Task: Develop a branding kit for a freelance graphic designer.
Action: Mouse moved to (620, 242)
Screenshot: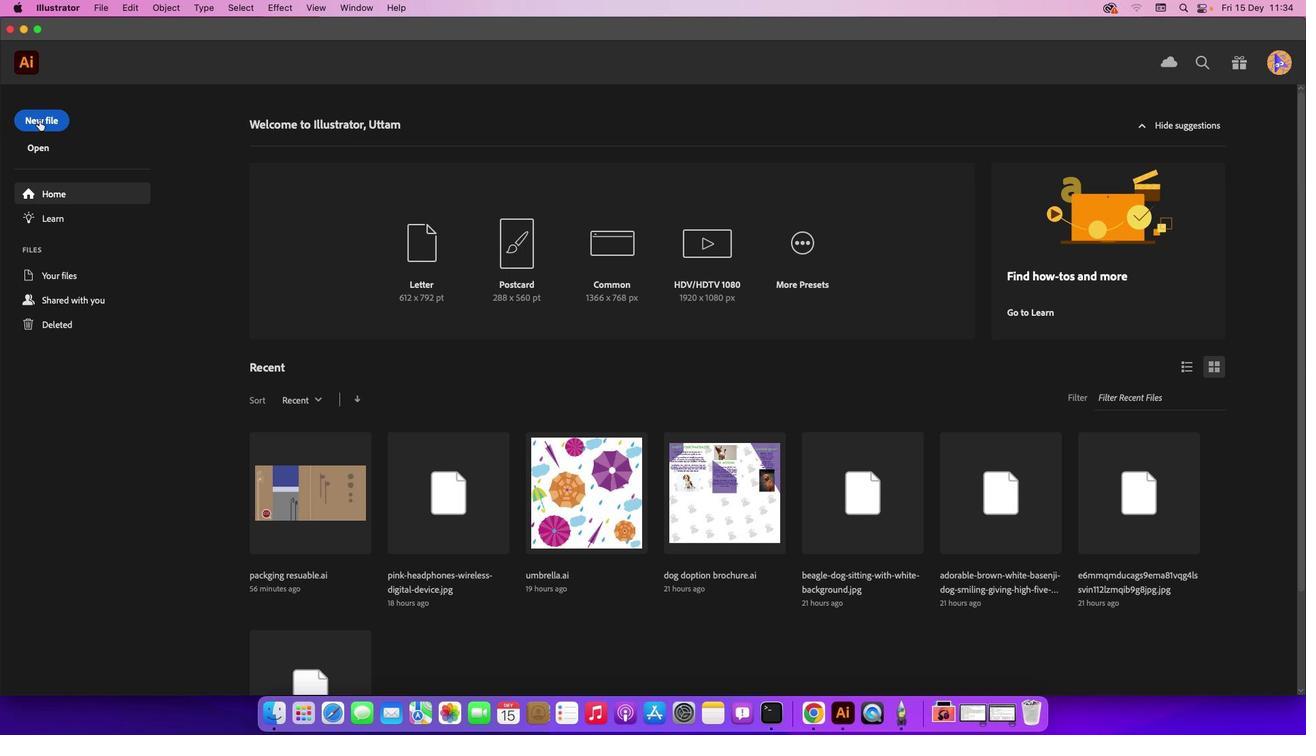 
Action: Mouse pressed left at (620, 242)
Screenshot: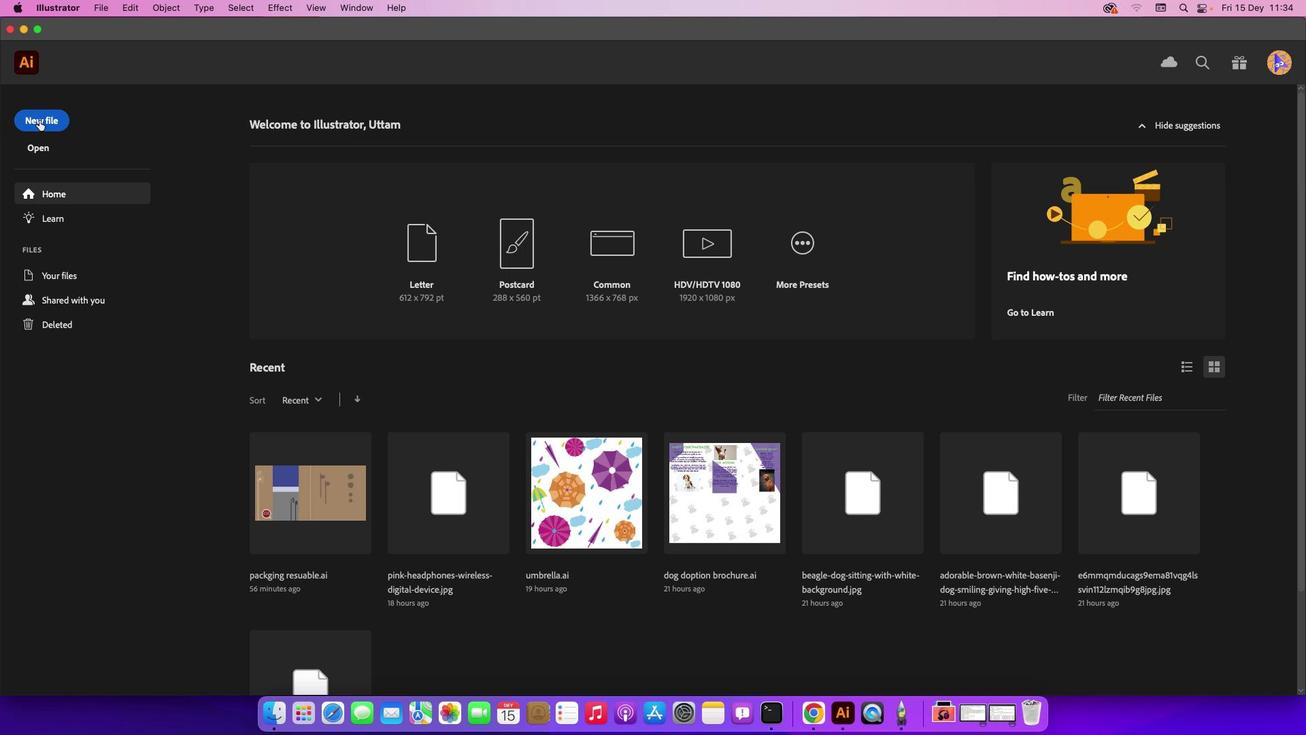 
Action: Mouse pressed left at (620, 242)
Screenshot: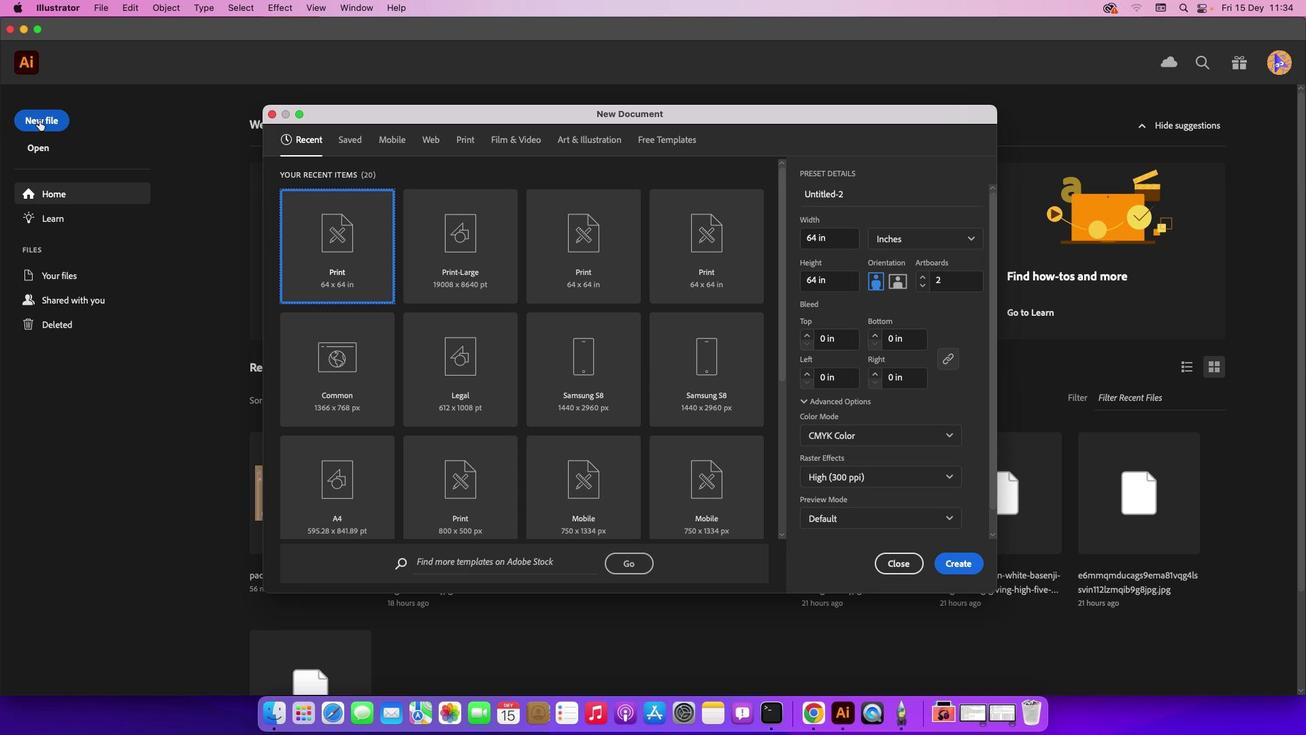 
Action: Mouse moved to (848, 242)
Screenshot: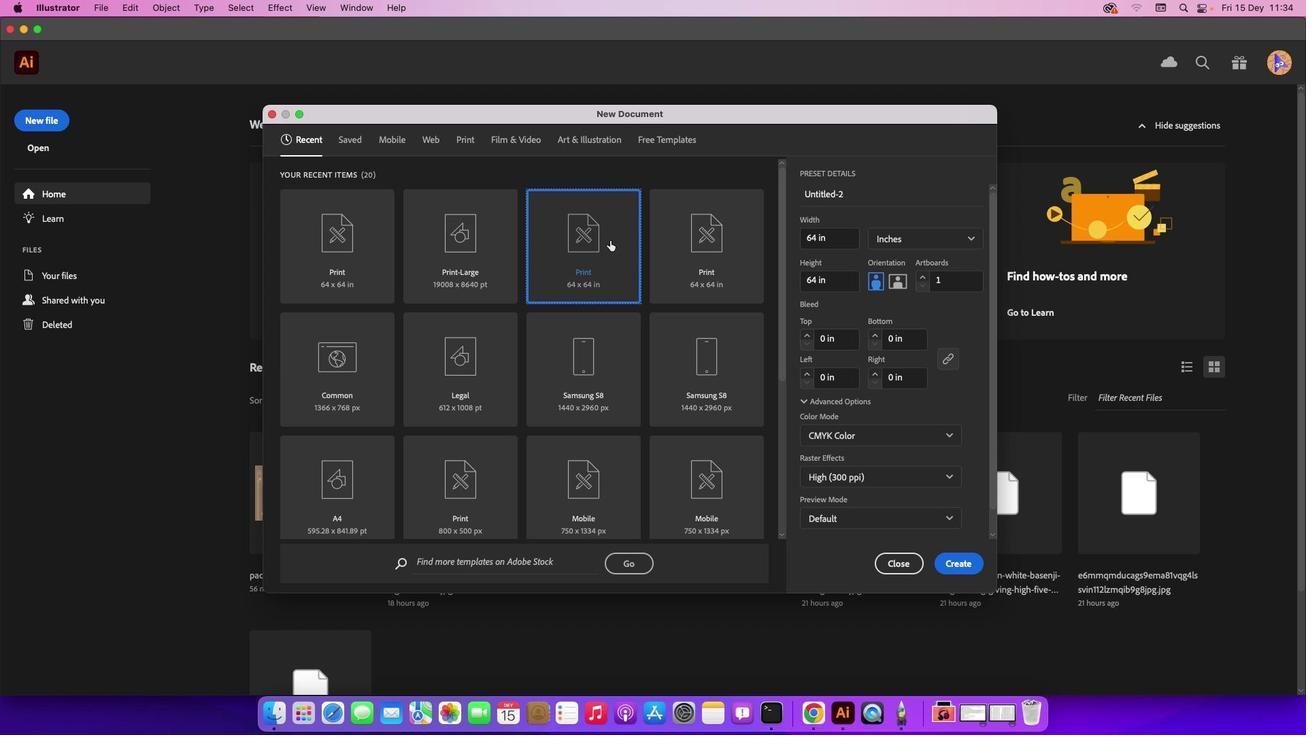 
Action: Mouse pressed left at (848, 242)
Screenshot: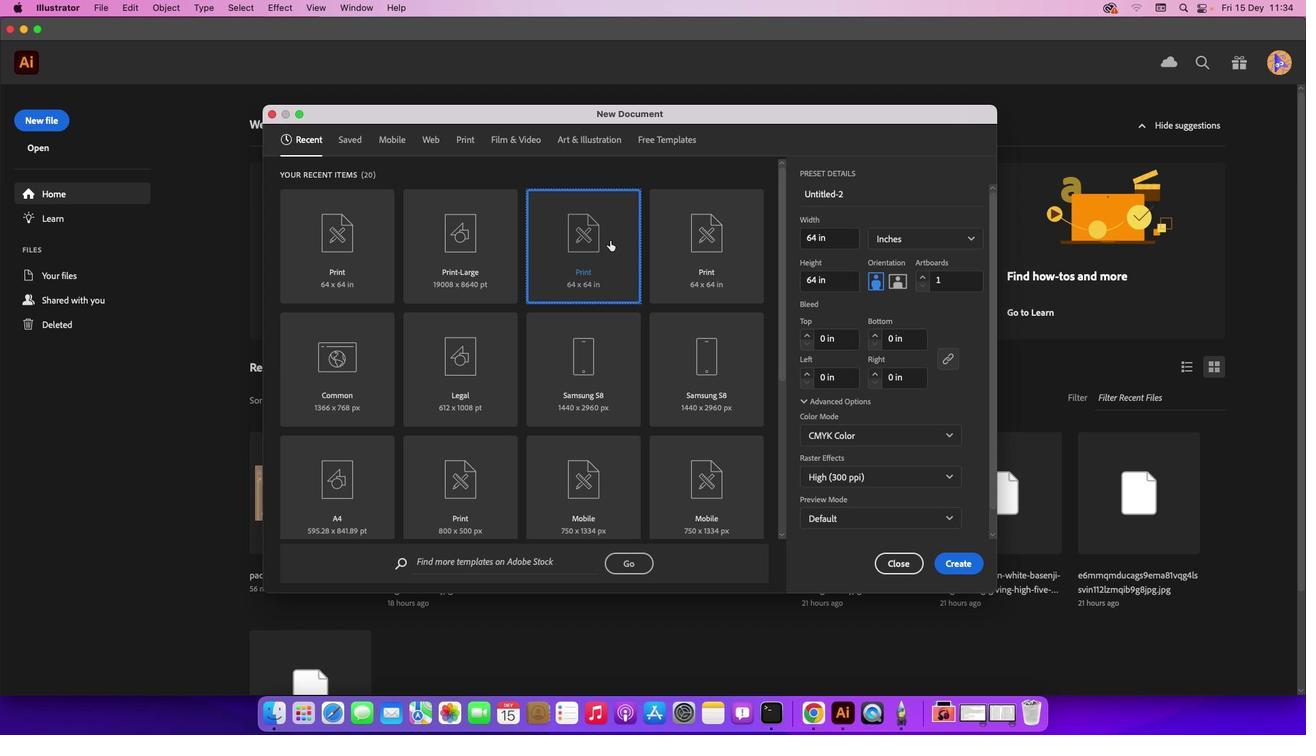 
Action: Mouse moved to (988, 243)
Screenshot: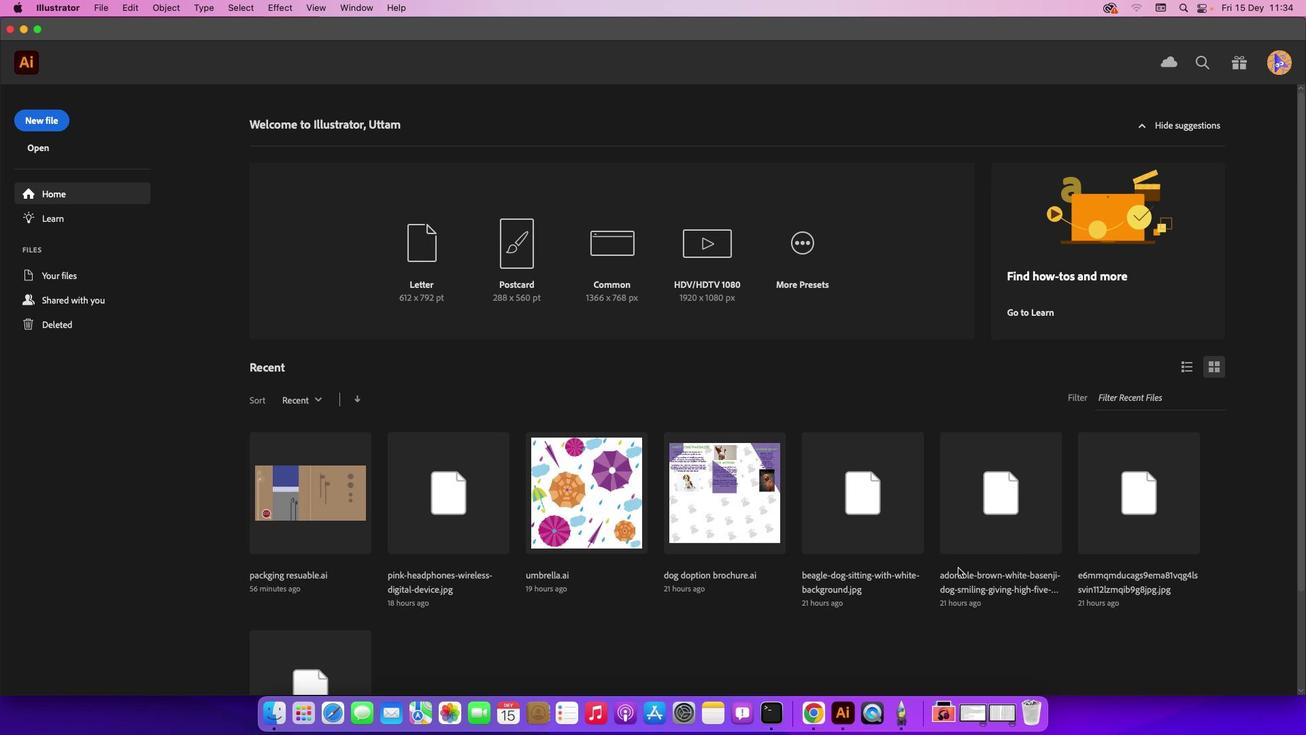 
Action: Mouse pressed left at (988, 243)
Screenshot: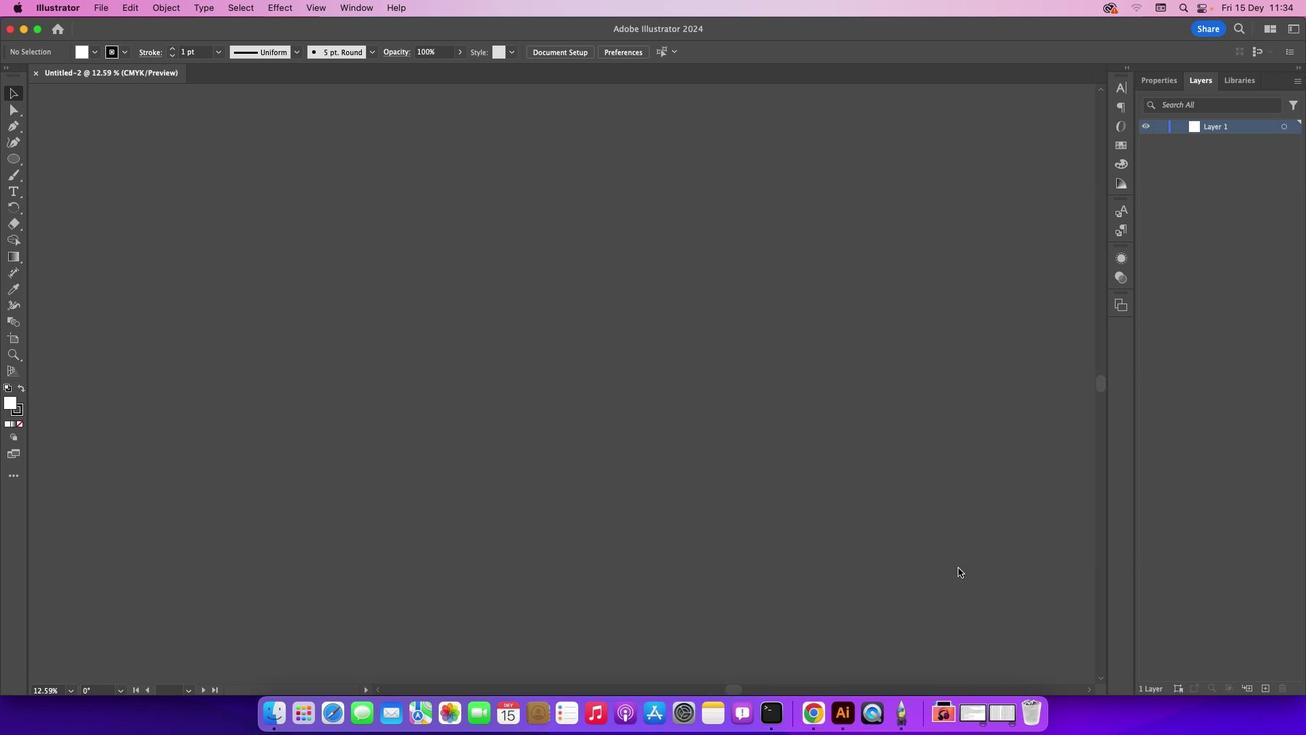 
Action: Mouse moved to (612, 242)
Screenshot: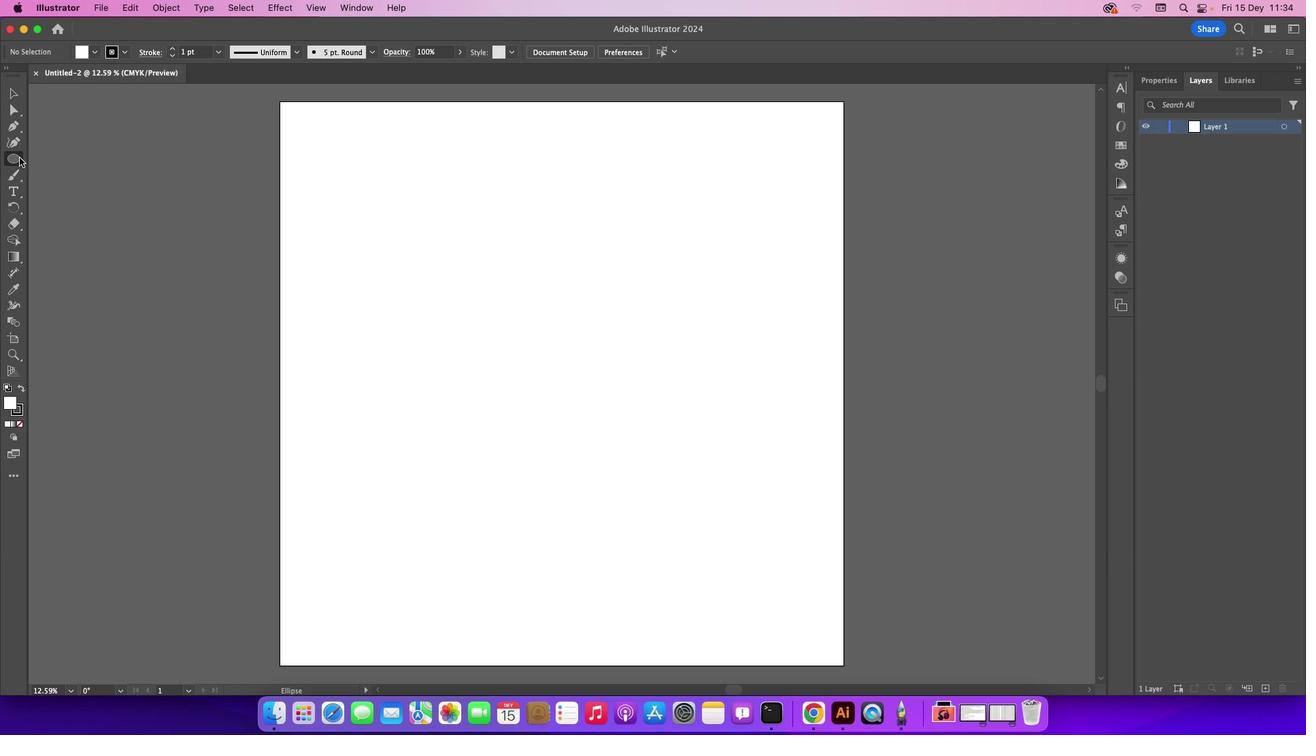 
Action: Mouse pressed left at (612, 242)
Screenshot: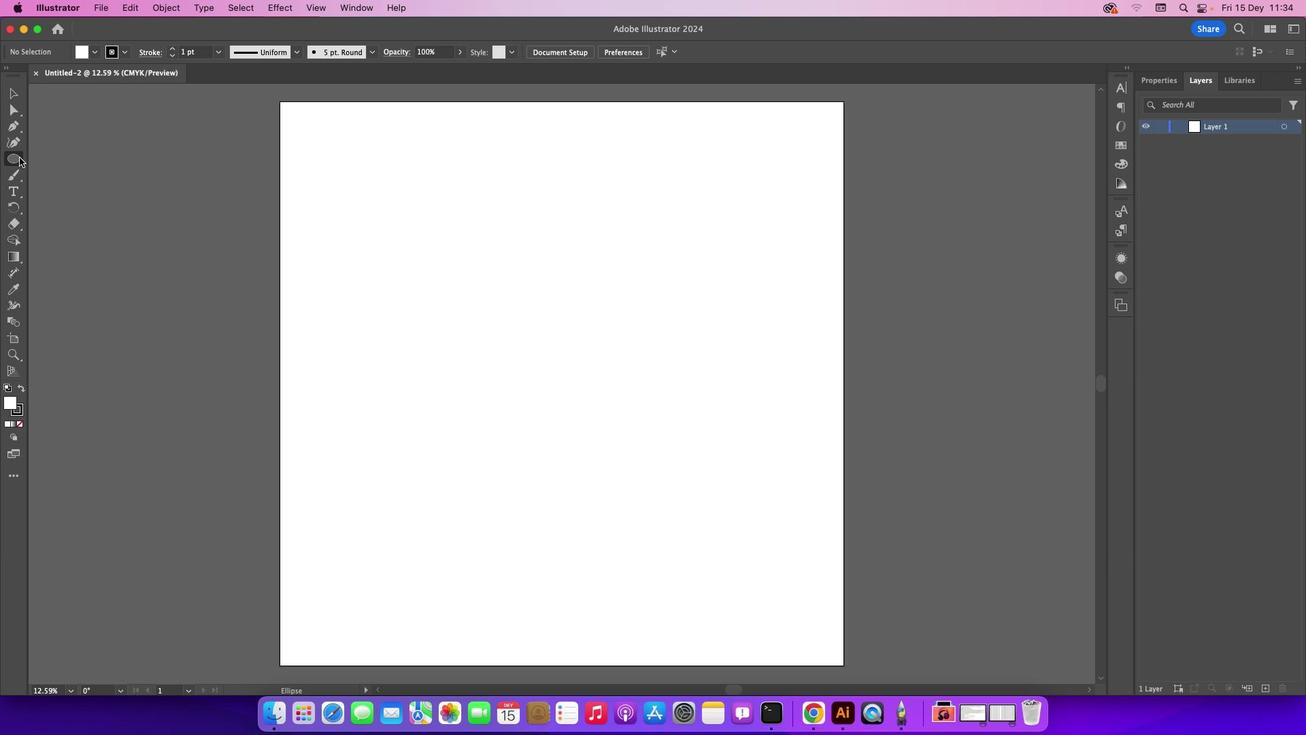 
Action: Mouse pressed left at (612, 242)
Screenshot: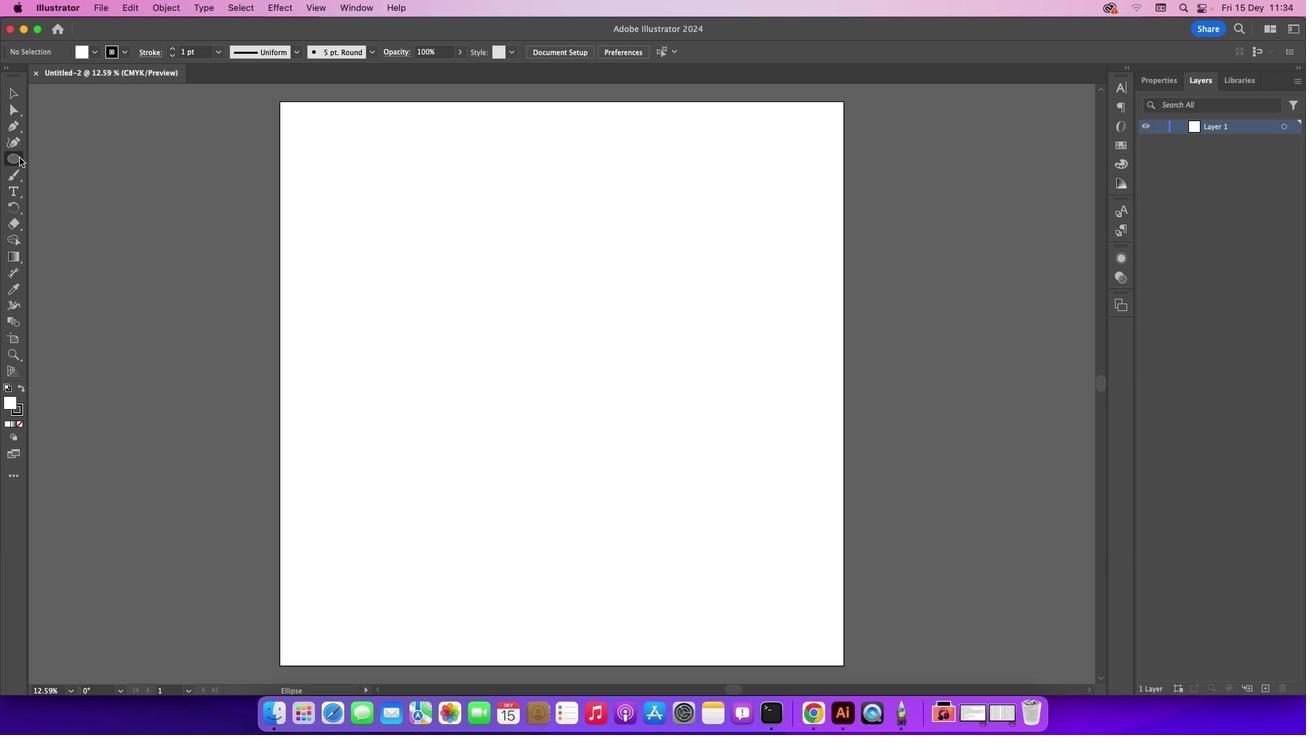 
Action: Mouse pressed left at (612, 242)
Screenshot: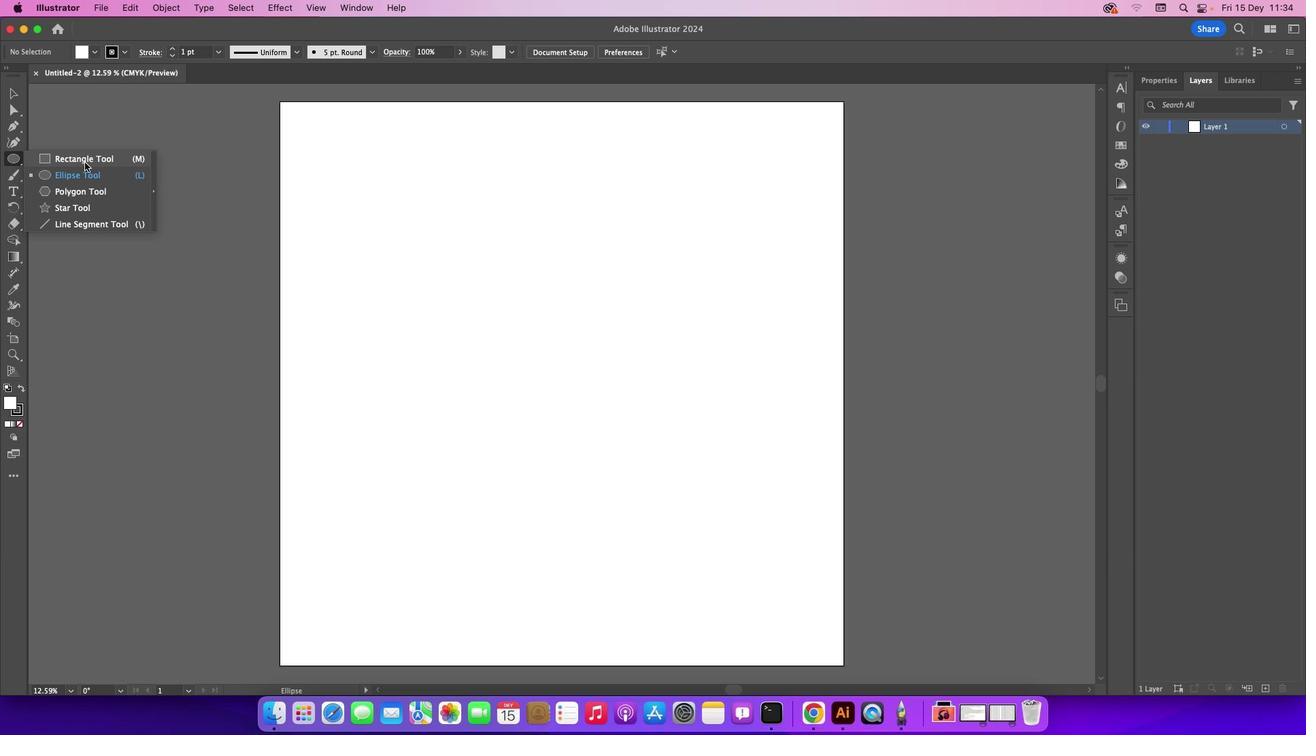 
Action: Mouse moved to (638, 242)
Screenshot: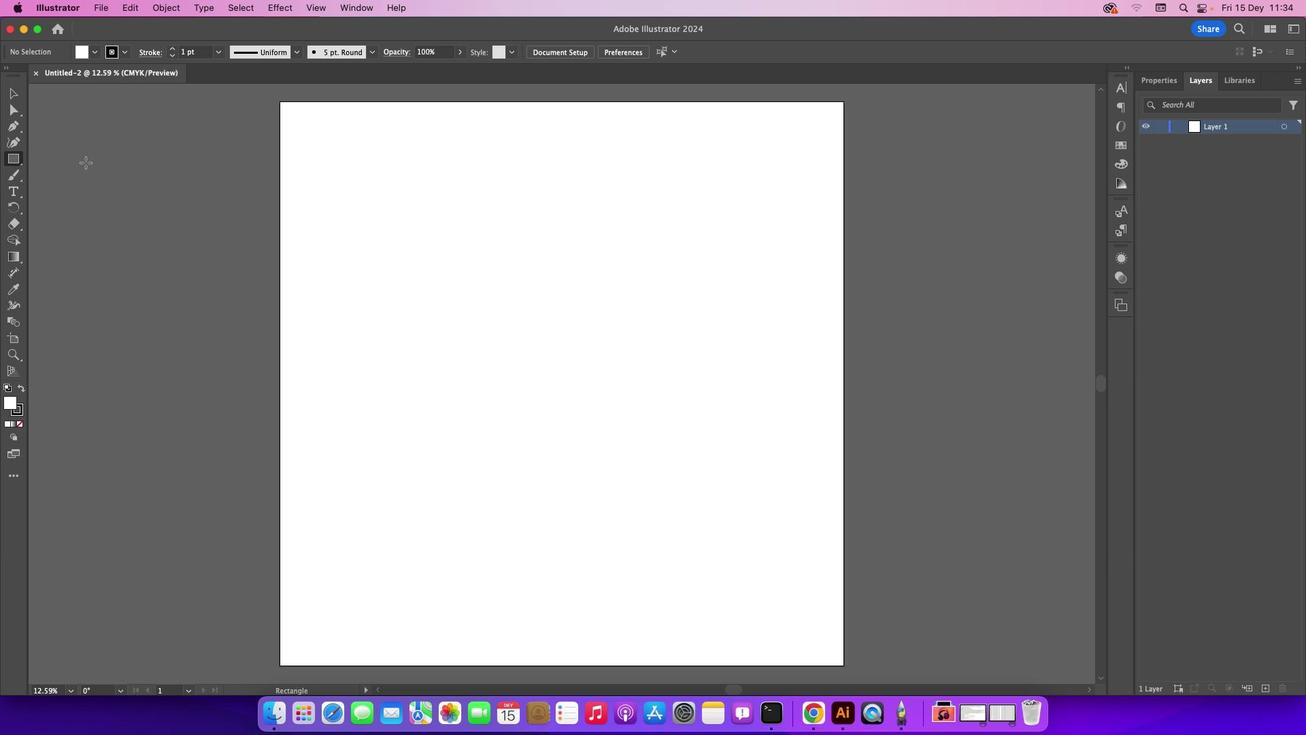 
Action: Mouse pressed left at (638, 242)
Screenshot: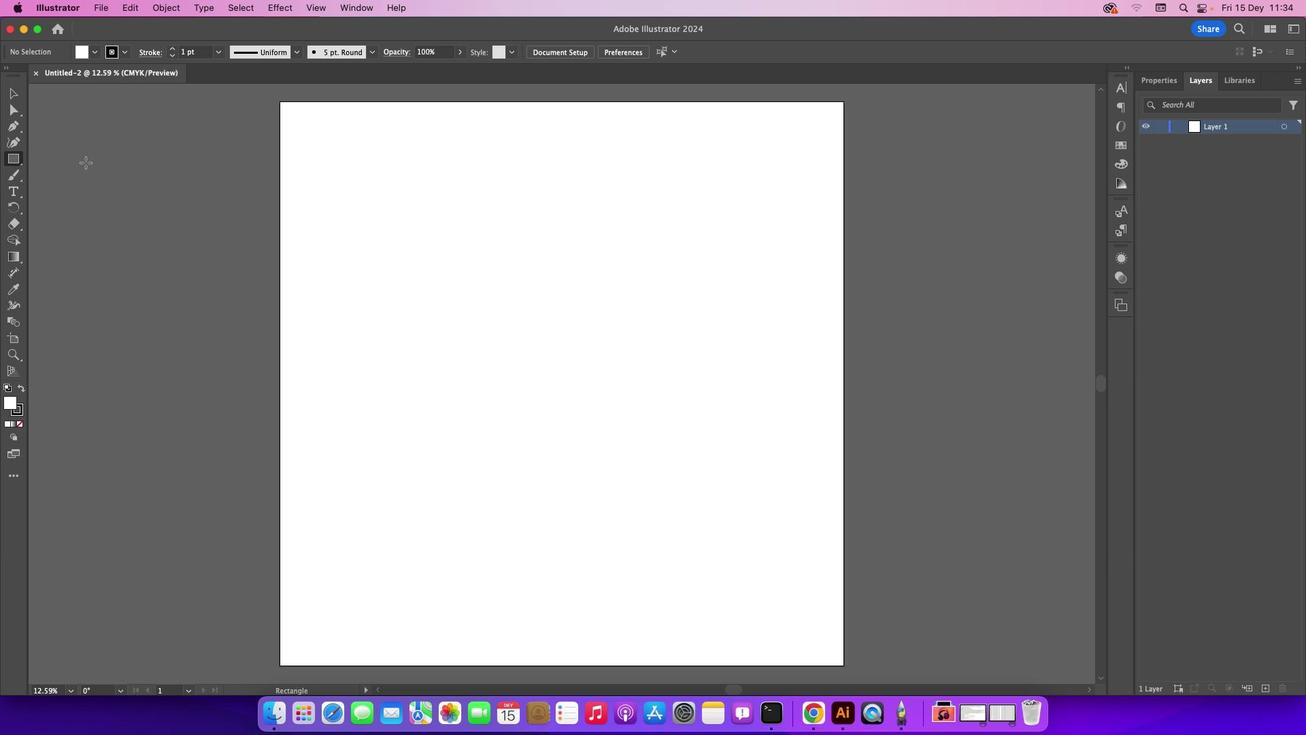 
Action: Mouse moved to (722, 242)
Screenshot: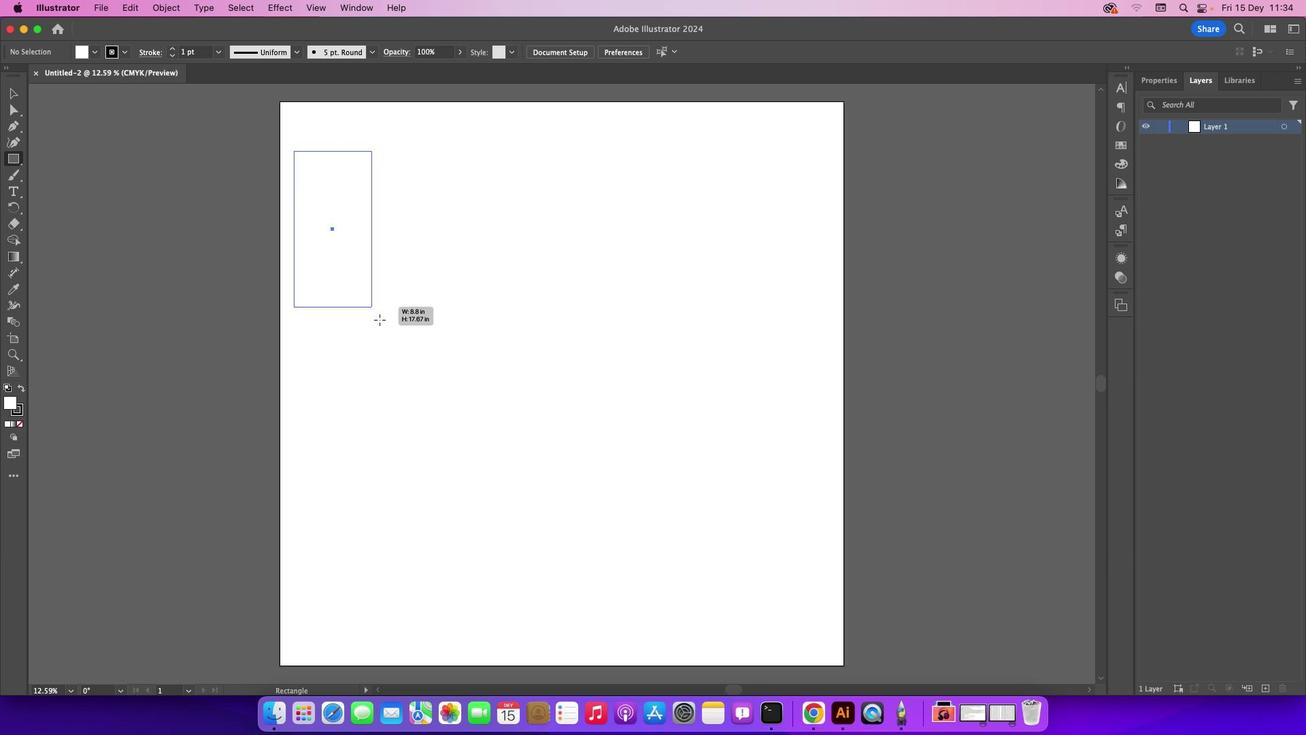 
Action: Mouse pressed left at (722, 242)
Screenshot: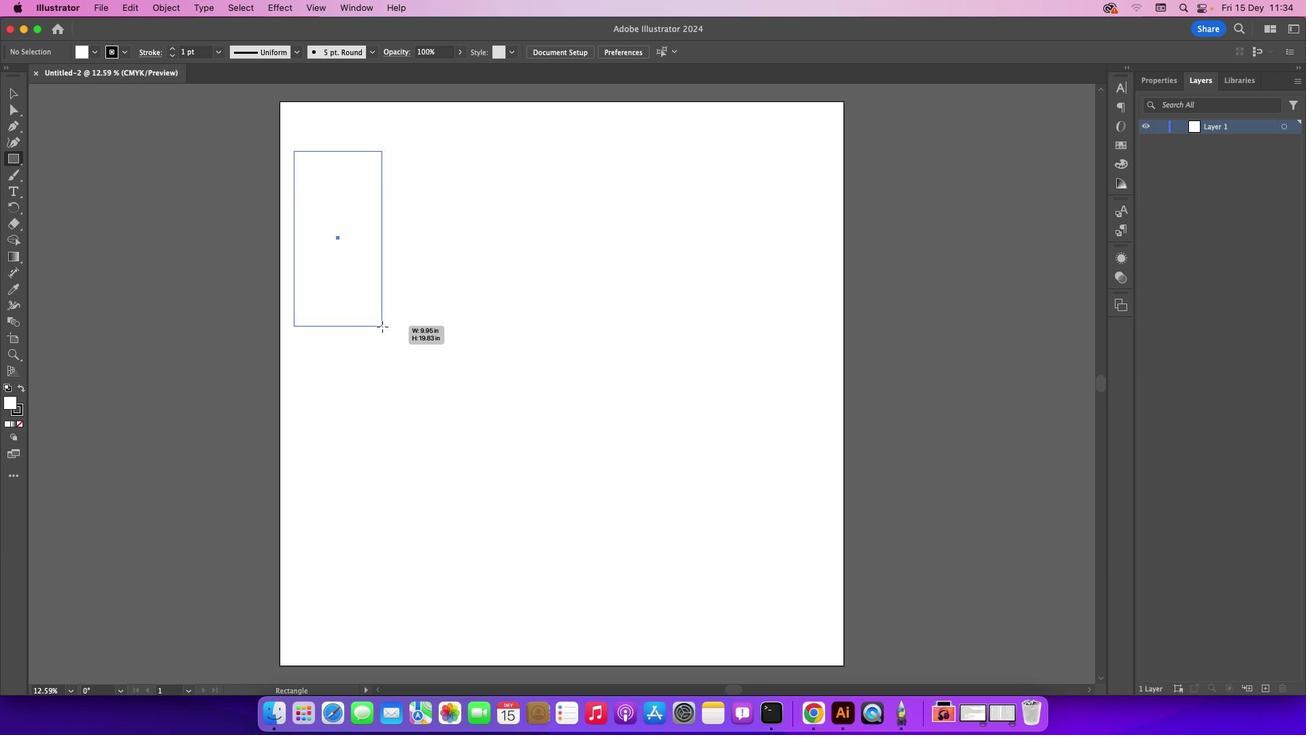 
Action: Mouse moved to (611, 242)
Screenshot: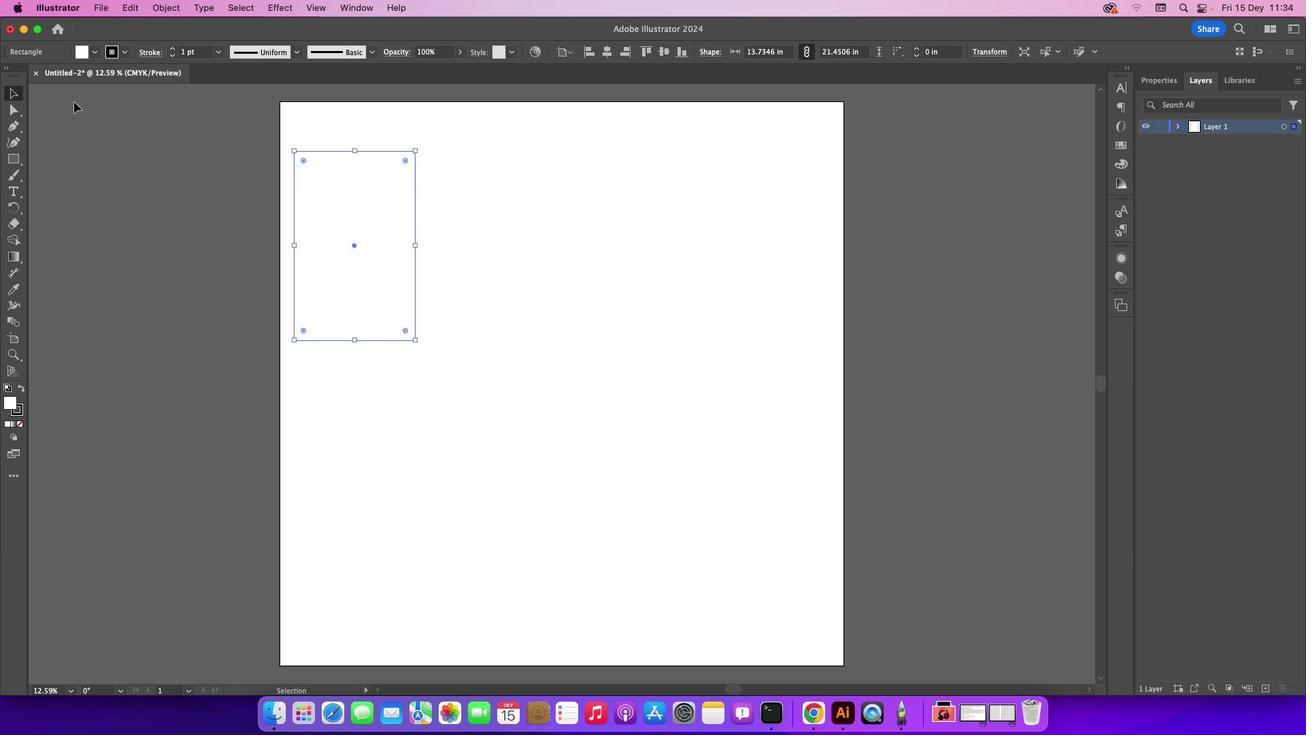 
Action: Mouse pressed left at (611, 242)
Screenshot: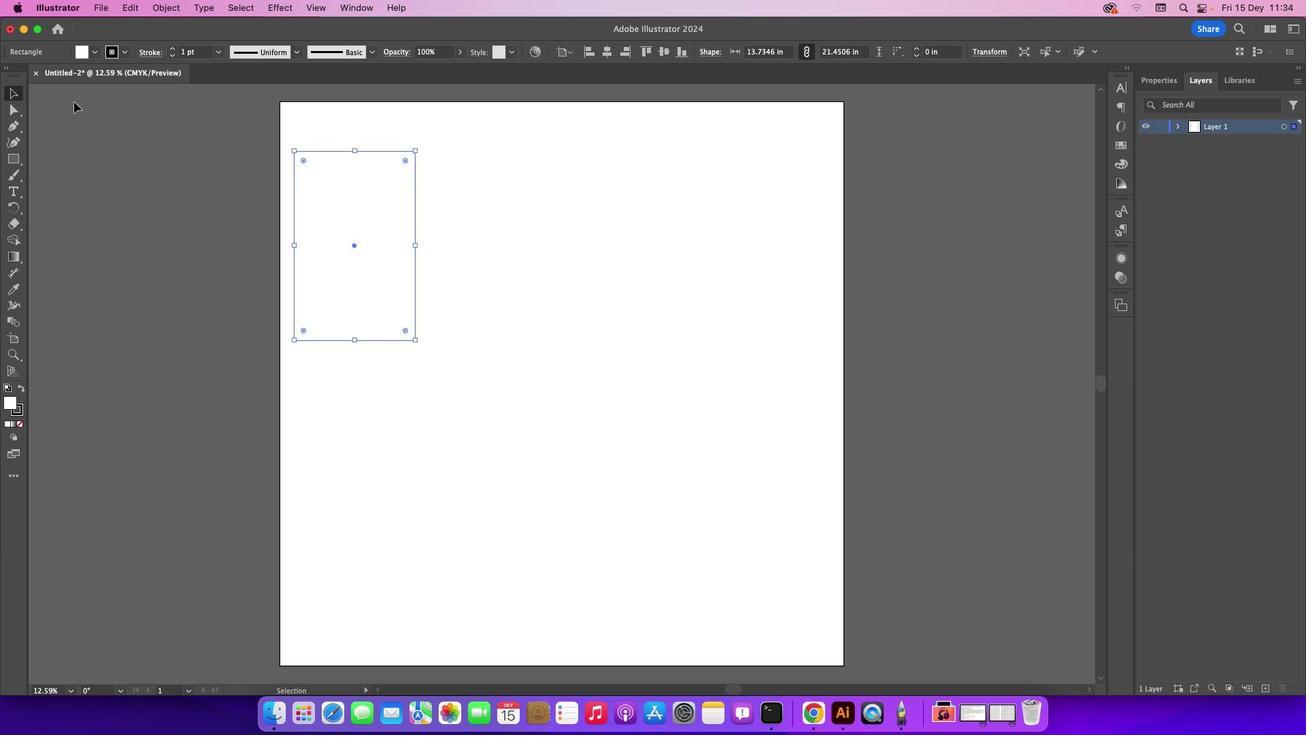 
Action: Mouse moved to (634, 242)
Screenshot: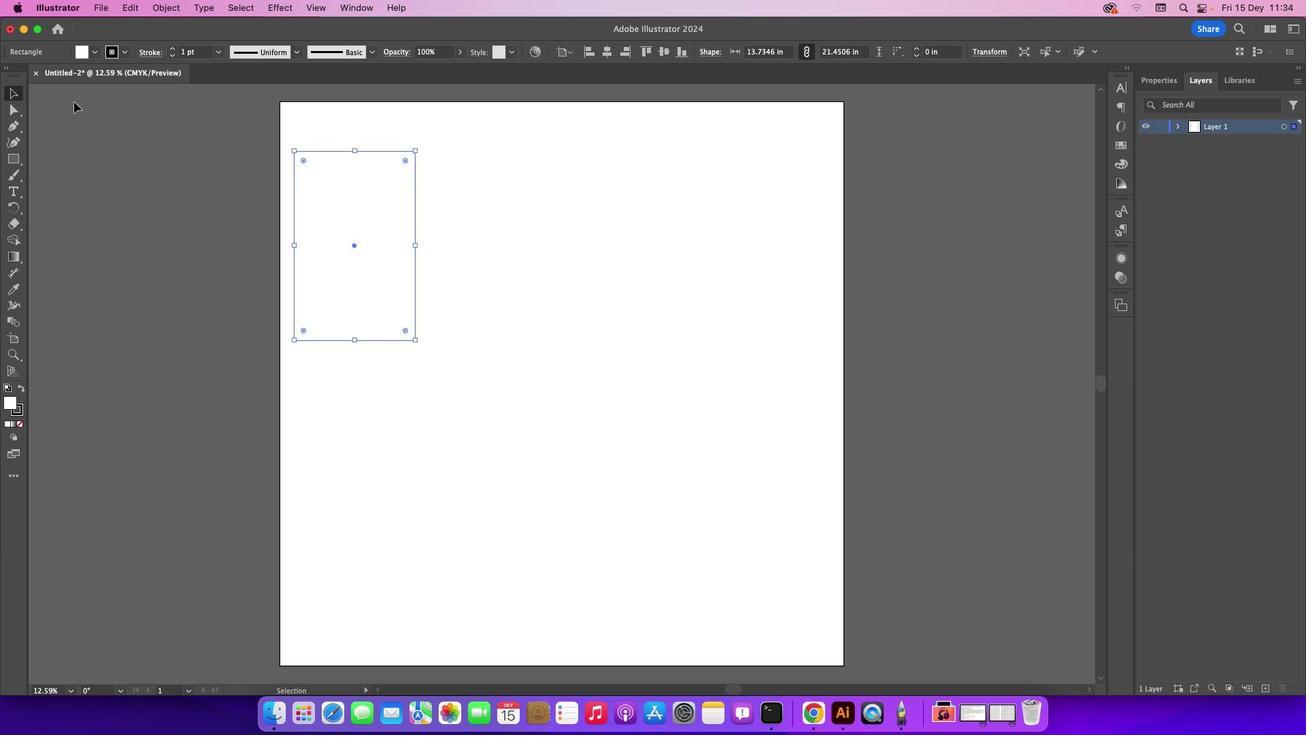 
Action: Mouse pressed left at (634, 242)
Screenshot: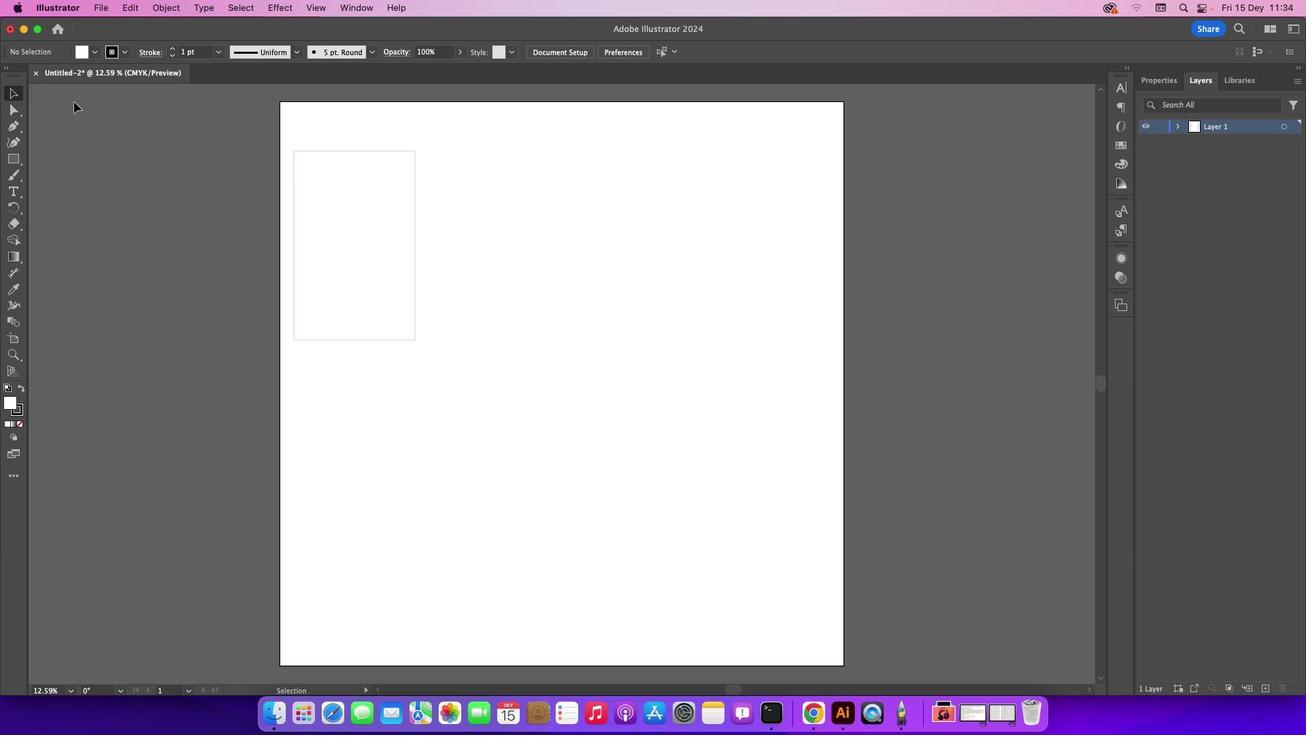 
Action: Mouse moved to (740, 242)
Screenshot: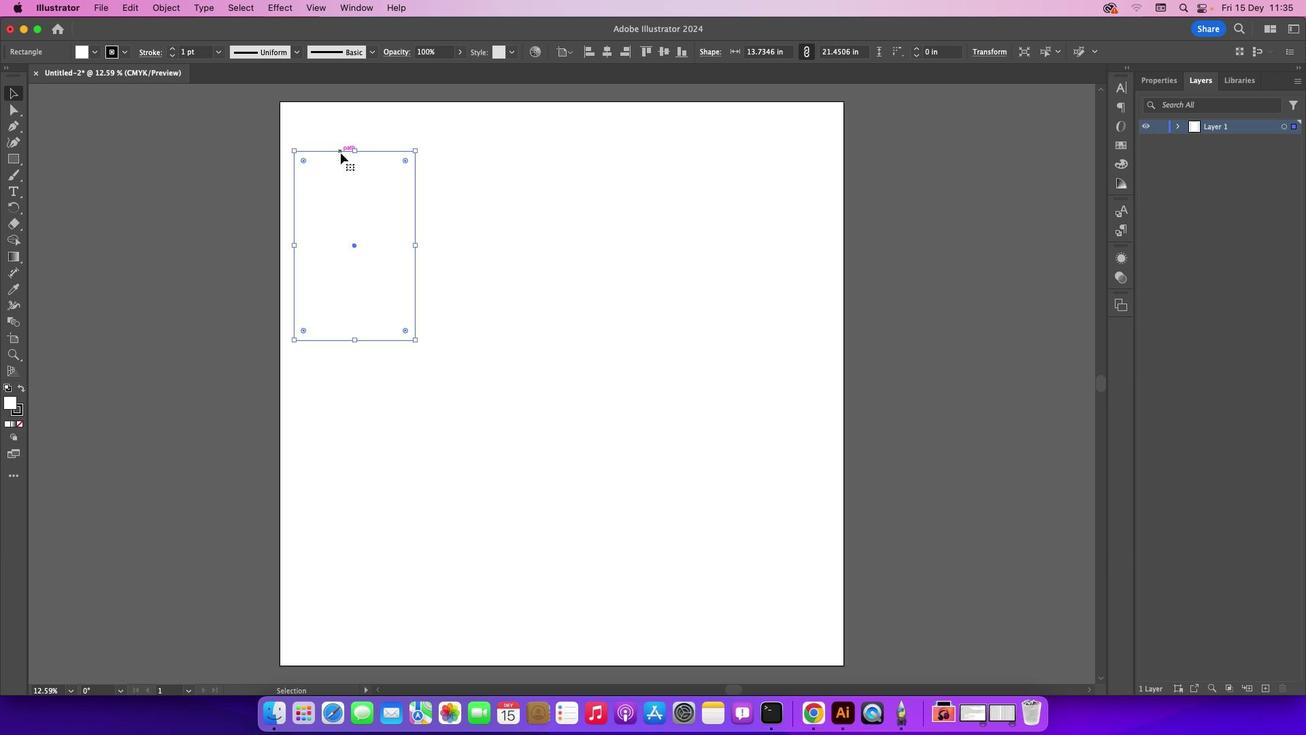 
Action: Mouse pressed left at (740, 242)
Screenshot: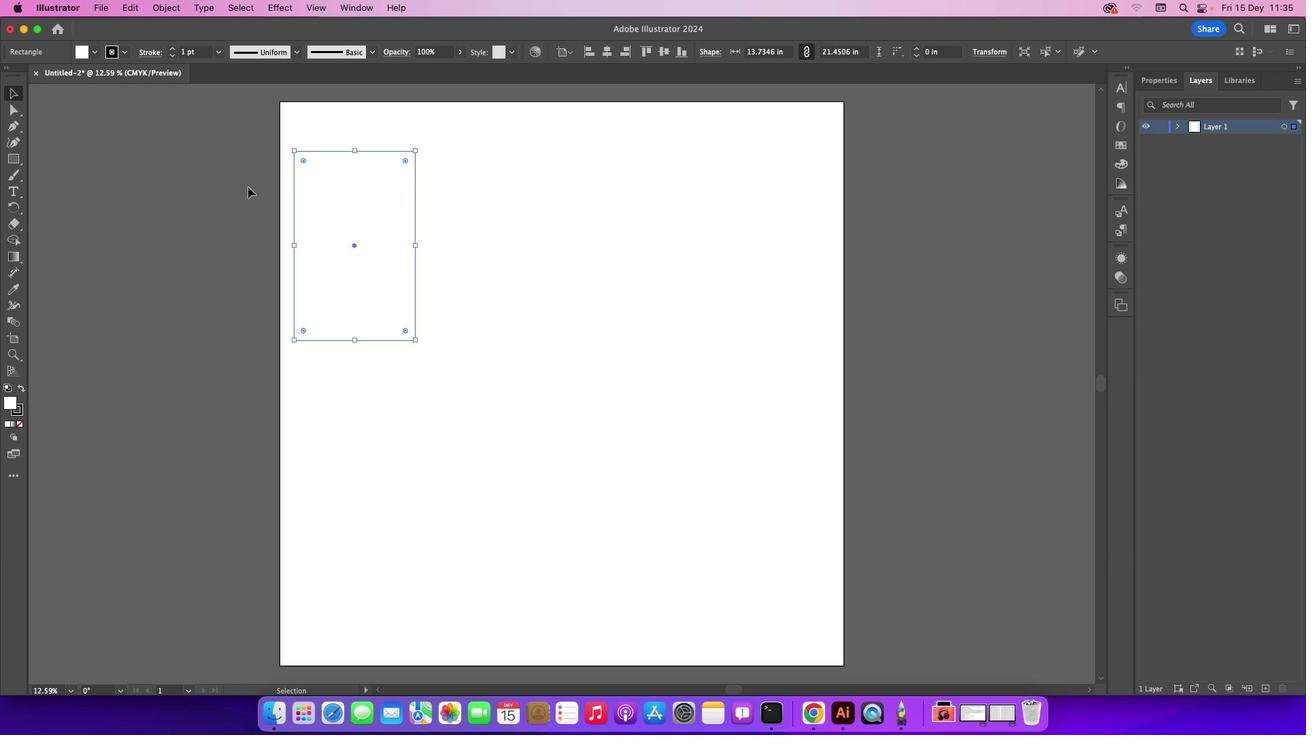 
Action: Mouse moved to (699, 242)
Screenshot: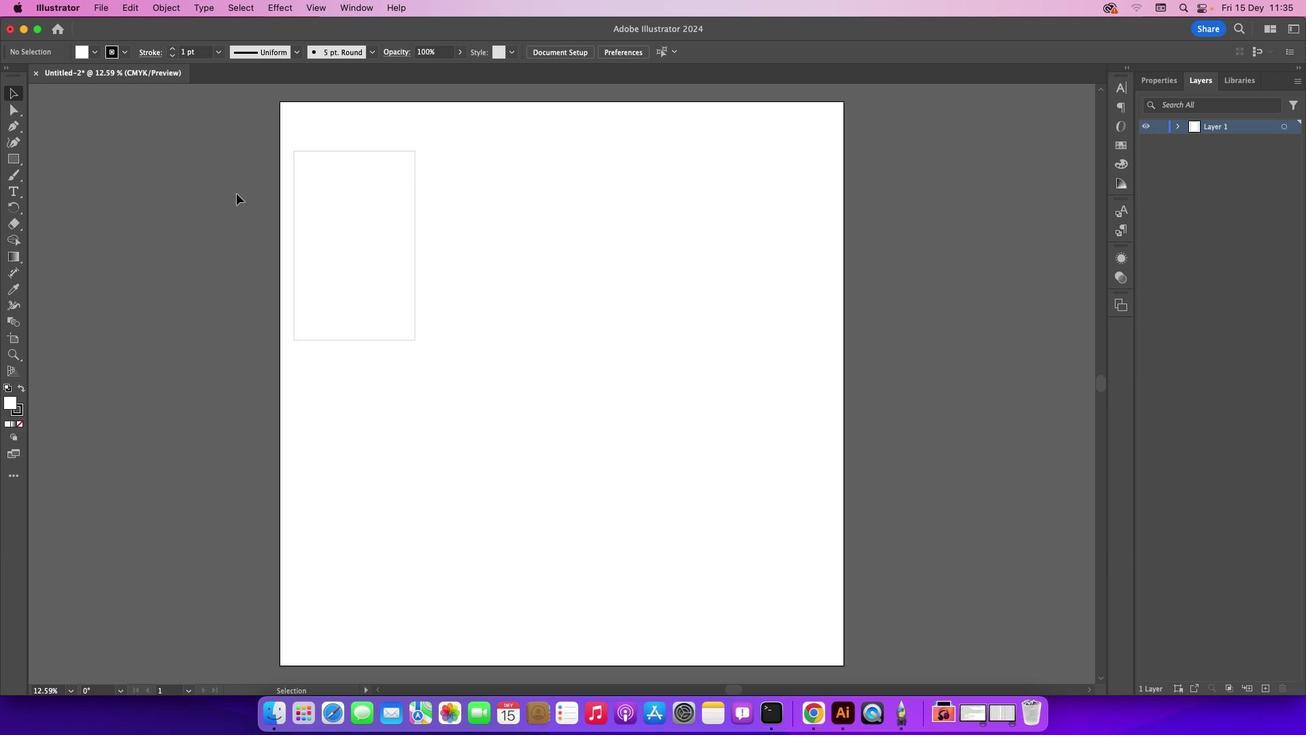 
Action: Mouse pressed left at (699, 242)
Screenshot: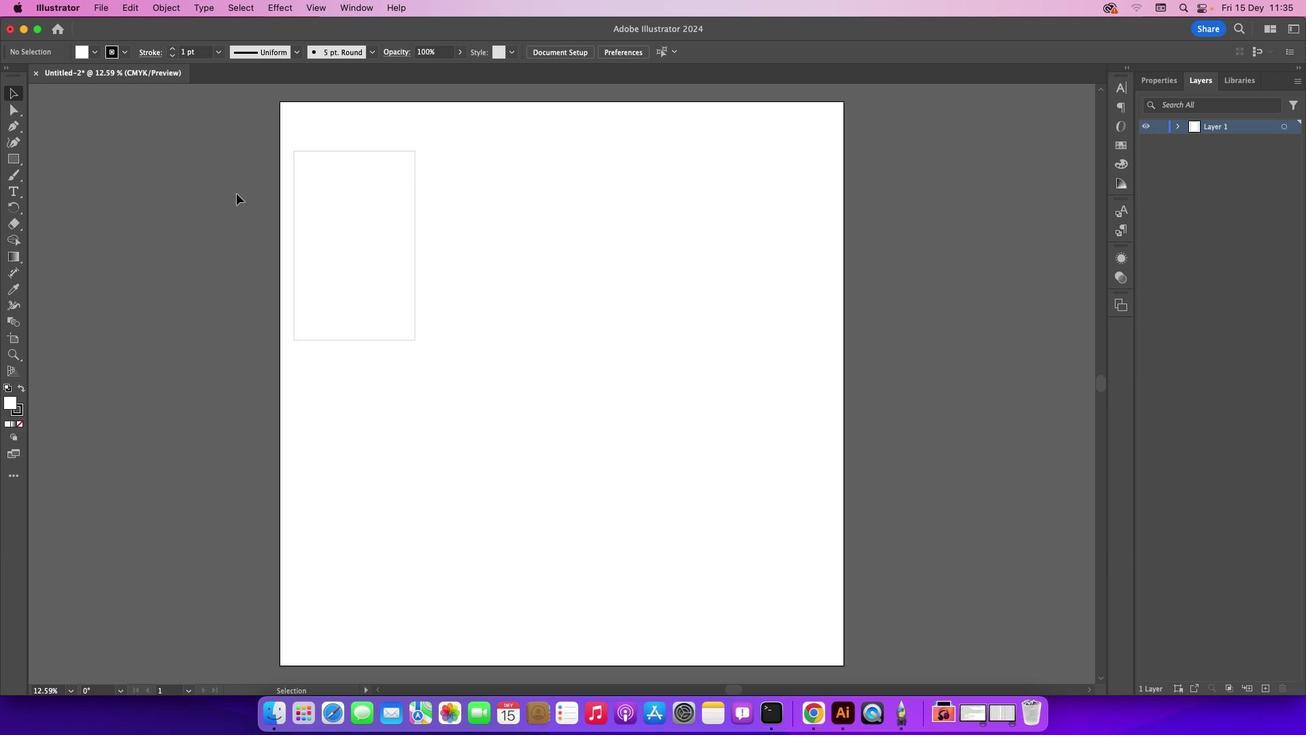 
Action: Mouse moved to (652, 242)
Screenshot: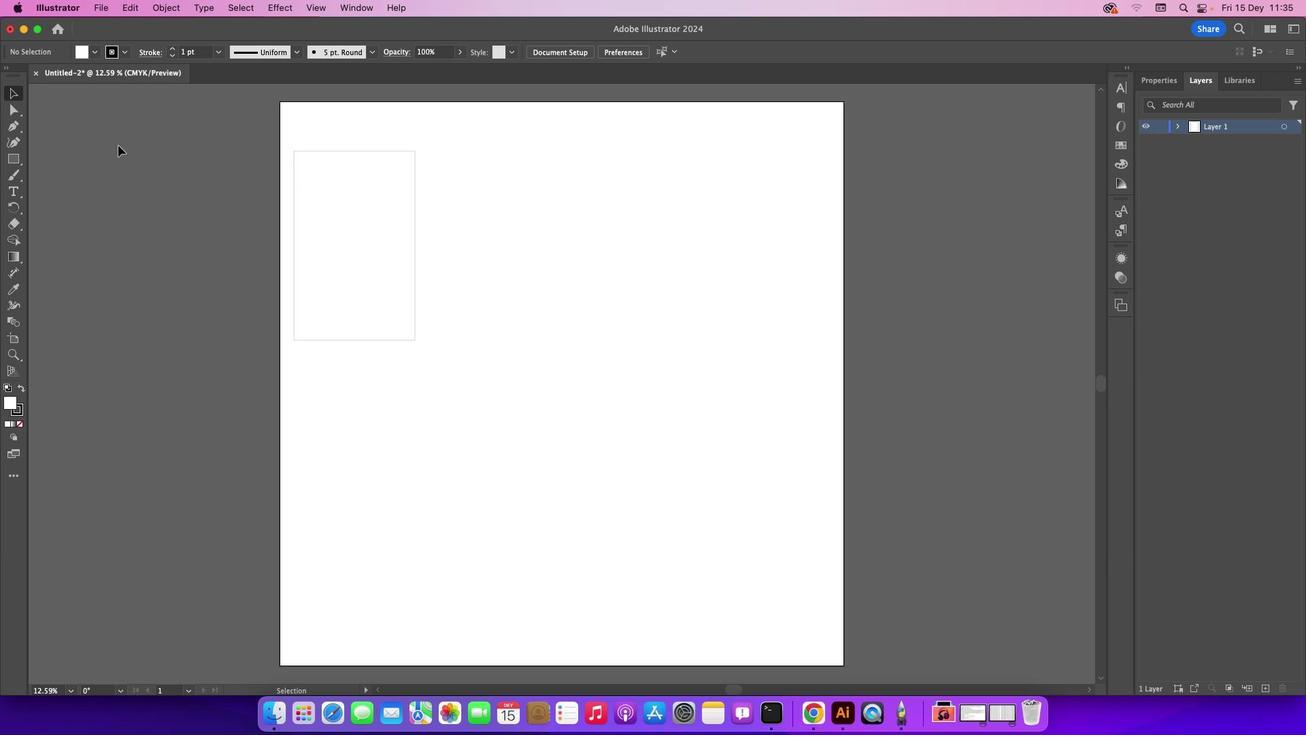 
Action: Mouse pressed left at (652, 242)
Screenshot: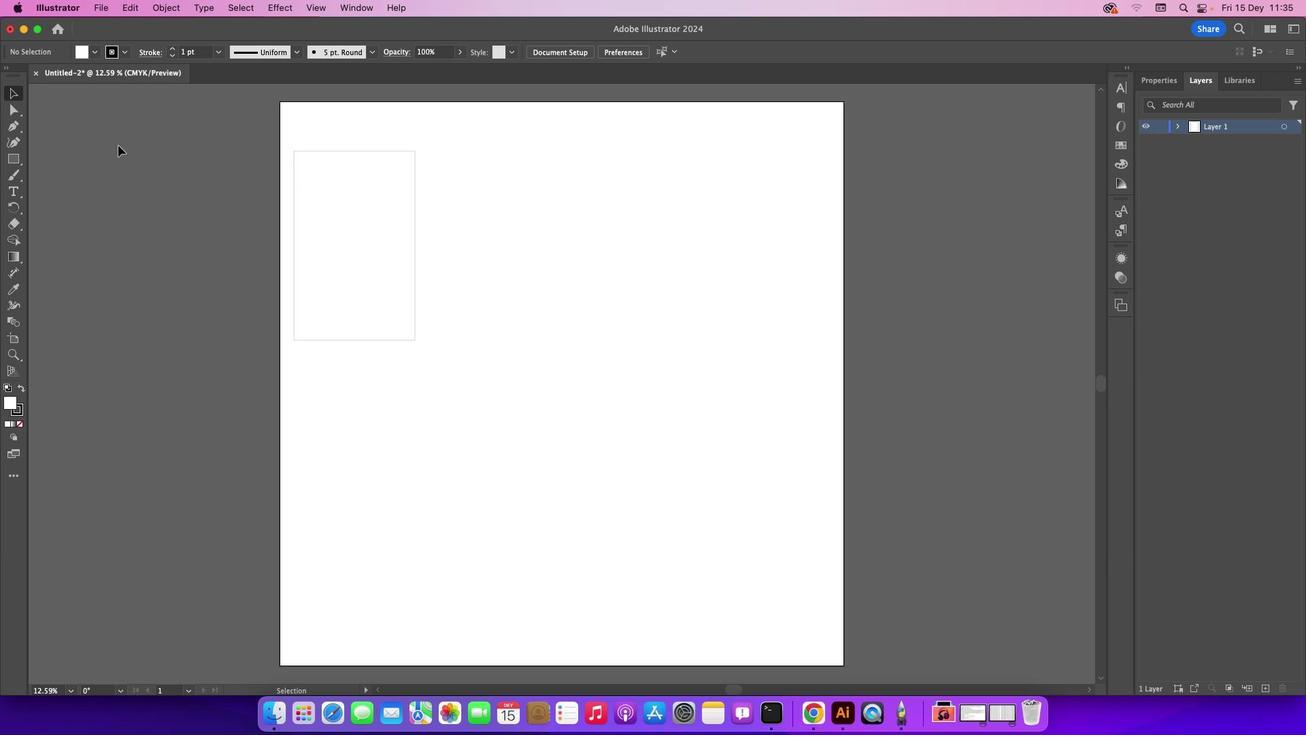 
Action: Mouse moved to (609, 242)
Screenshot: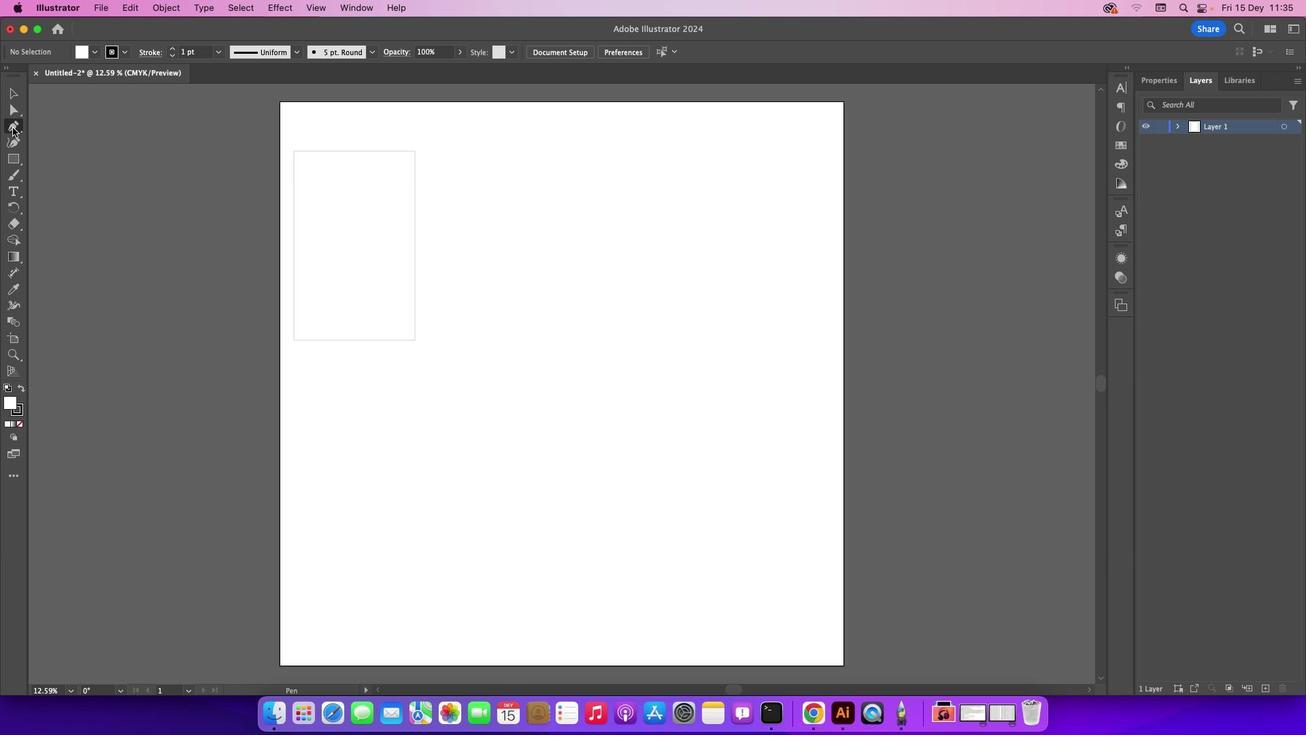 
Action: Mouse pressed left at (609, 242)
Screenshot: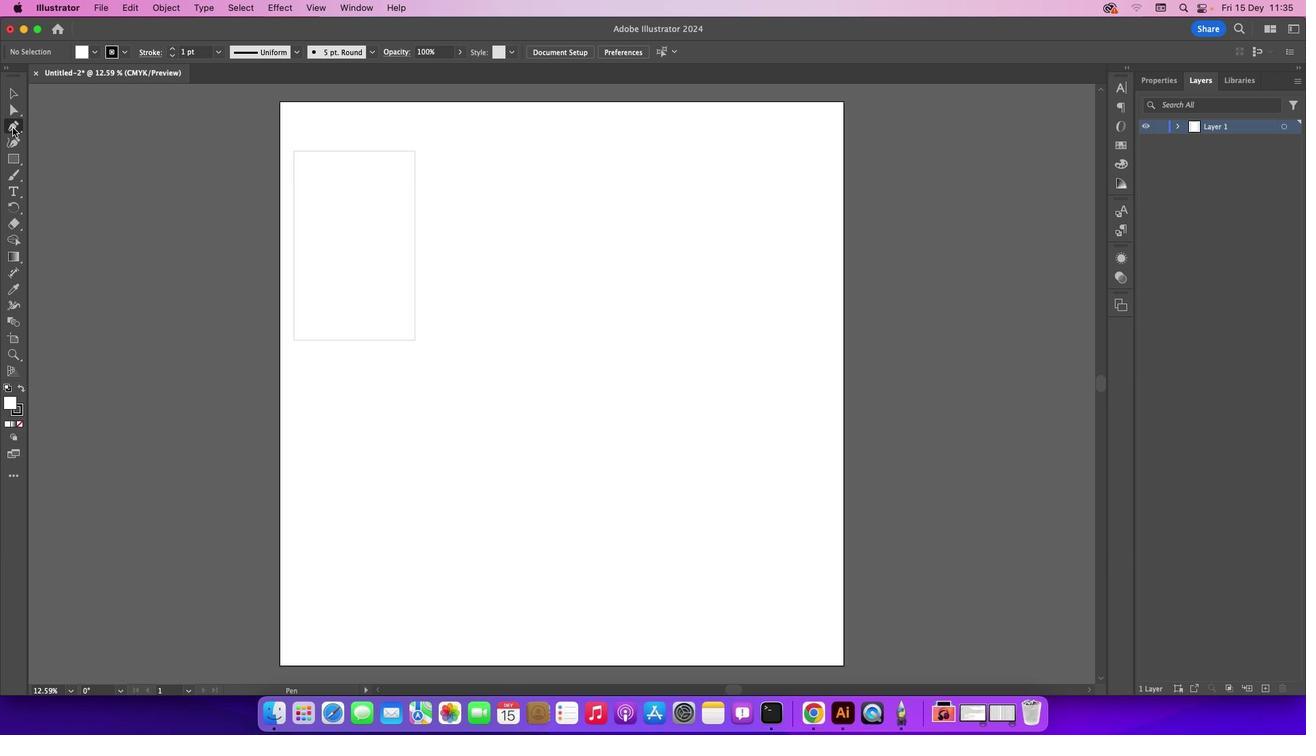 
Action: Mouse moved to (701, 242)
Screenshot: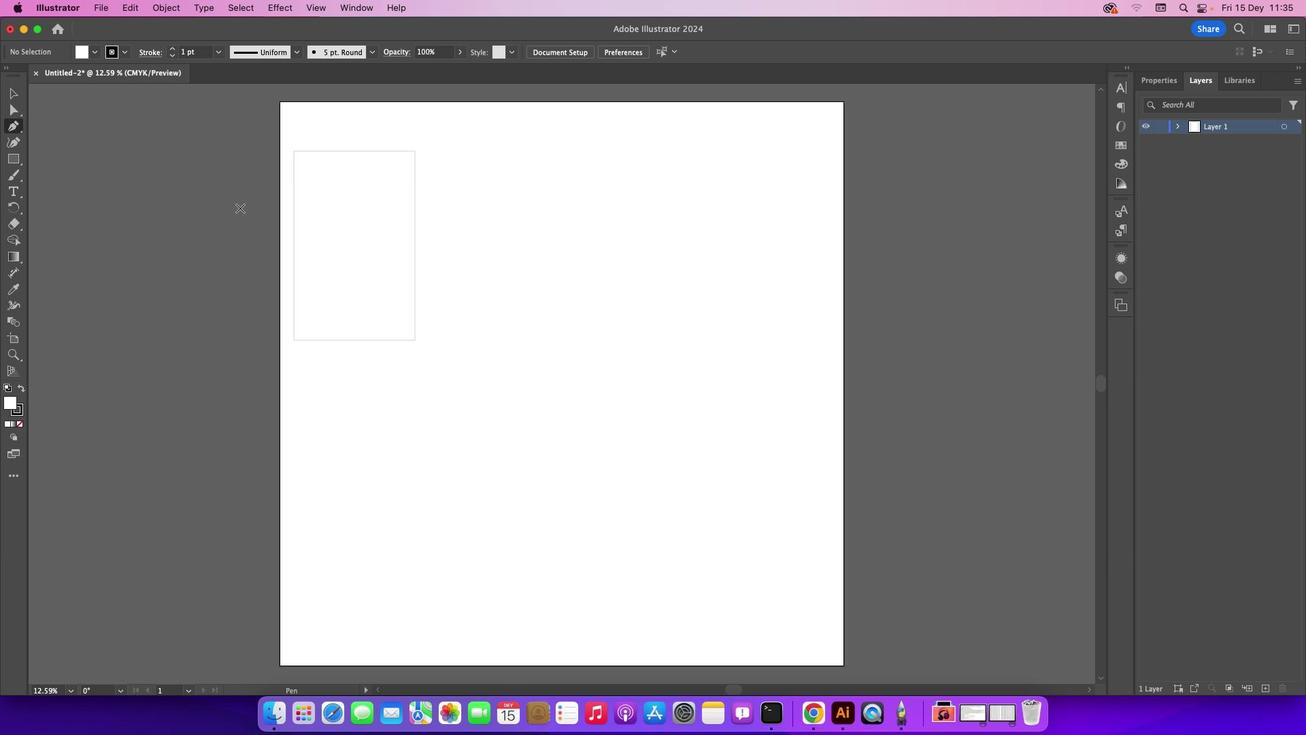 
Action: Key pressed Key.caps_lock
Screenshot: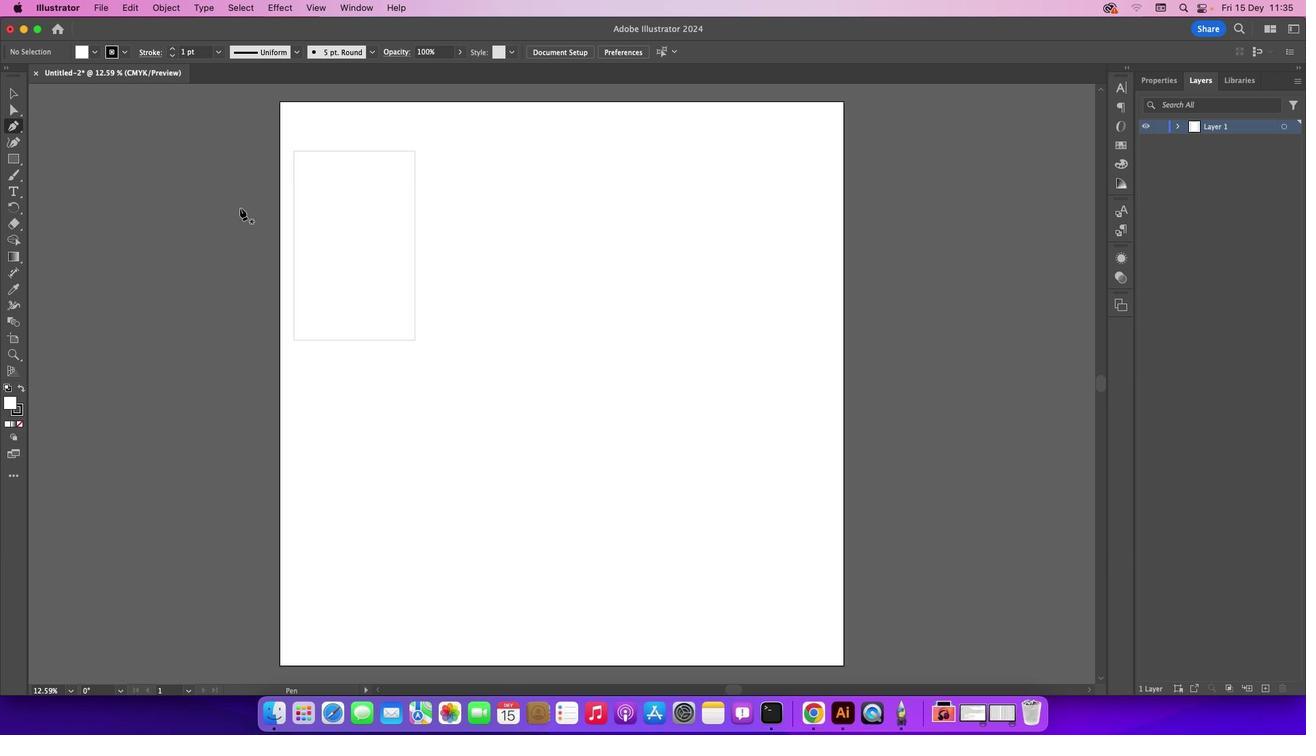 
Action: Mouse moved to (735, 242)
Screenshot: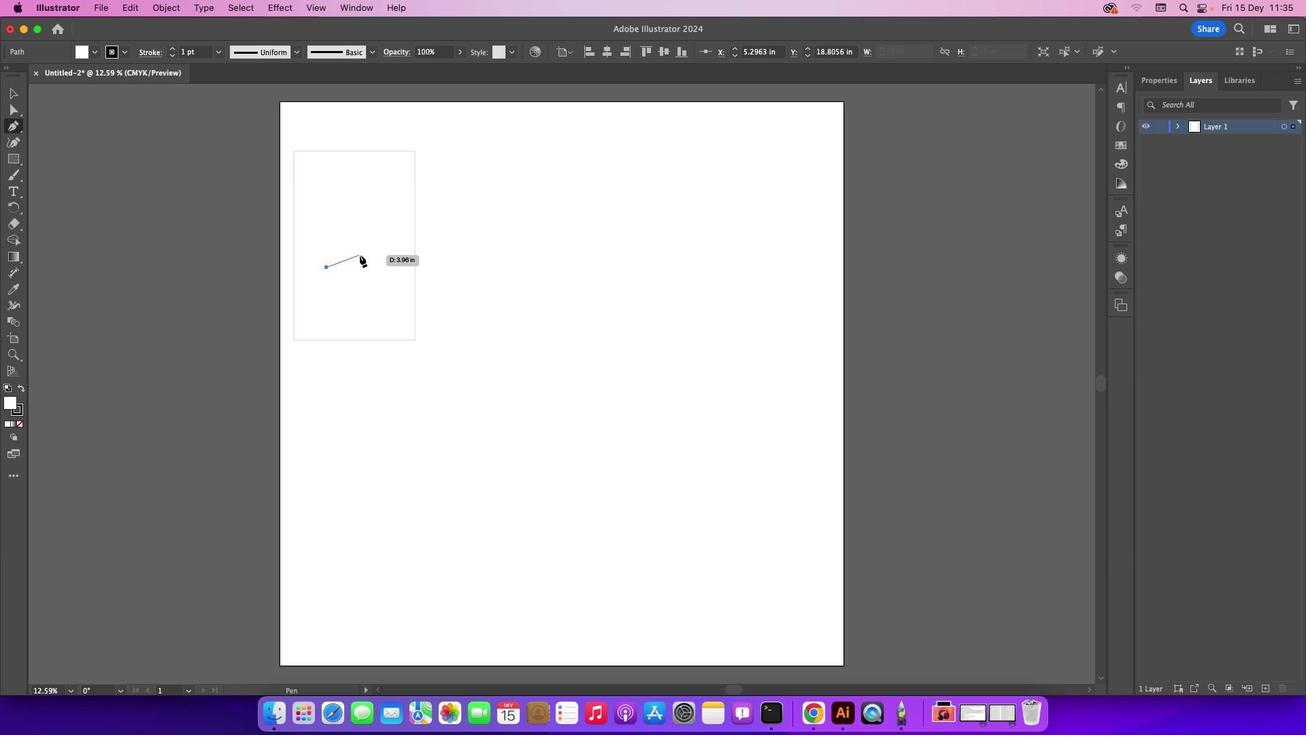 
Action: Mouse pressed left at (735, 242)
Screenshot: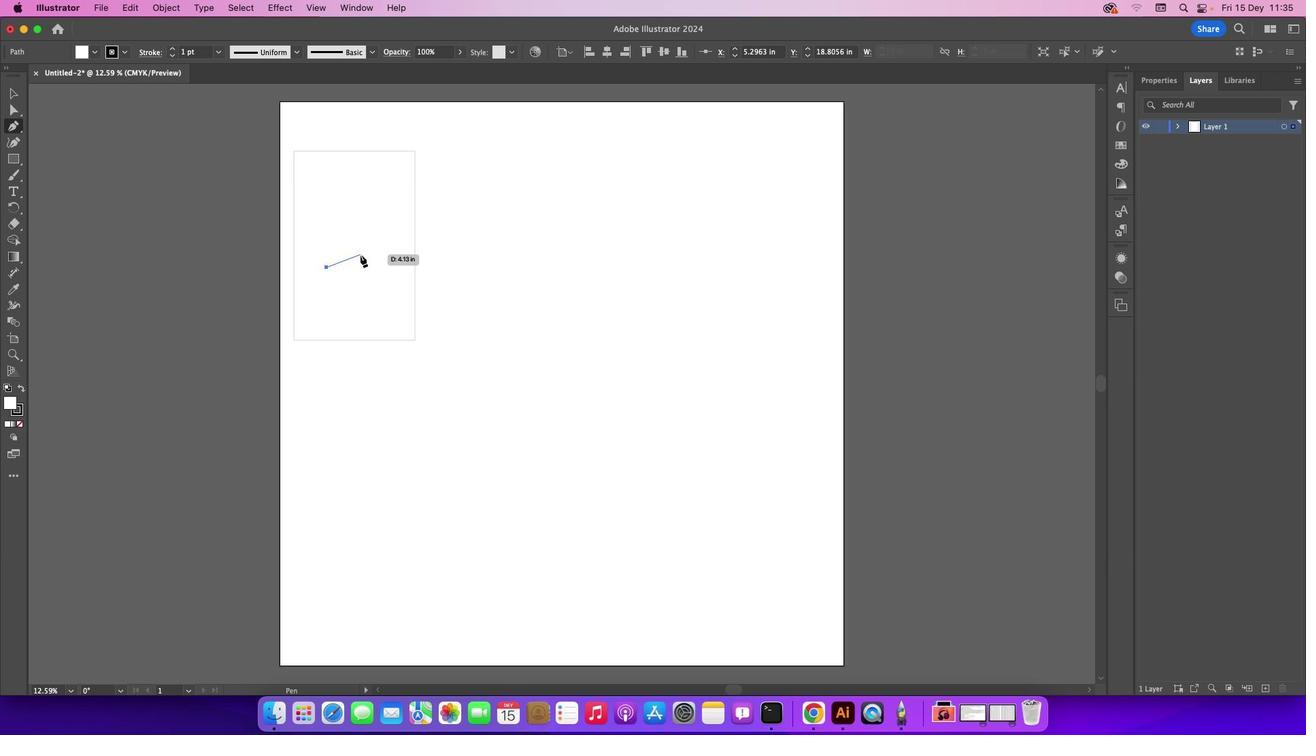 
Action: Mouse moved to (748, 242)
Screenshot: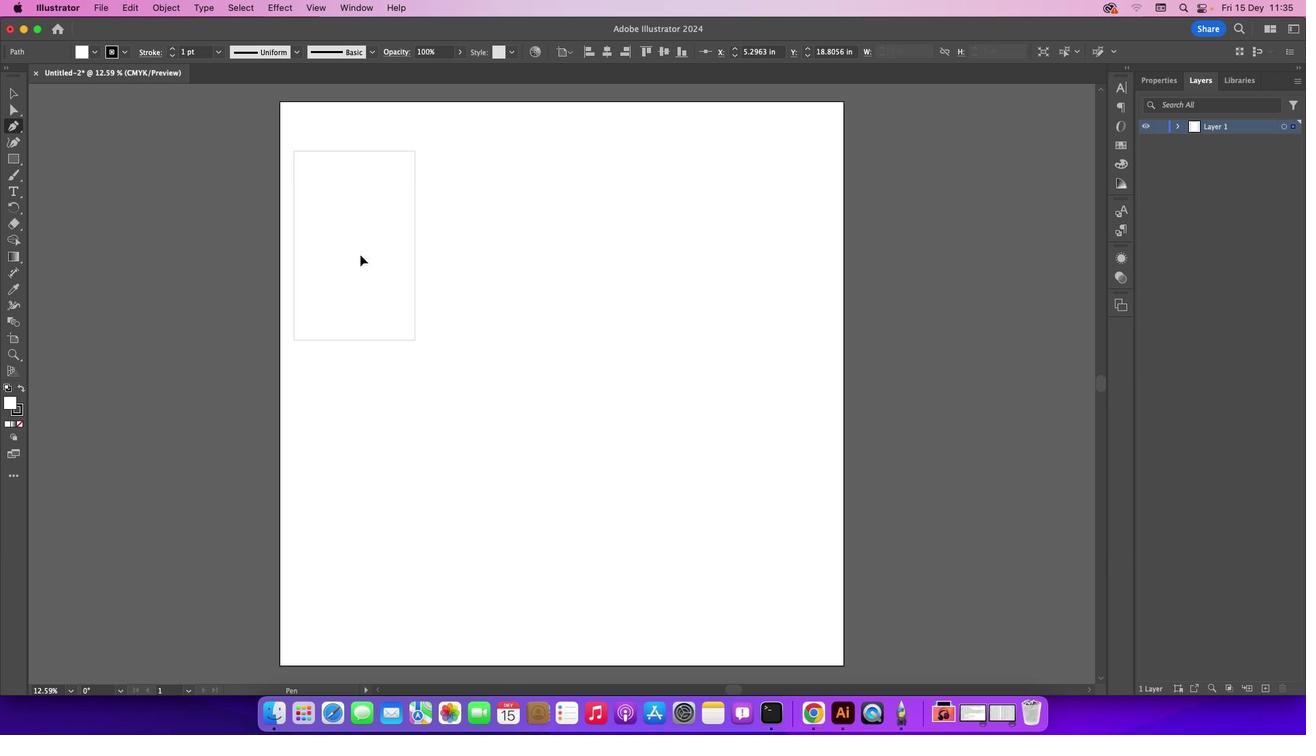 
Action: Mouse pressed left at (748, 242)
Screenshot: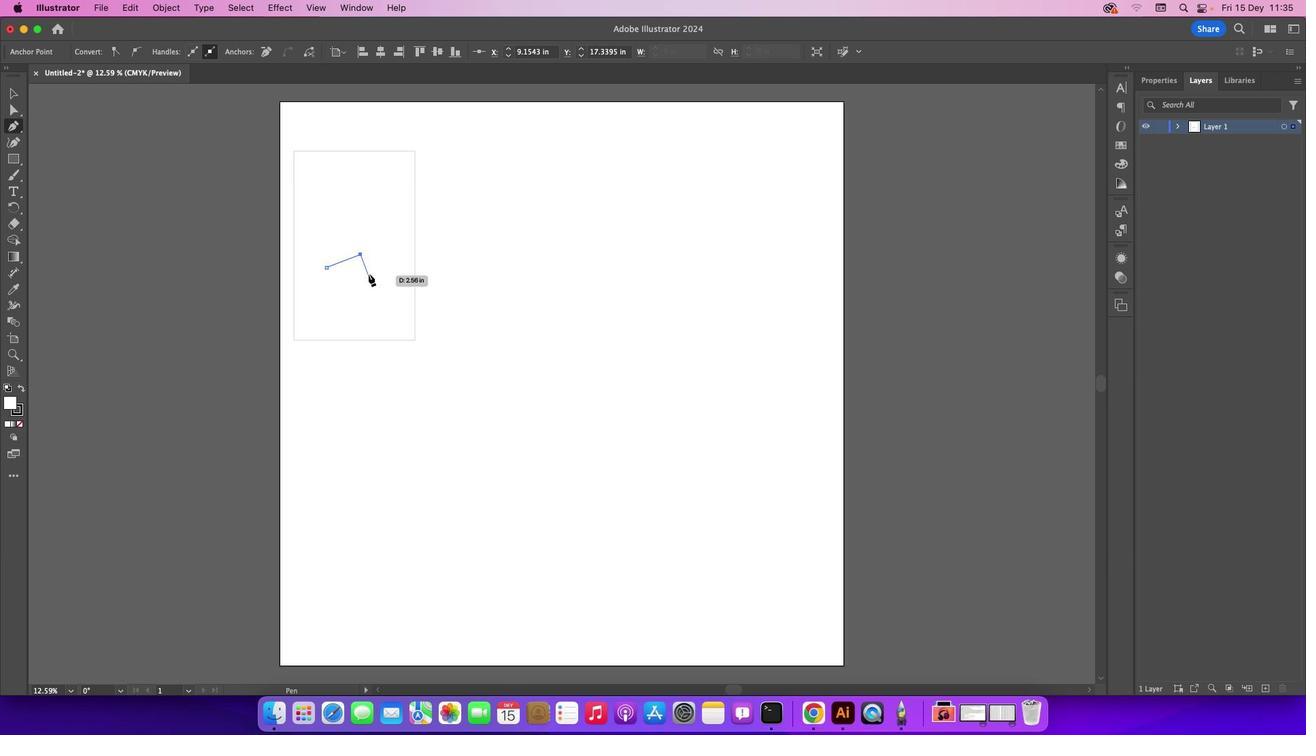 
Action: Mouse moved to (754, 242)
Screenshot: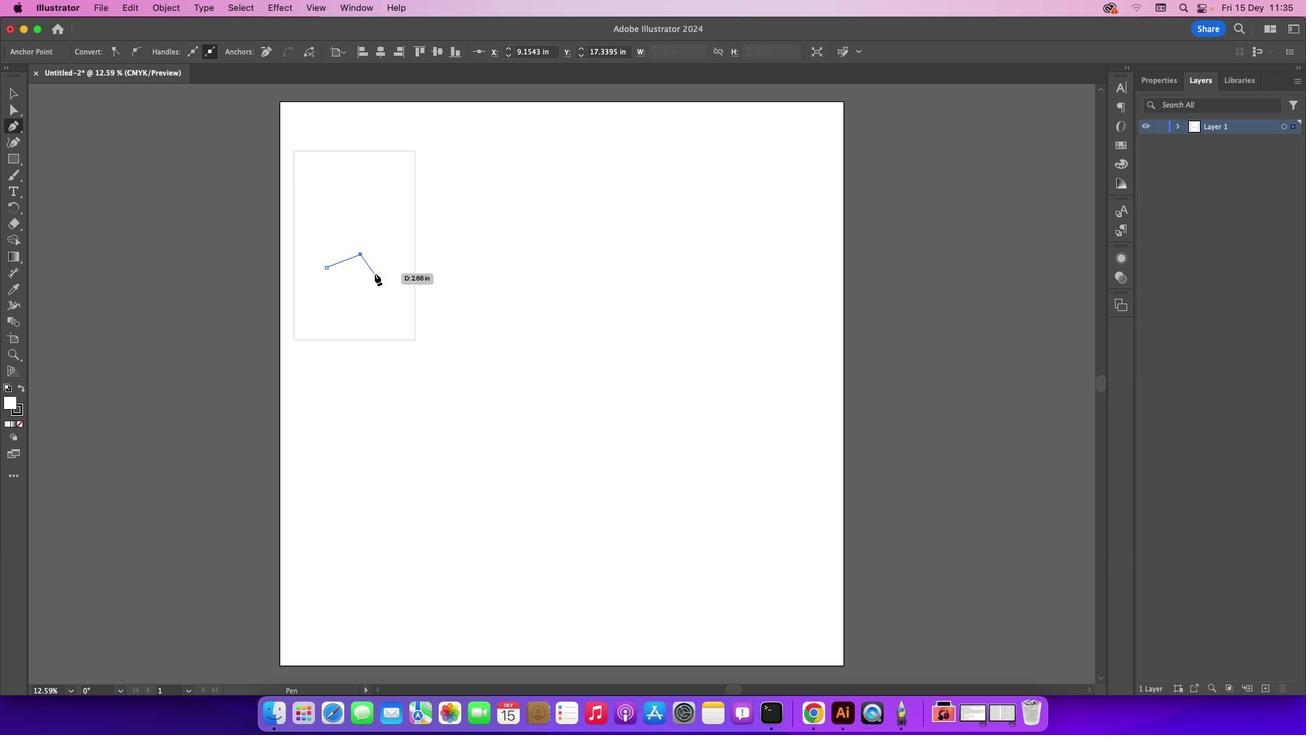 
Action: Mouse pressed left at (754, 242)
Screenshot: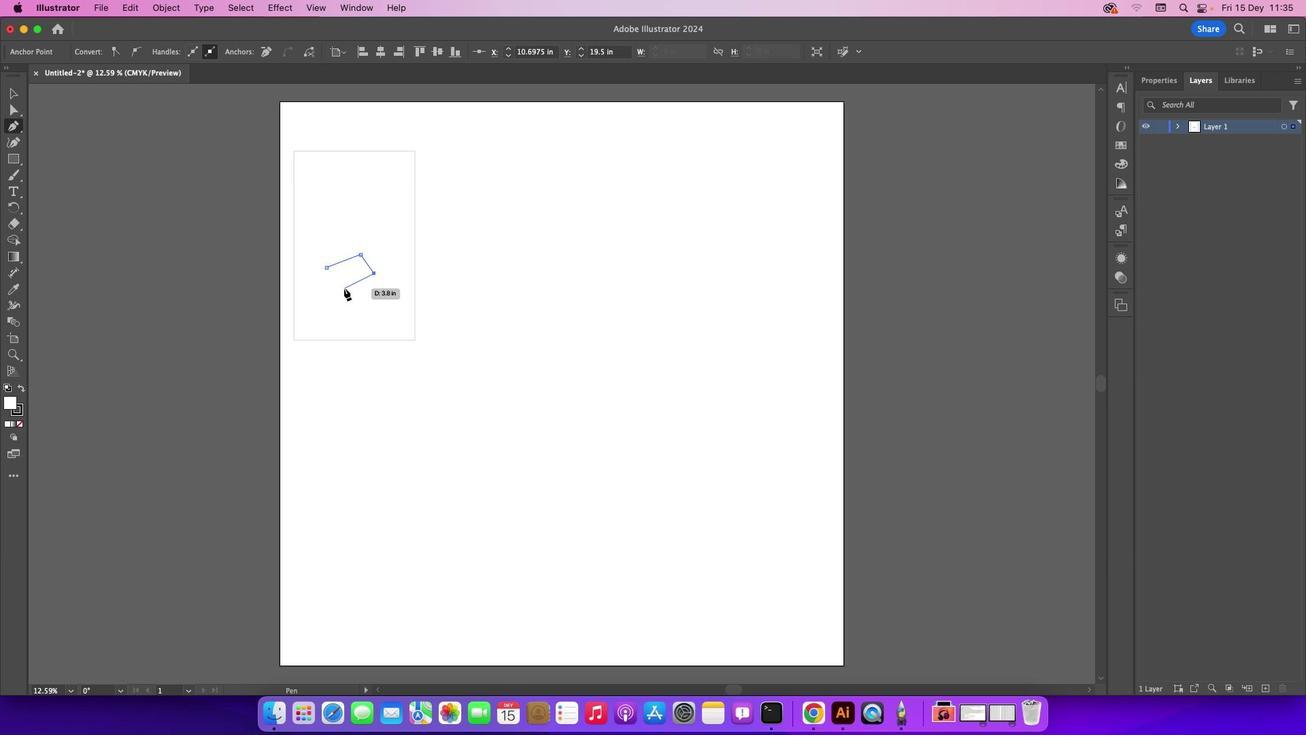 
Action: Mouse moved to (740, 242)
Screenshot: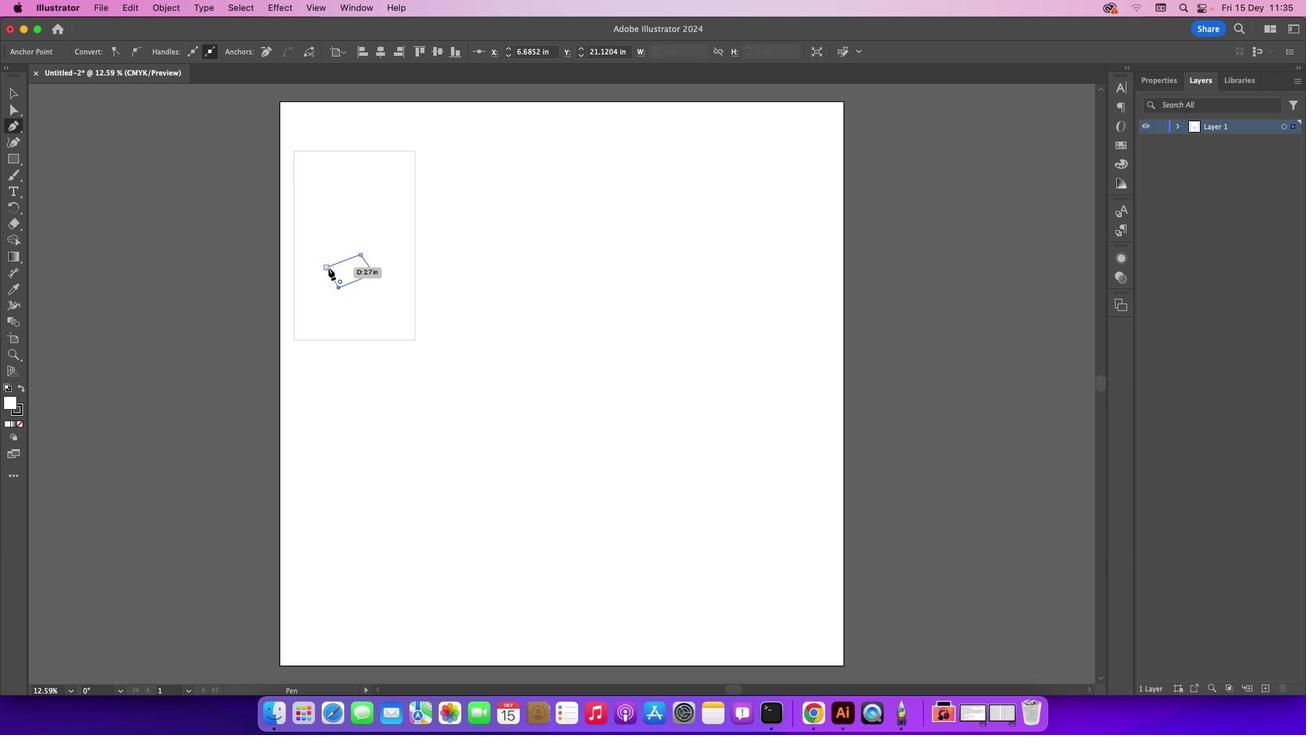 
Action: Mouse pressed left at (740, 242)
Screenshot: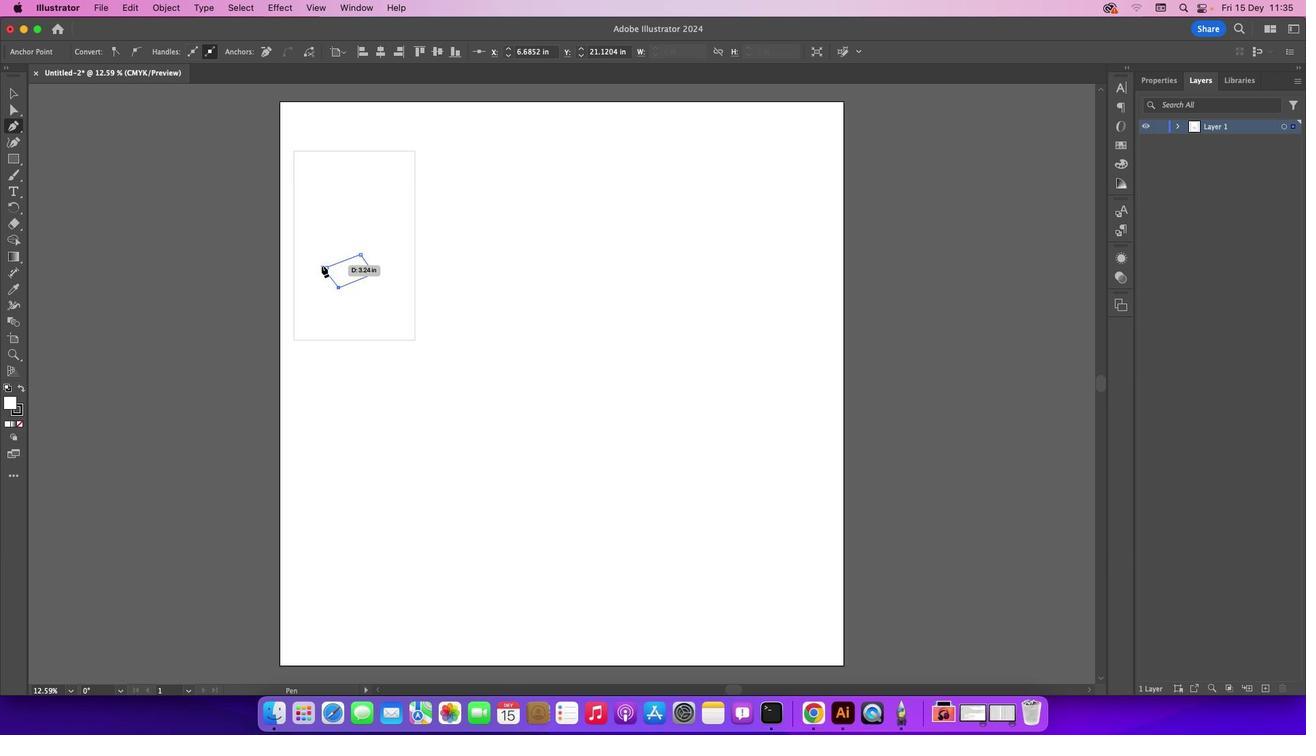 
Action: Mouse moved to (735, 242)
Screenshot: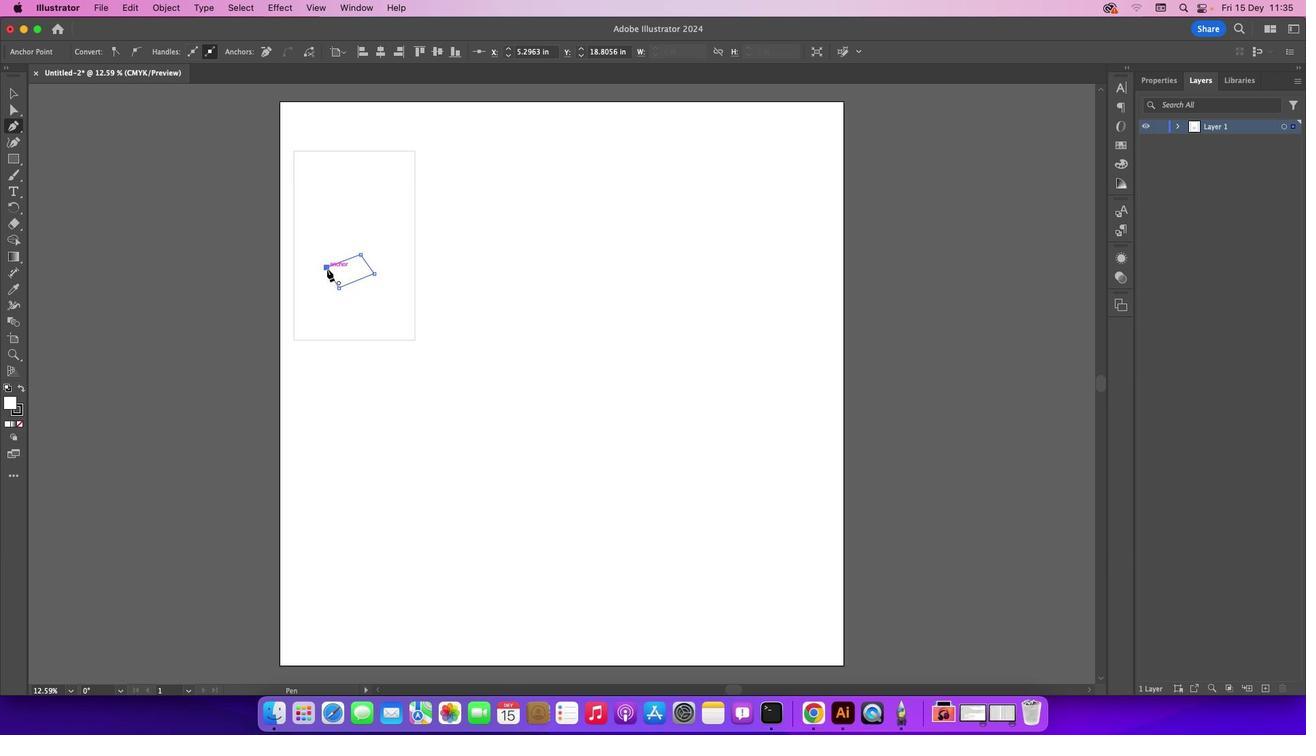 
Action: Mouse pressed left at (735, 242)
Screenshot: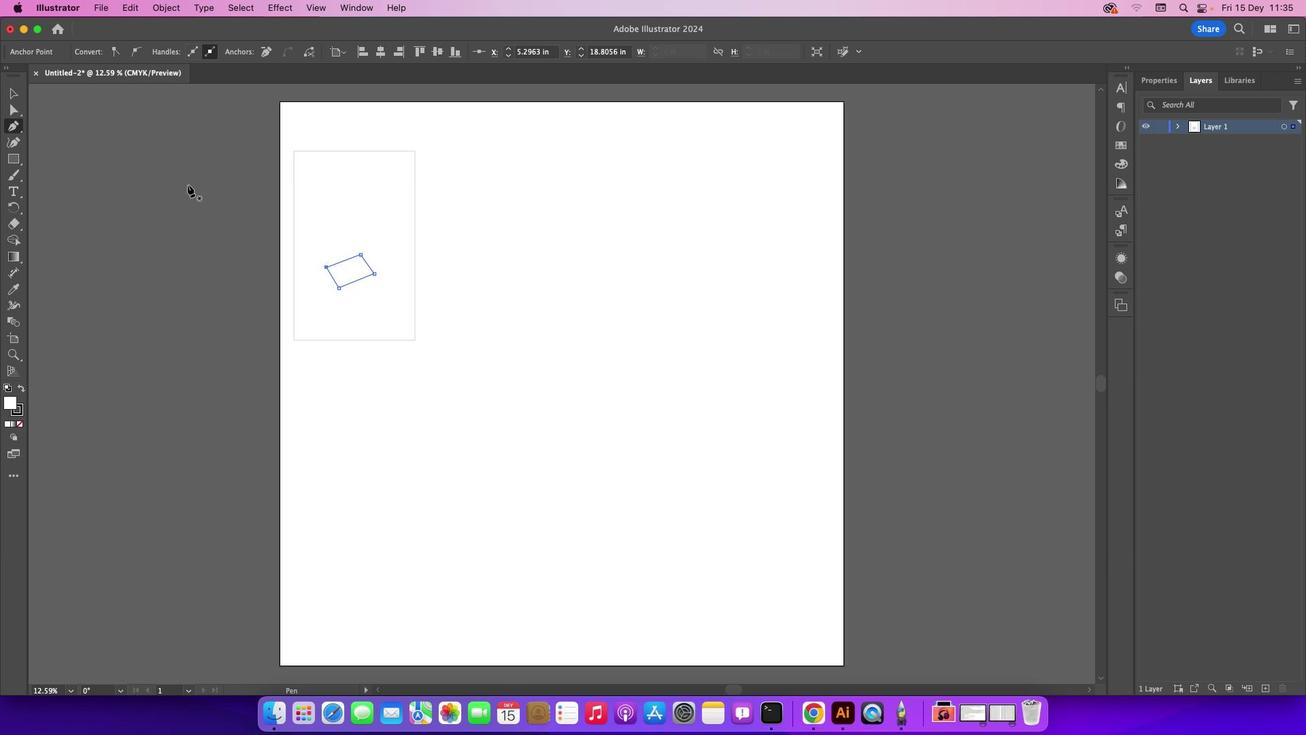 
Action: Mouse moved to (612, 242)
Screenshot: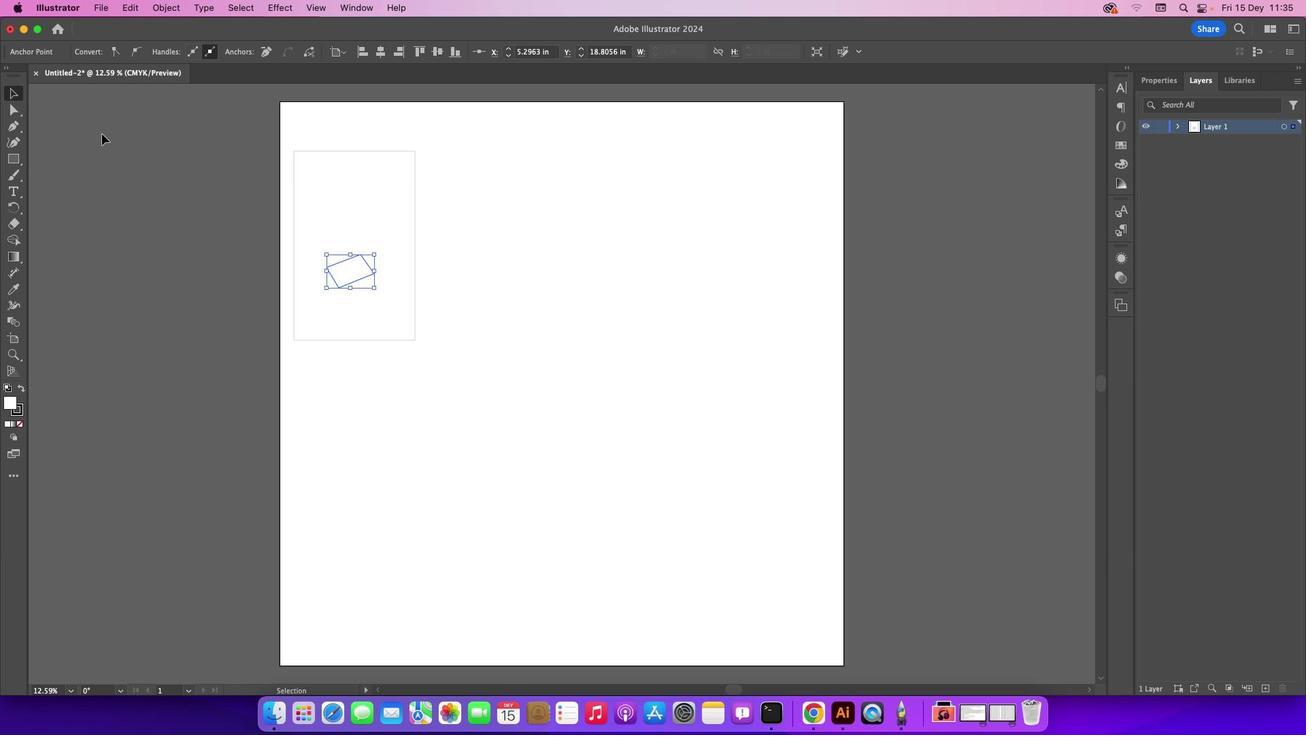 
Action: Mouse pressed left at (612, 242)
Screenshot: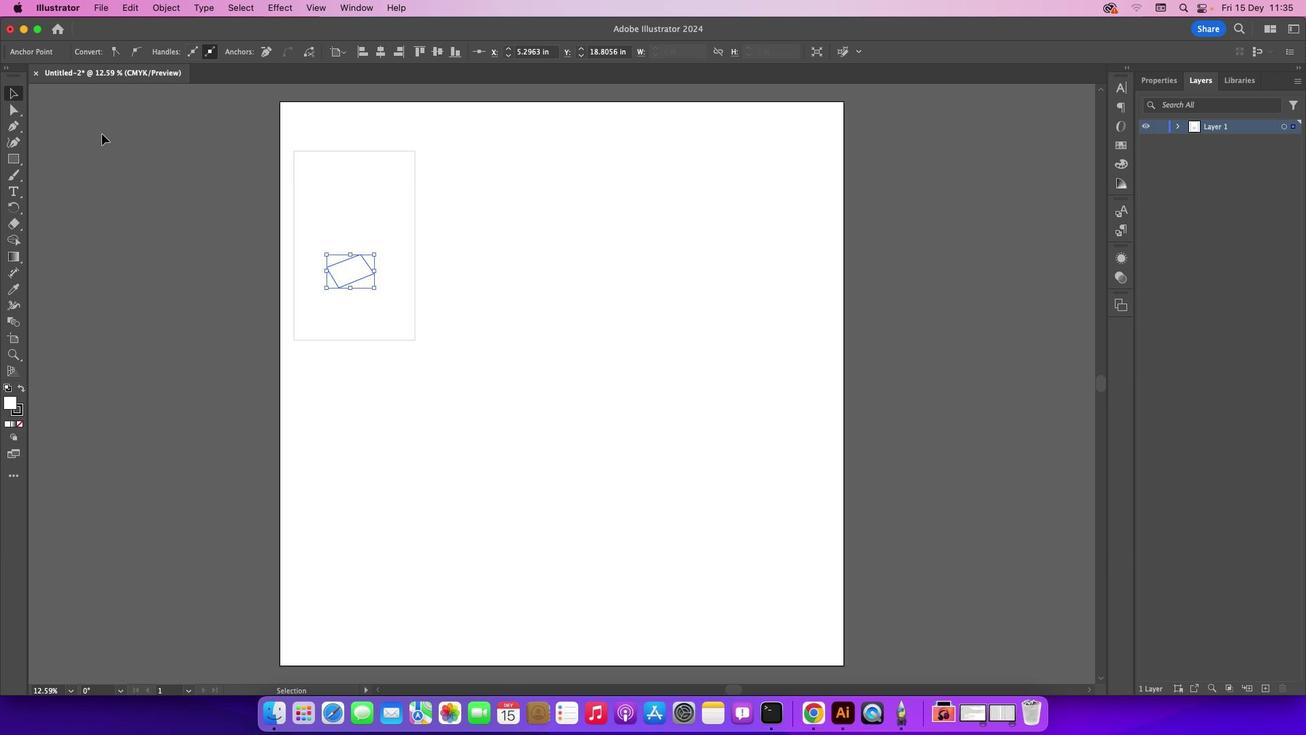 
Action: Mouse moved to (645, 242)
Screenshot: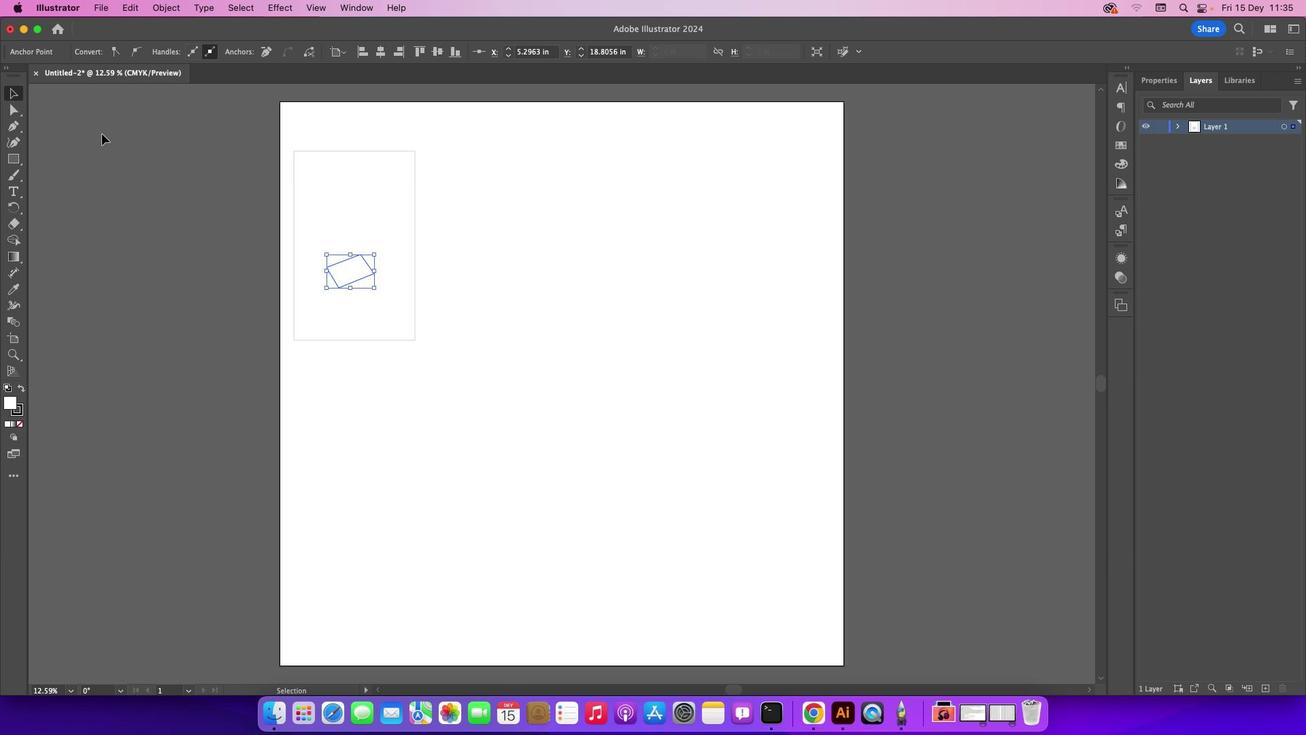 
Action: Mouse pressed left at (645, 242)
Screenshot: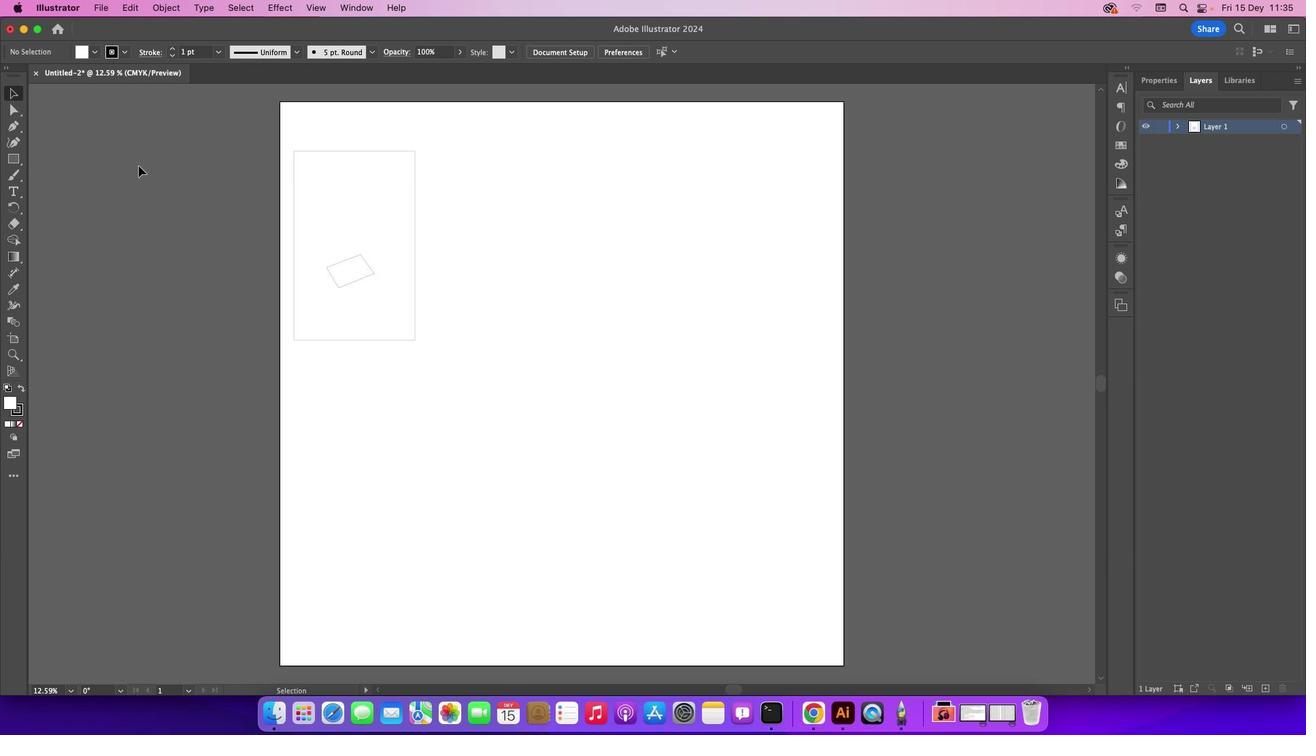 
Action: Mouse moved to (743, 242)
Screenshot: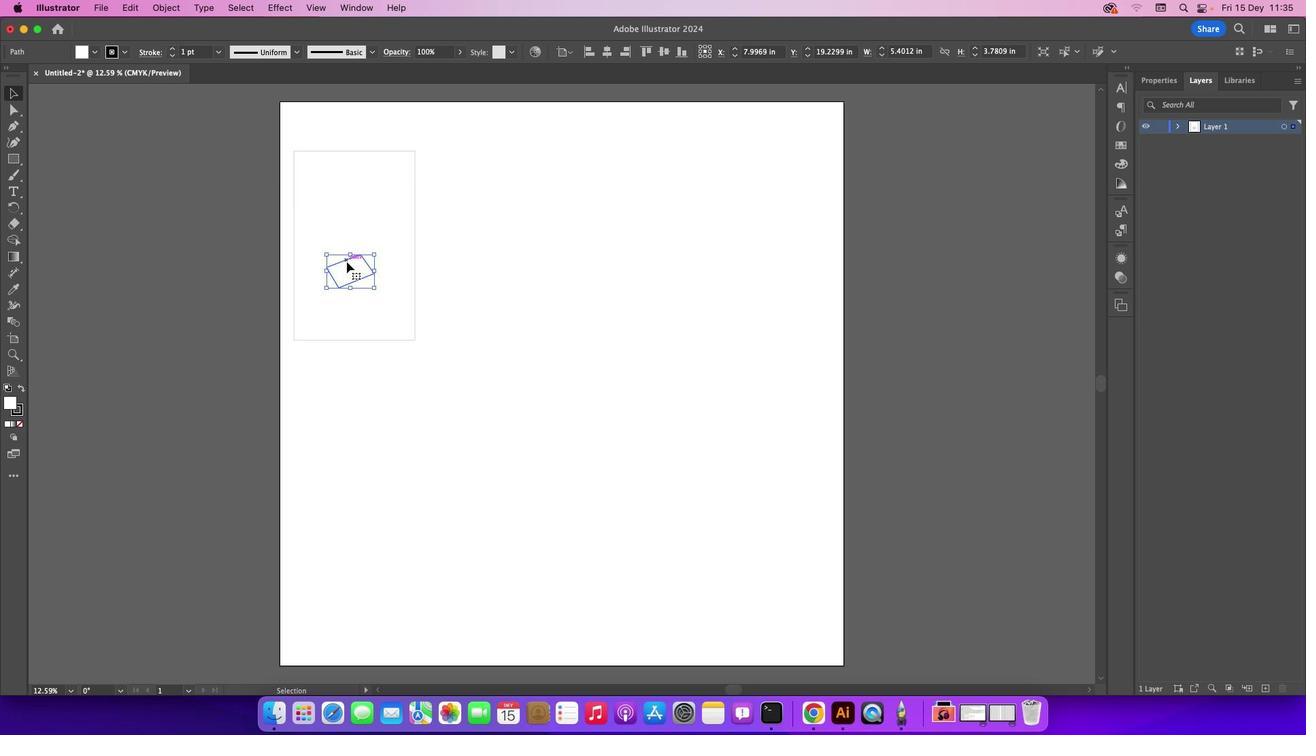 
Action: Mouse pressed left at (743, 242)
Screenshot: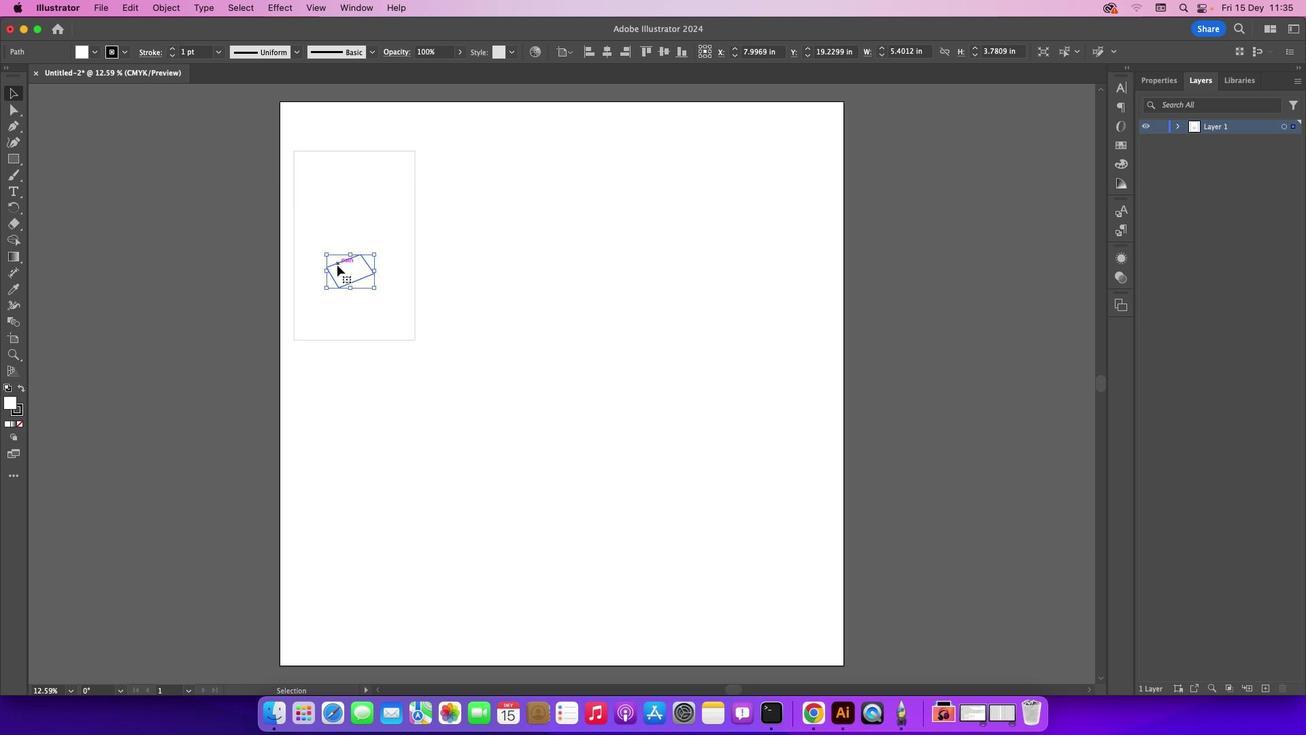 
Action: Mouse moved to (610, 242)
Screenshot: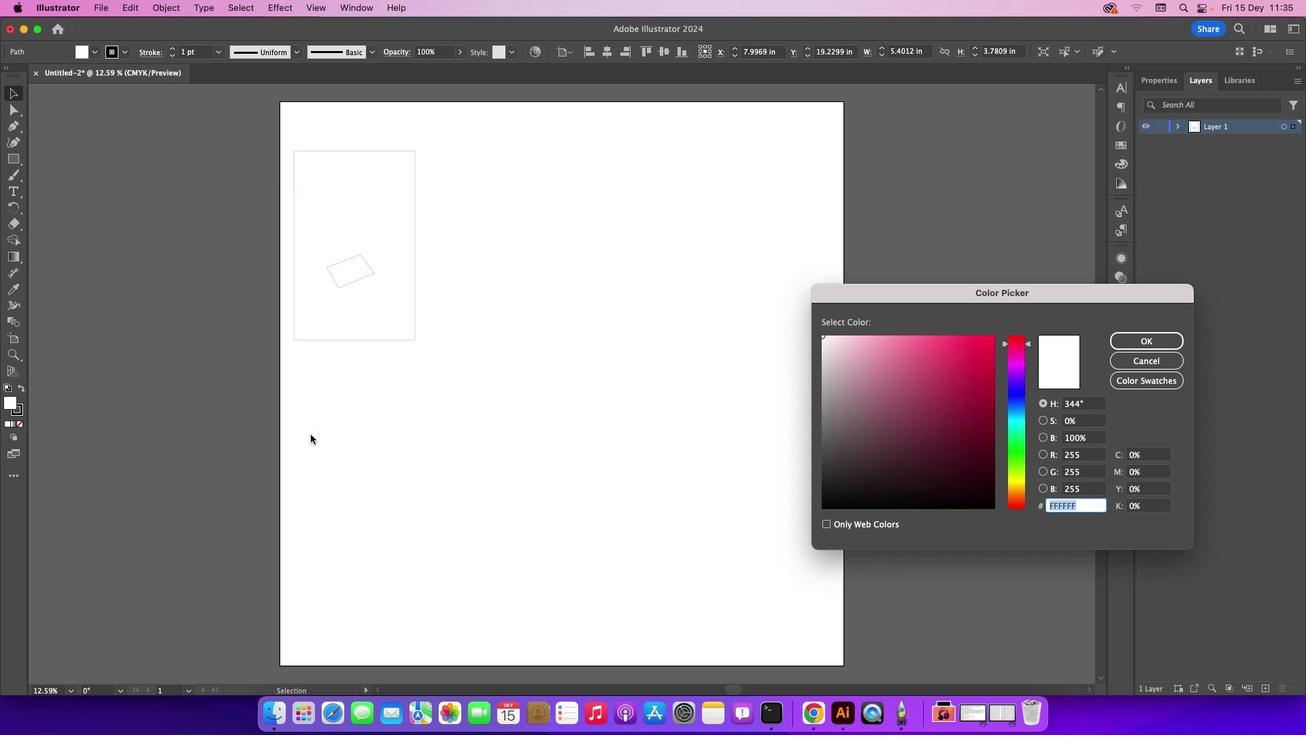 
Action: Mouse pressed left at (610, 242)
Screenshot: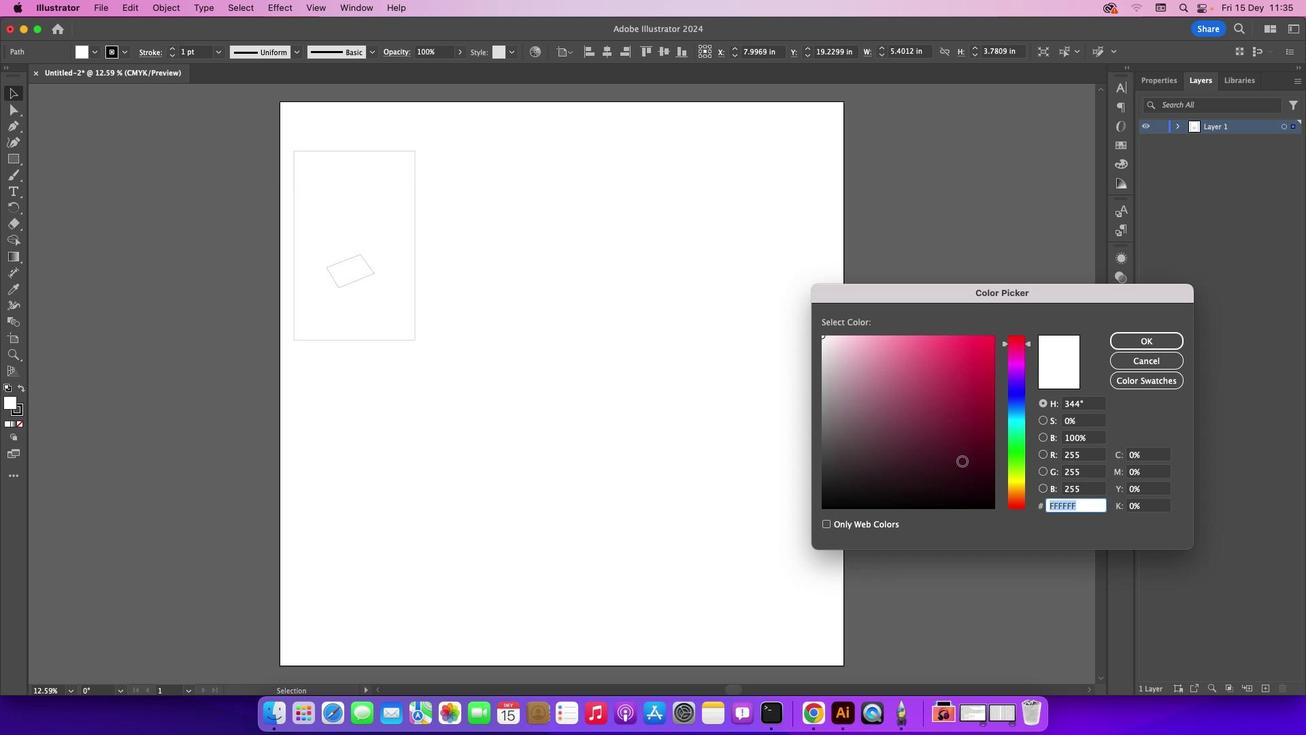 
Action: Mouse moved to (610, 242)
Screenshot: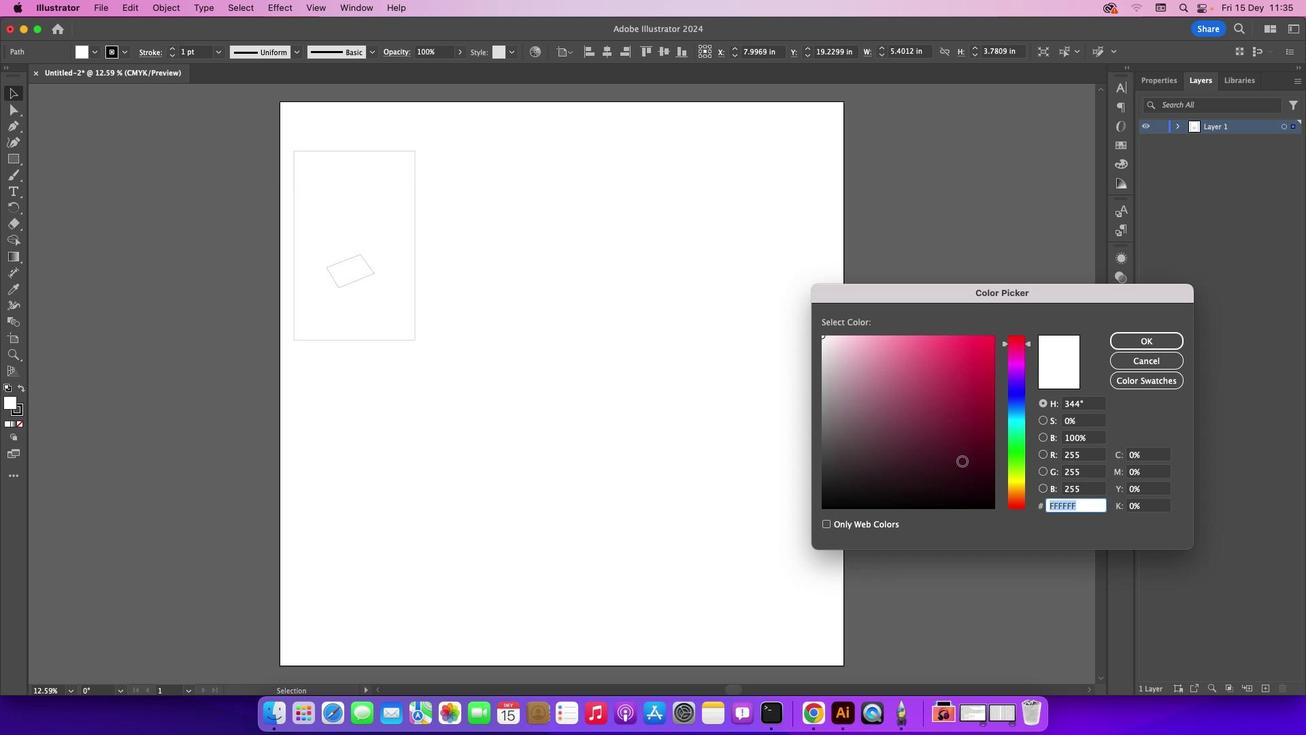 
Action: Mouse pressed left at (610, 242)
Screenshot: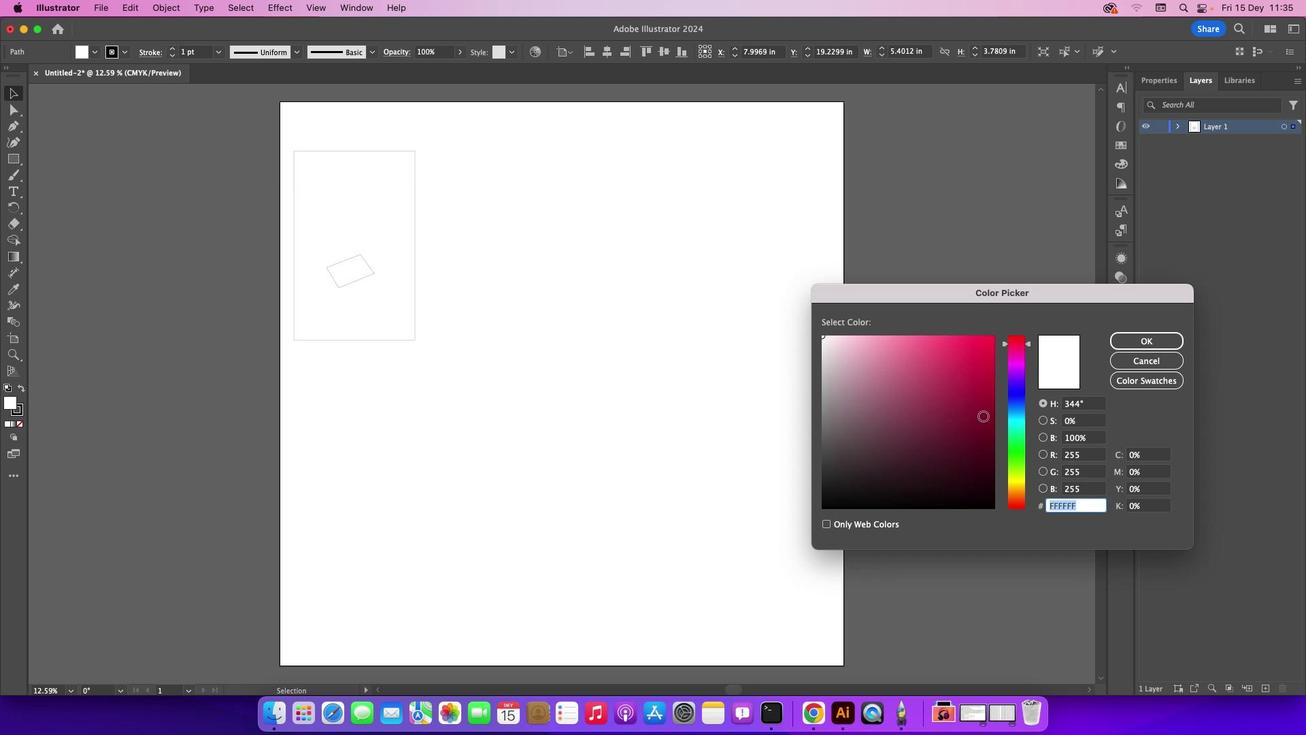 
Action: Mouse moved to (1013, 242)
Screenshot: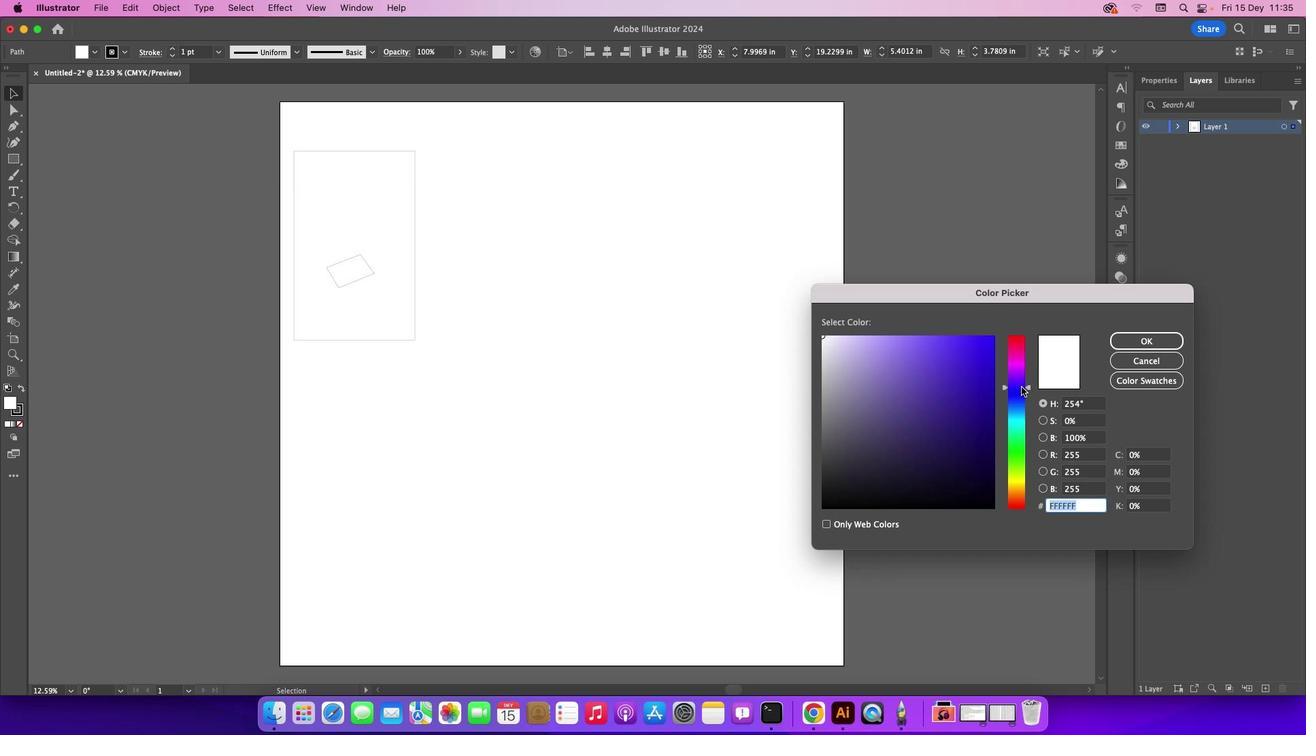 
Action: Mouse pressed left at (1013, 242)
Screenshot: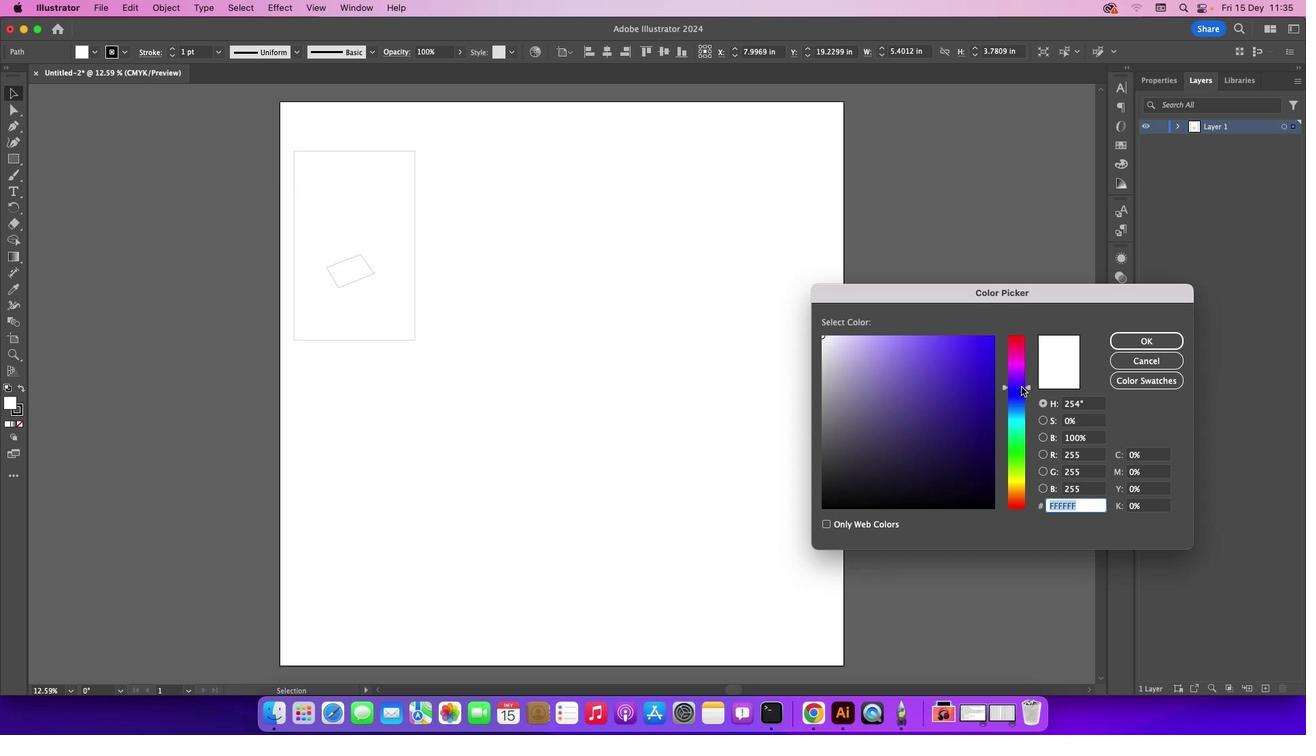 
Action: Mouse moved to (933, 242)
Screenshot: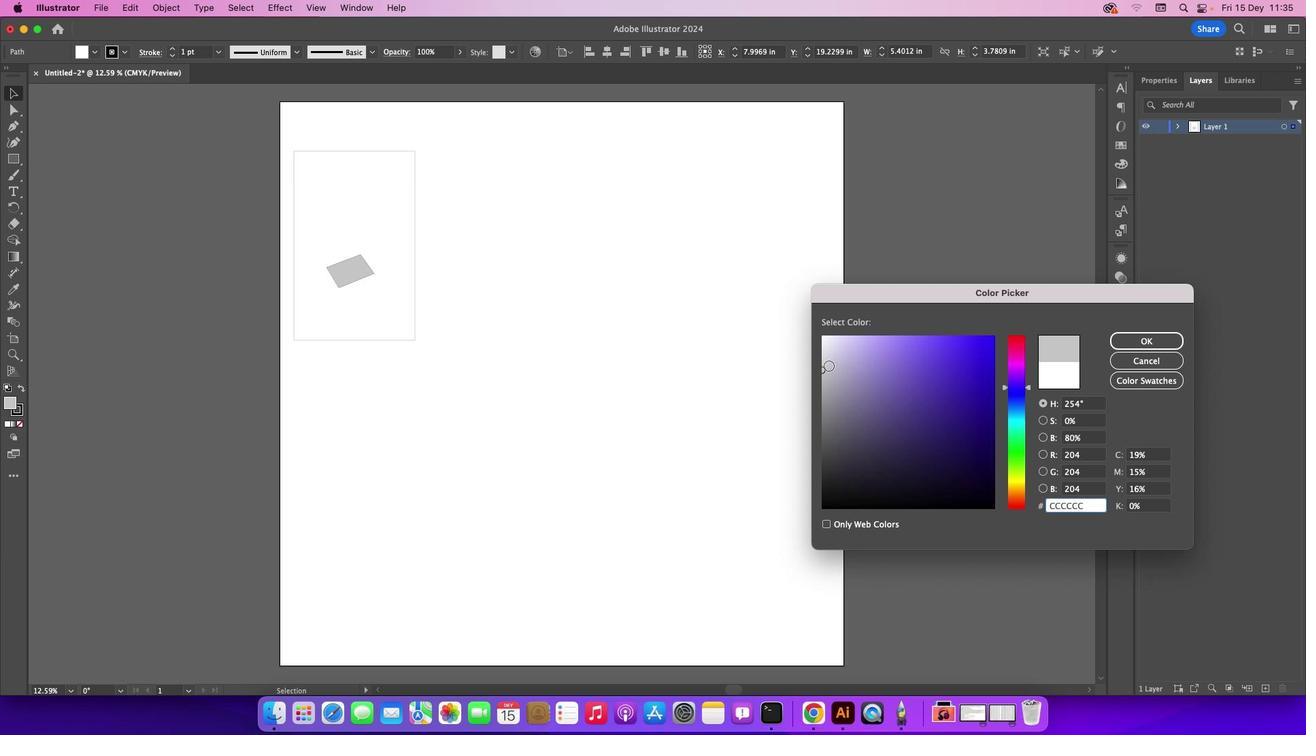 
Action: Mouse pressed left at (933, 242)
Screenshot: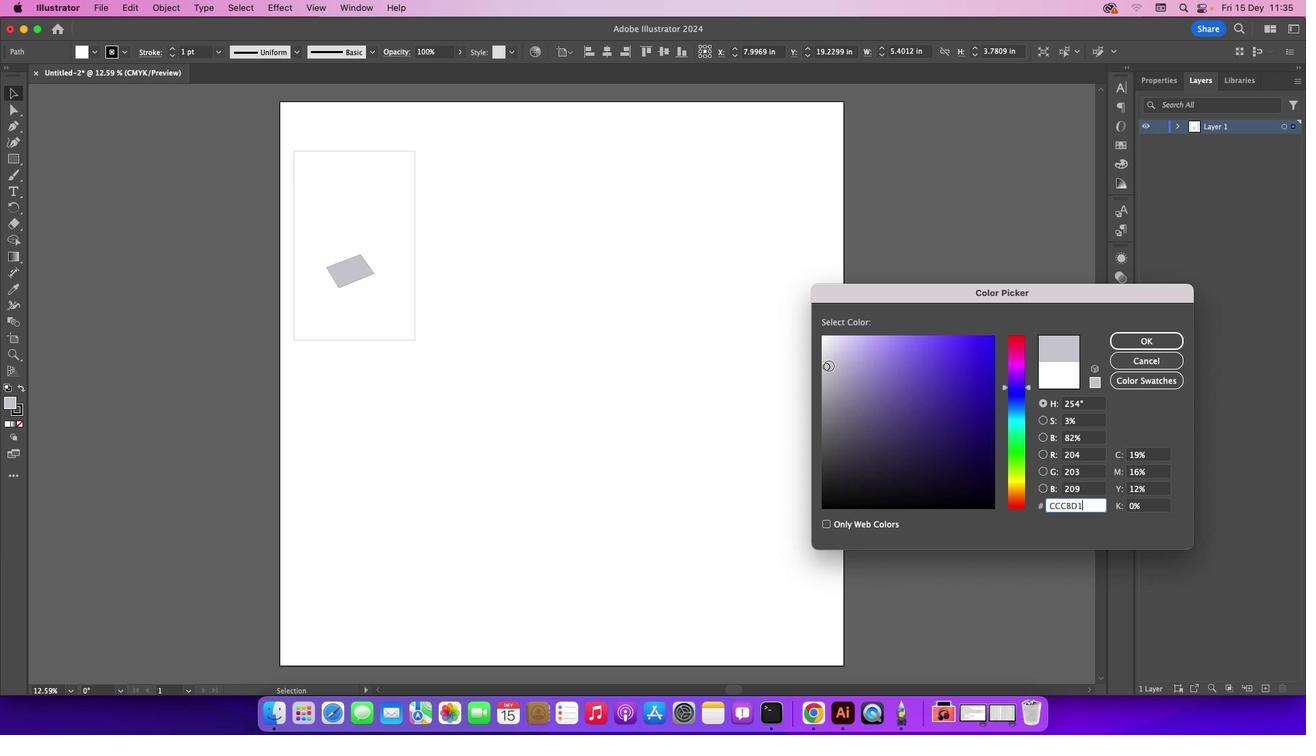 
Action: Mouse moved to (936, 242)
Screenshot: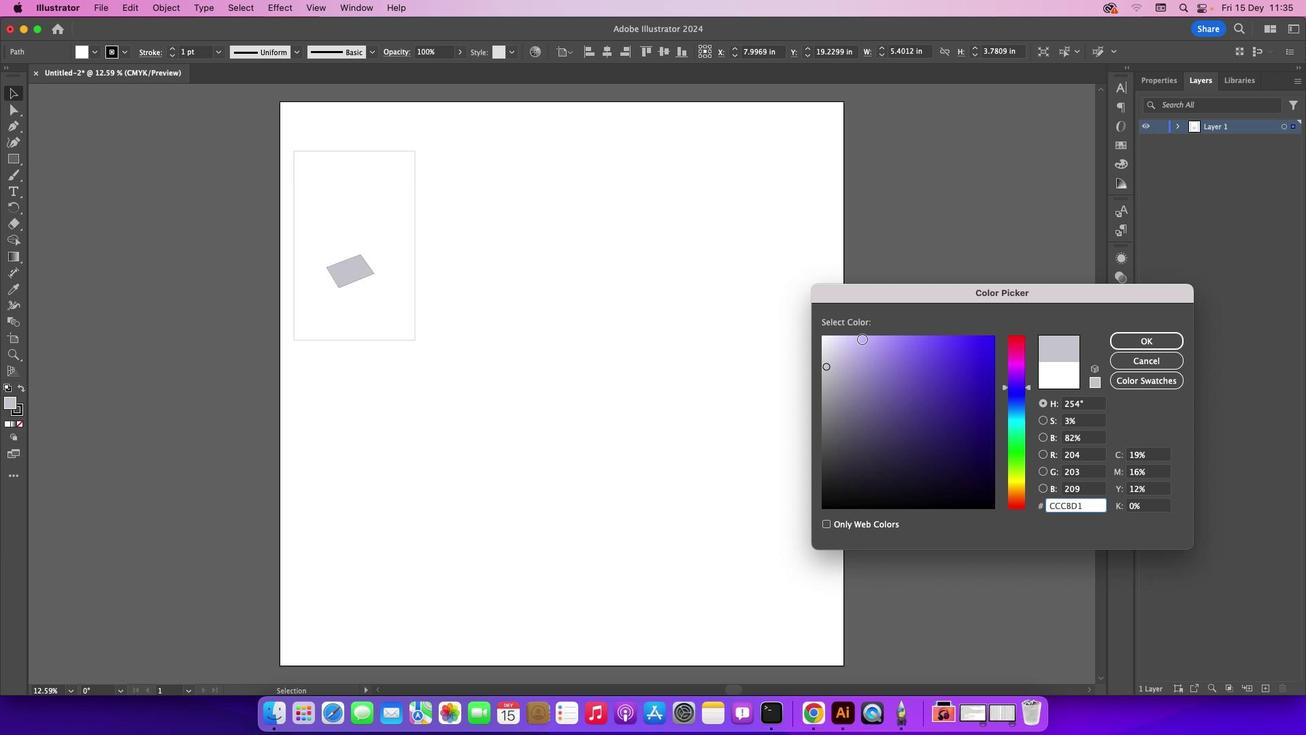 
Action: Mouse pressed left at (936, 242)
Screenshot: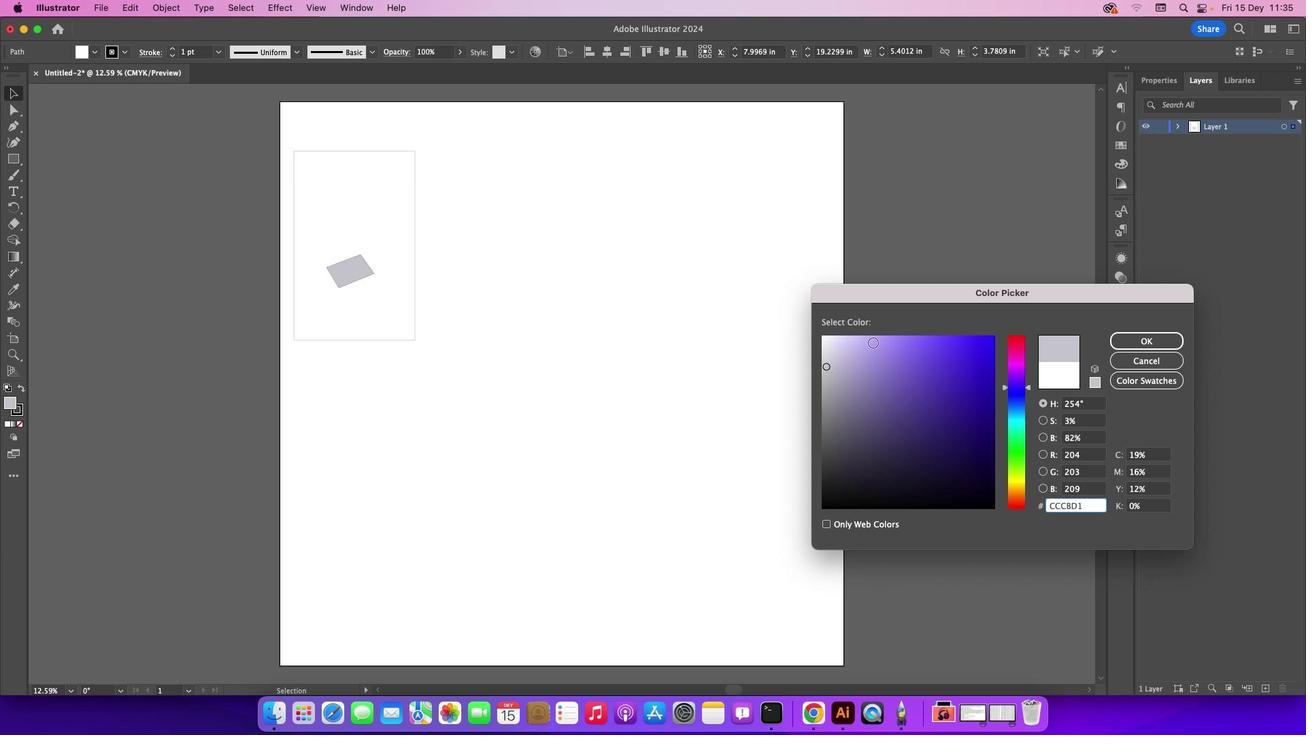 
Action: Mouse moved to (954, 242)
Screenshot: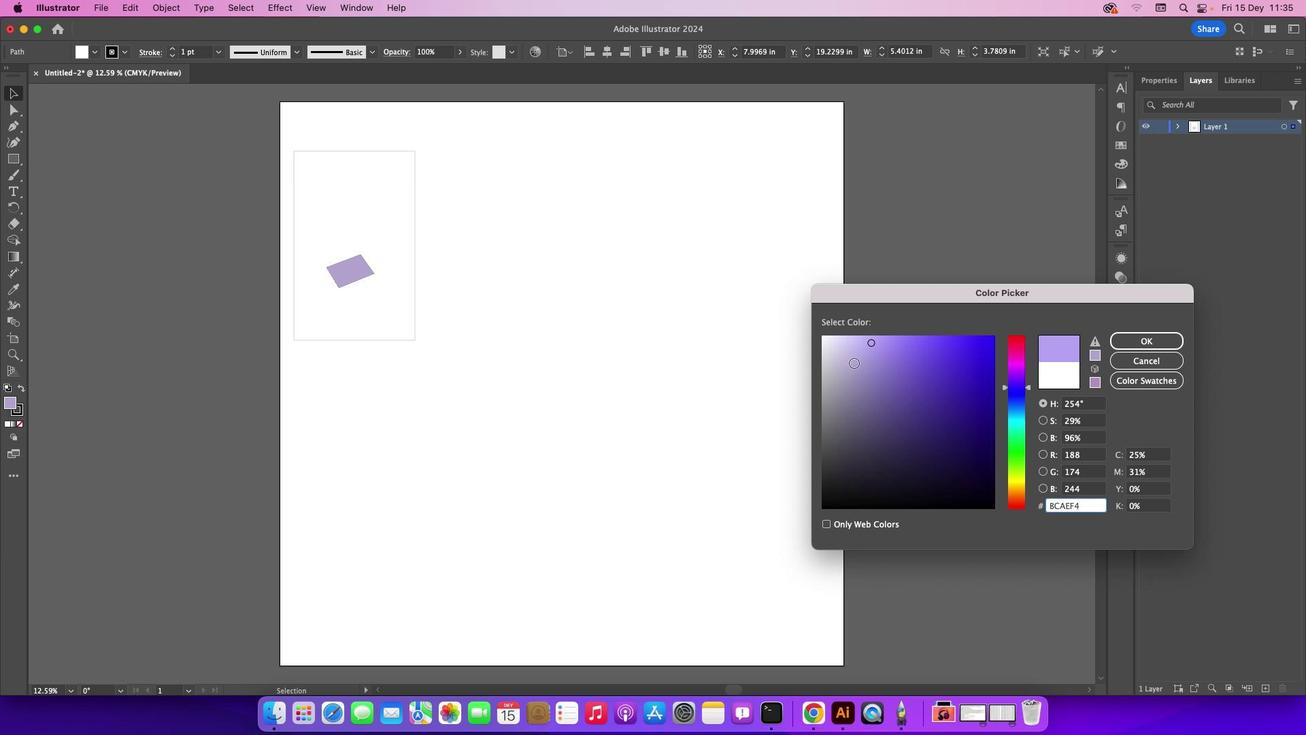 
Action: Mouse pressed left at (954, 242)
Screenshot: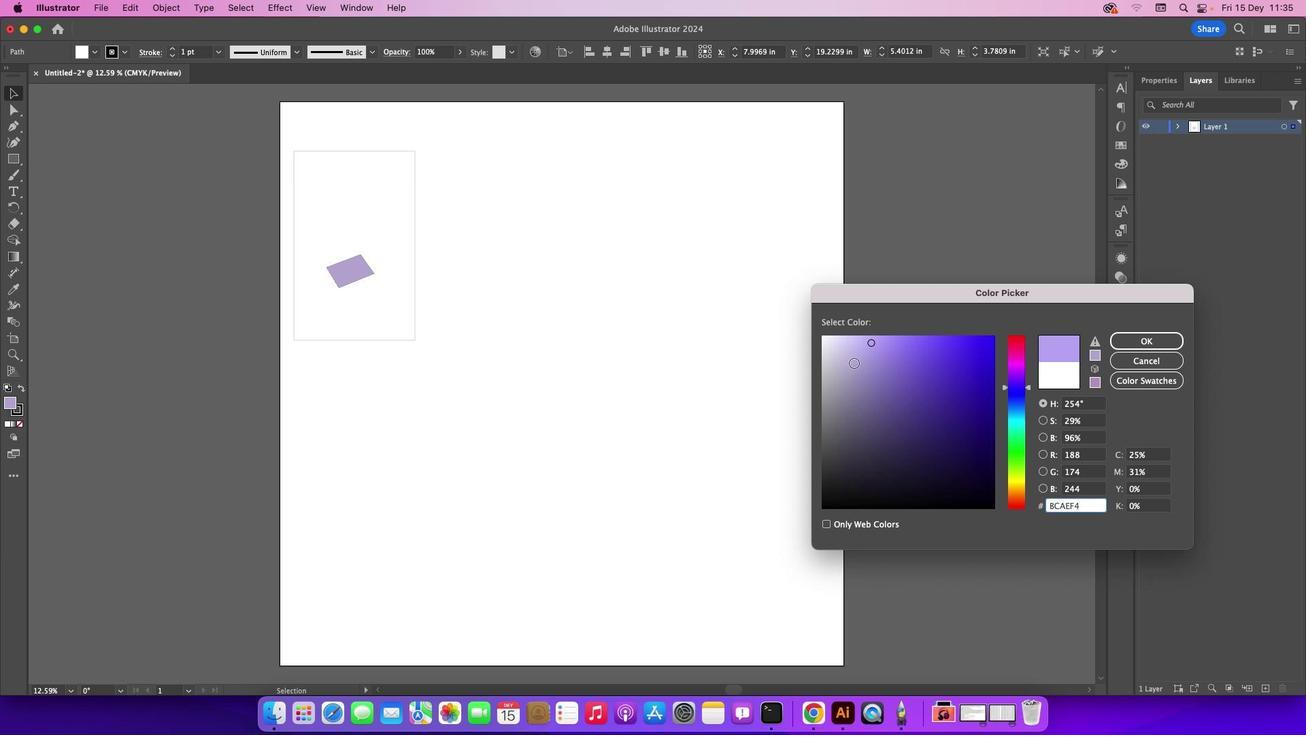 
Action: Mouse moved to (1012, 242)
Screenshot: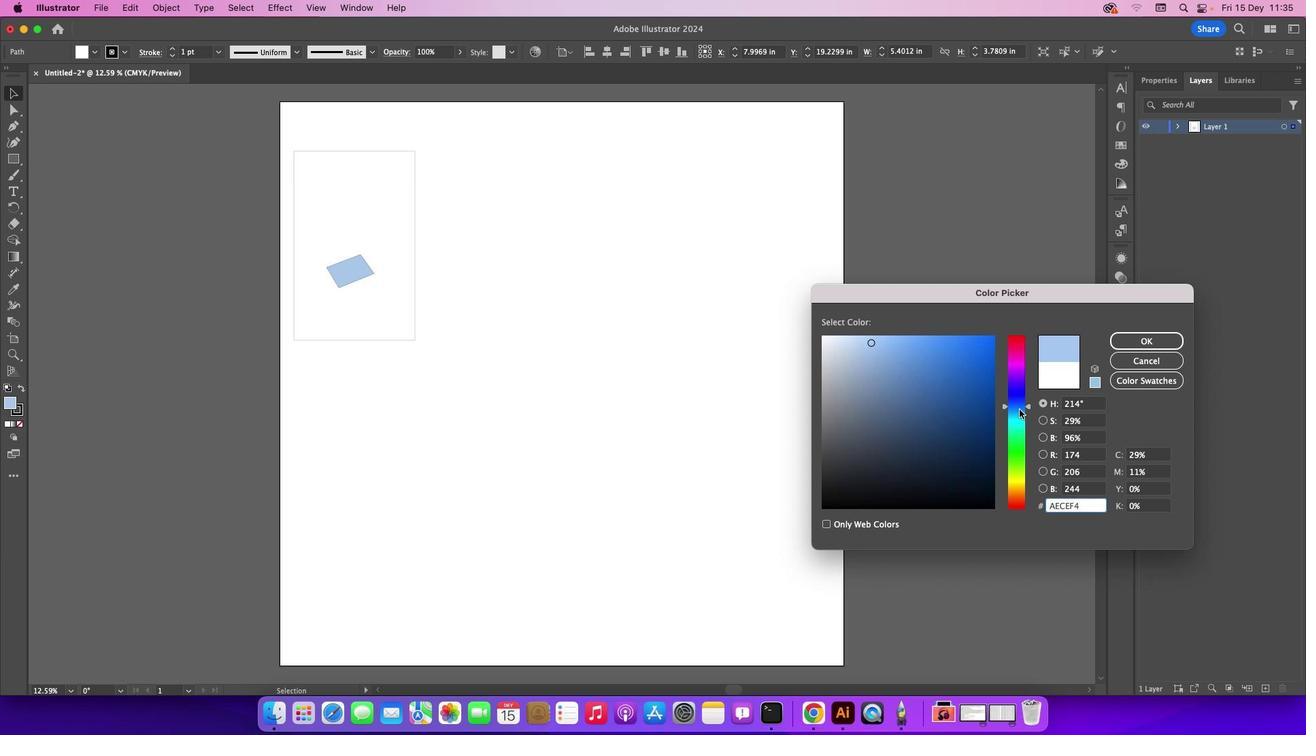 
Action: Mouse pressed left at (1012, 242)
Screenshot: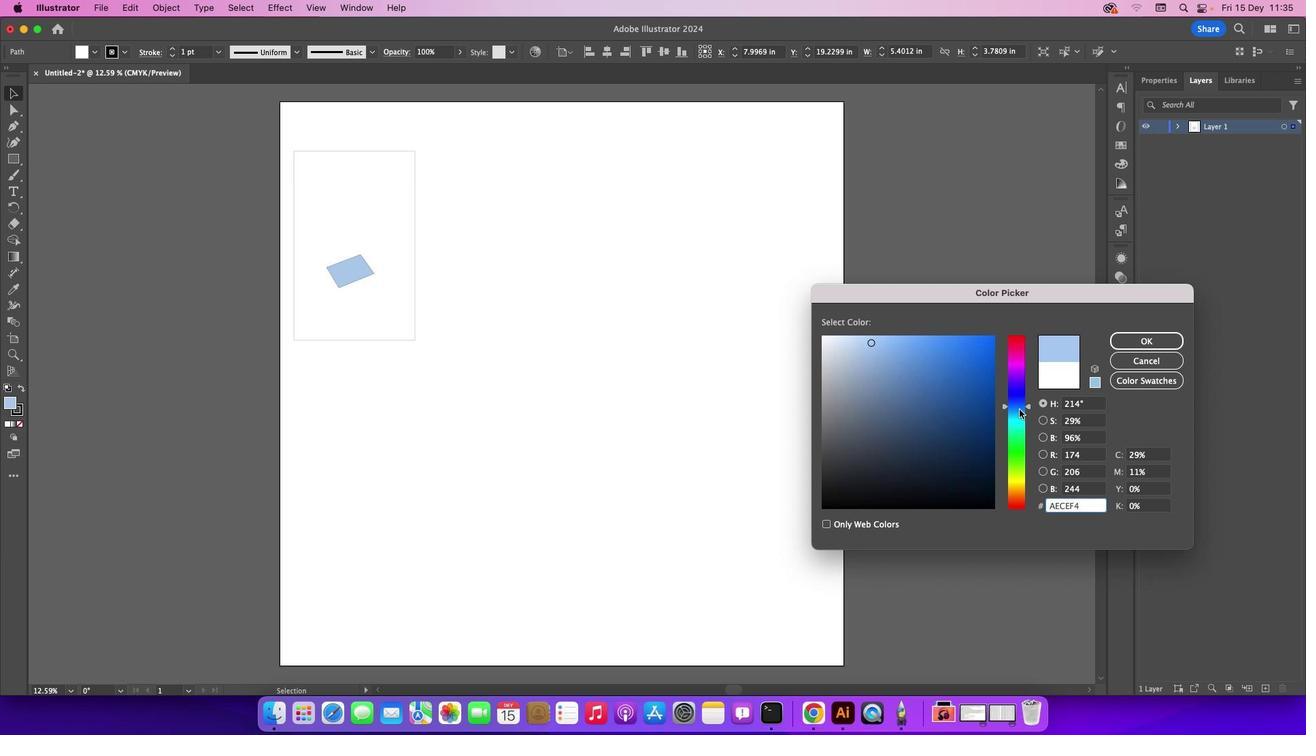 
Action: Mouse moved to (944, 242)
Screenshot: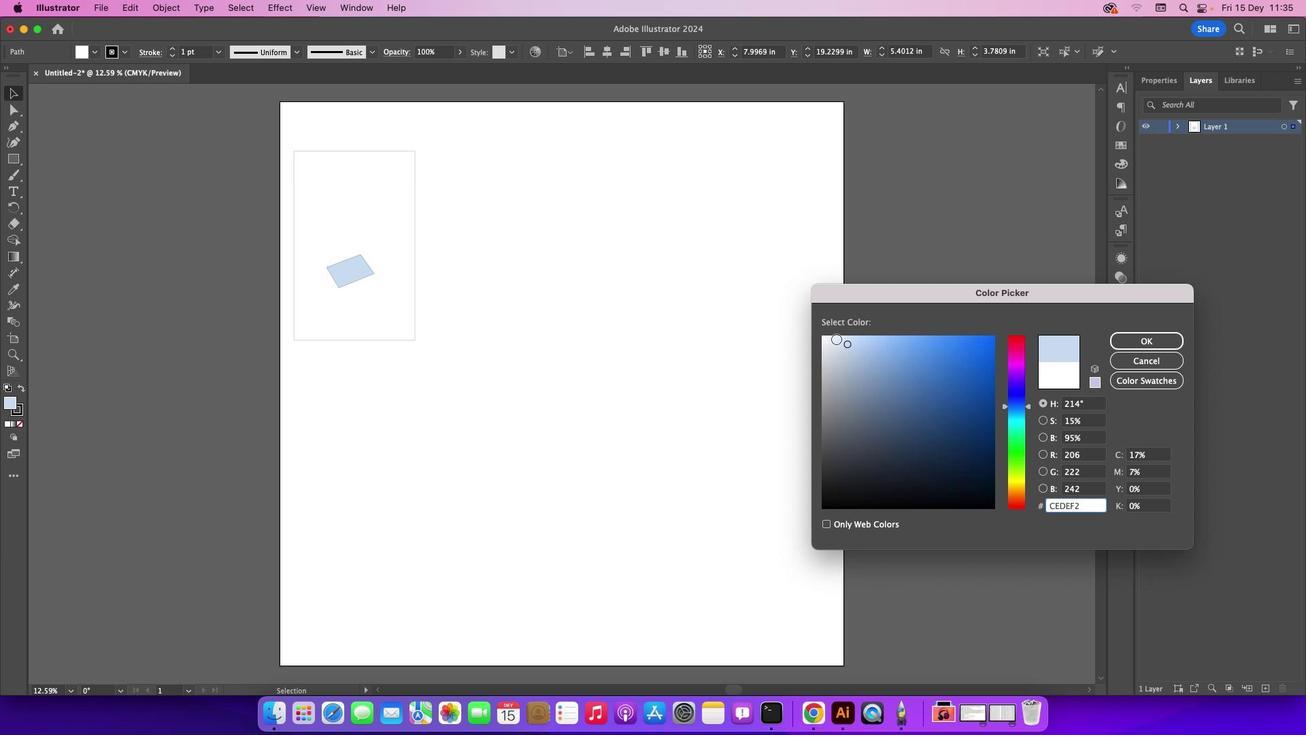 
Action: Mouse pressed left at (944, 242)
Screenshot: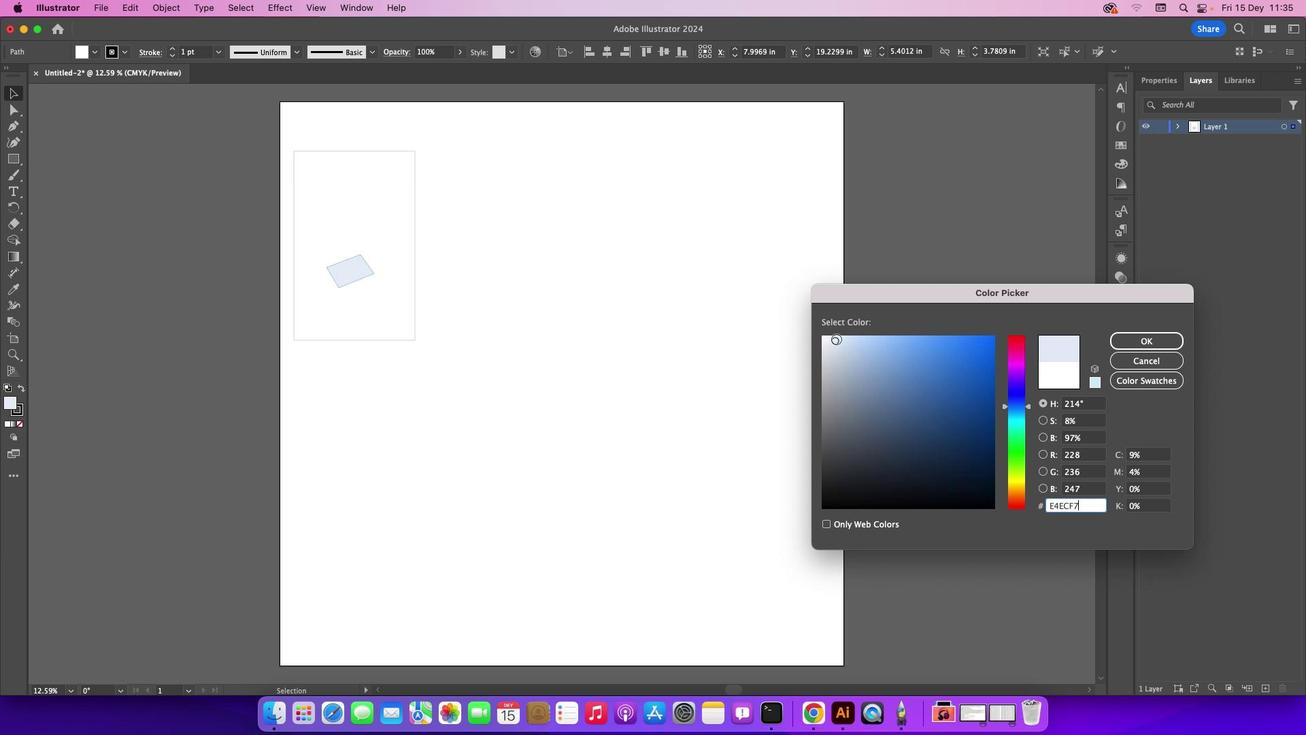 
Action: Mouse moved to (939, 242)
Screenshot: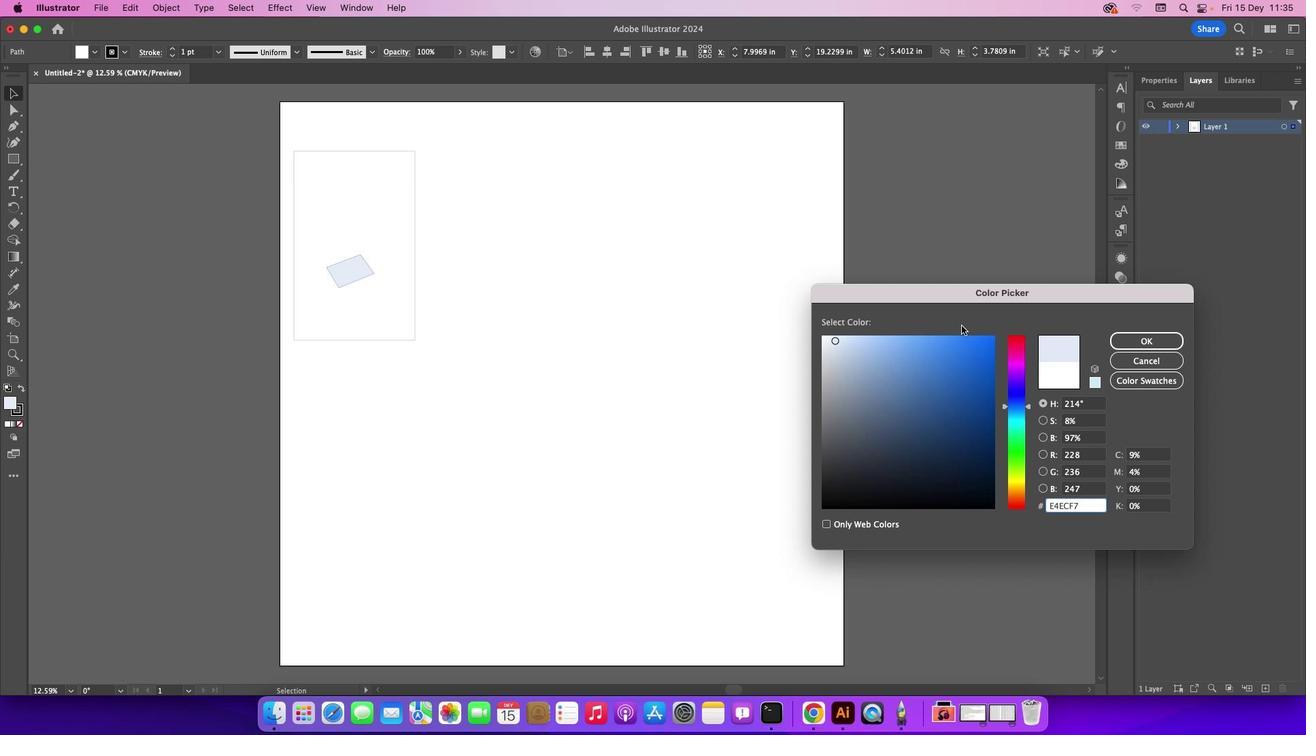 
Action: Mouse pressed left at (939, 242)
Screenshot: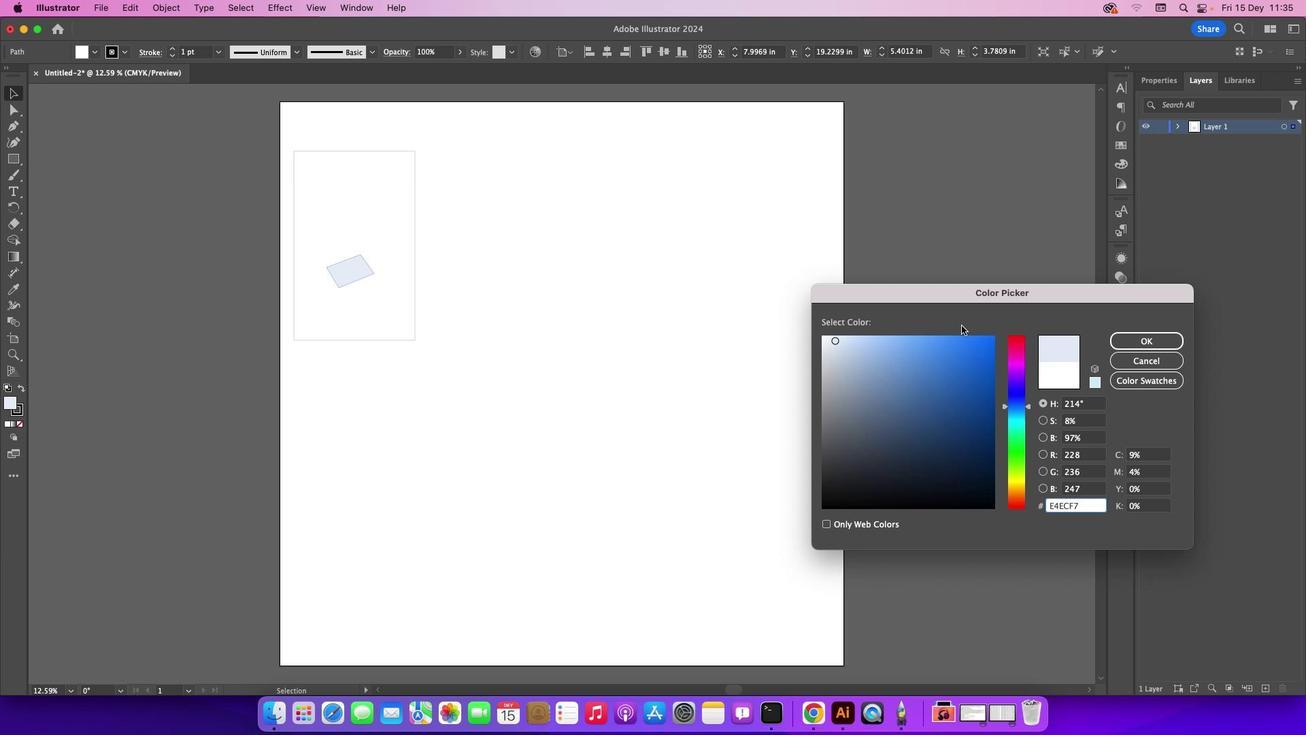 
Action: Mouse moved to (1057, 242)
Screenshot: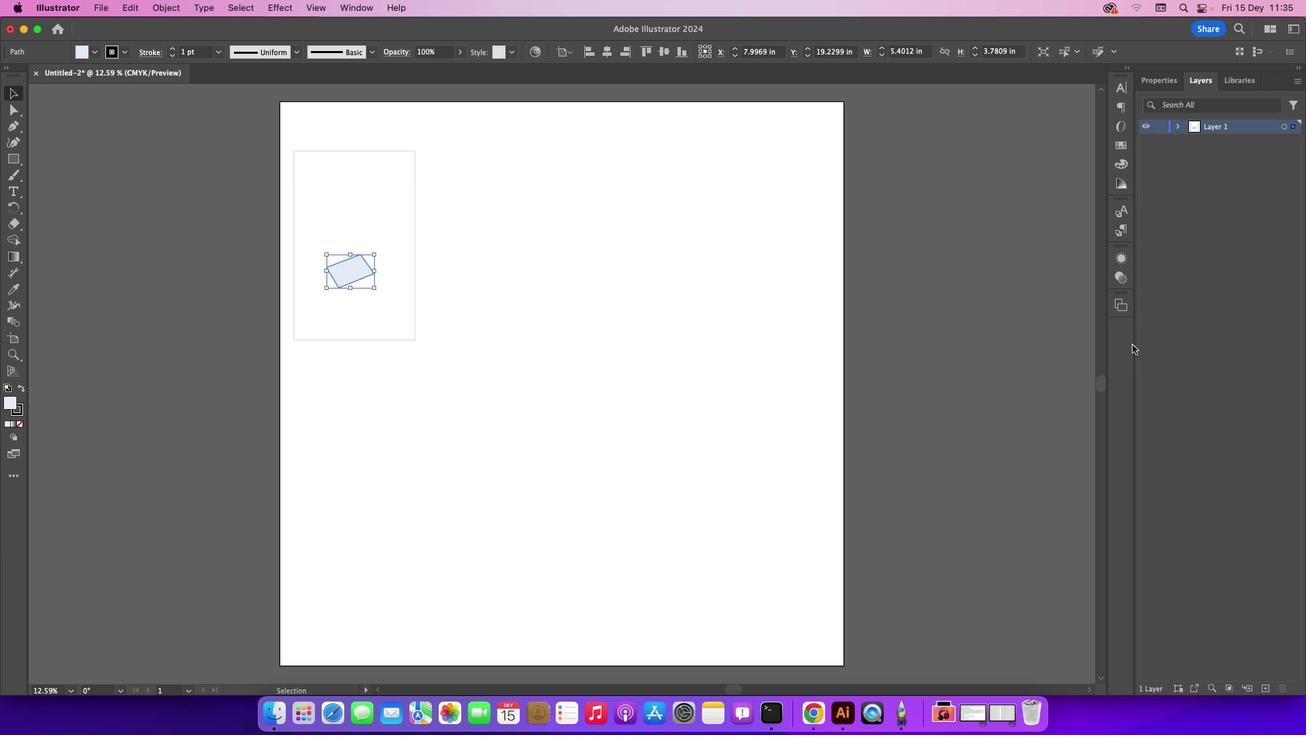 
Action: Mouse pressed left at (1057, 242)
Screenshot: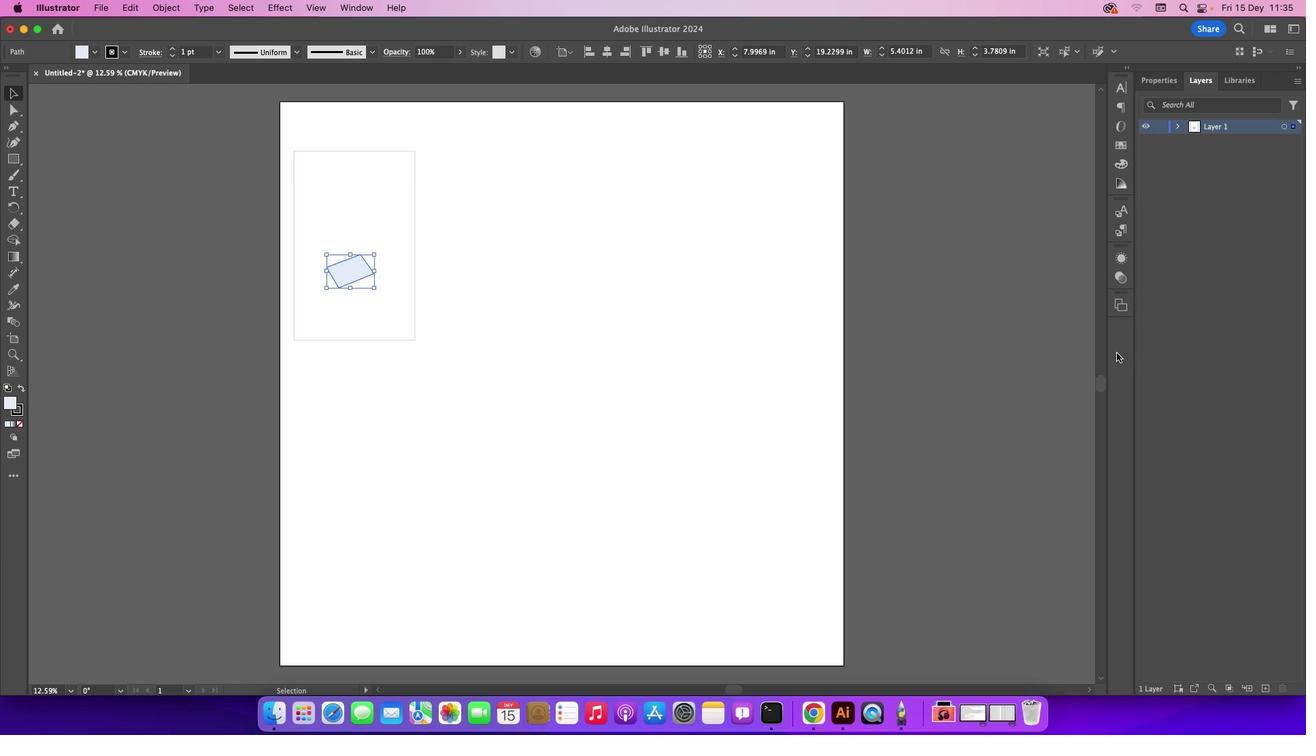 
Action: Mouse moved to (611, 242)
Screenshot: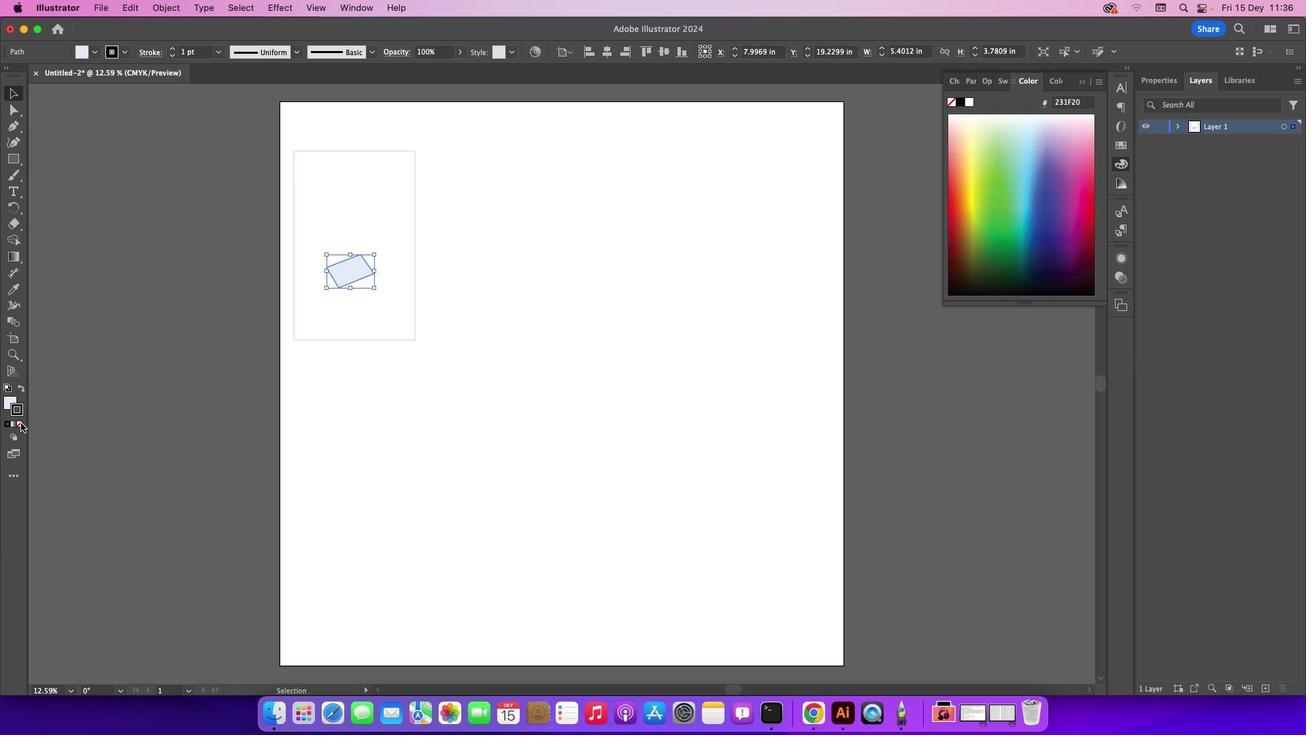 
Action: Mouse pressed left at (611, 242)
Screenshot: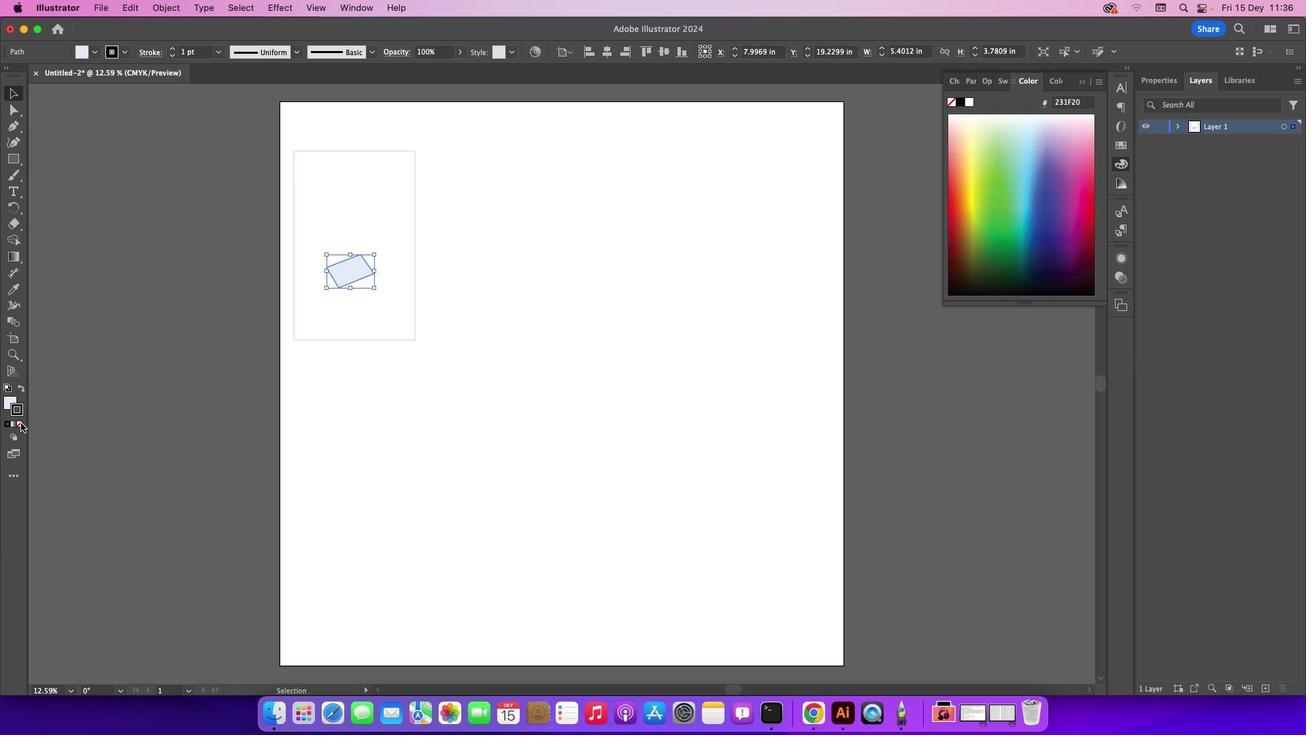 
Action: Mouse moved to (612, 242)
Screenshot: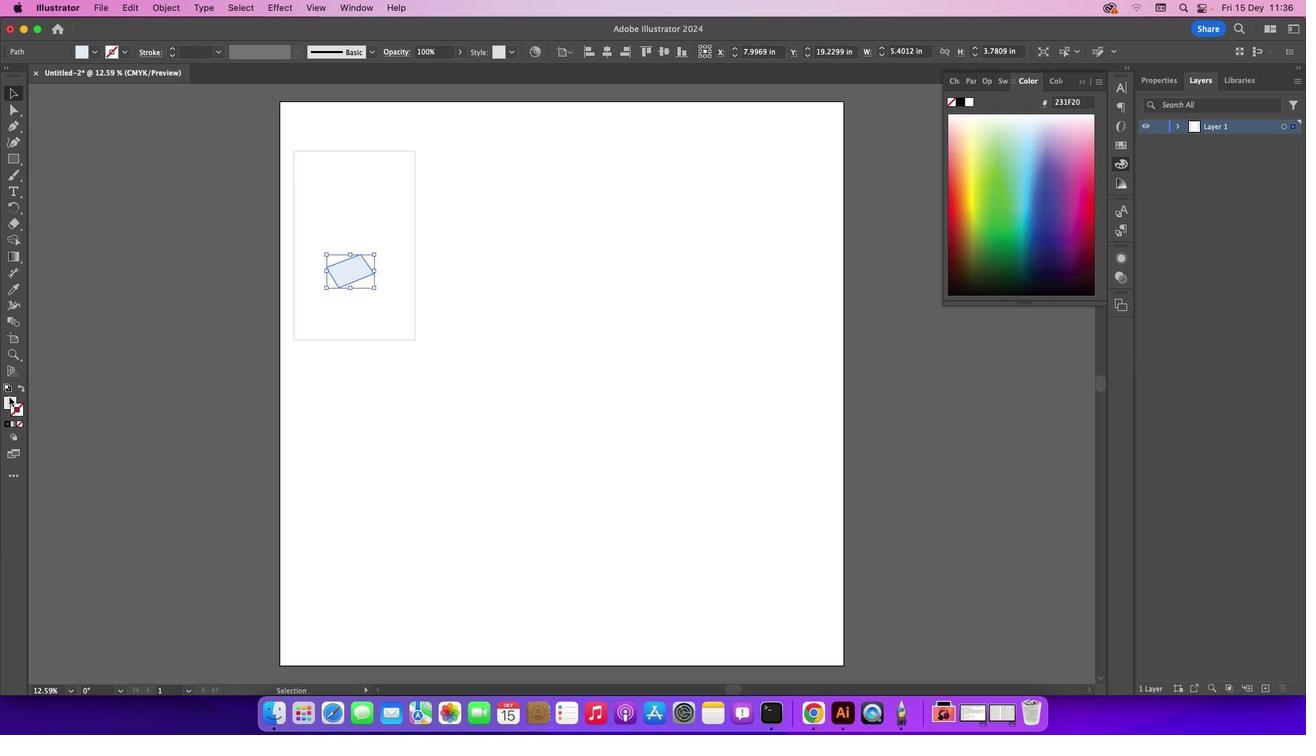 
Action: Mouse pressed left at (612, 242)
Screenshot: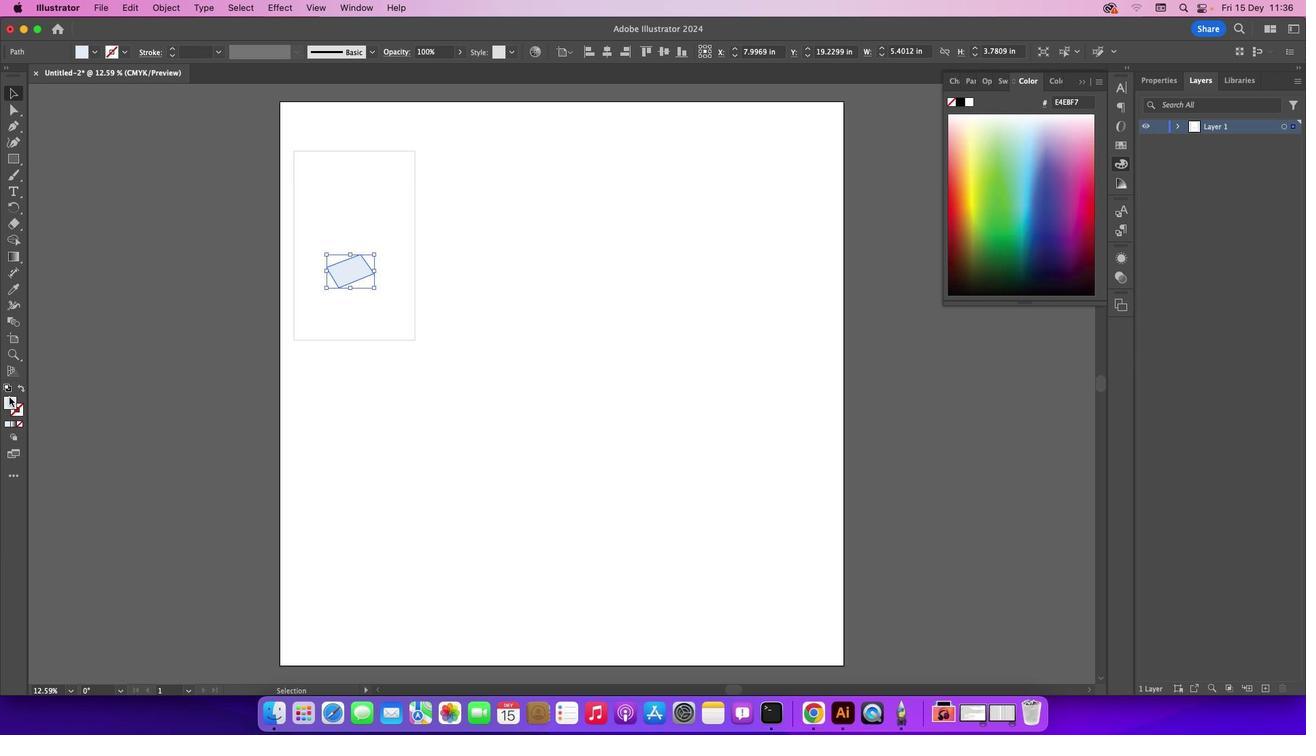 
Action: Mouse moved to (608, 242)
Screenshot: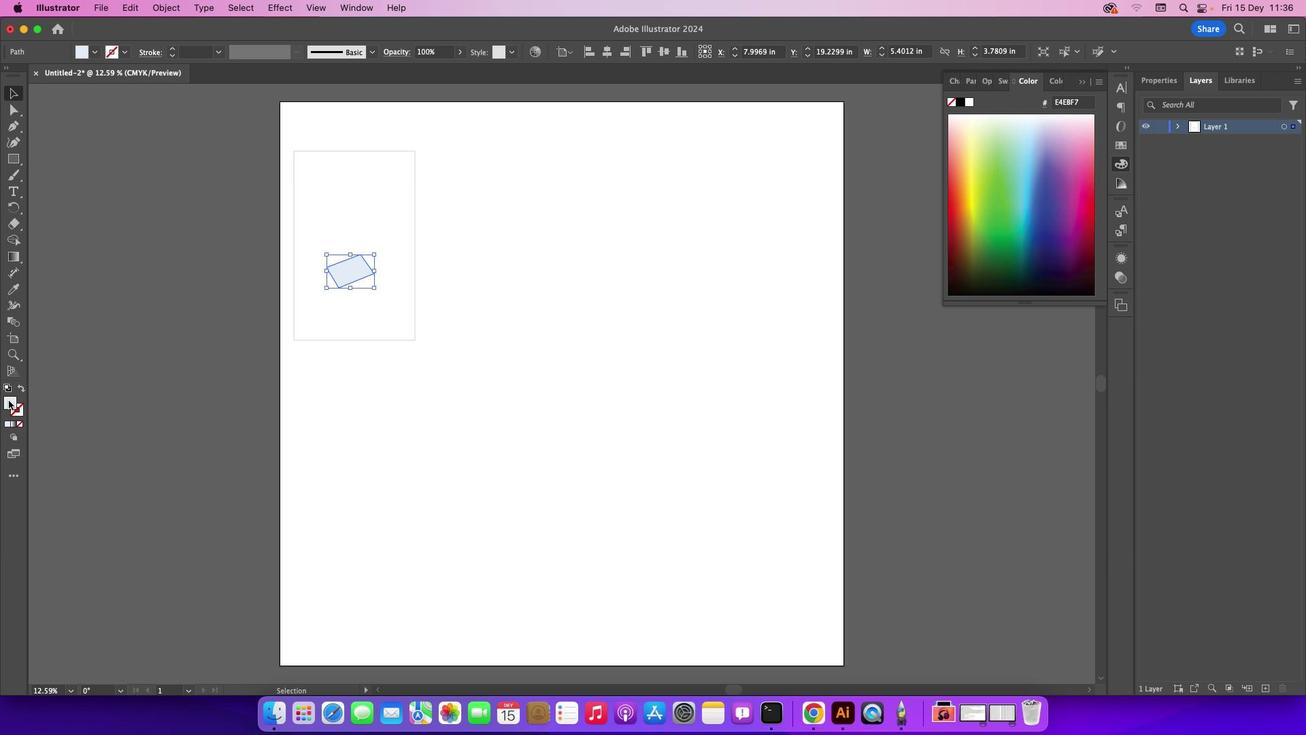 
Action: Mouse pressed left at (608, 242)
Screenshot: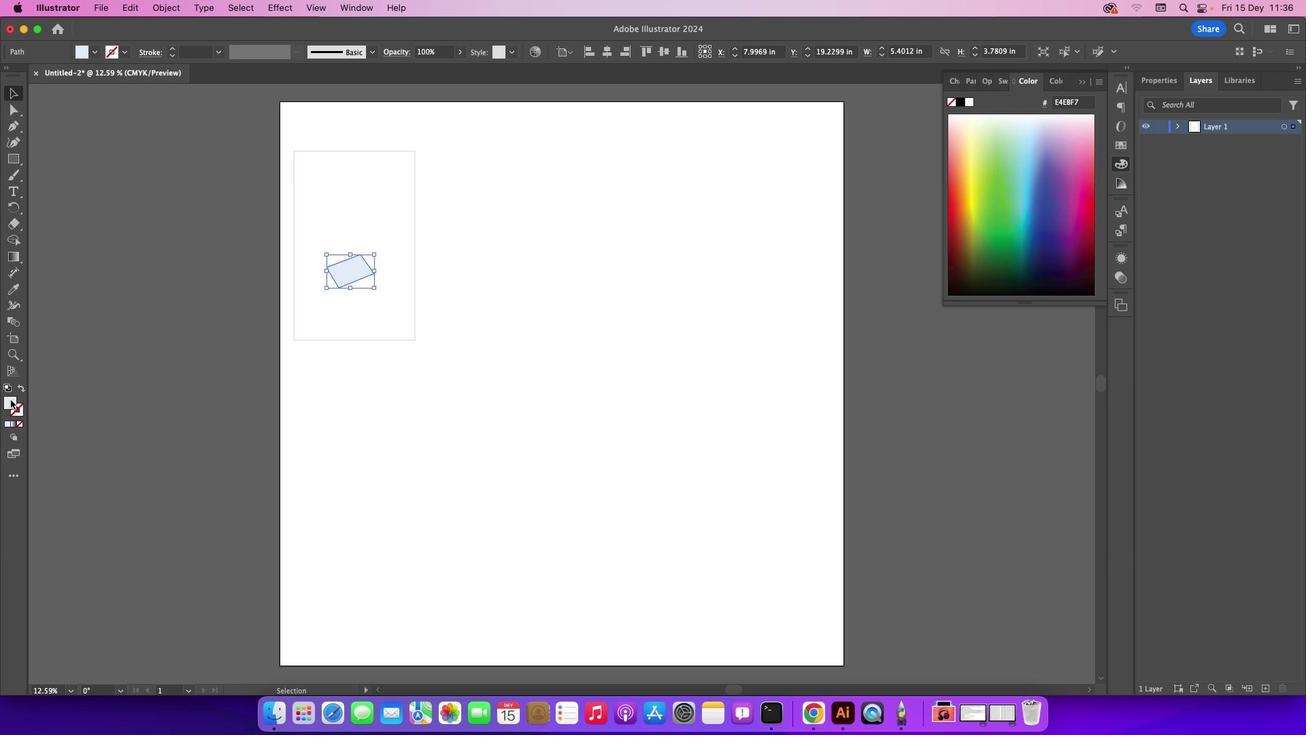 
Action: Mouse moved to (643, 242)
Screenshot: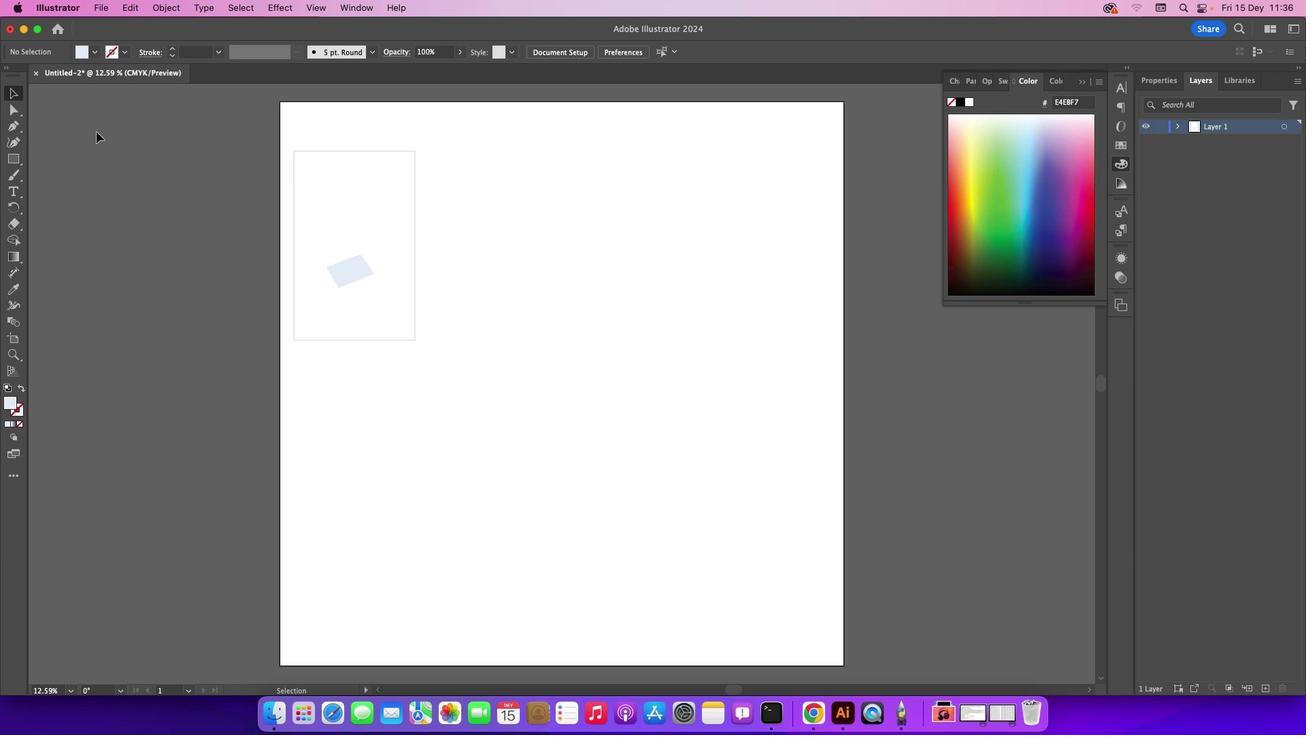 
Action: Mouse pressed left at (643, 242)
Screenshot: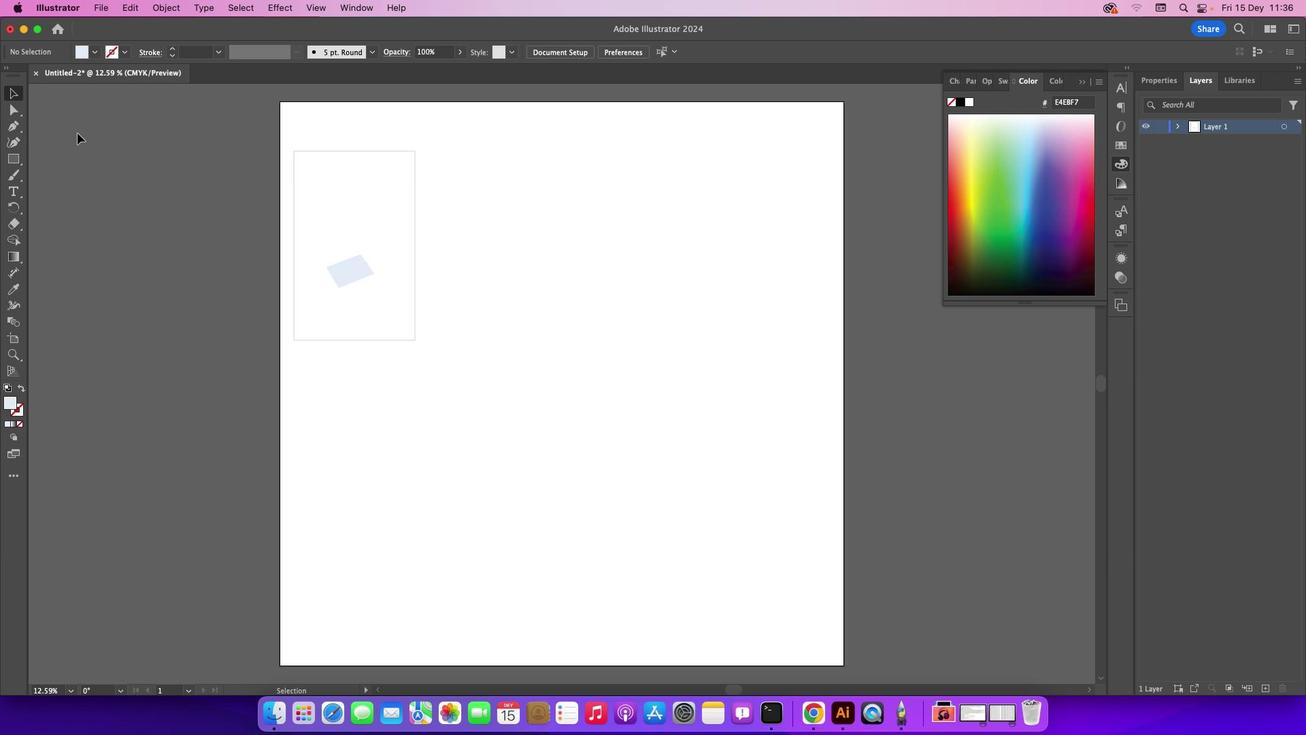 
Action: Mouse moved to (608, 242)
Screenshot: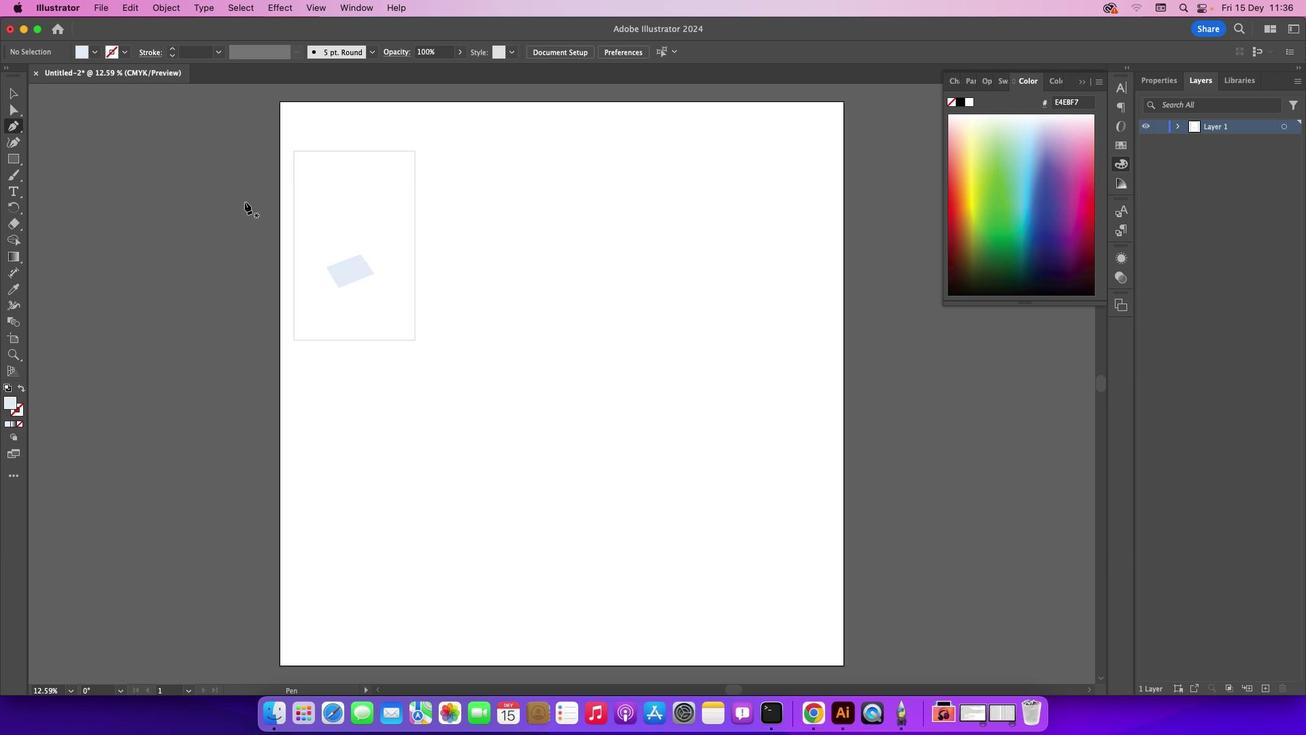 
Action: Mouse pressed left at (608, 242)
Screenshot: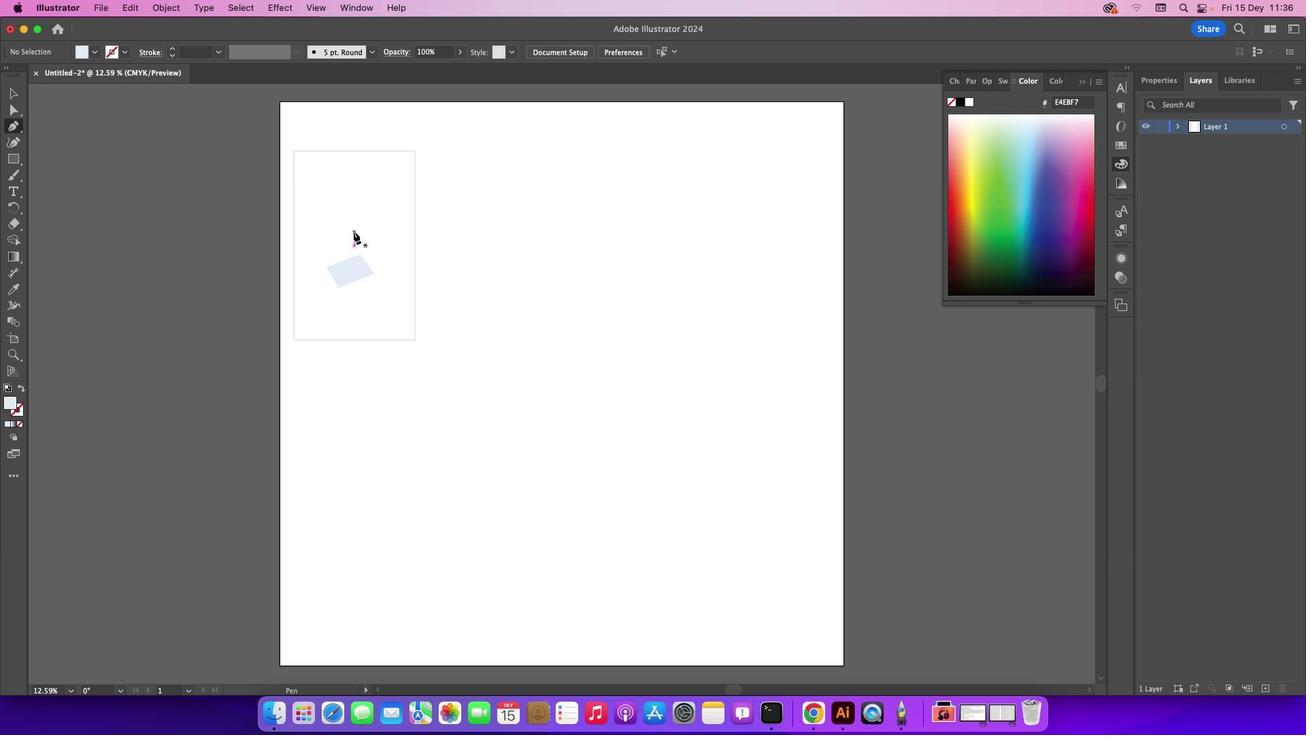 
Action: Mouse moved to (754, 242)
Screenshot: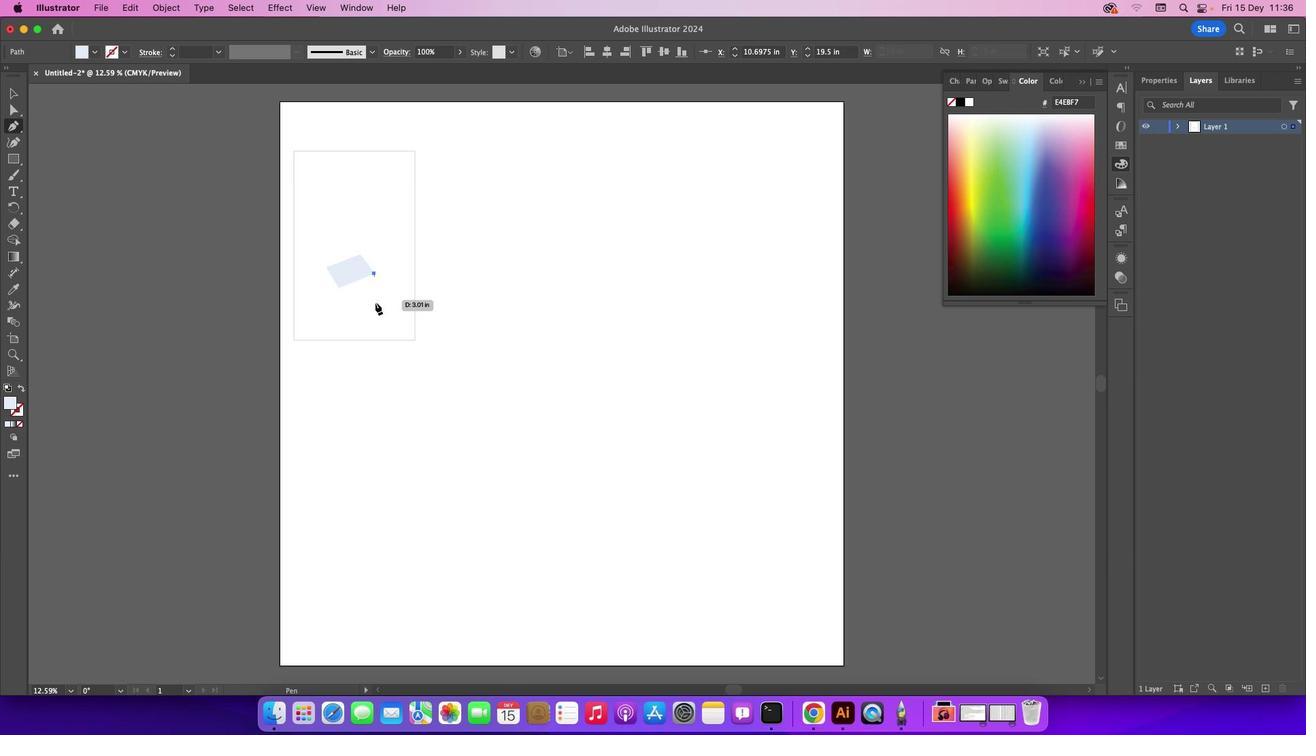 
Action: Mouse pressed left at (754, 242)
Screenshot: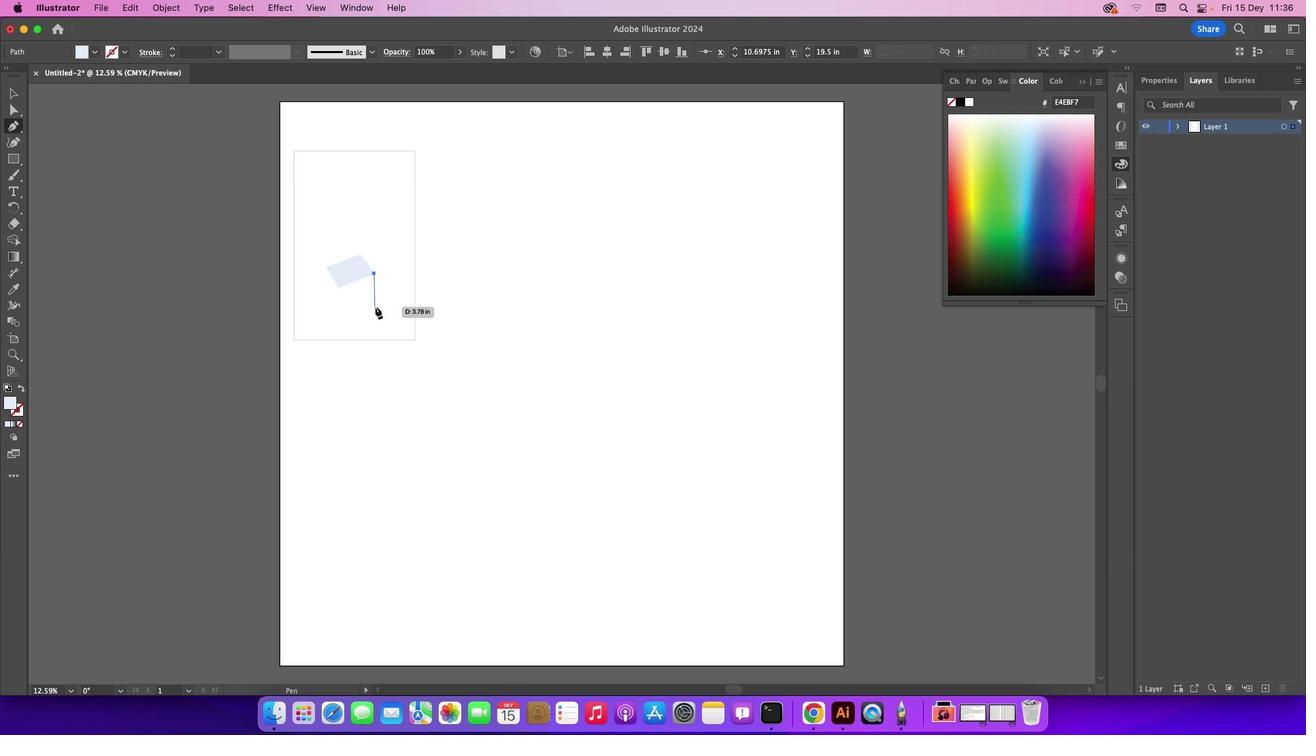 
Action: Mouse moved to (754, 242)
Screenshot: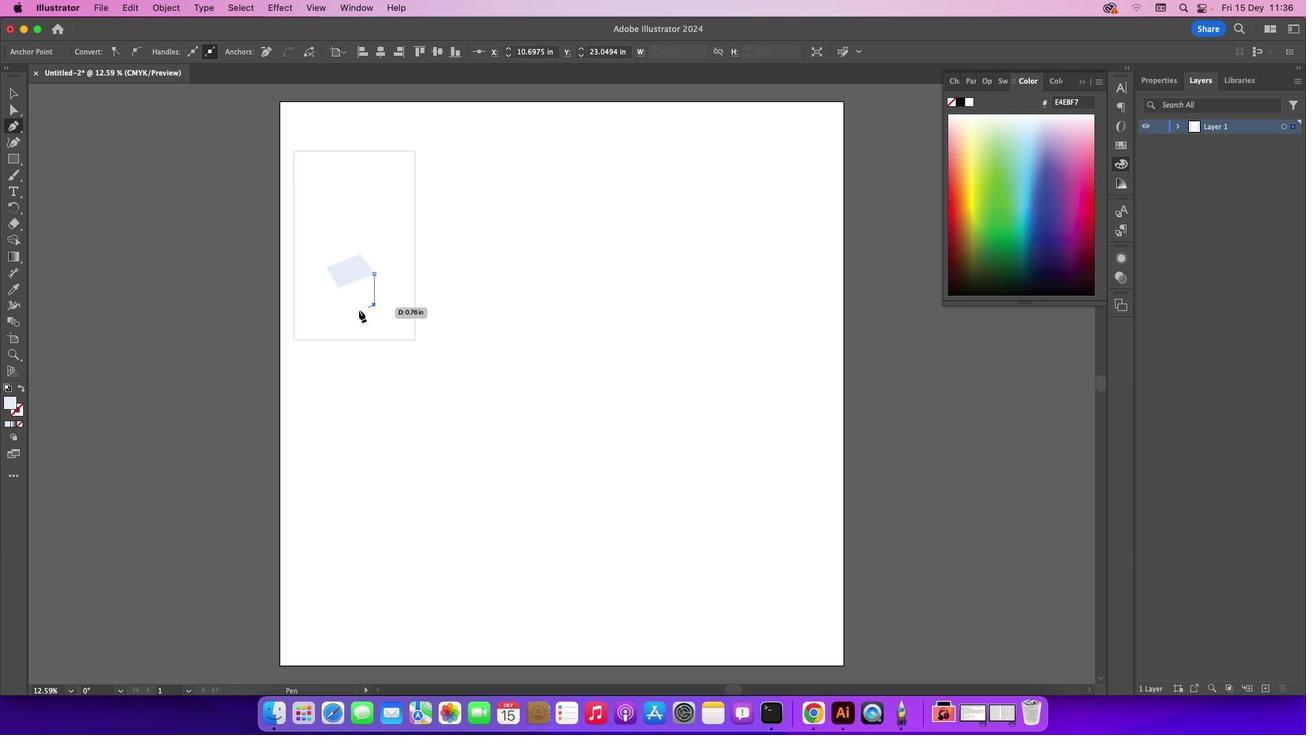
Action: Mouse pressed left at (754, 242)
Screenshot: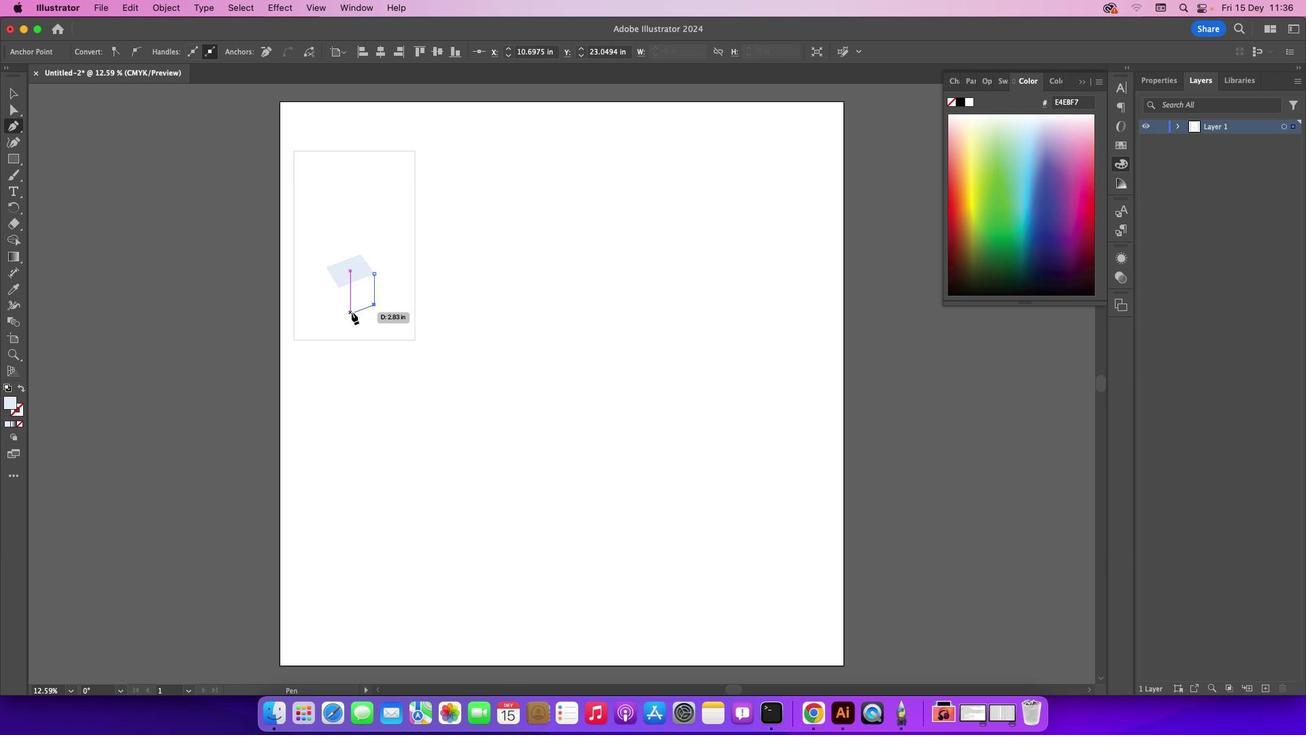 
Action: Mouse moved to (742, 242)
Screenshot: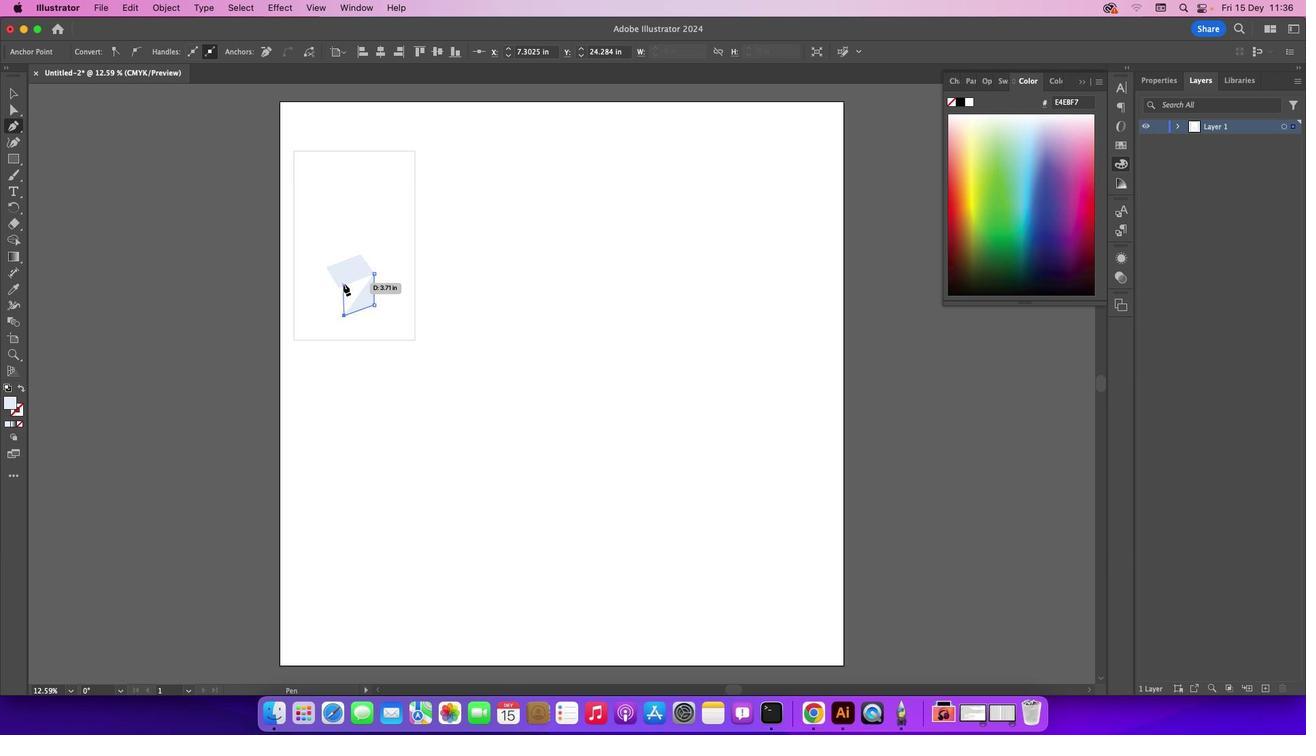 
Action: Mouse pressed left at (742, 242)
Screenshot: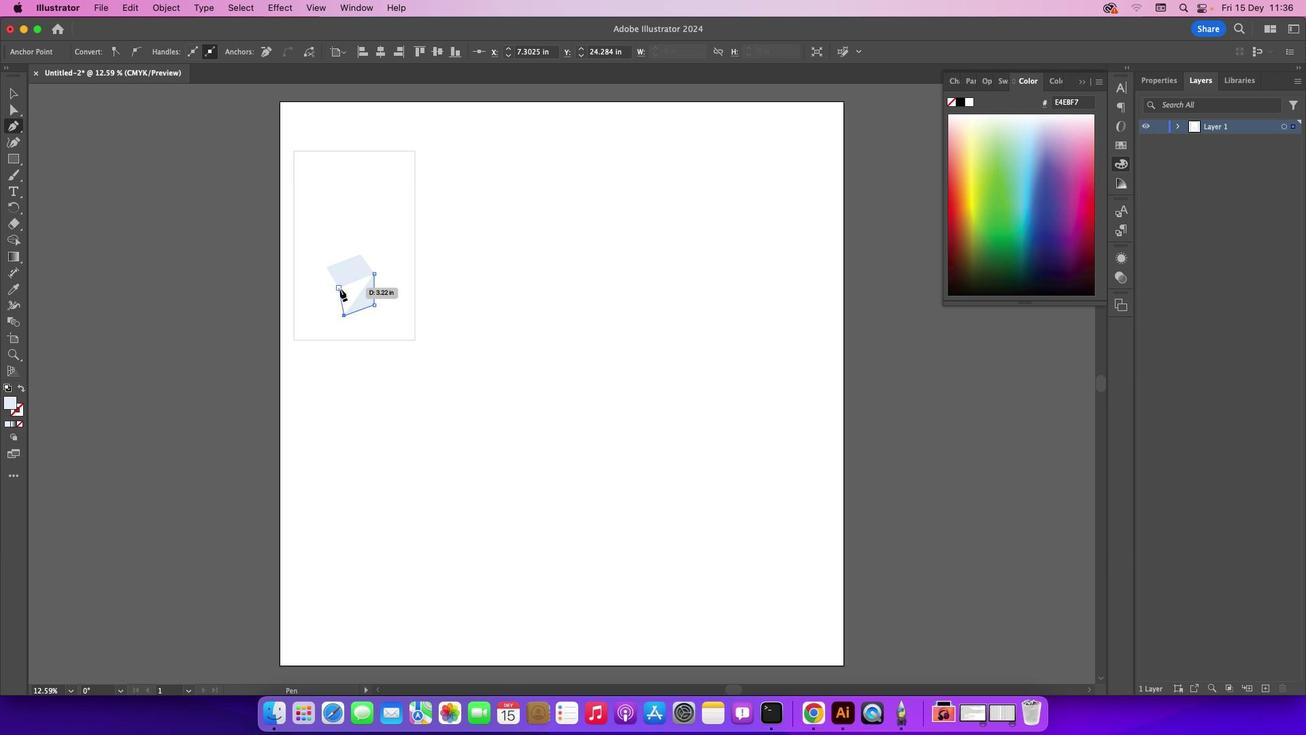 
Action: Mouse moved to (740, 242)
Screenshot: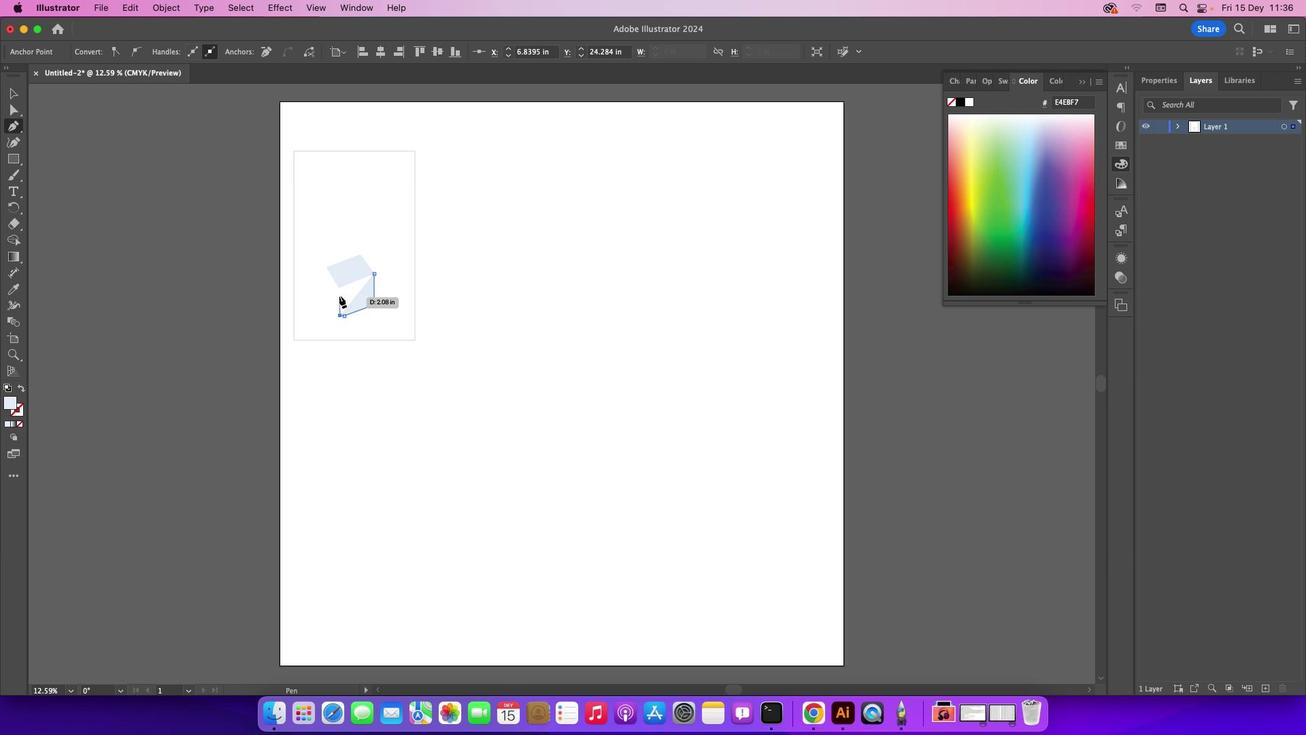 
Action: Mouse pressed left at (740, 242)
Screenshot: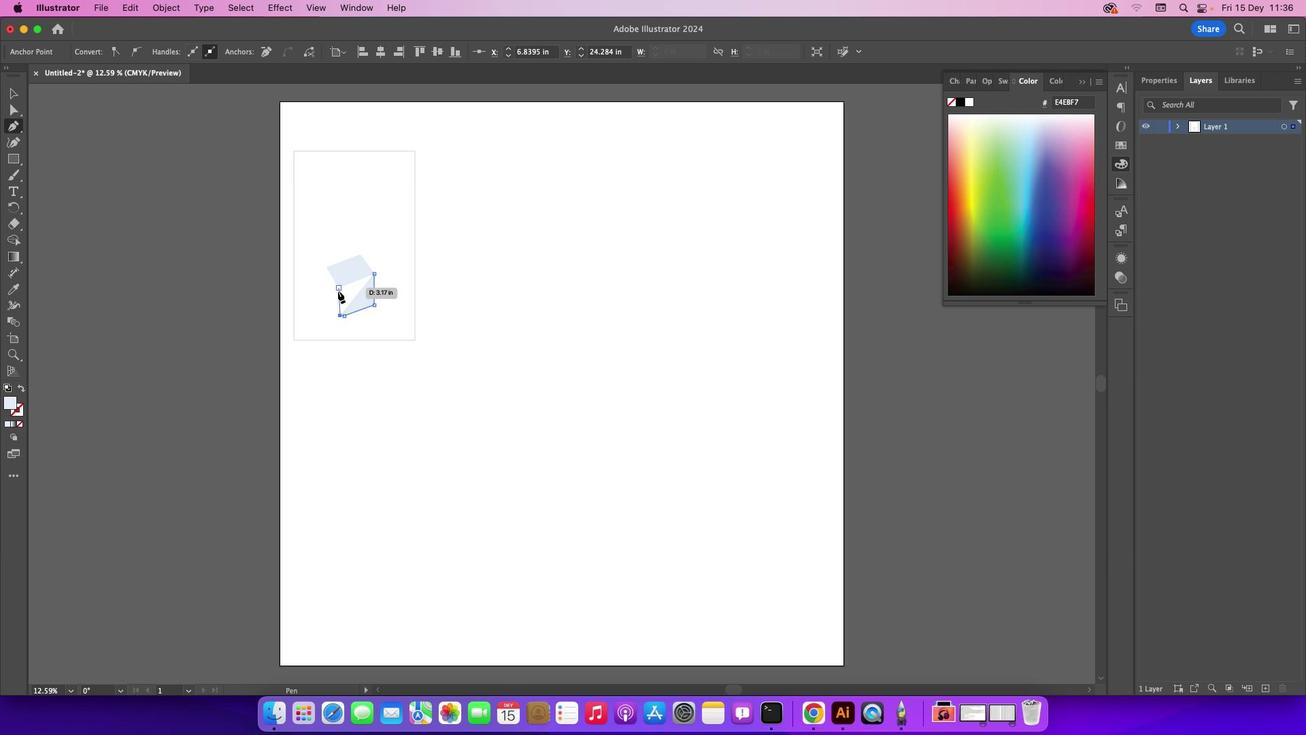
Action: Mouse moved to (740, 242)
Screenshot: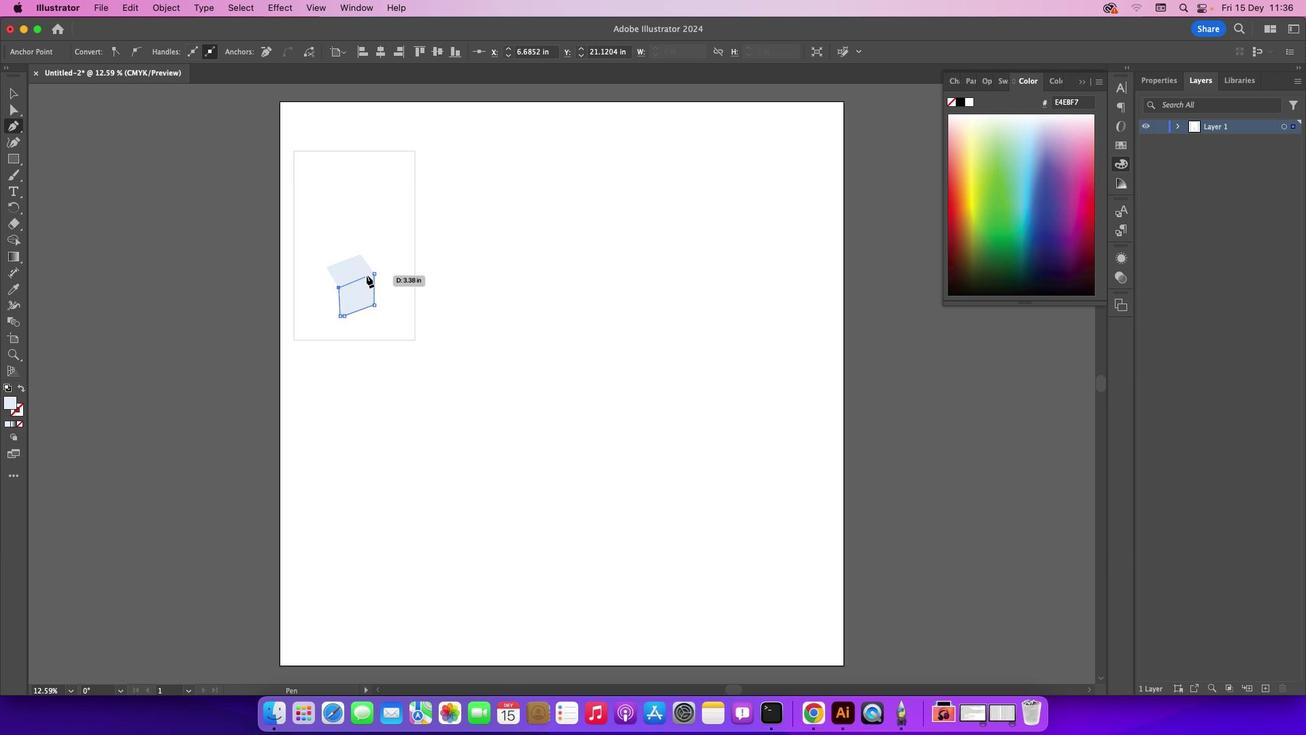 
Action: Mouse pressed left at (740, 242)
Screenshot: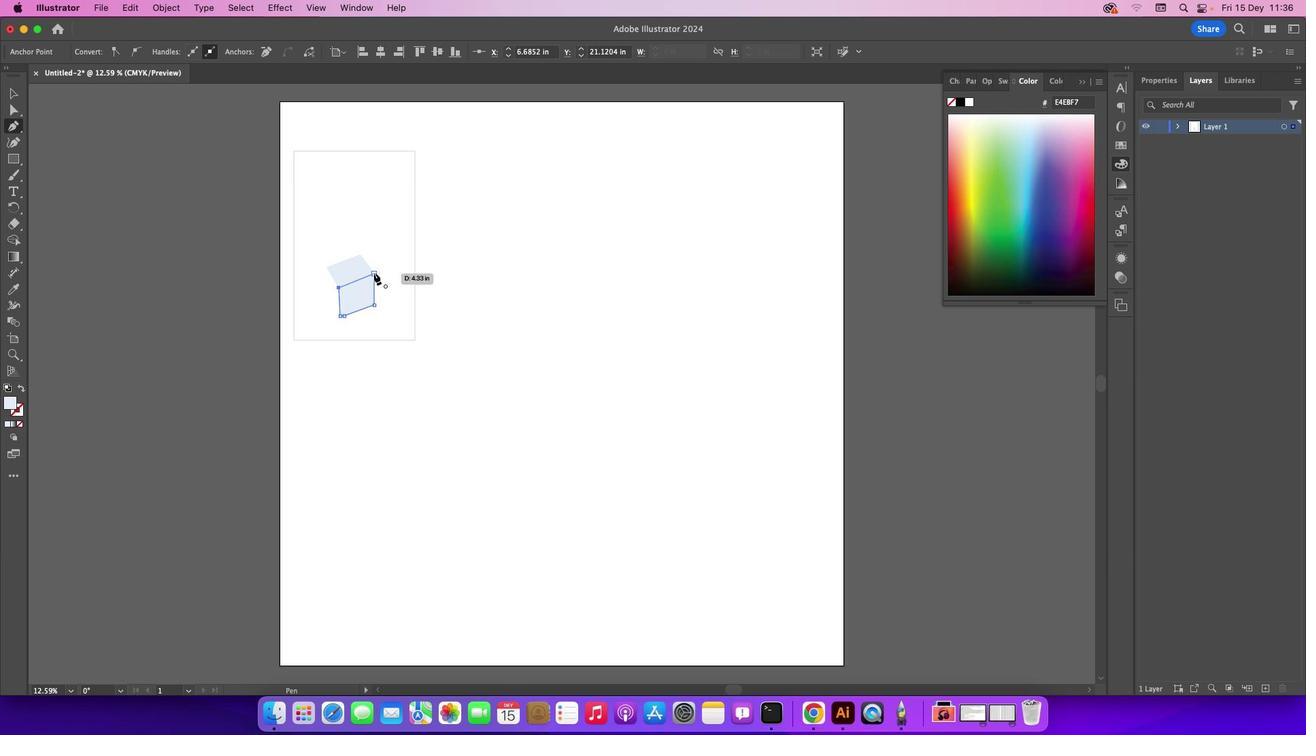 
Action: Mouse moved to (754, 242)
Screenshot: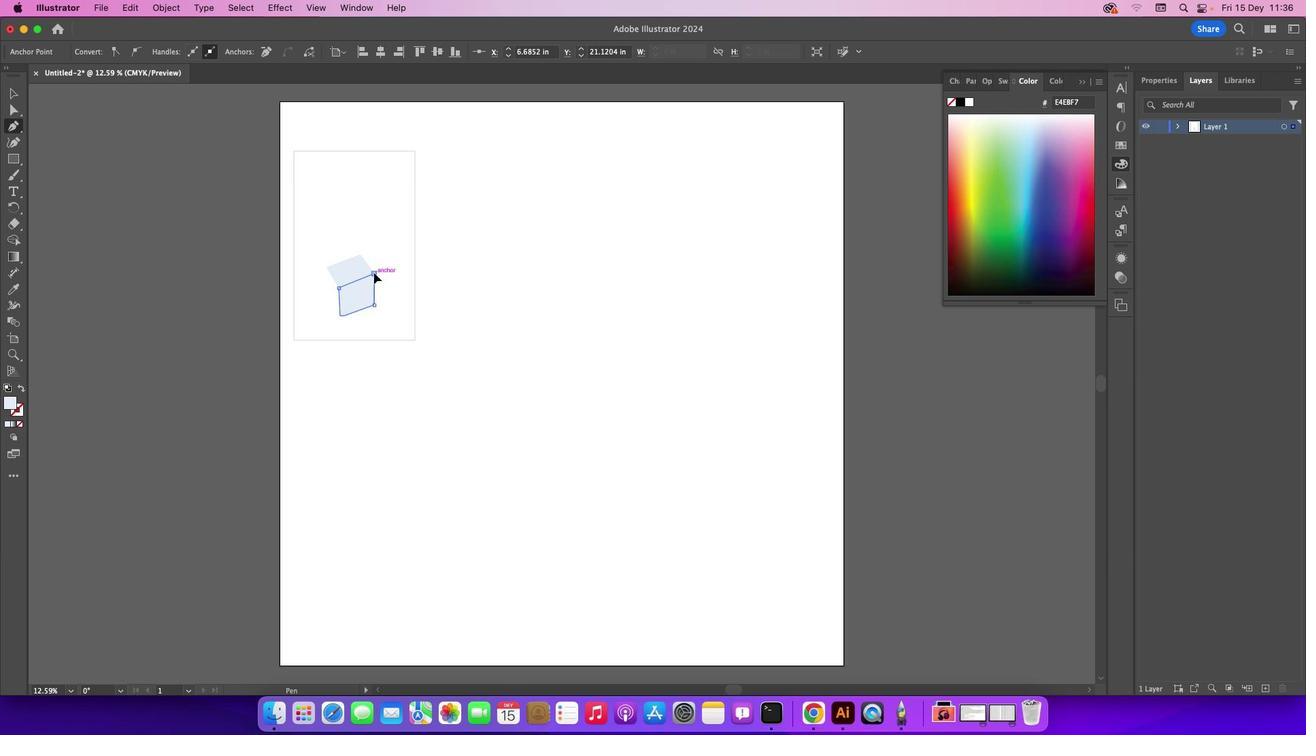 
Action: Mouse pressed left at (754, 242)
Screenshot: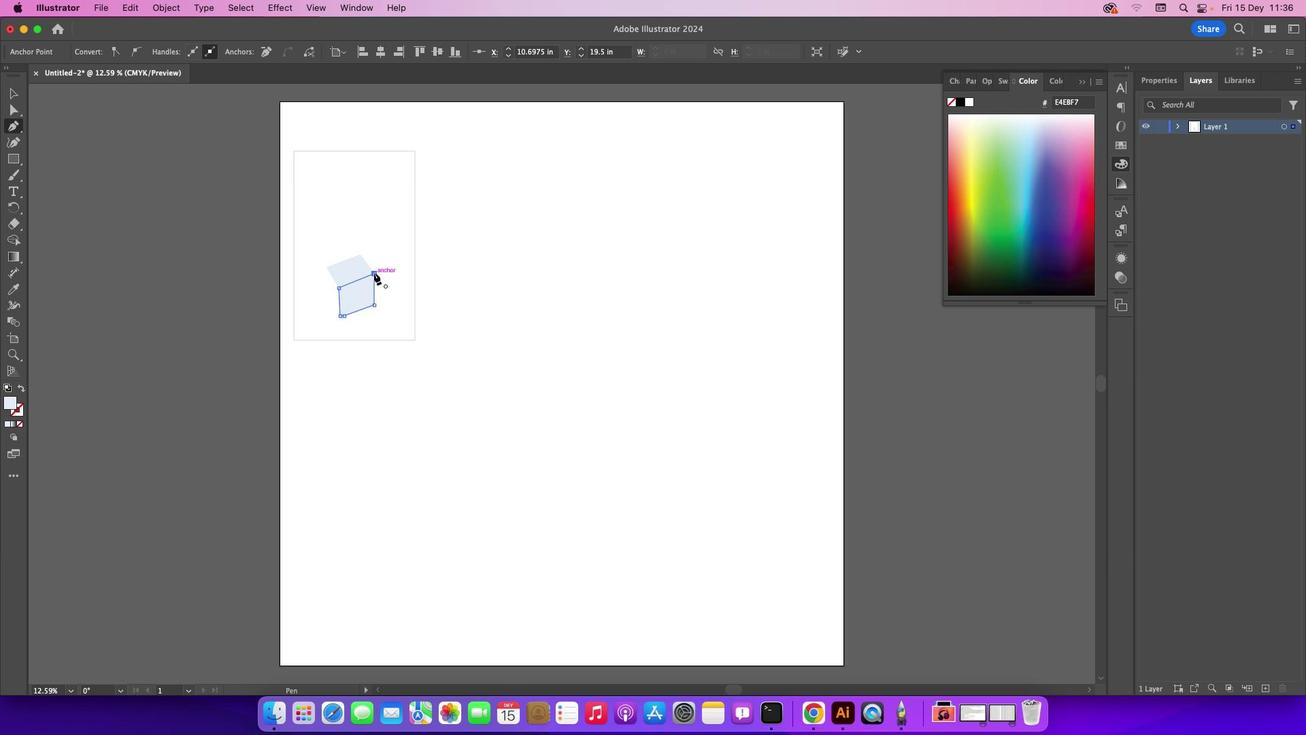 
Action: Mouse moved to (609, 242)
Screenshot: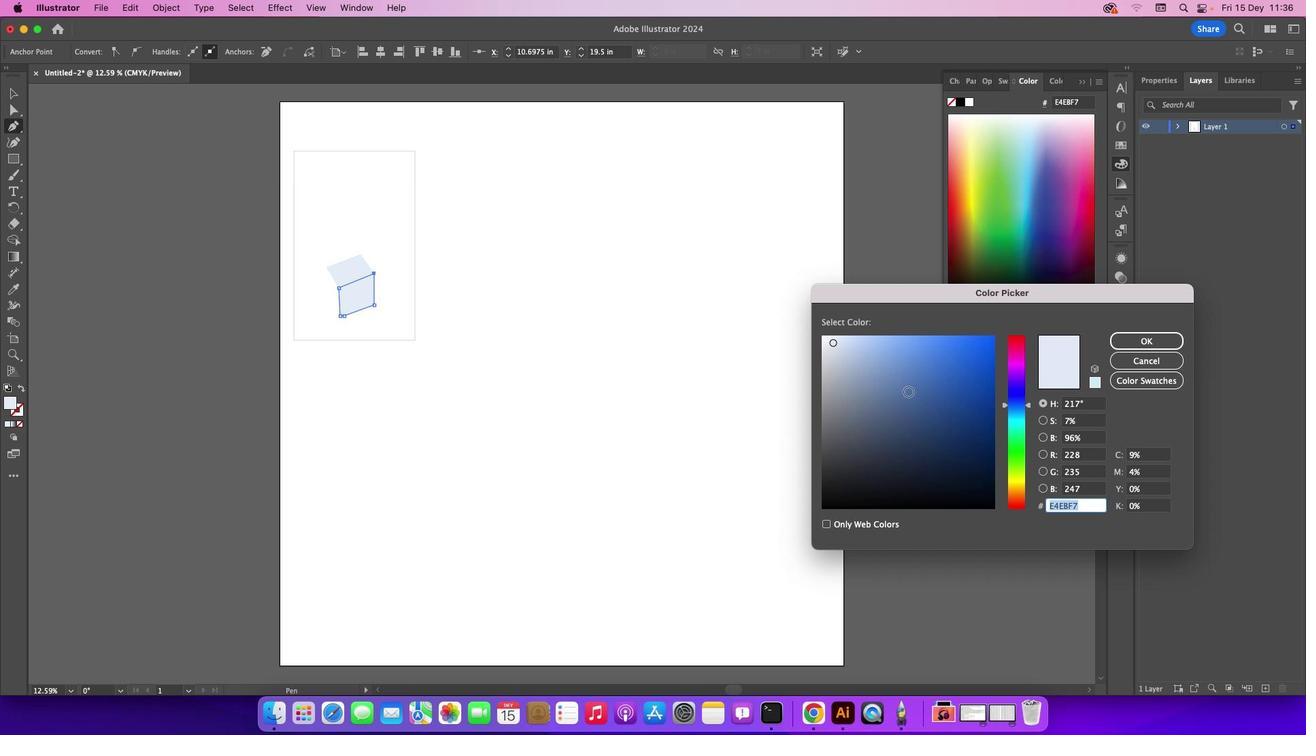 
Action: Mouse pressed left at (609, 242)
Screenshot: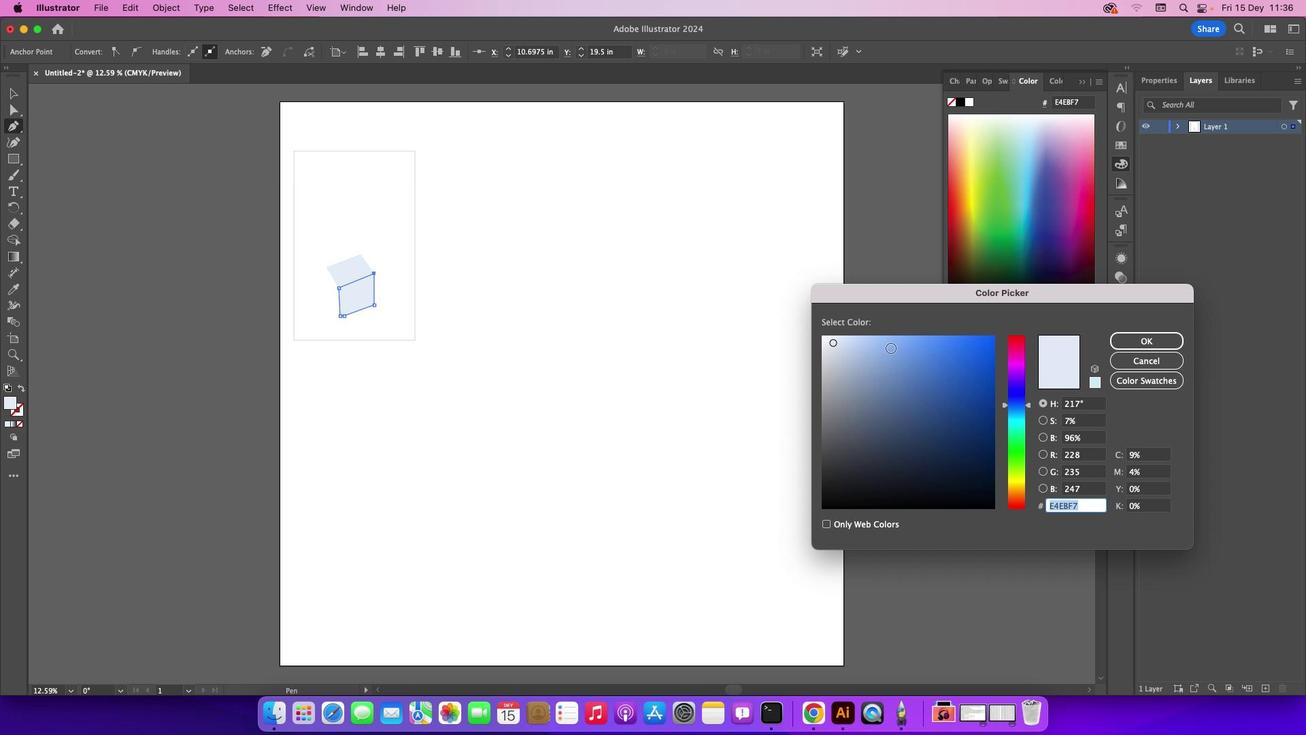 
Action: Mouse pressed left at (609, 242)
Screenshot: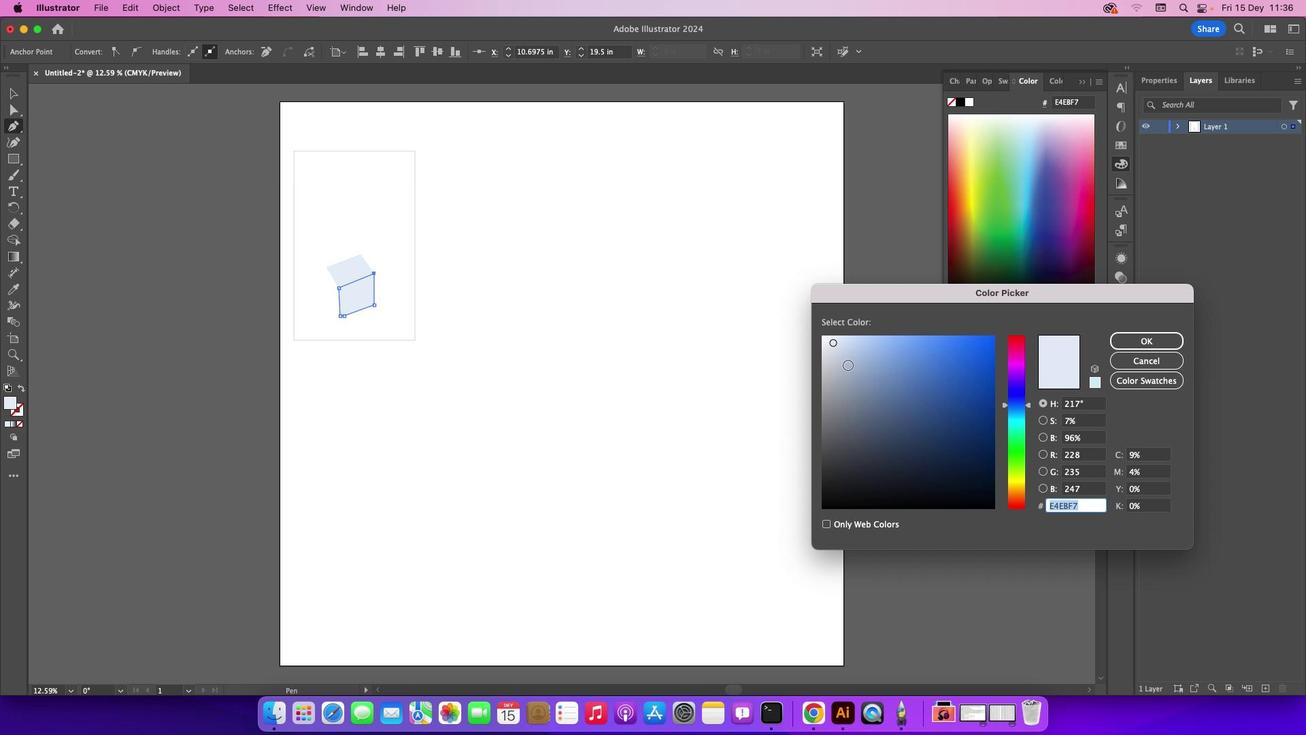 
Action: Mouse moved to (943, 242)
Screenshot: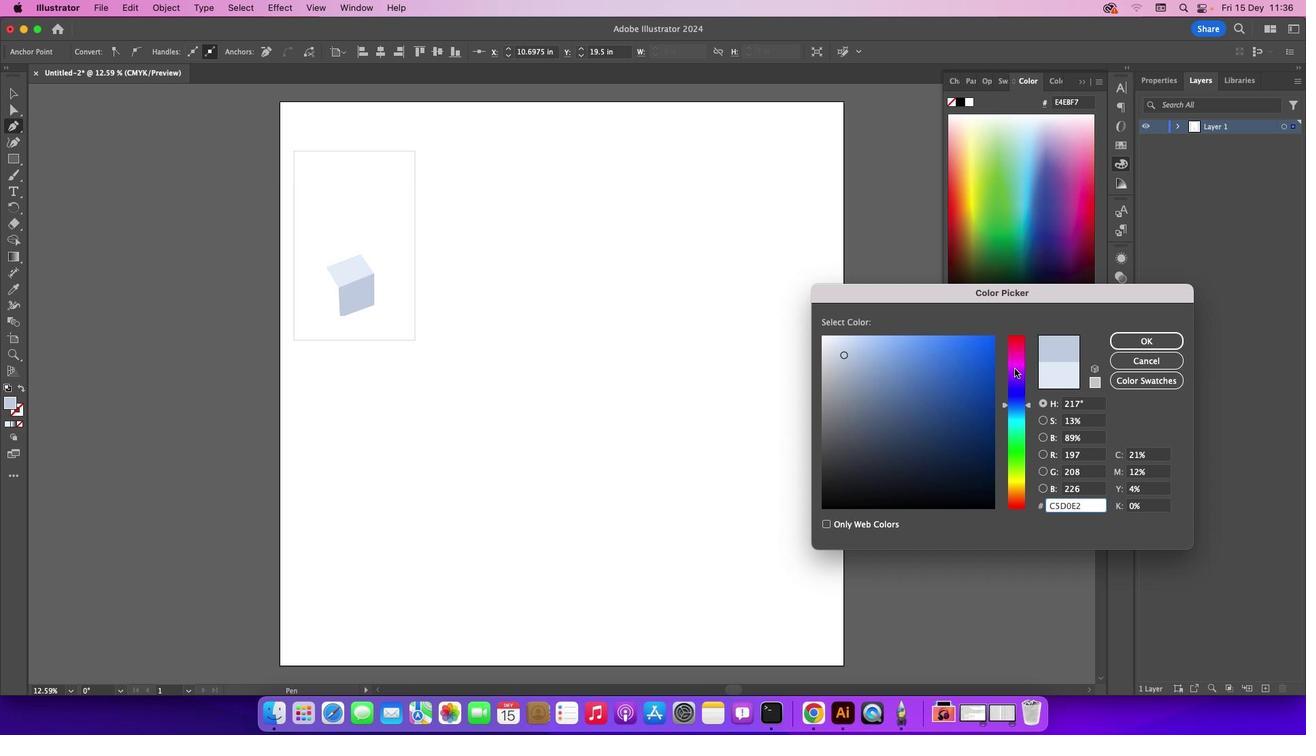 
Action: Mouse pressed left at (943, 242)
Screenshot: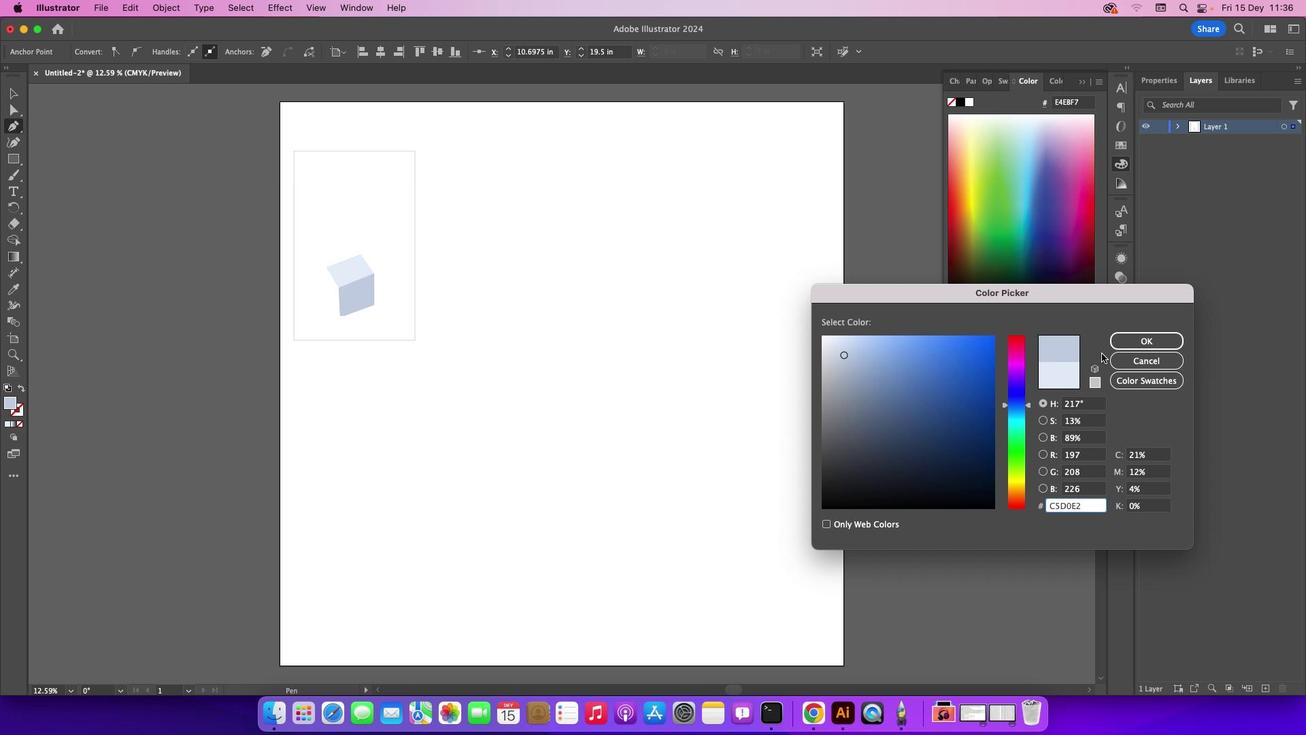 
Action: Mouse moved to (1073, 242)
Screenshot: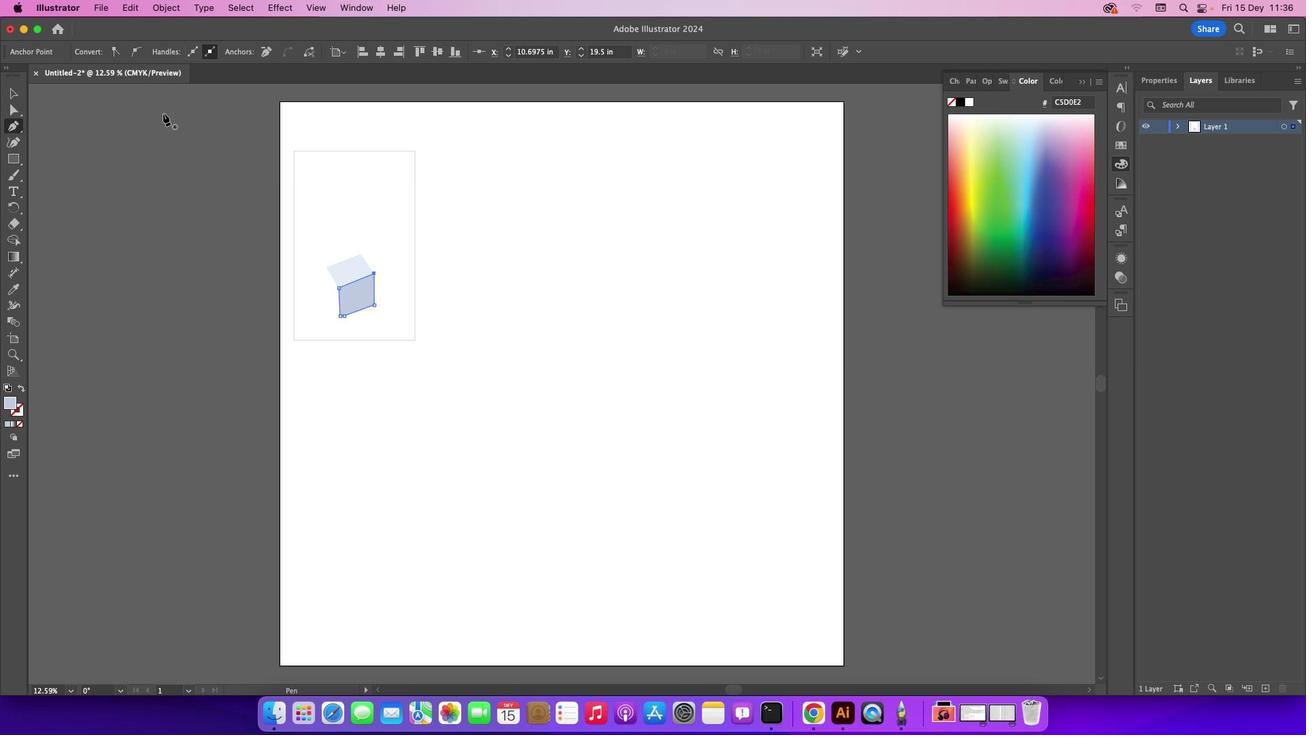 
Action: Mouse pressed left at (1073, 242)
Screenshot: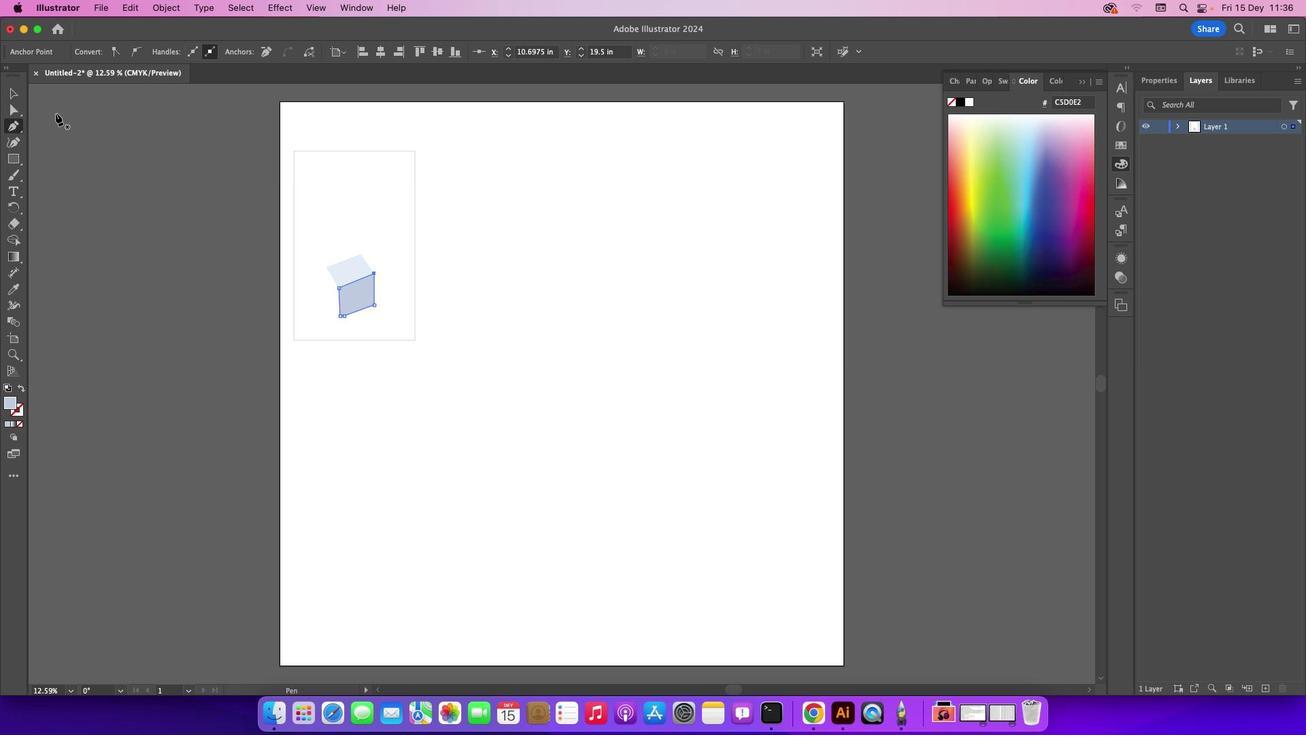 
Action: Mouse moved to (610, 242)
Screenshot: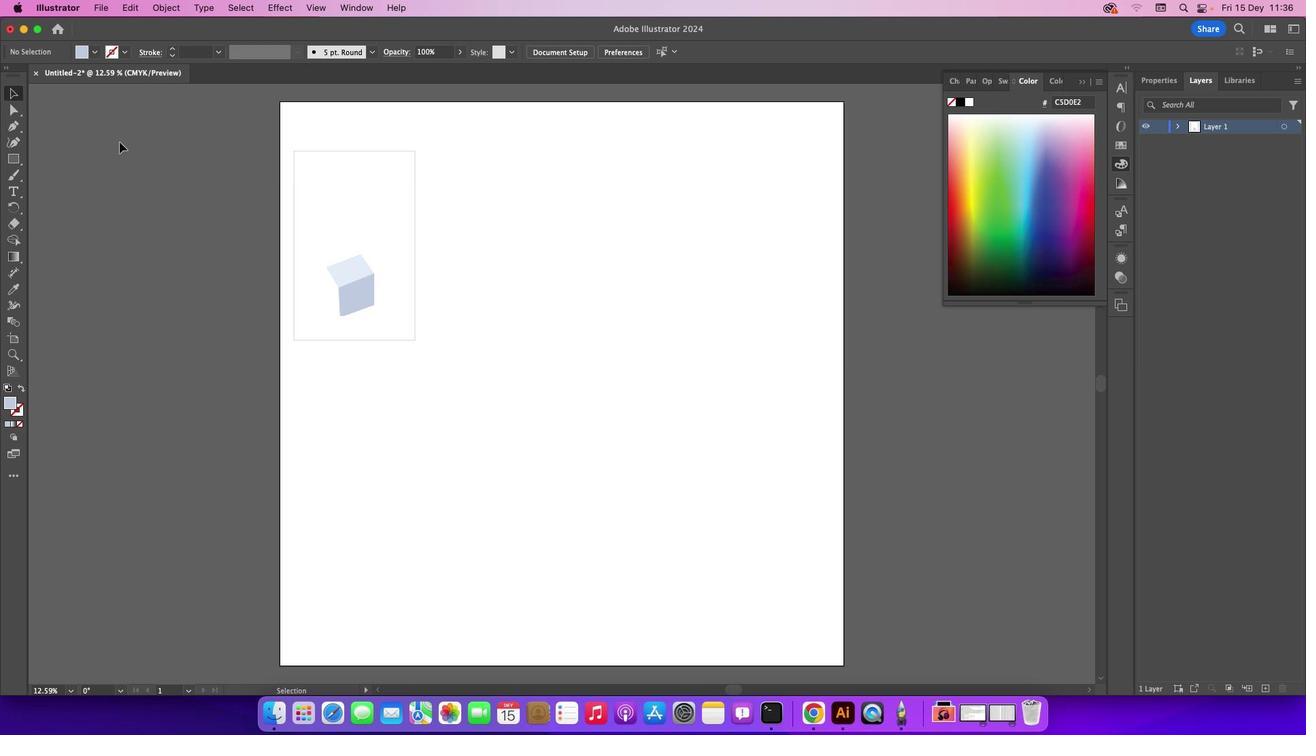 
Action: Mouse pressed left at (610, 242)
Screenshot: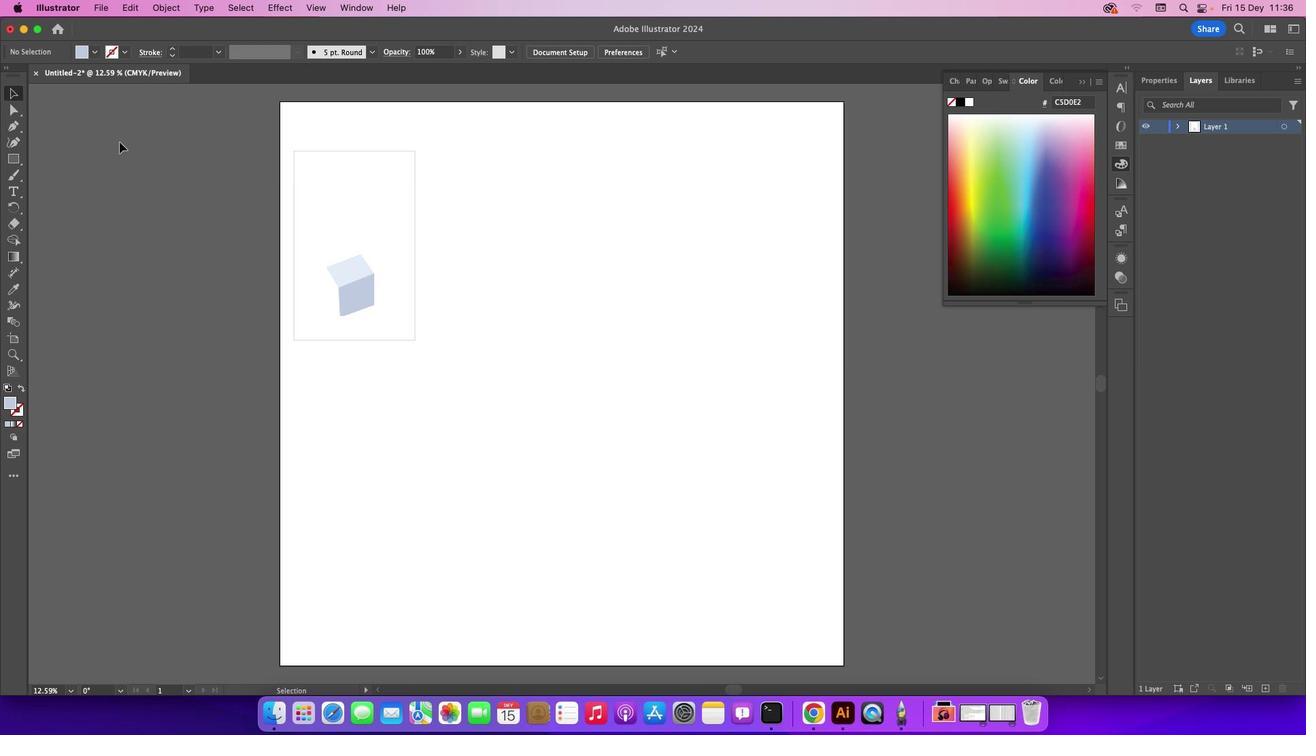 
Action: Mouse moved to (652, 242)
Screenshot: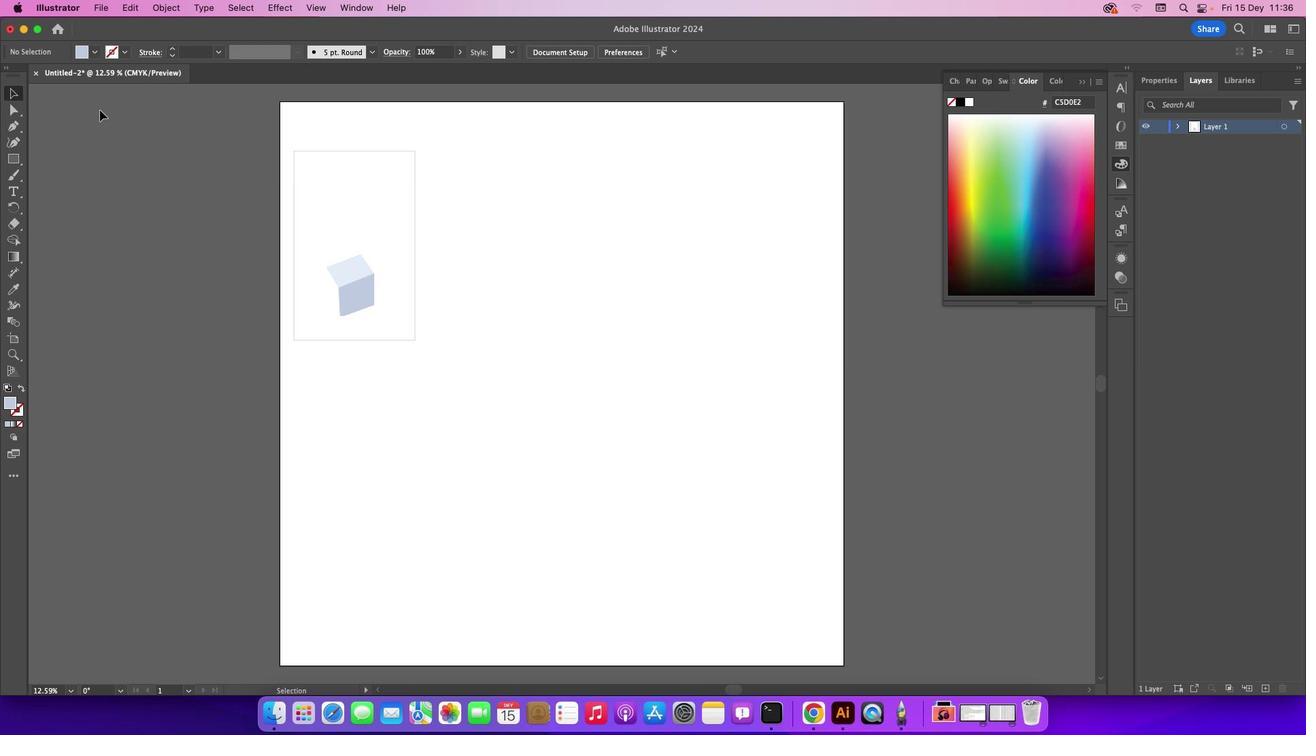 
Action: Mouse pressed left at (652, 242)
Screenshot: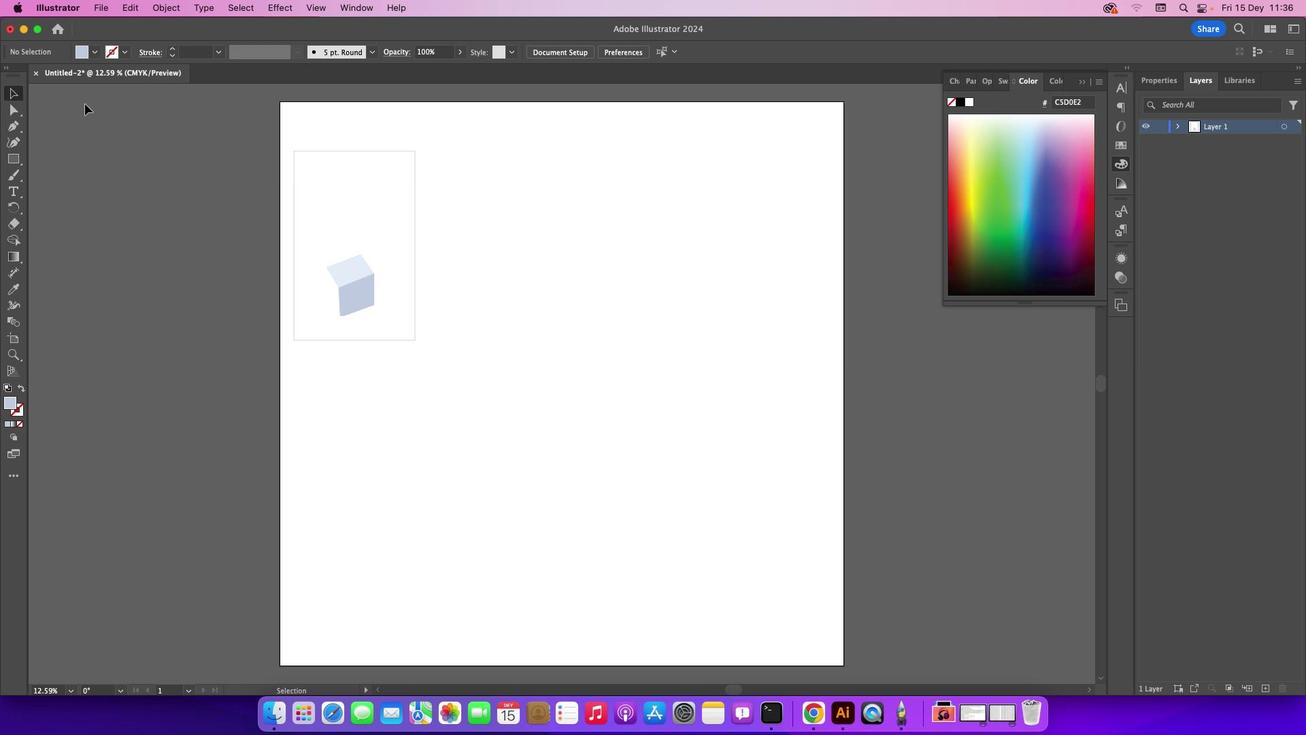 
Action: Mouse moved to (611, 242)
Screenshot: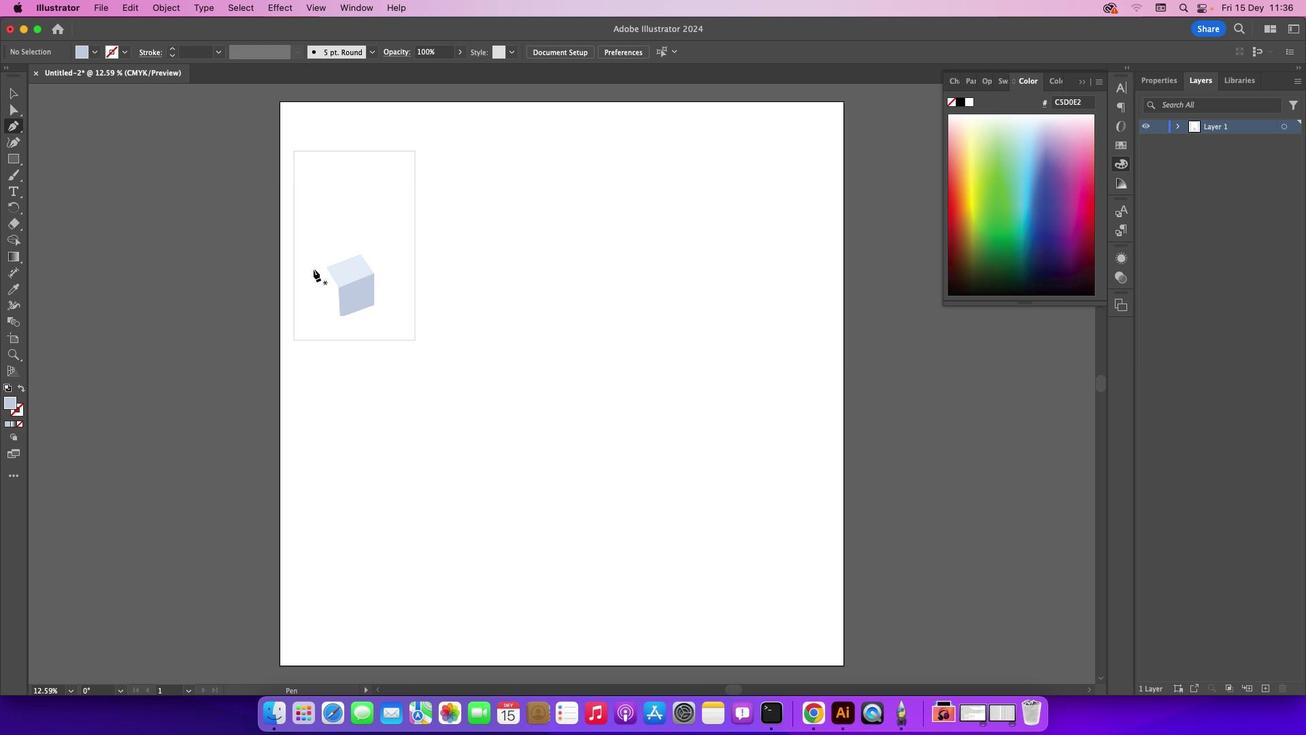 
Action: Mouse pressed left at (611, 242)
Screenshot: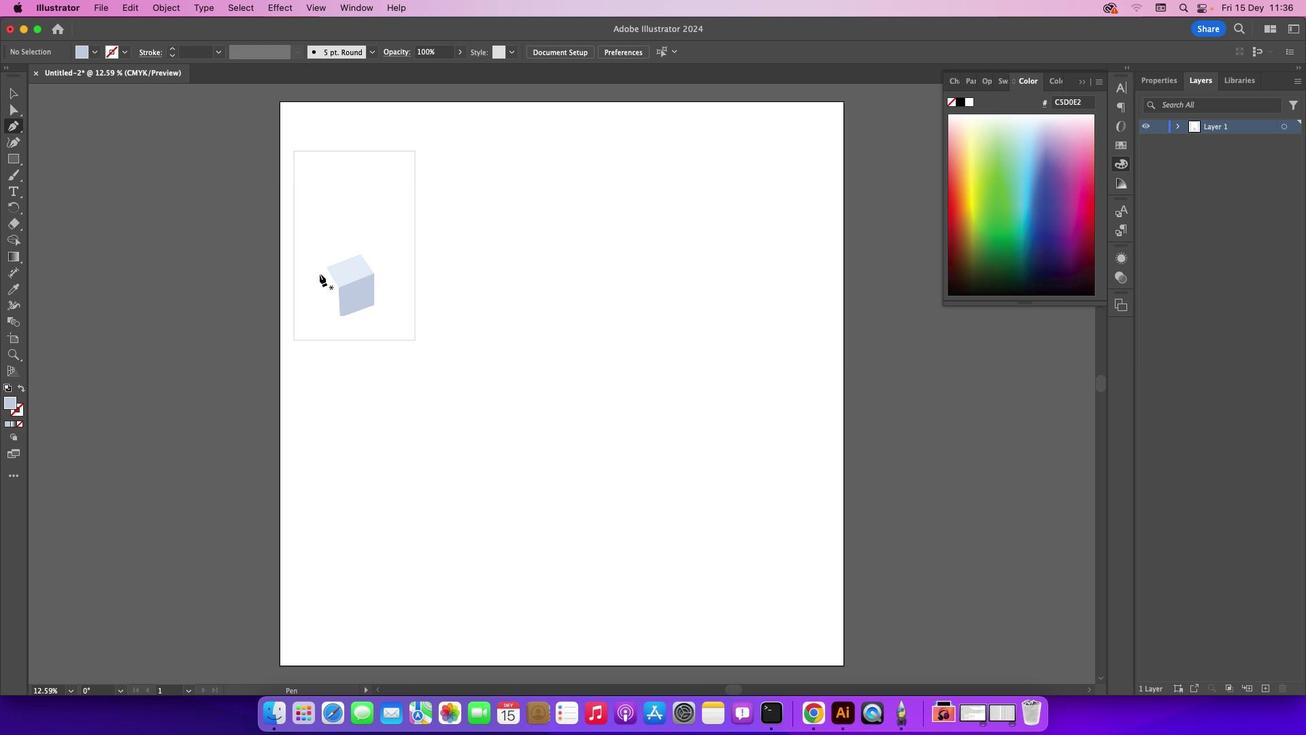 
Action: Mouse moved to (735, 242)
Screenshot: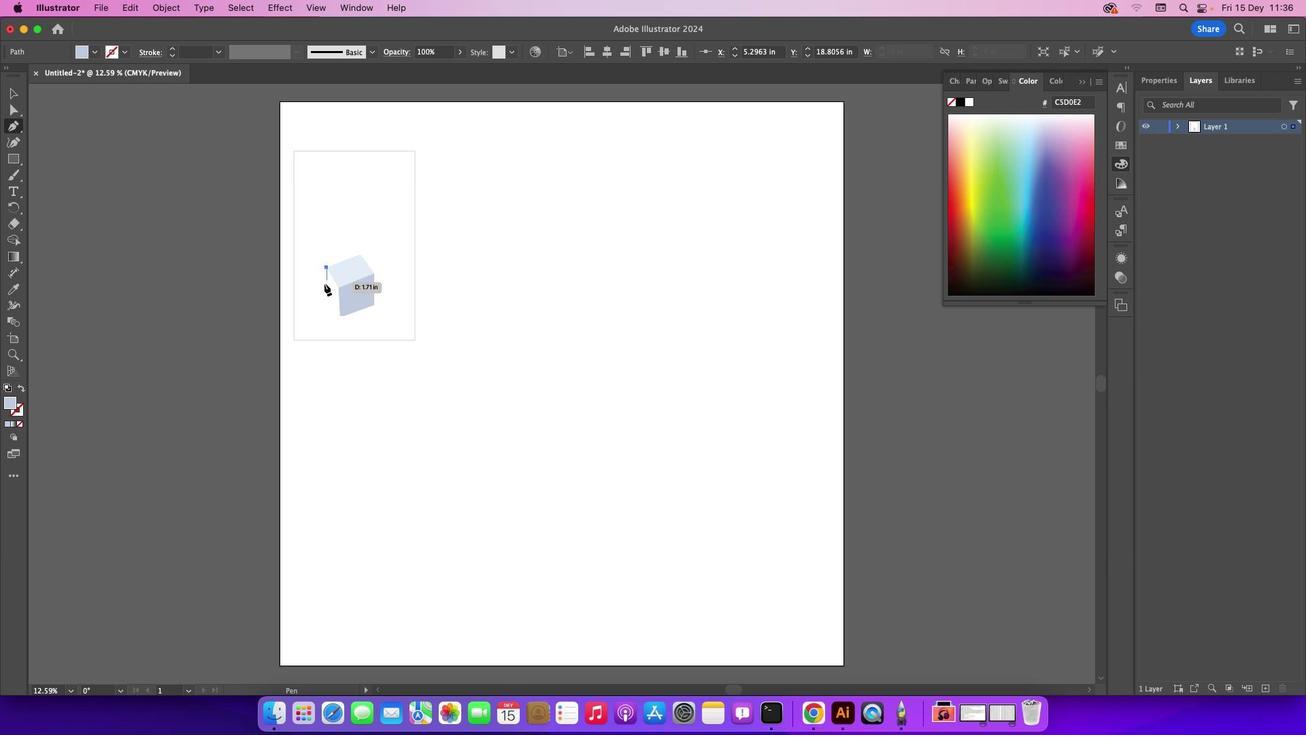 
Action: Mouse pressed left at (735, 242)
Screenshot: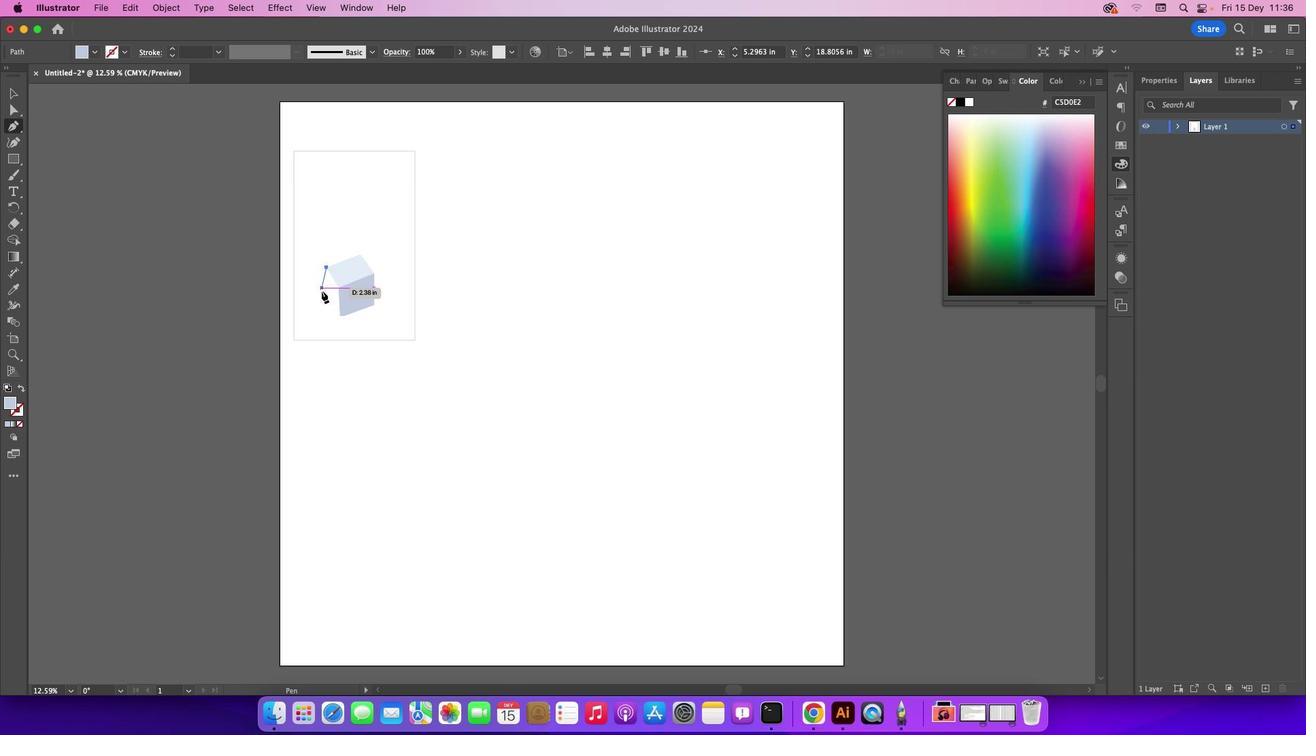
Action: Mouse moved to (735, 242)
Screenshot: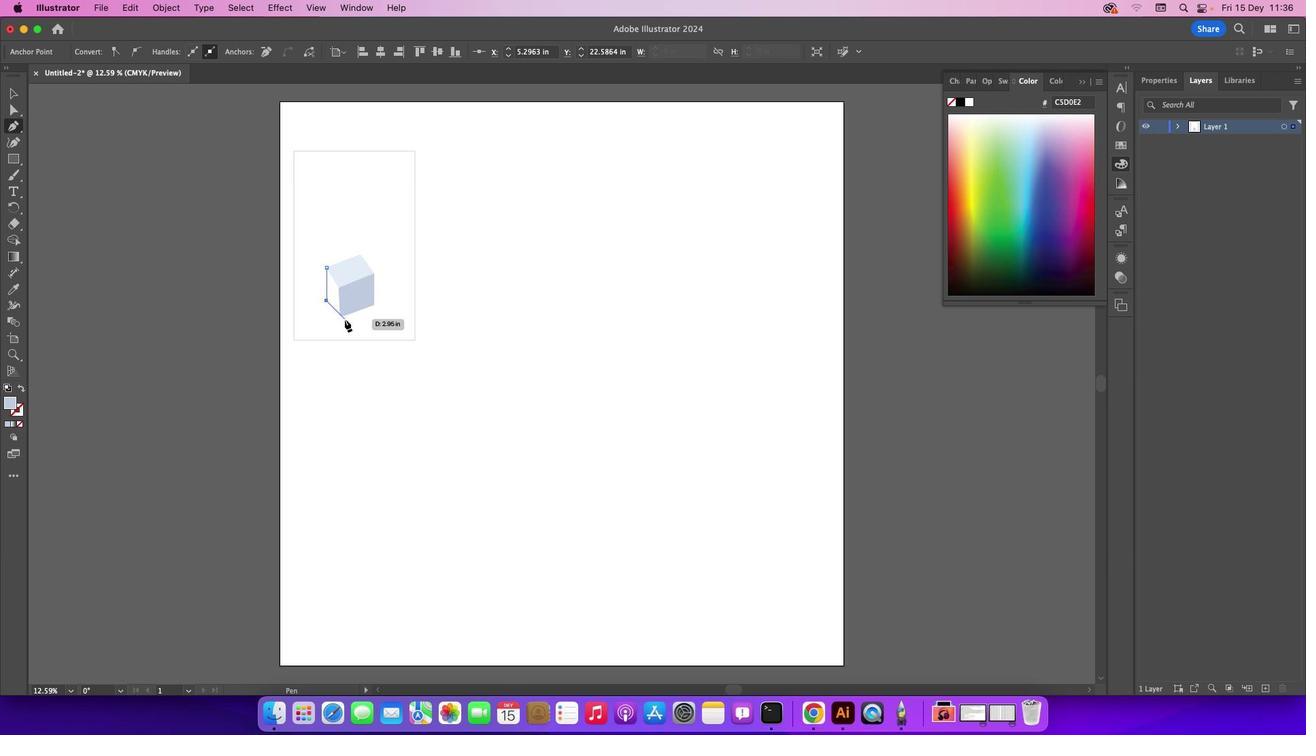 
Action: Mouse pressed left at (735, 242)
Screenshot: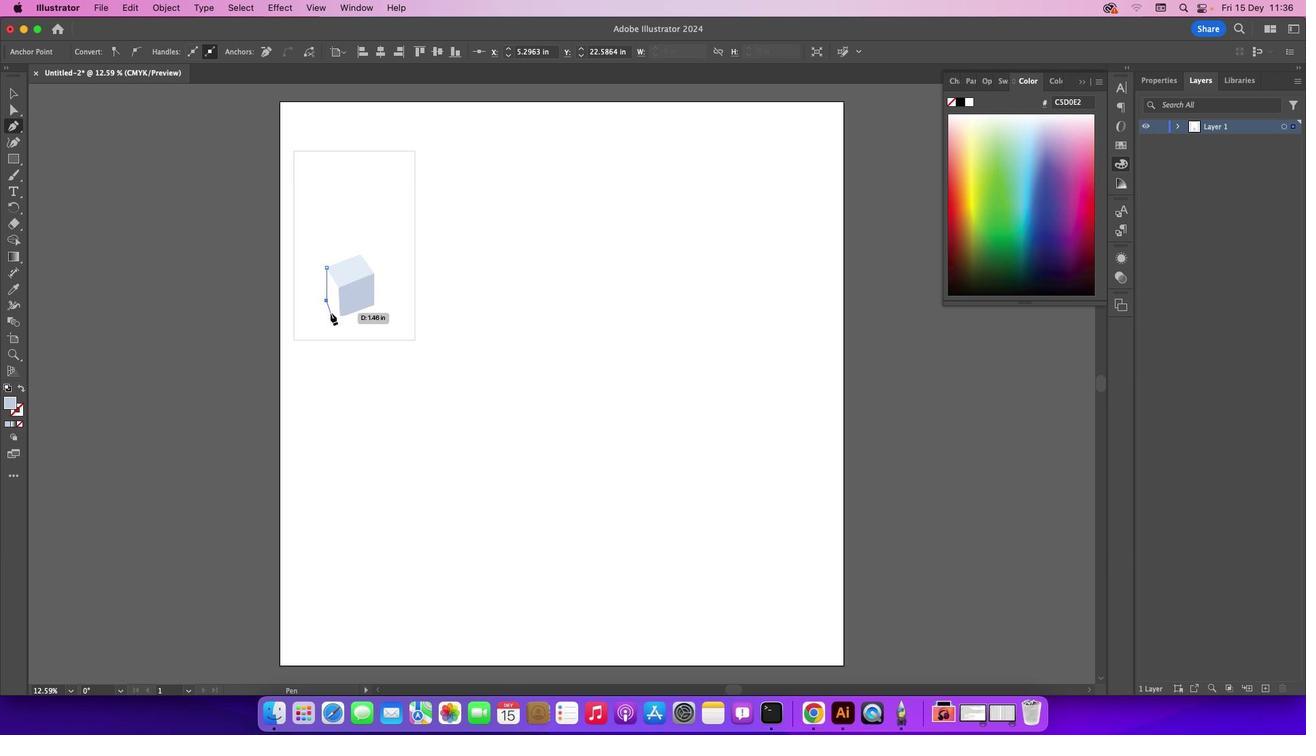 
Action: Mouse moved to (740, 242)
Screenshot: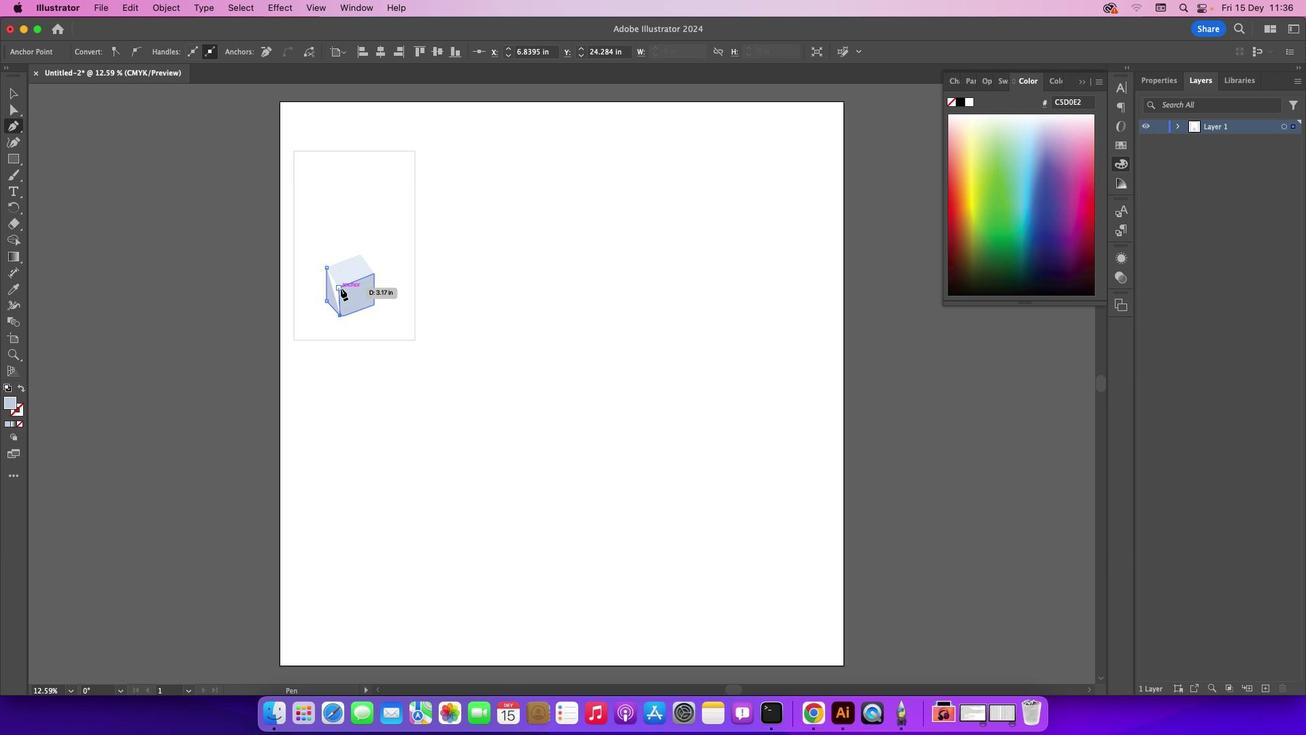 
Action: Mouse pressed left at (740, 242)
Screenshot: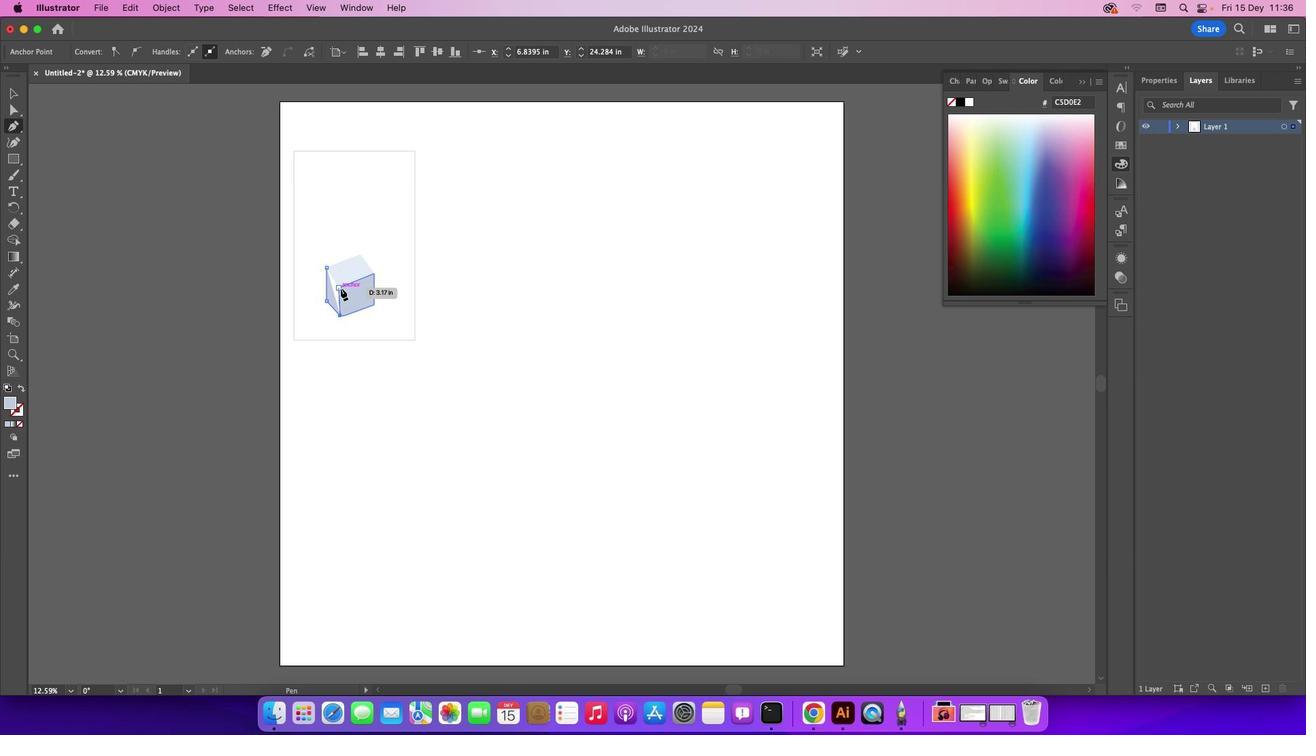 
Action: Mouse moved to (741, 242)
Screenshot: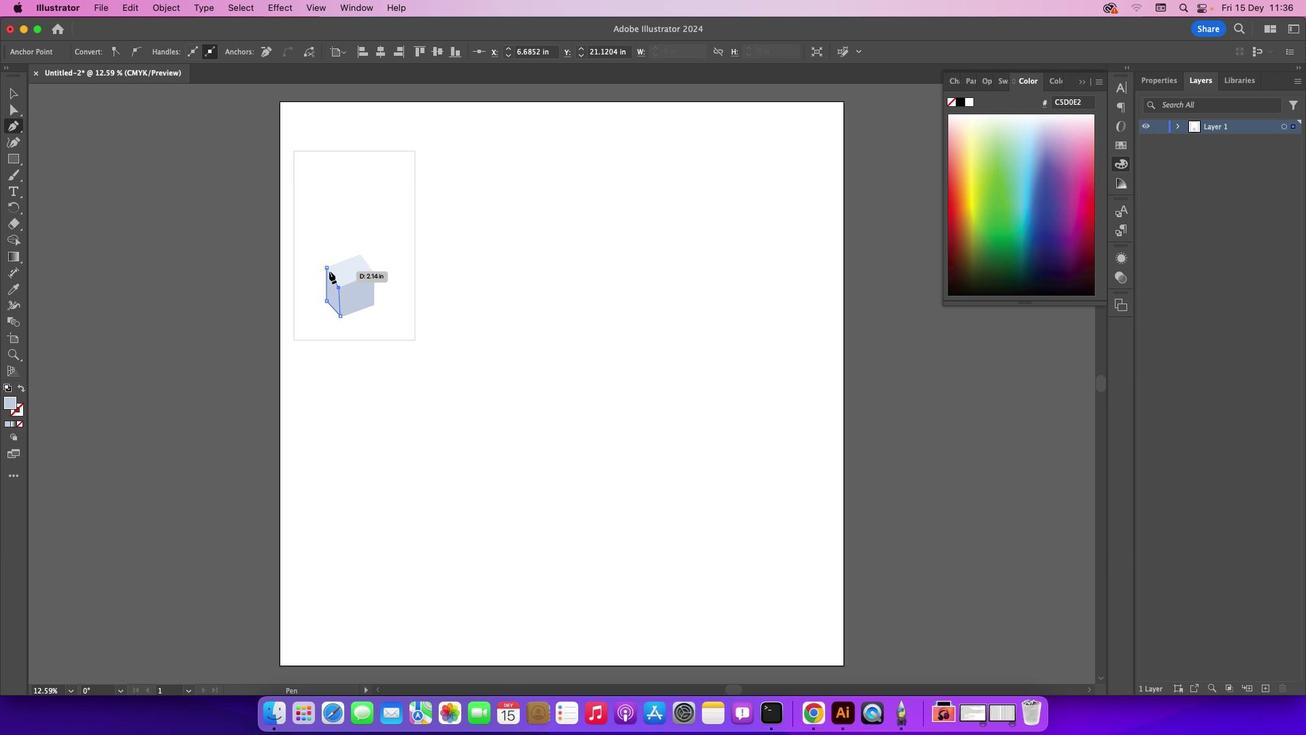 
Action: Mouse pressed left at (741, 242)
Screenshot: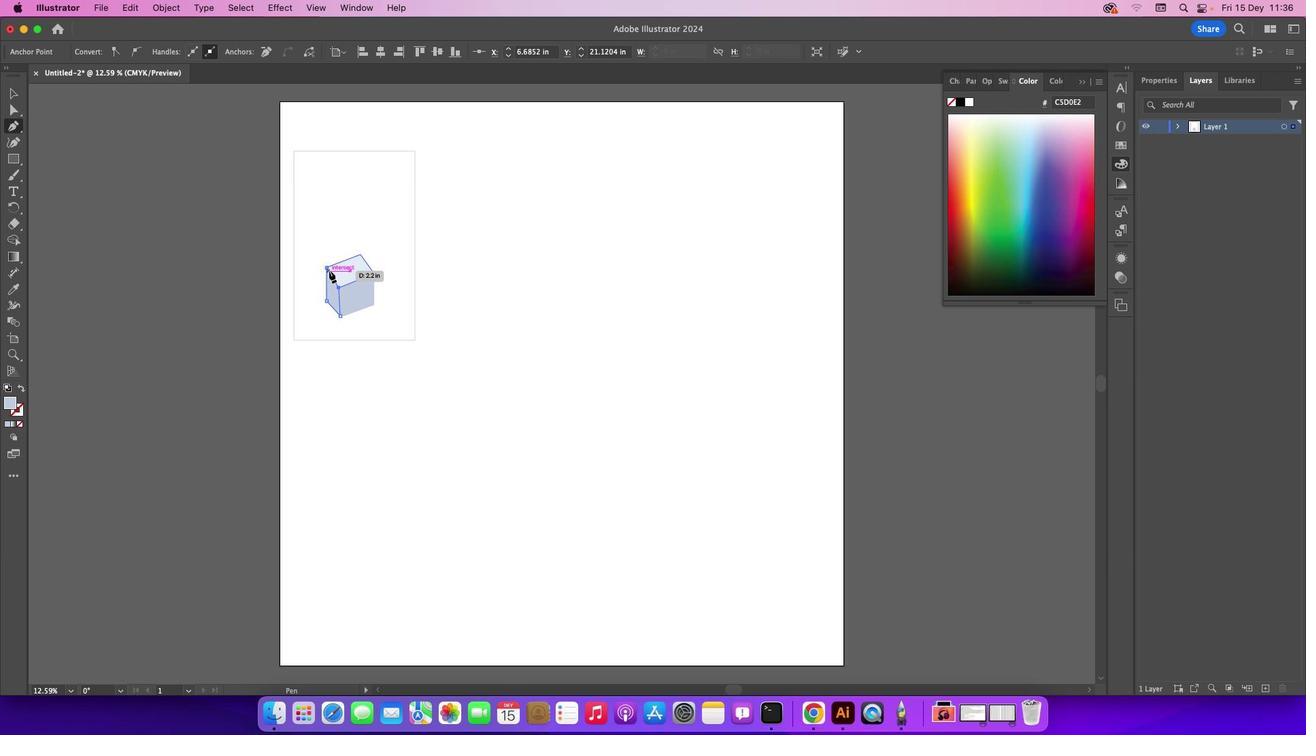 
Action: Mouse moved to (735, 242)
Screenshot: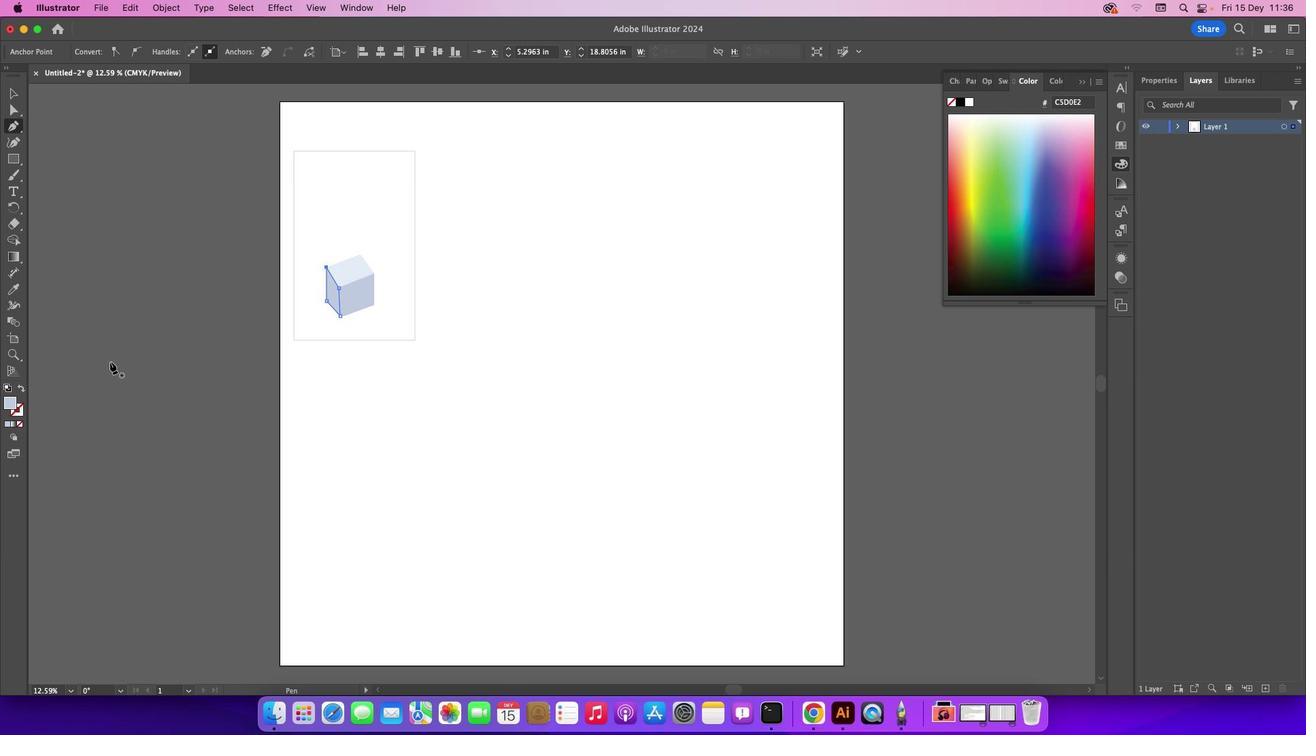 
Action: Mouse pressed left at (735, 242)
Screenshot: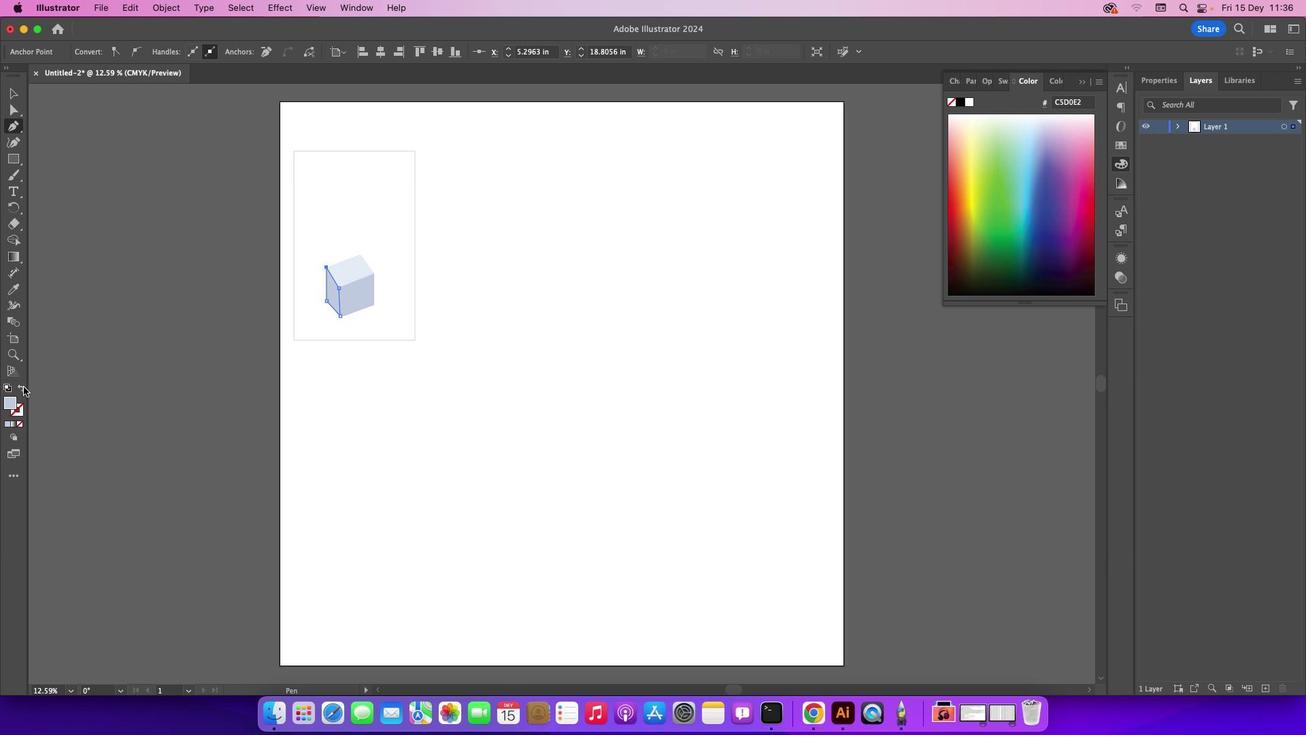 
Action: Mouse moved to (610, 242)
Screenshot: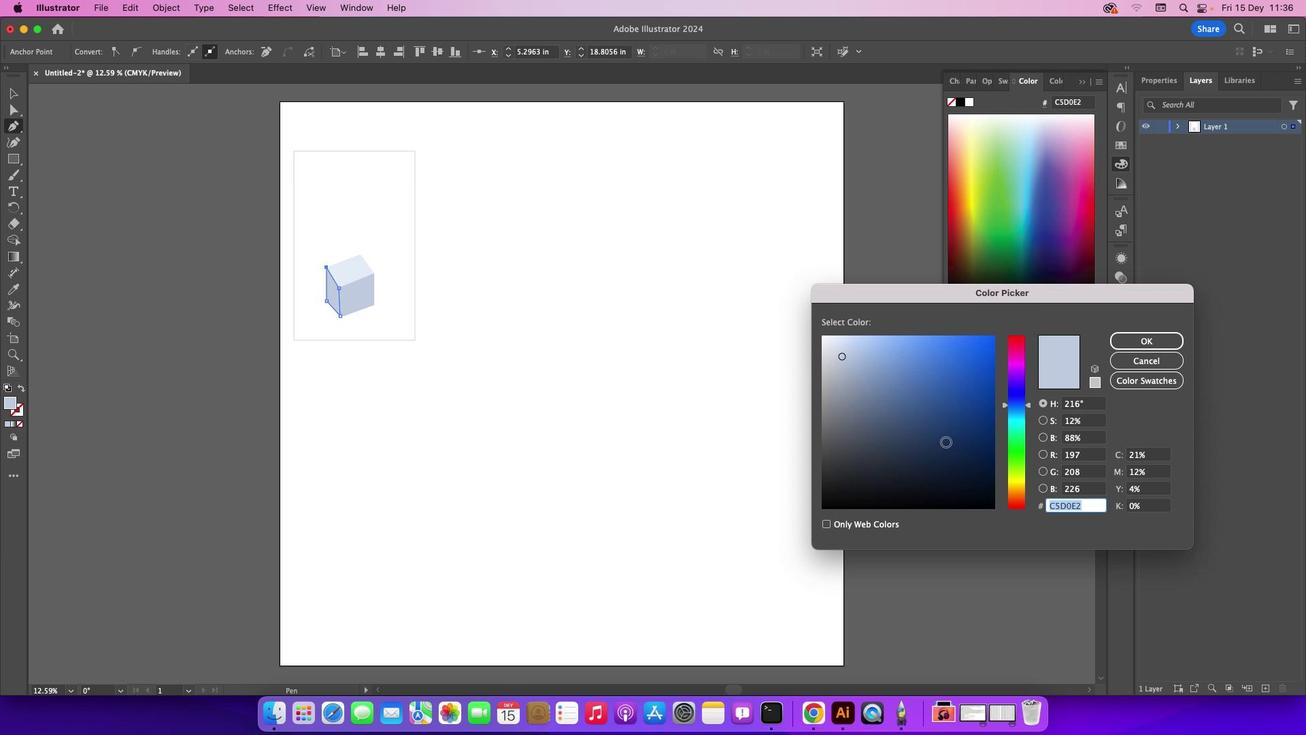 
Action: Mouse pressed left at (610, 242)
Screenshot: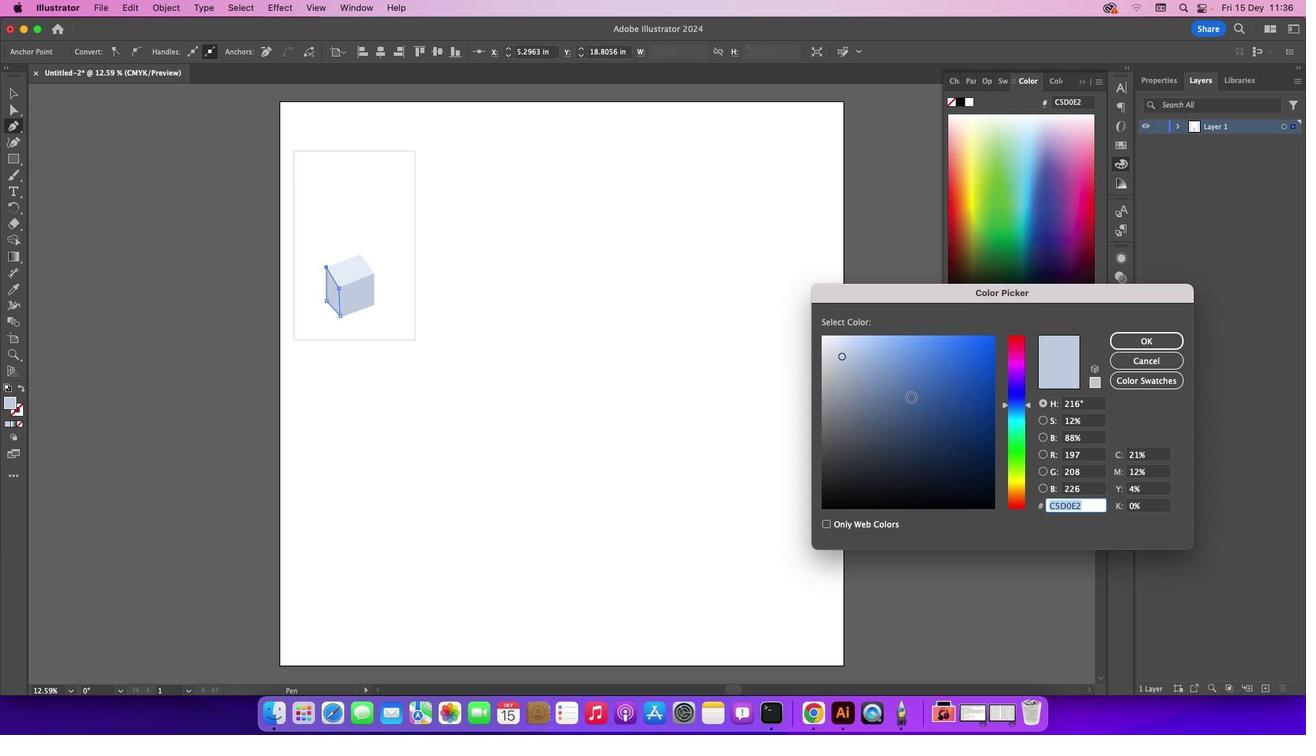 
Action: Mouse pressed left at (610, 242)
Screenshot: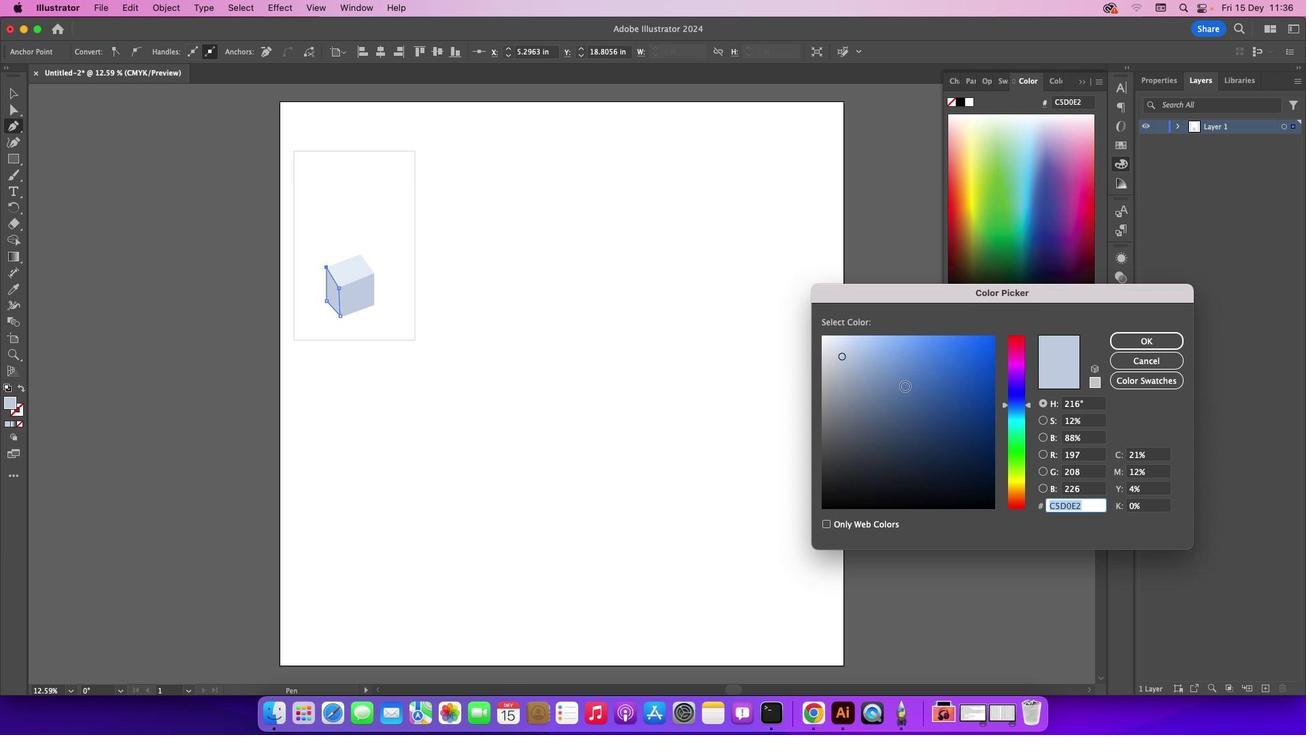 
Action: Mouse moved to (967, 242)
Screenshot: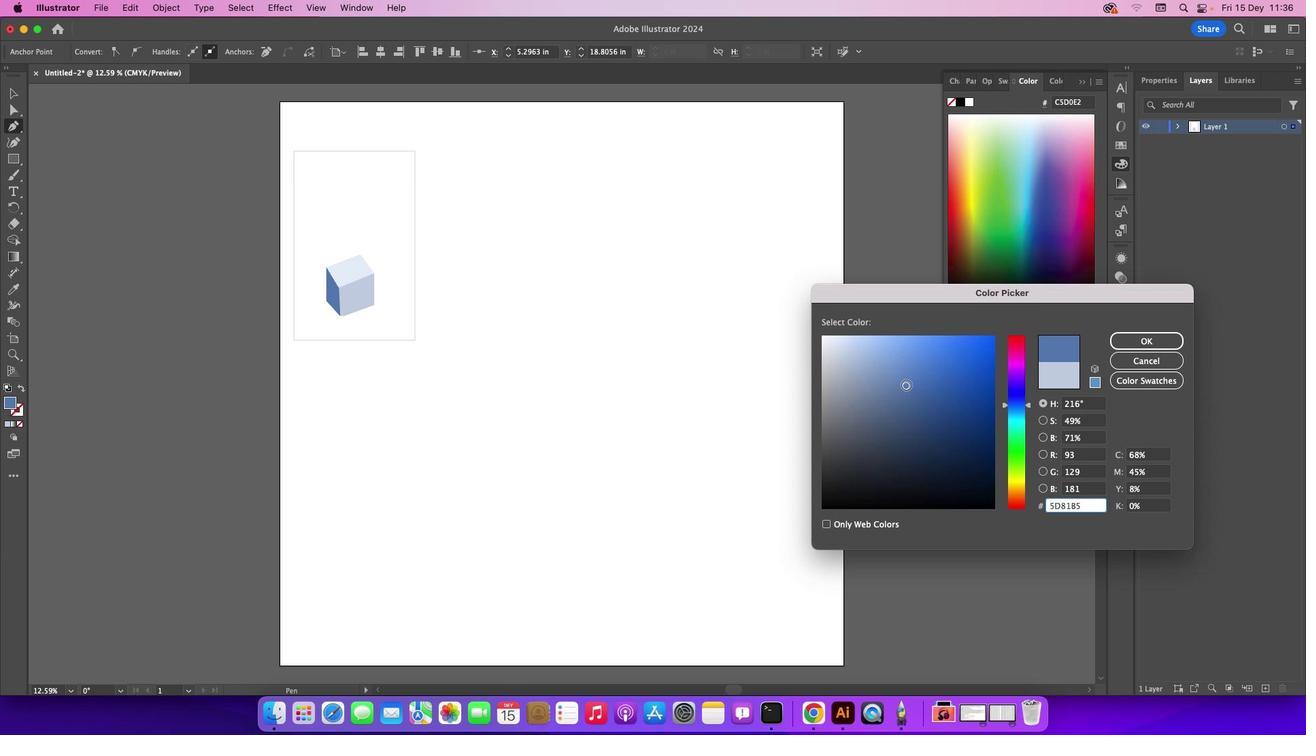 
Action: Mouse pressed left at (967, 242)
Screenshot: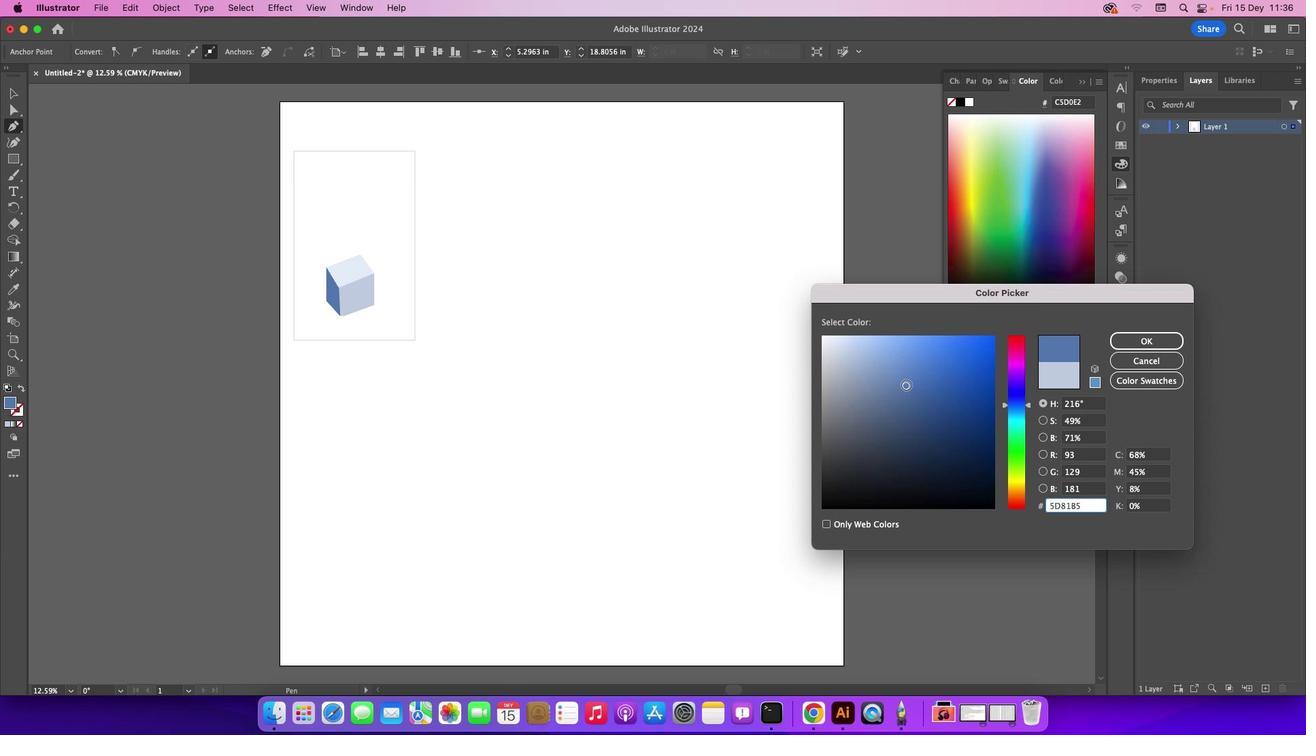 
Action: Mouse moved to (958, 242)
Screenshot: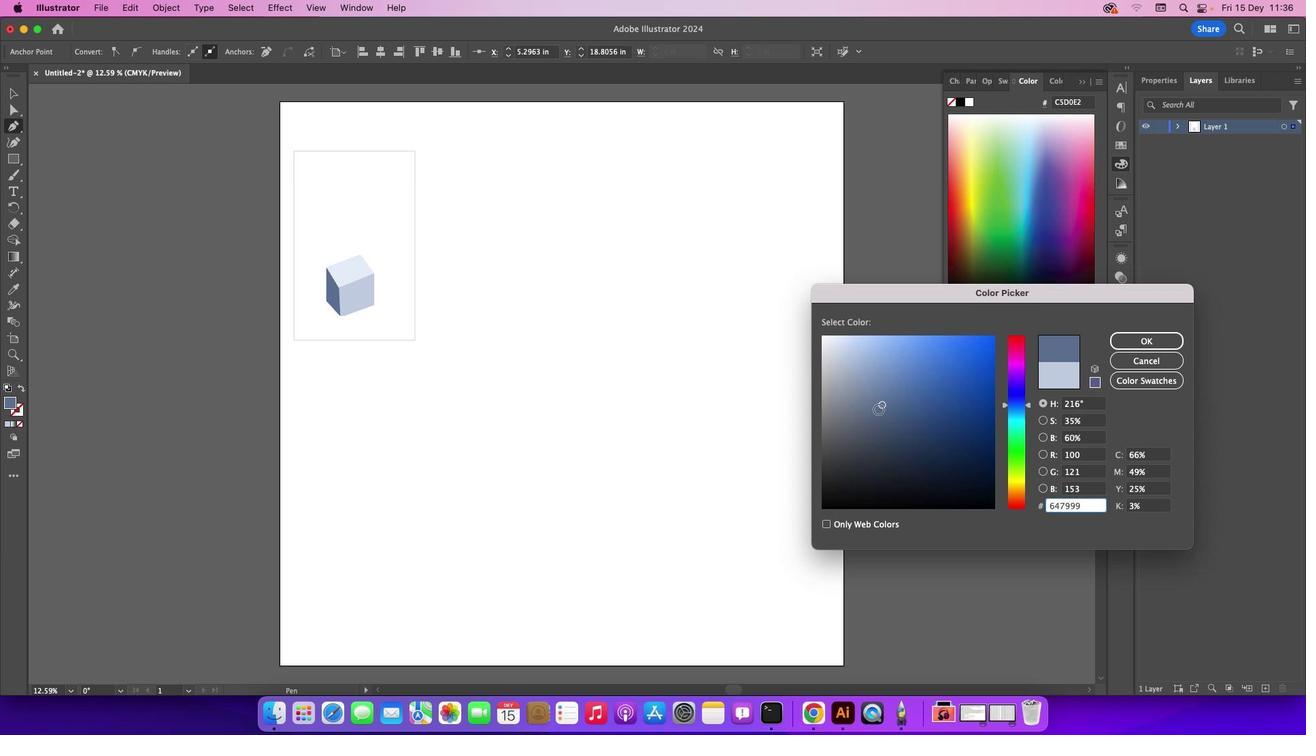 
Action: Mouse pressed left at (958, 242)
Screenshot: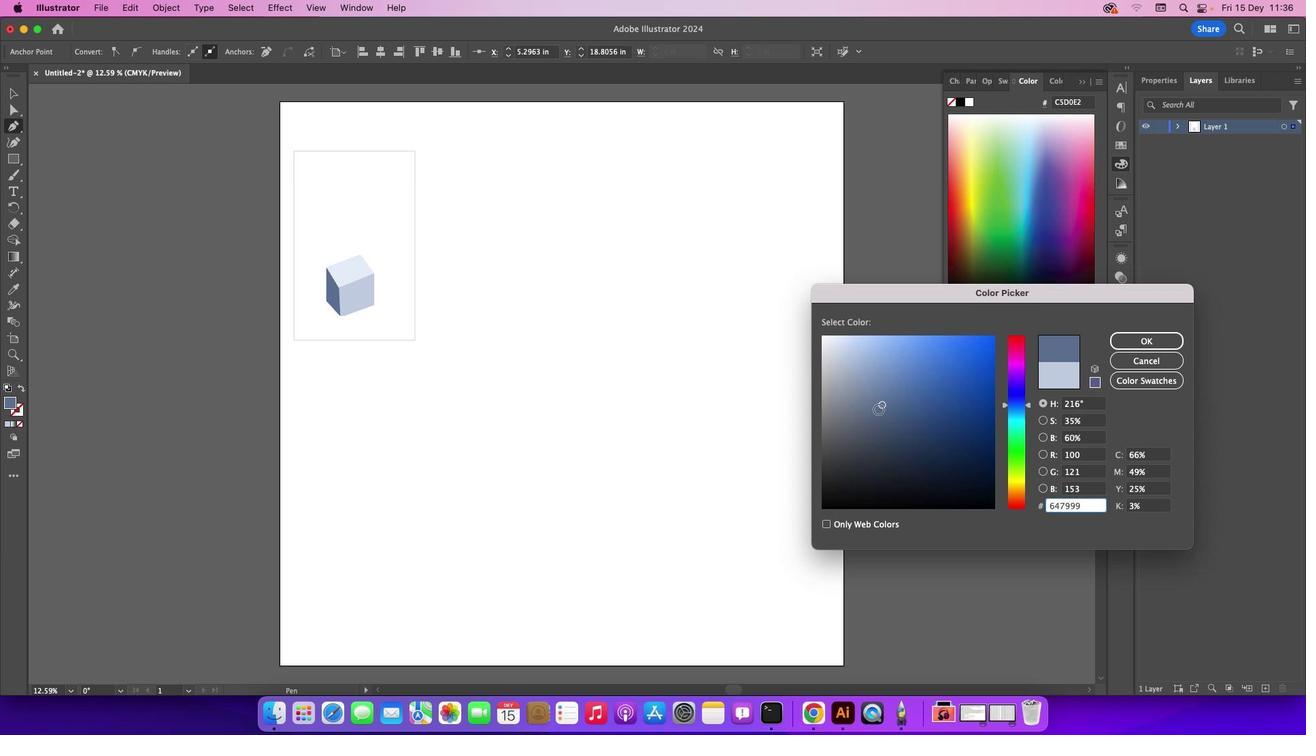 
Action: Mouse moved to (1074, 242)
Screenshot: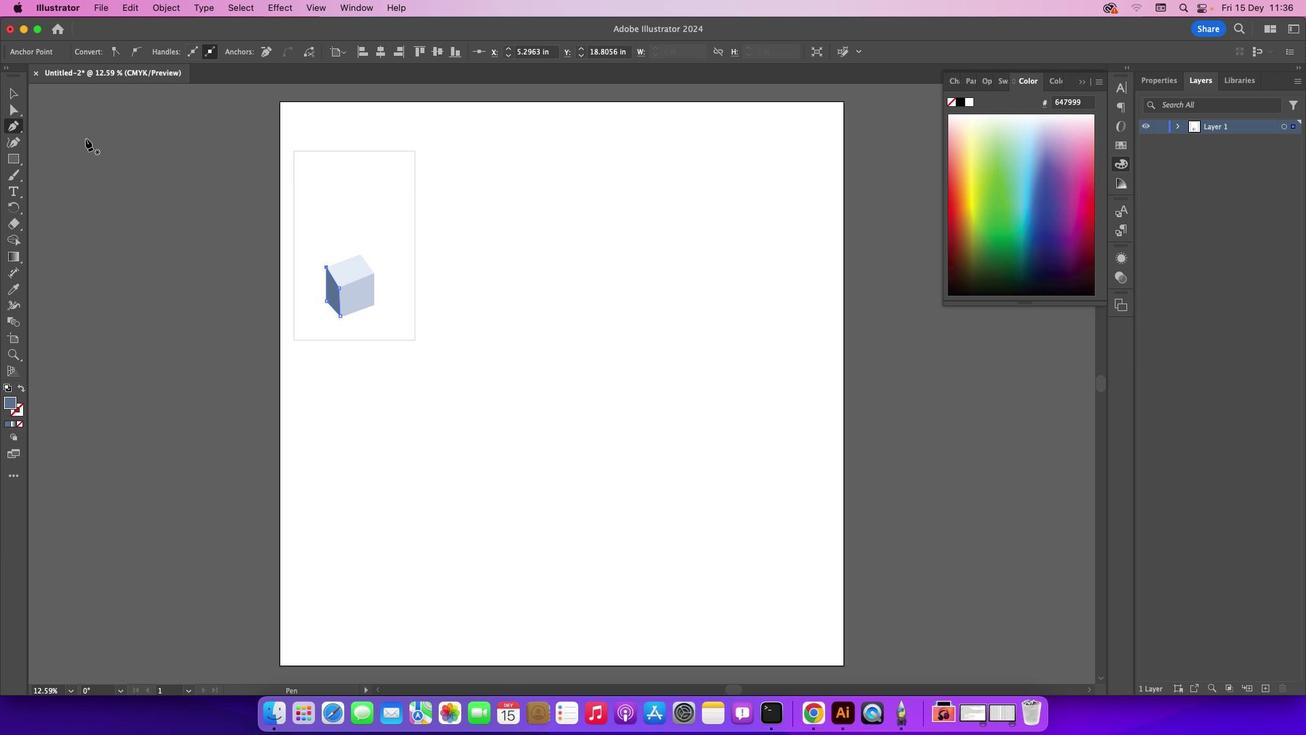 
Action: Mouse pressed left at (1074, 242)
Screenshot: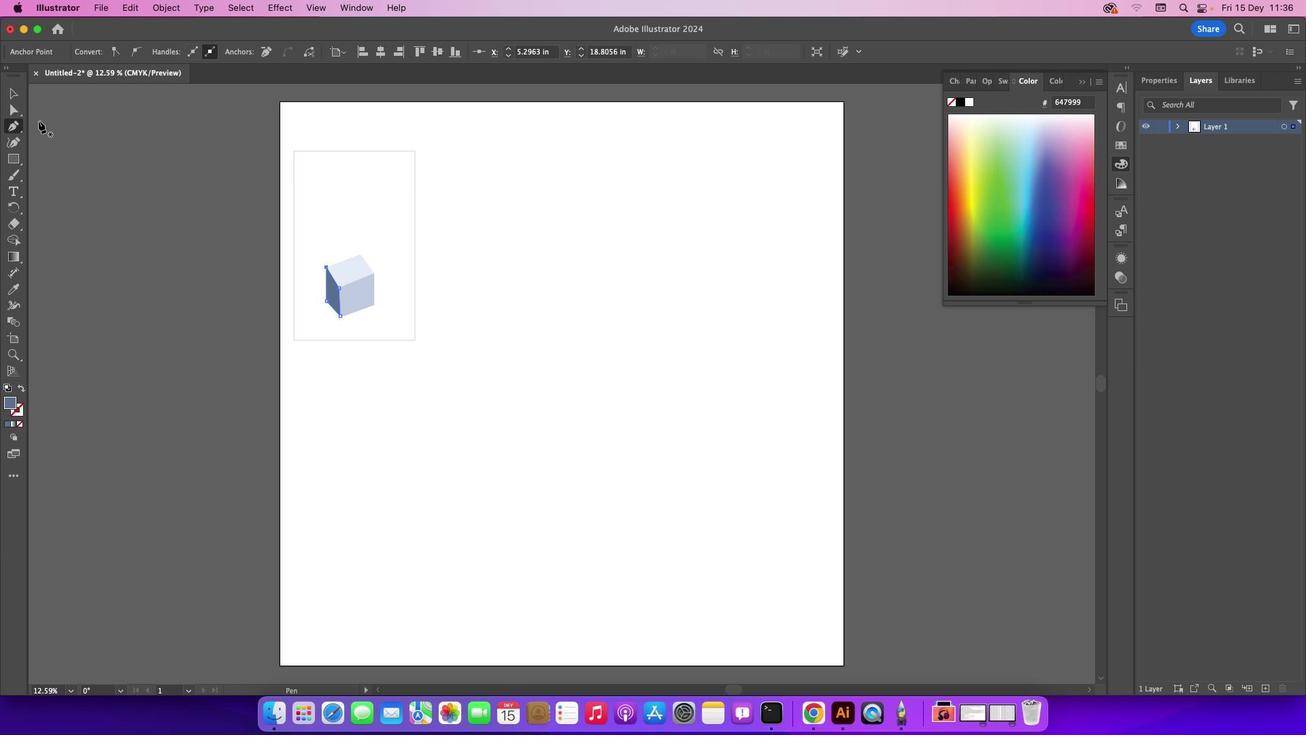 
Action: Mouse moved to (609, 242)
Screenshot: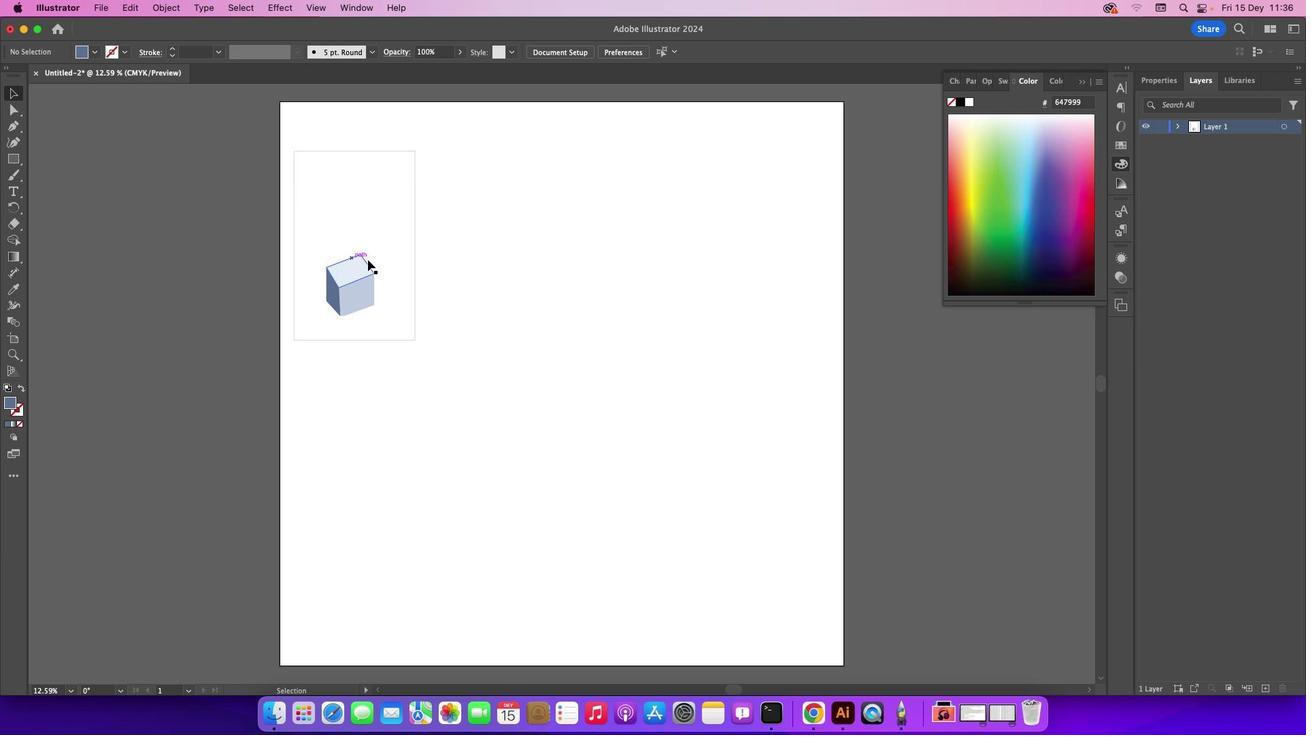 
Action: Mouse pressed left at (609, 242)
Screenshot: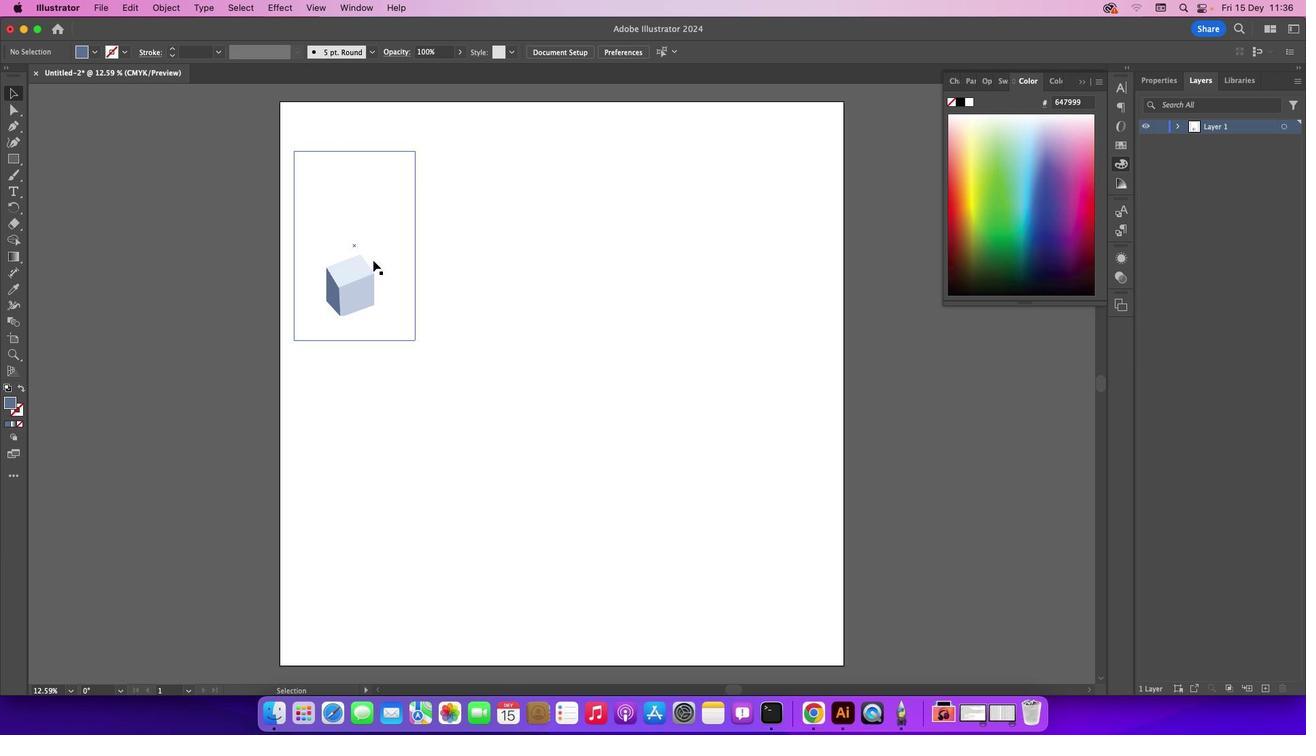 
Action: Mouse moved to (669, 242)
Screenshot: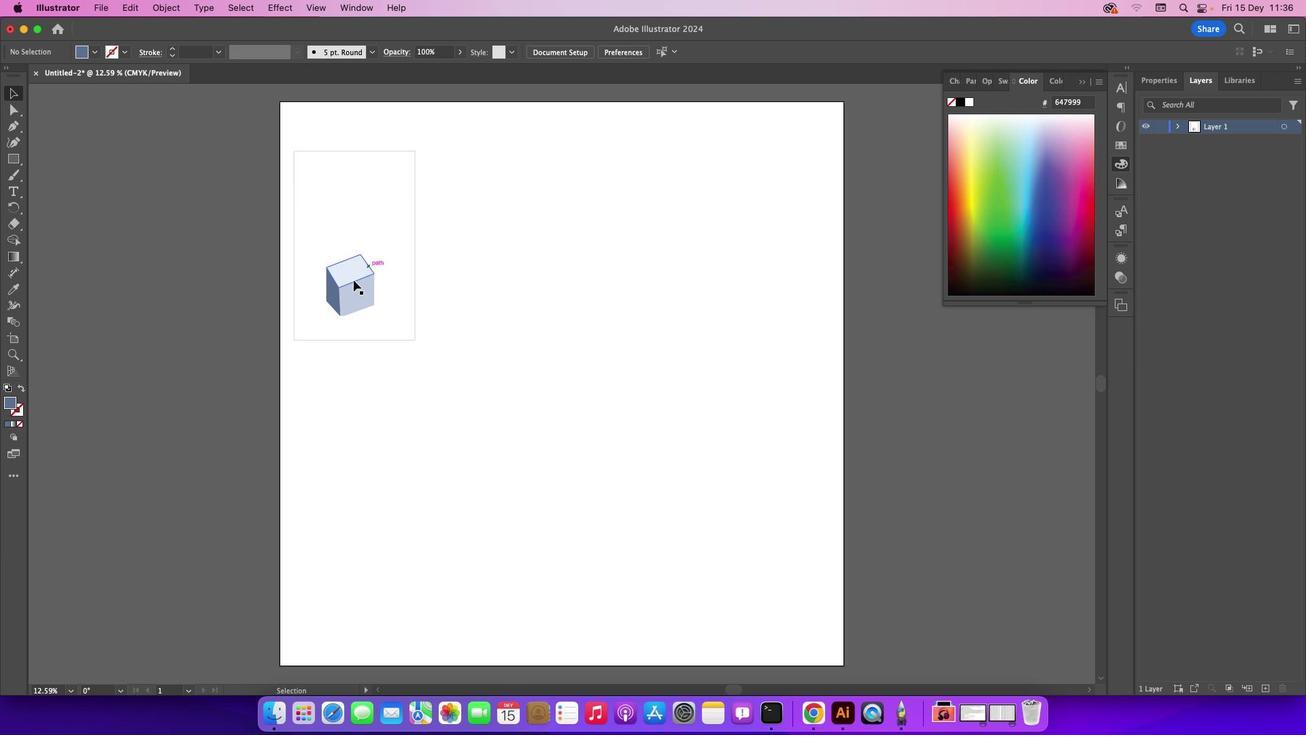 
Action: Mouse pressed left at (669, 242)
Screenshot: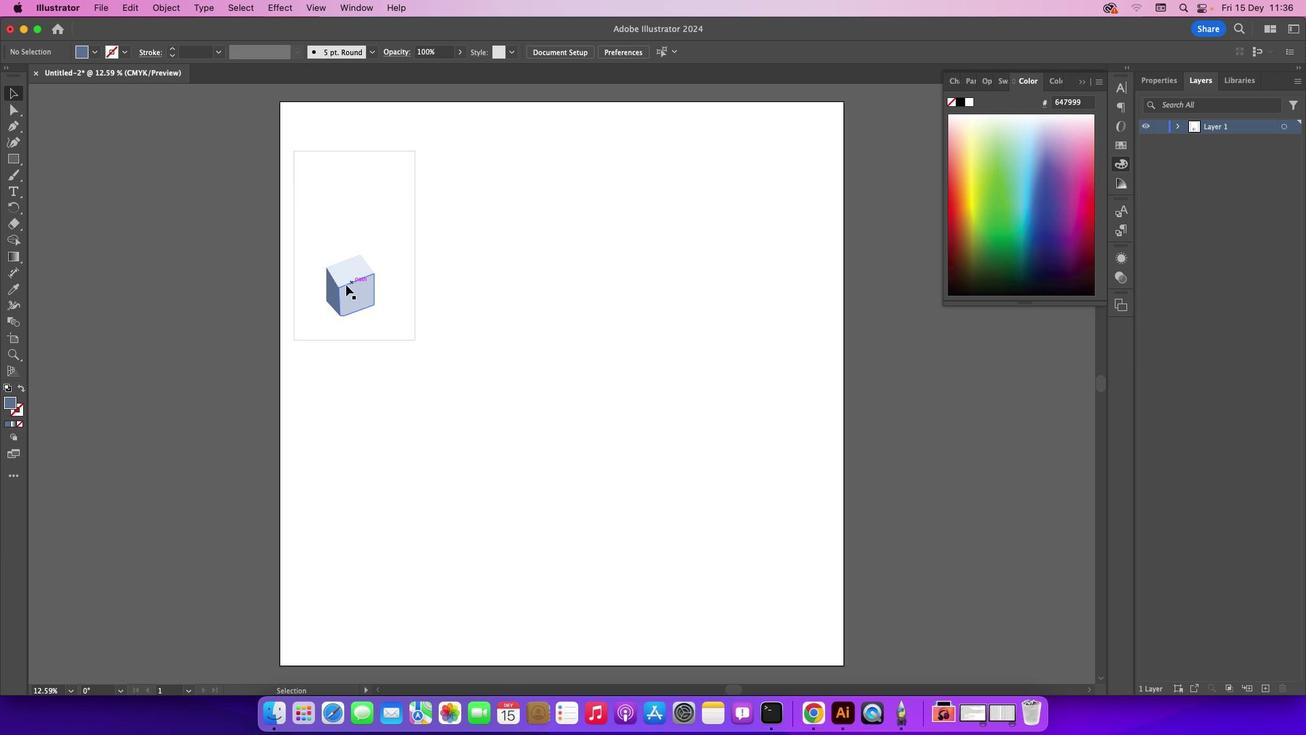 
Action: Mouse moved to (743, 242)
Screenshot: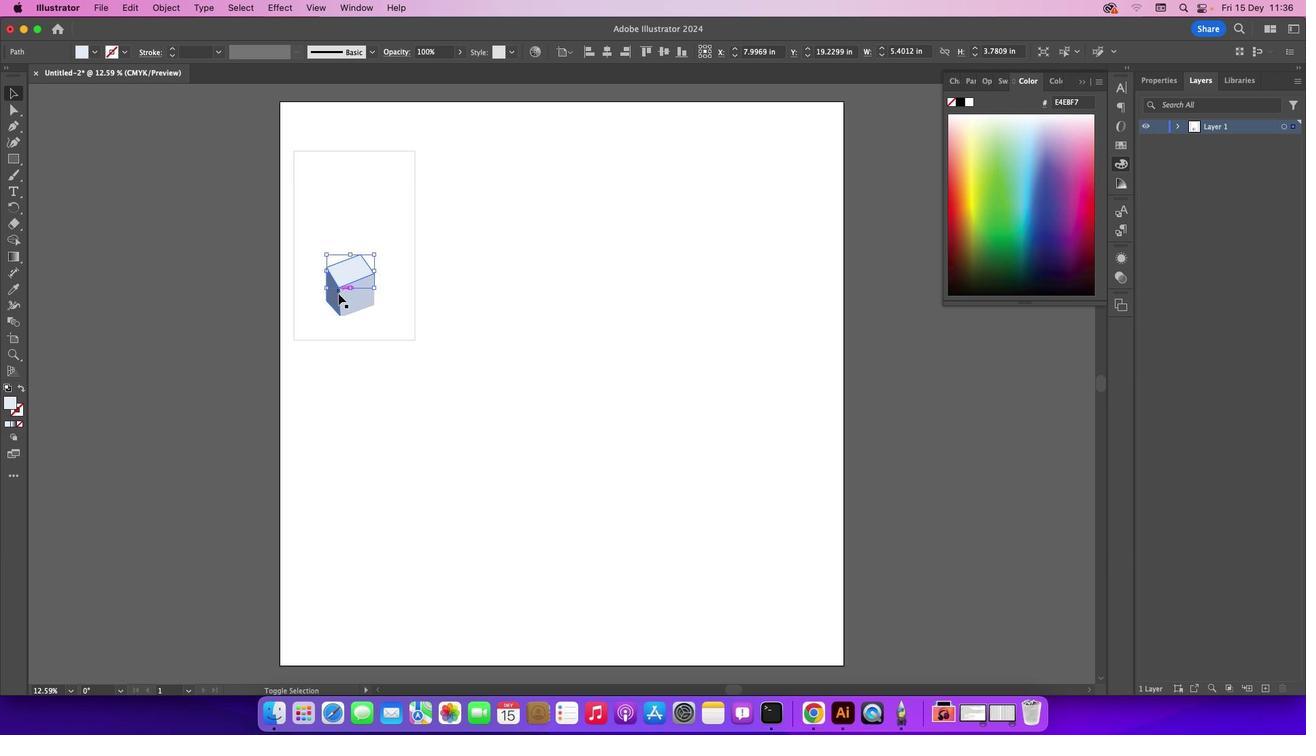 
Action: Mouse pressed left at (743, 242)
Screenshot: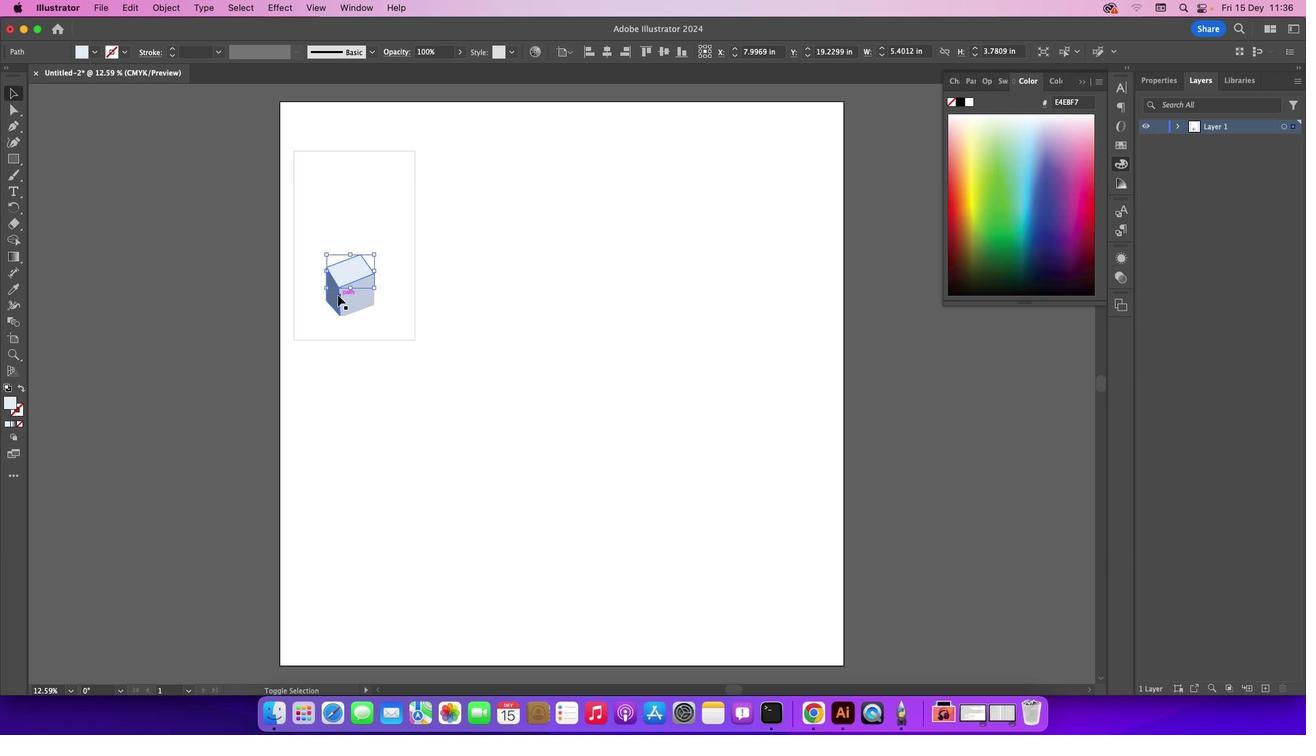 
Action: Key pressed Key.shift
Screenshot: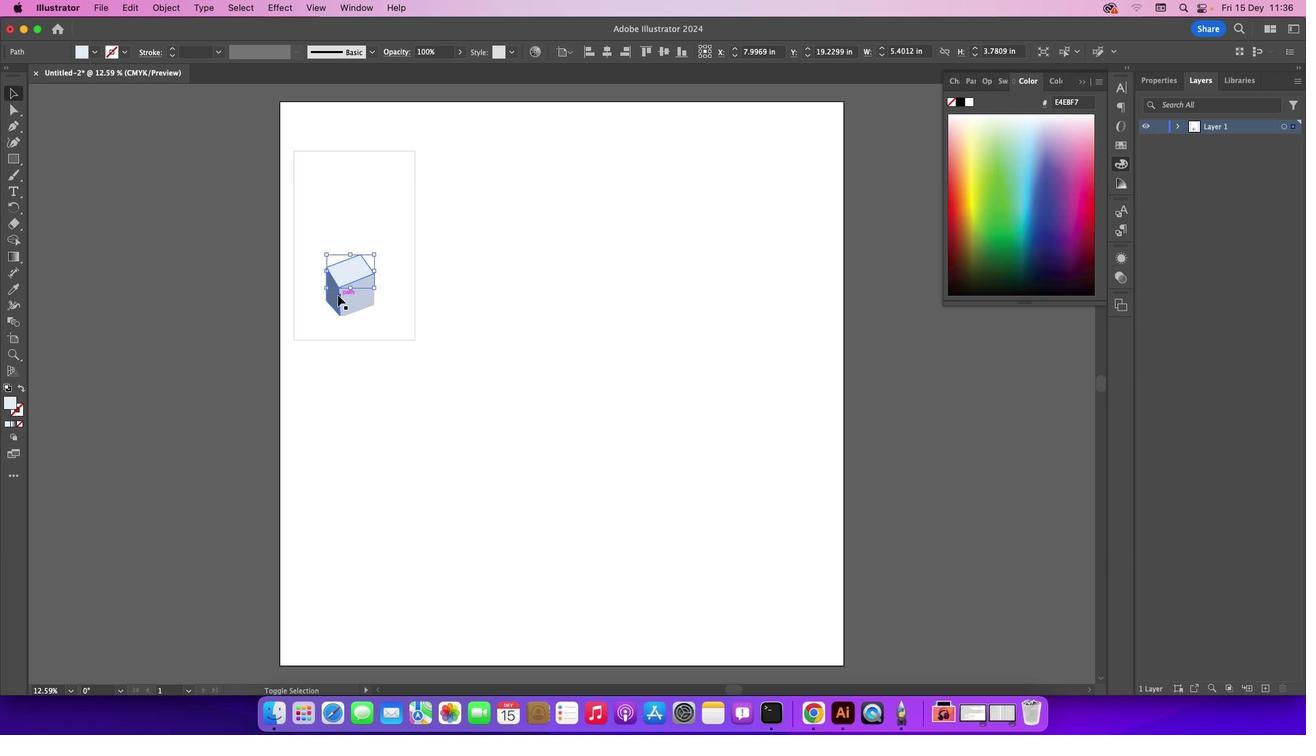 
Action: Mouse moved to (739, 242)
Screenshot: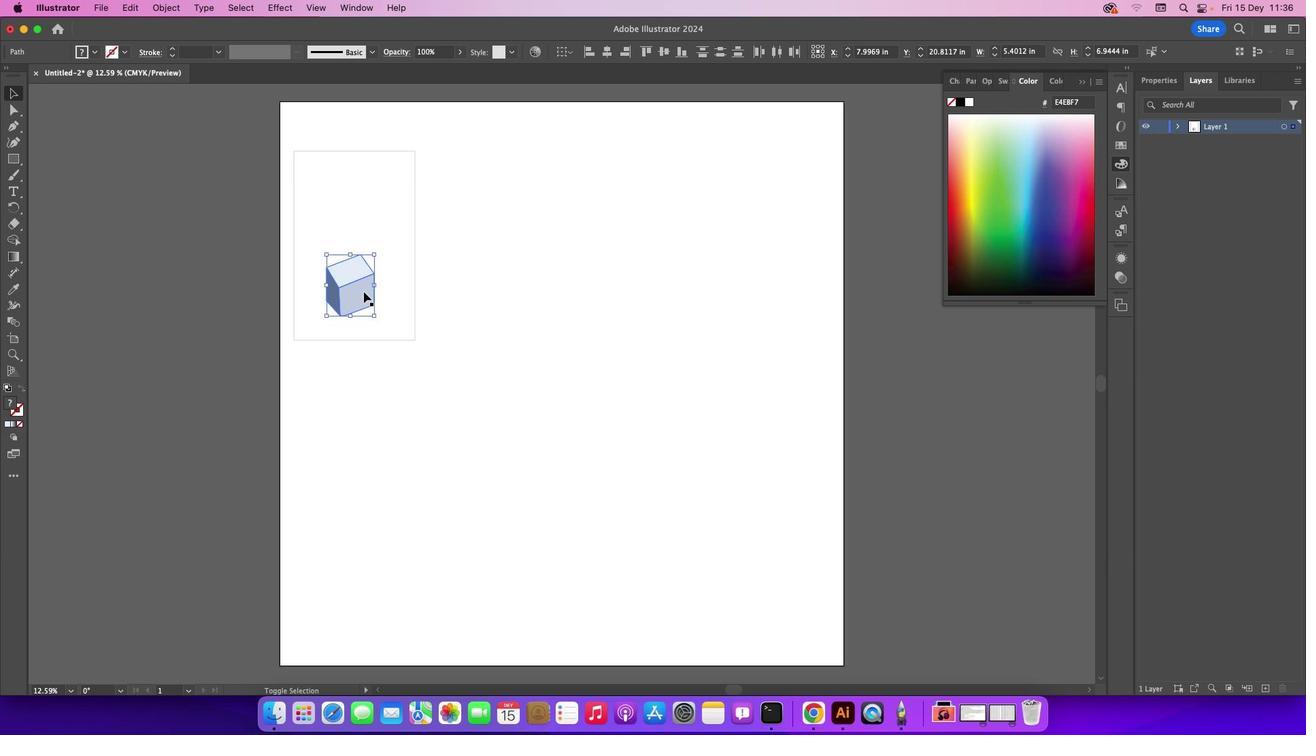 
Action: Mouse pressed left at (739, 242)
Screenshot: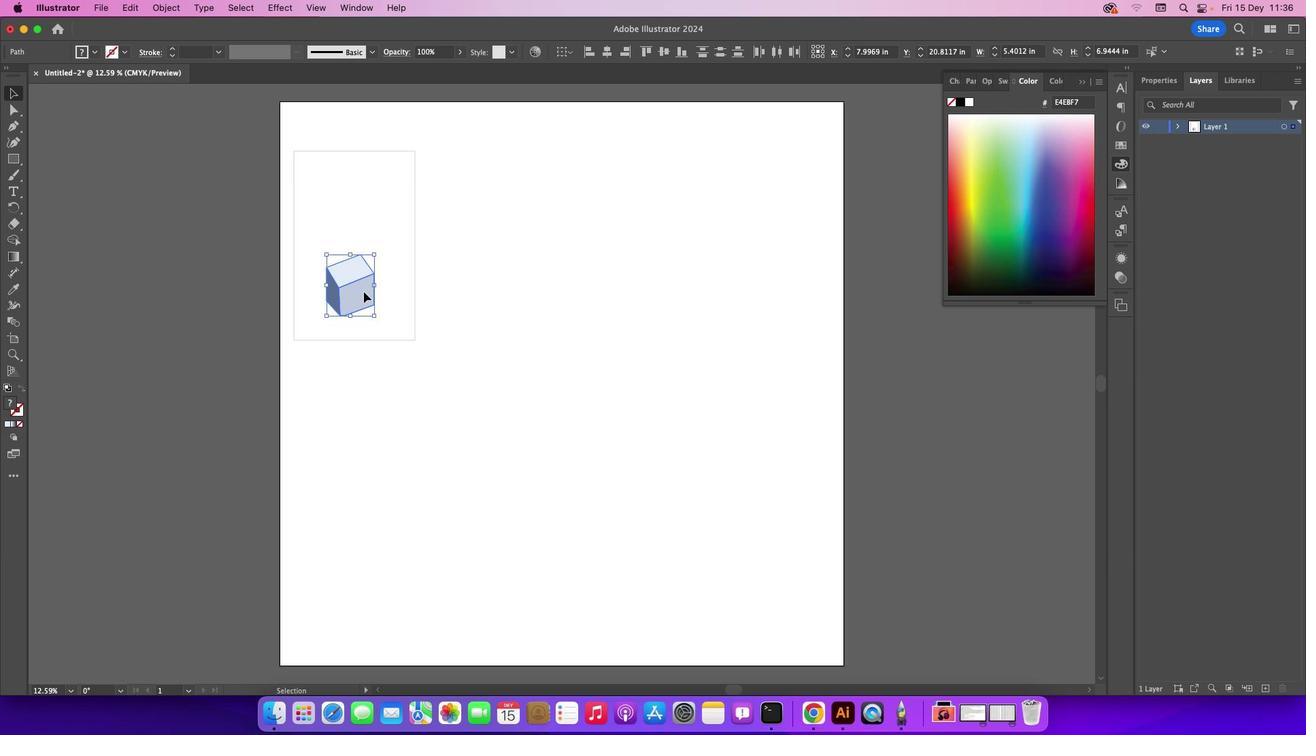 
Action: Mouse moved to (750, 242)
Screenshot: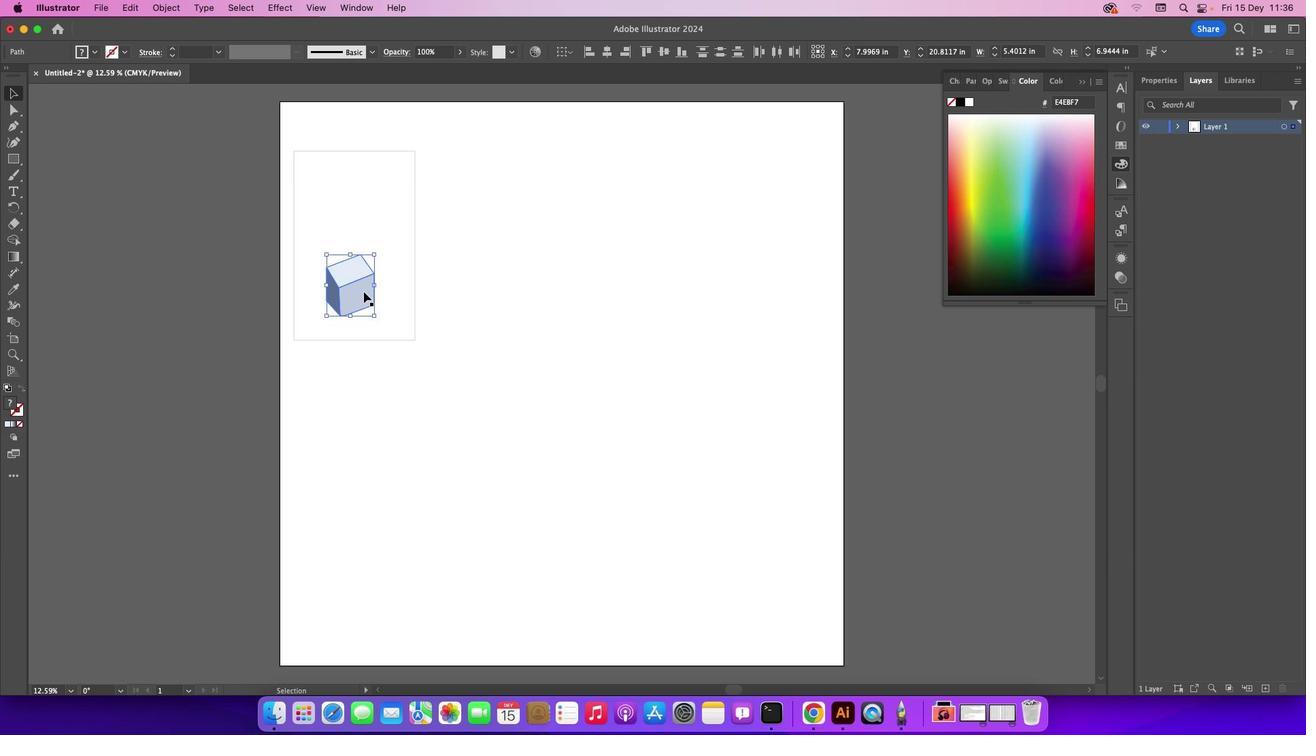 
Action: Mouse pressed left at (750, 242)
Screenshot: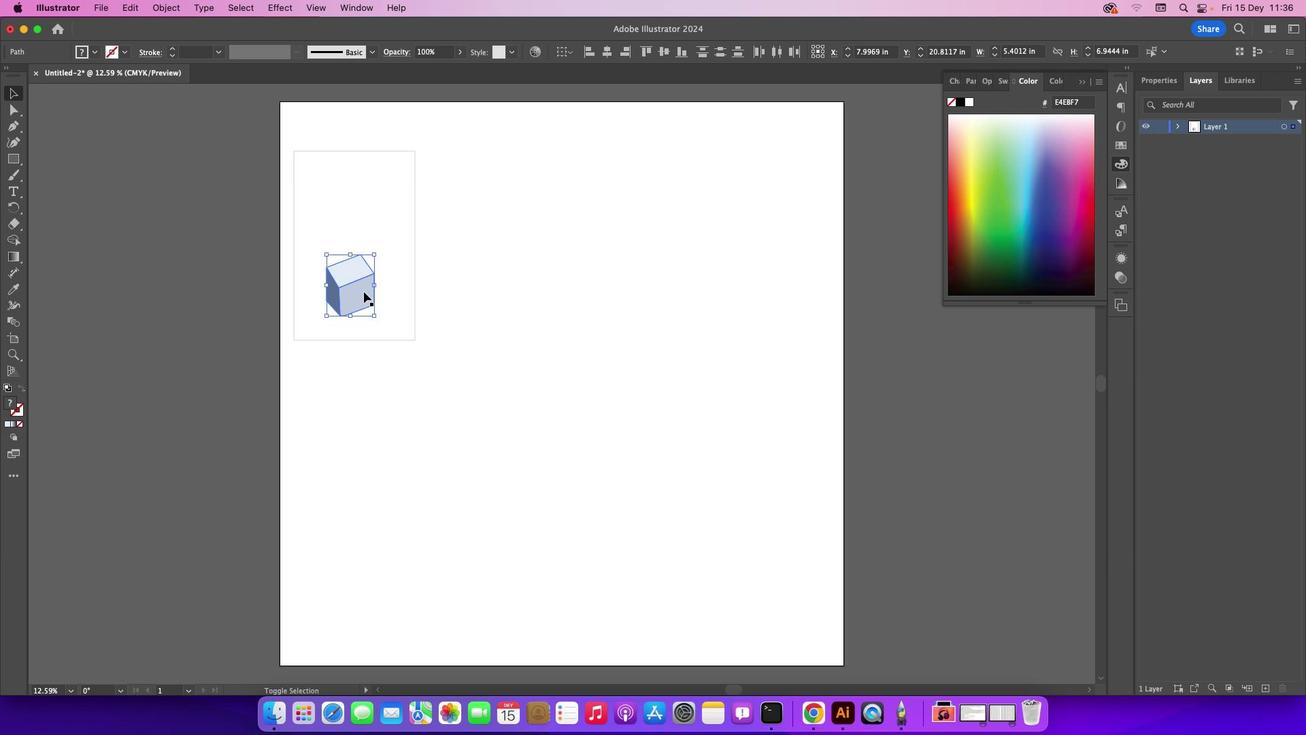 
Action: Mouse pressed left at (750, 242)
Screenshot: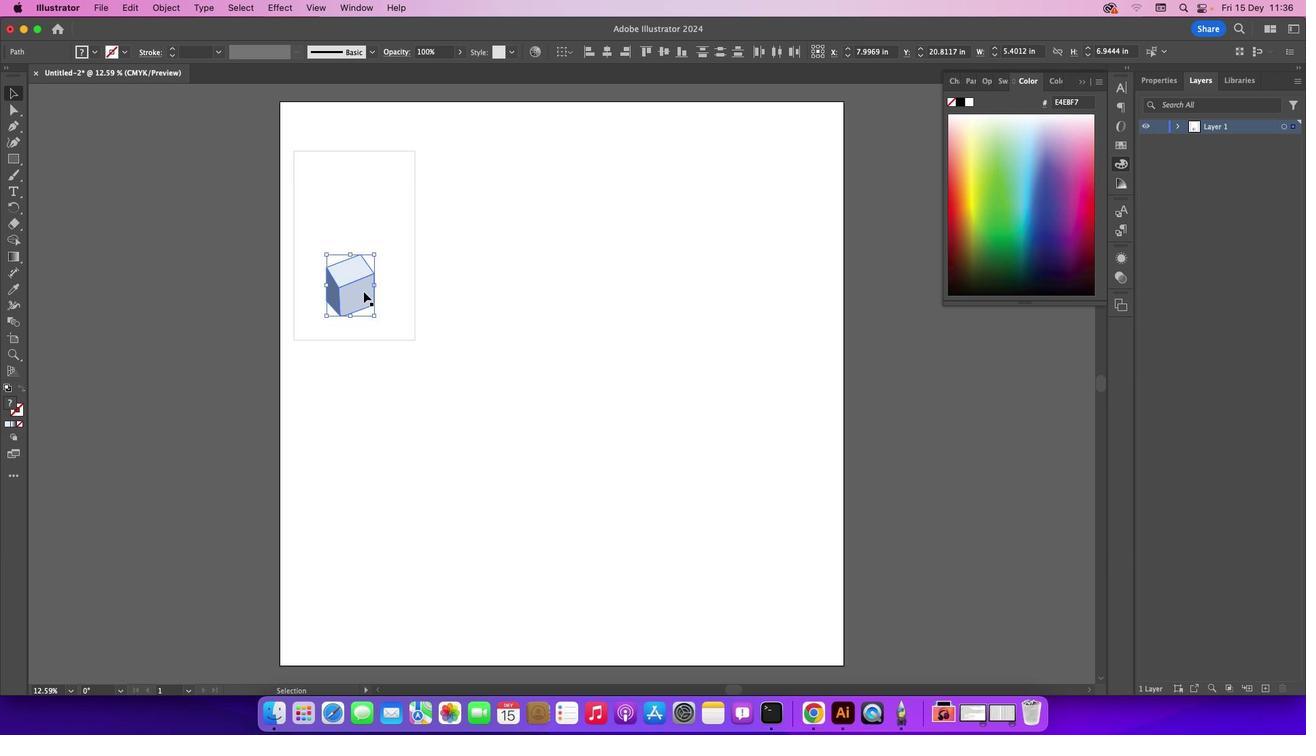 
Action: Mouse moved to (748, 242)
Screenshot: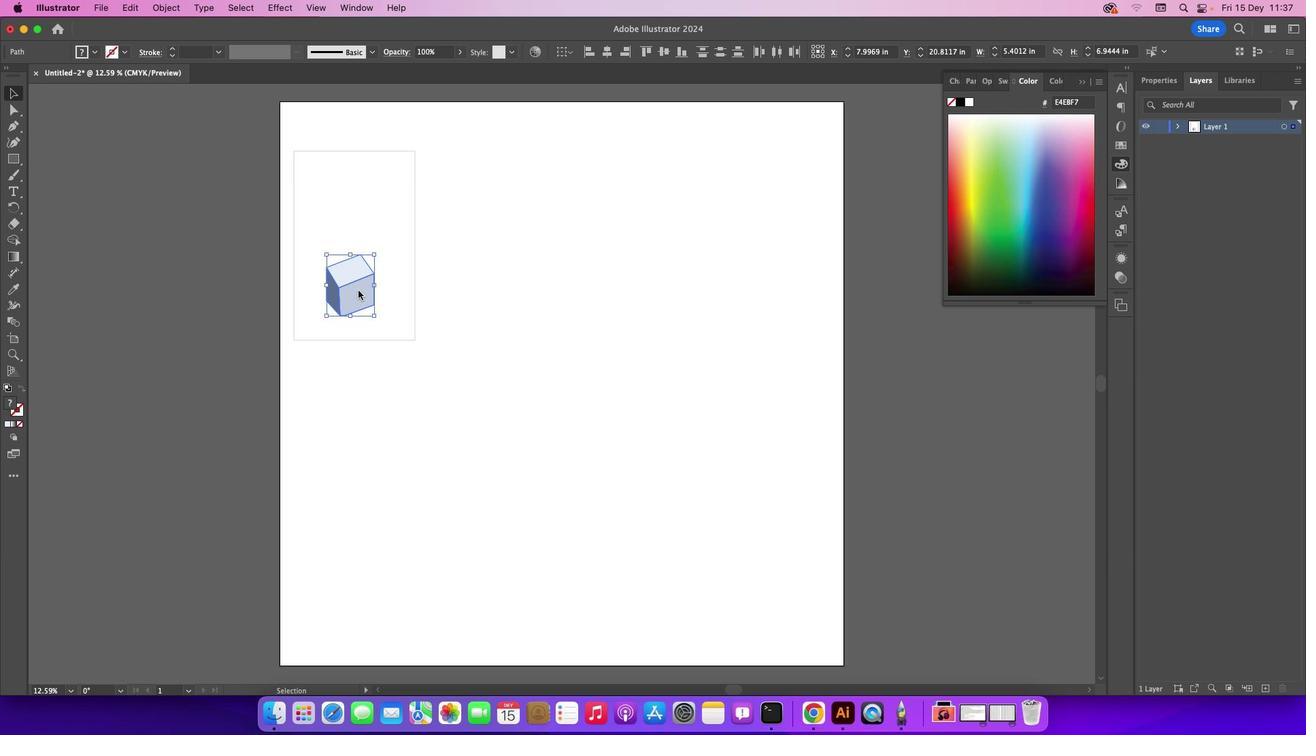
Action: Key pressed Key.shift
Screenshot: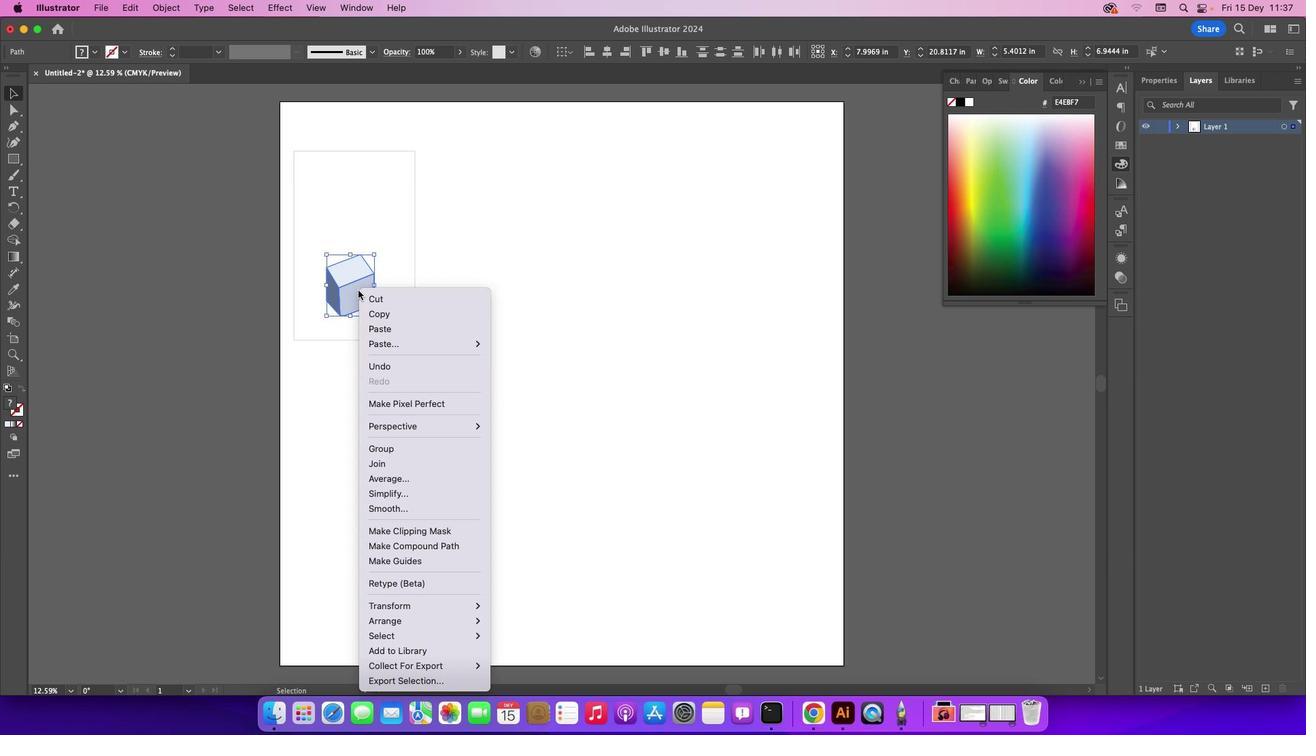 
Action: Mouse pressed left at (748, 242)
Screenshot: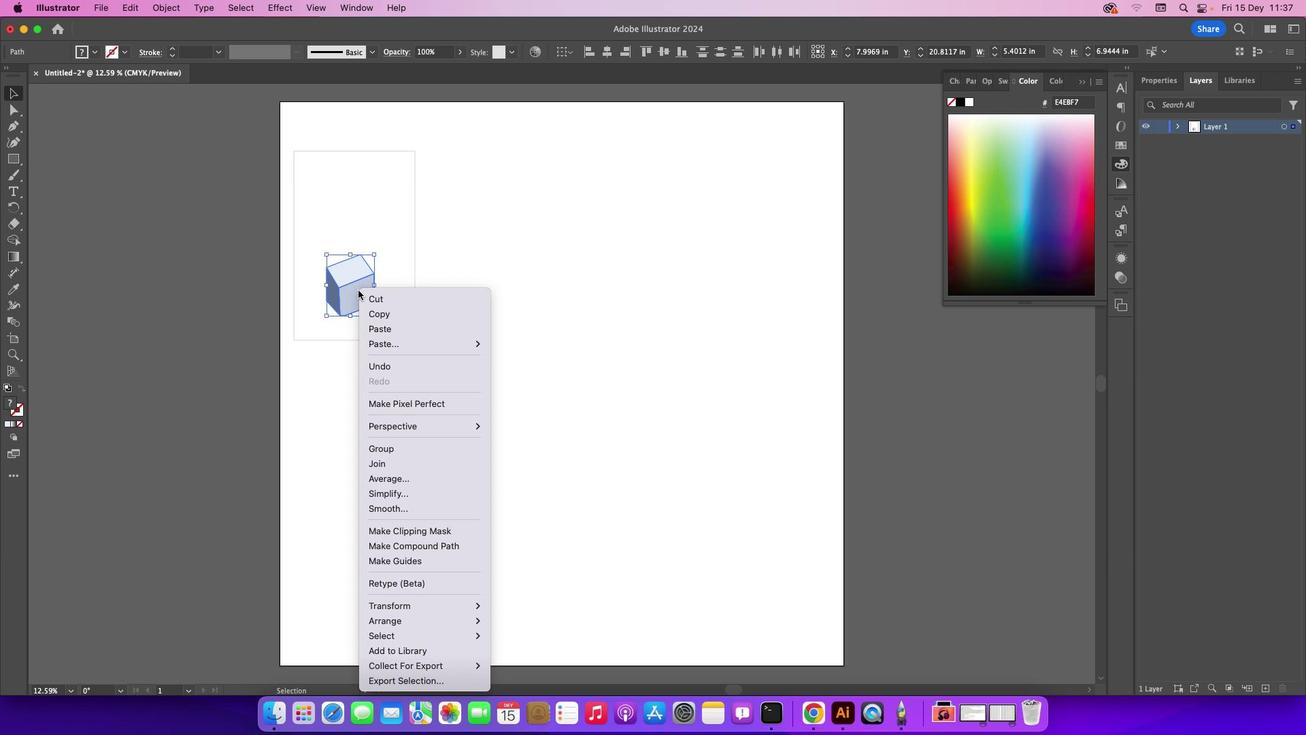 
Action: Mouse pressed right at (748, 242)
Screenshot: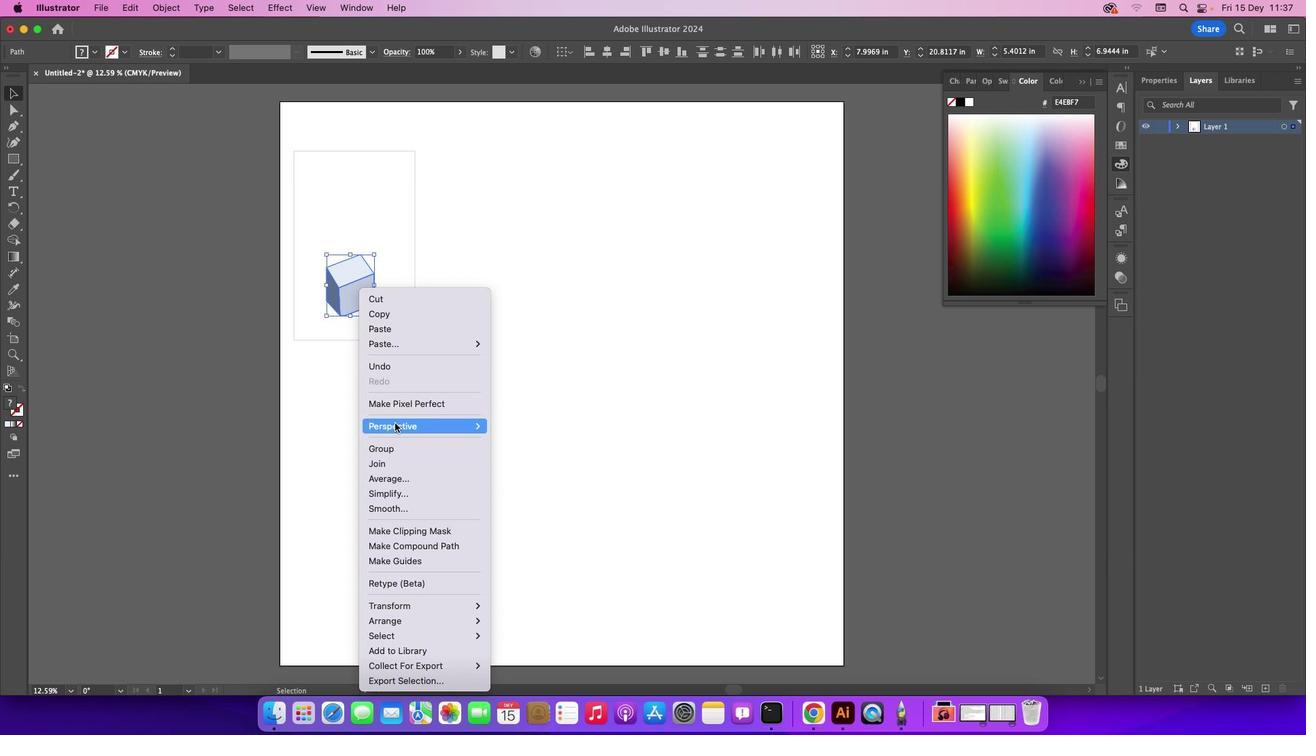 
Action: Mouse moved to (762, 242)
Screenshot: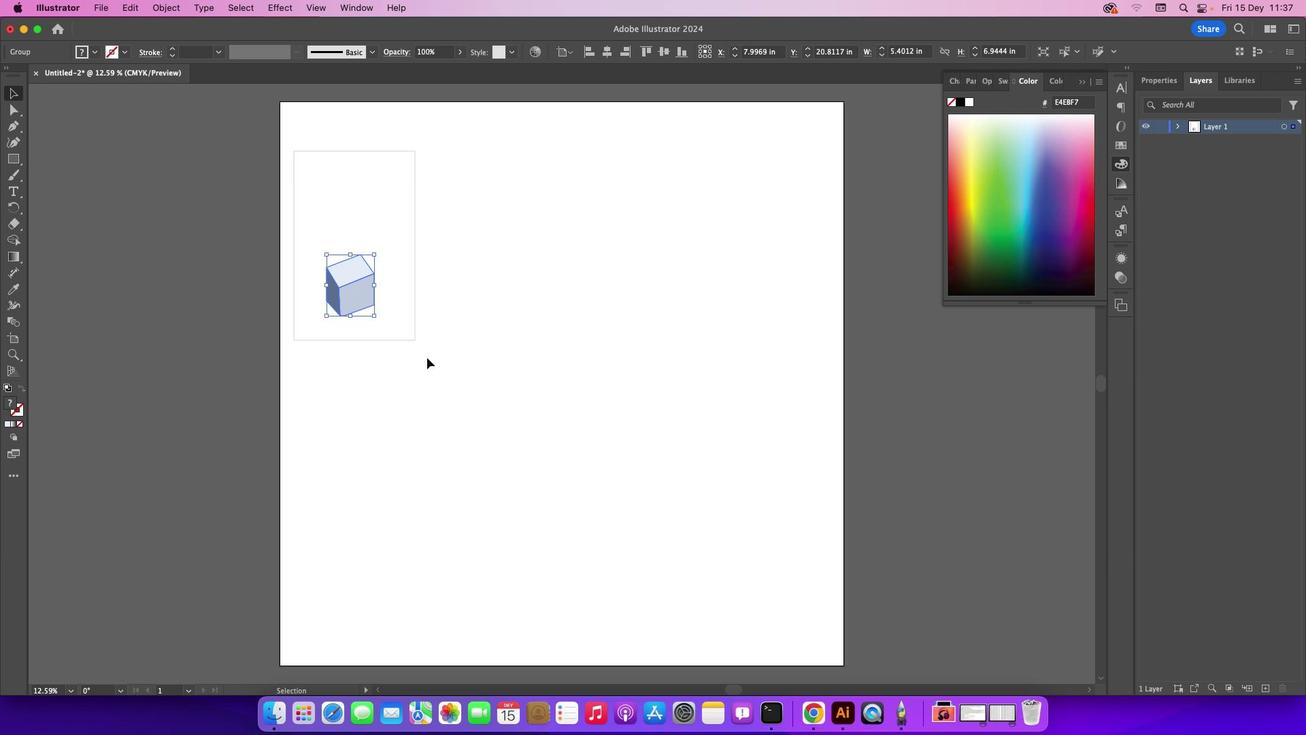 
Action: Mouse pressed left at (762, 242)
Screenshot: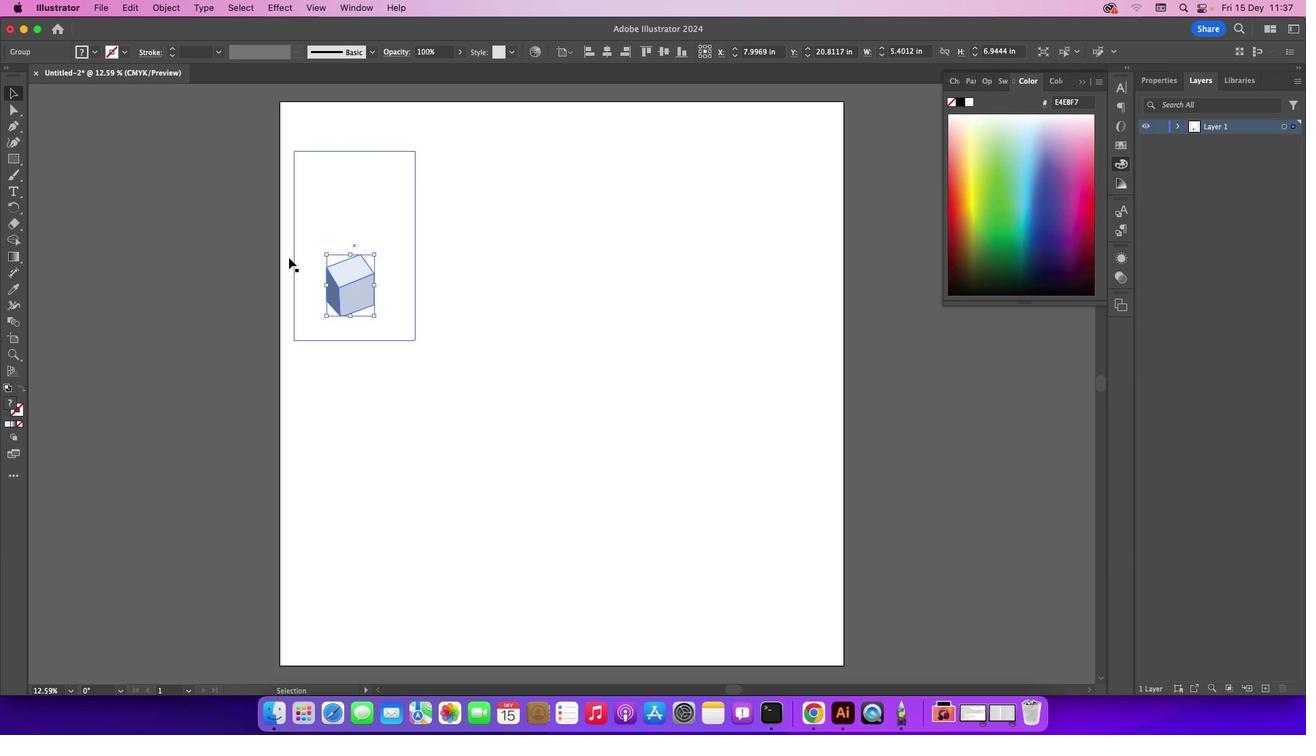 
Action: Mouse moved to (660, 242)
Screenshot: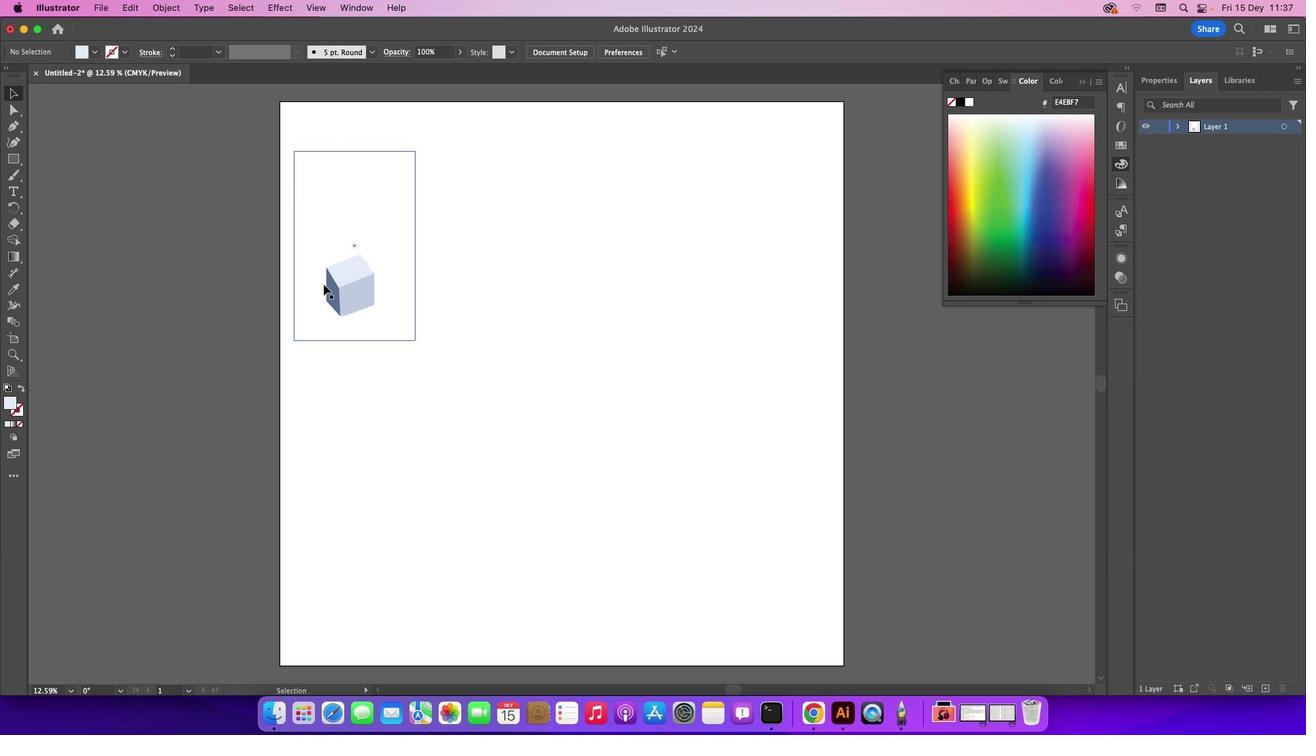 
Action: Mouse pressed left at (660, 242)
Screenshot: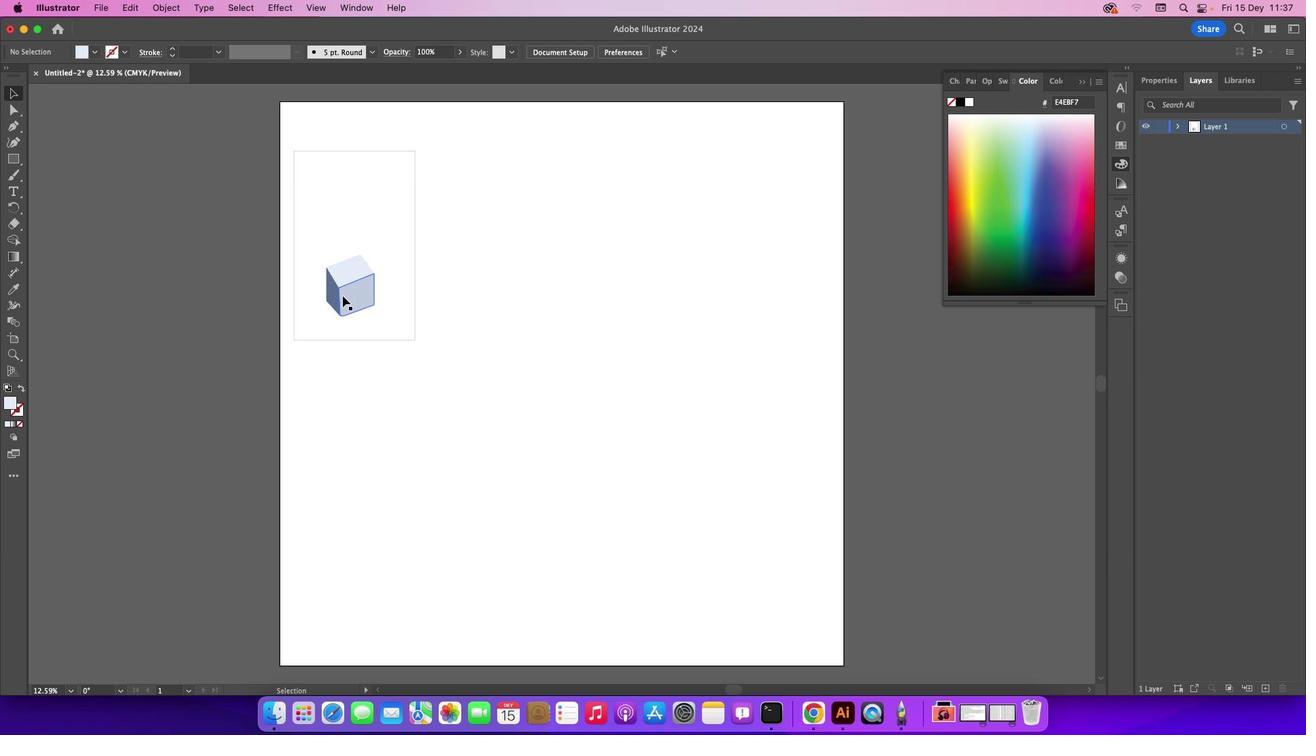 
Action: Mouse moved to (742, 242)
Screenshot: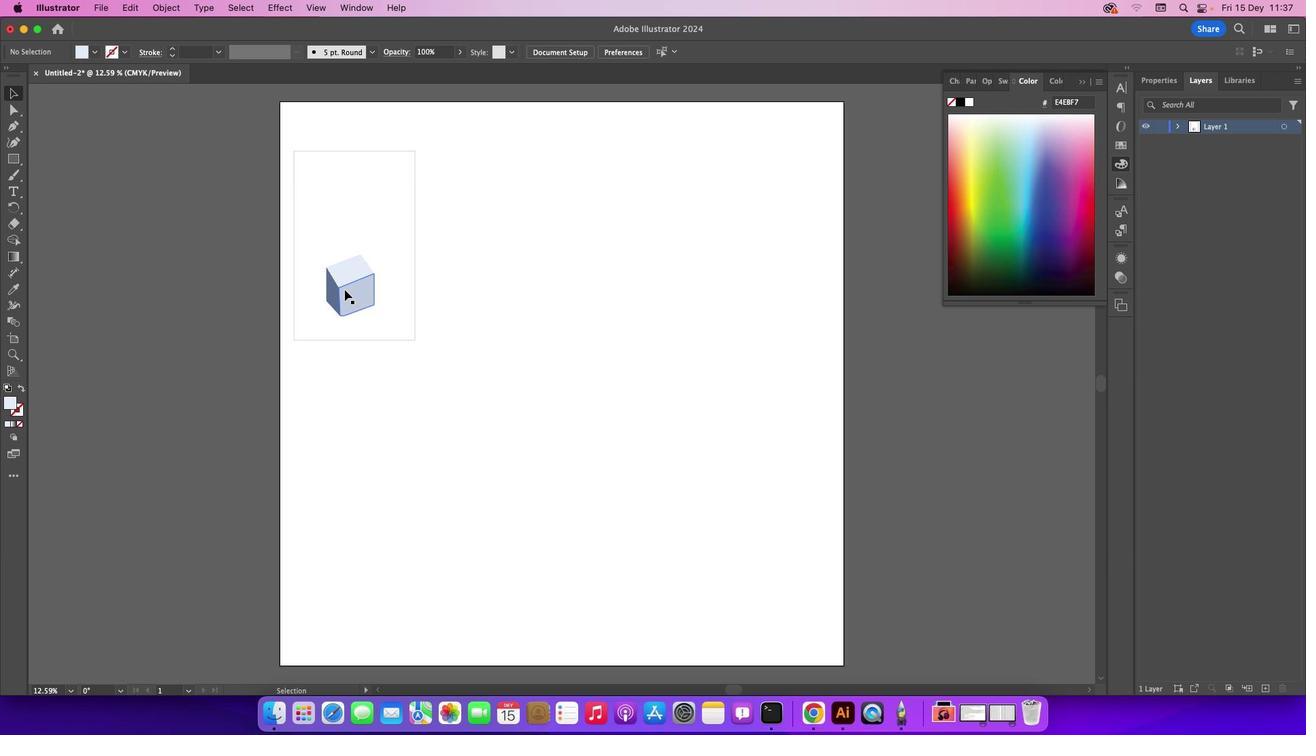 
Action: Key pressed Key.alt
Screenshot: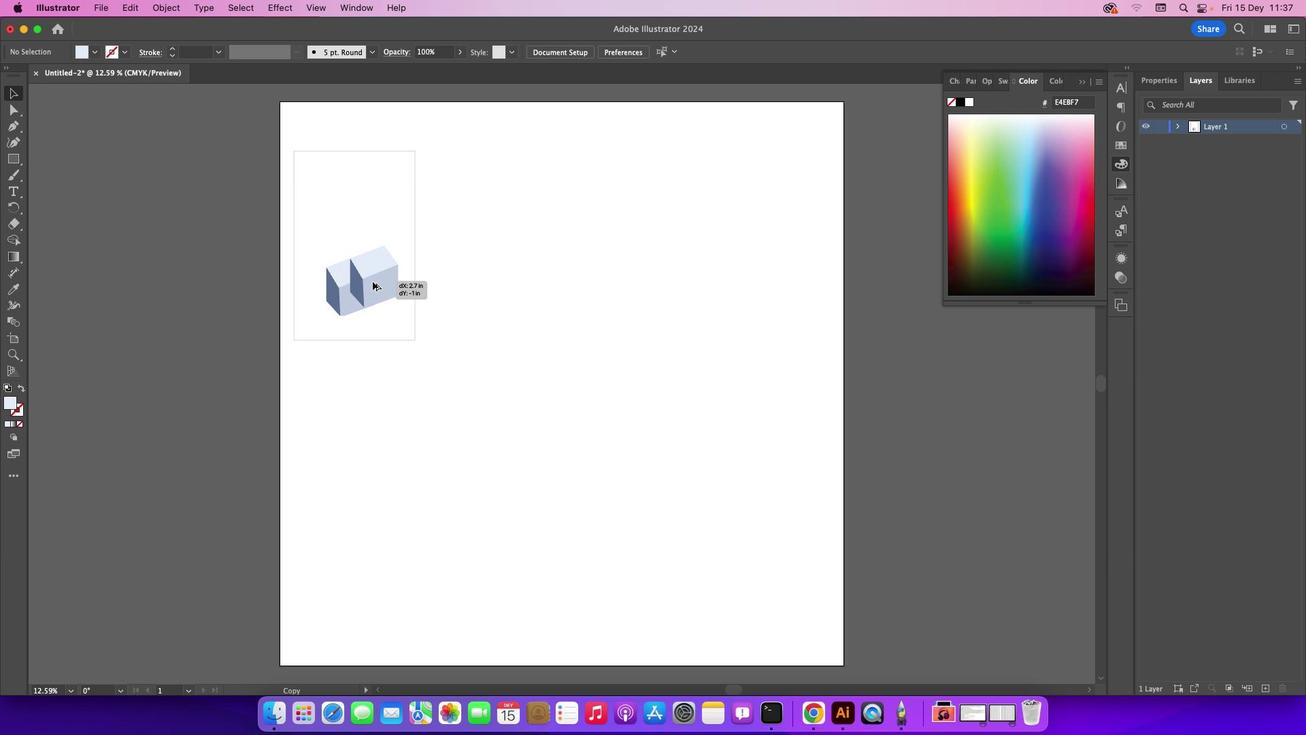 
Action: Mouse pressed left at (742, 242)
Screenshot: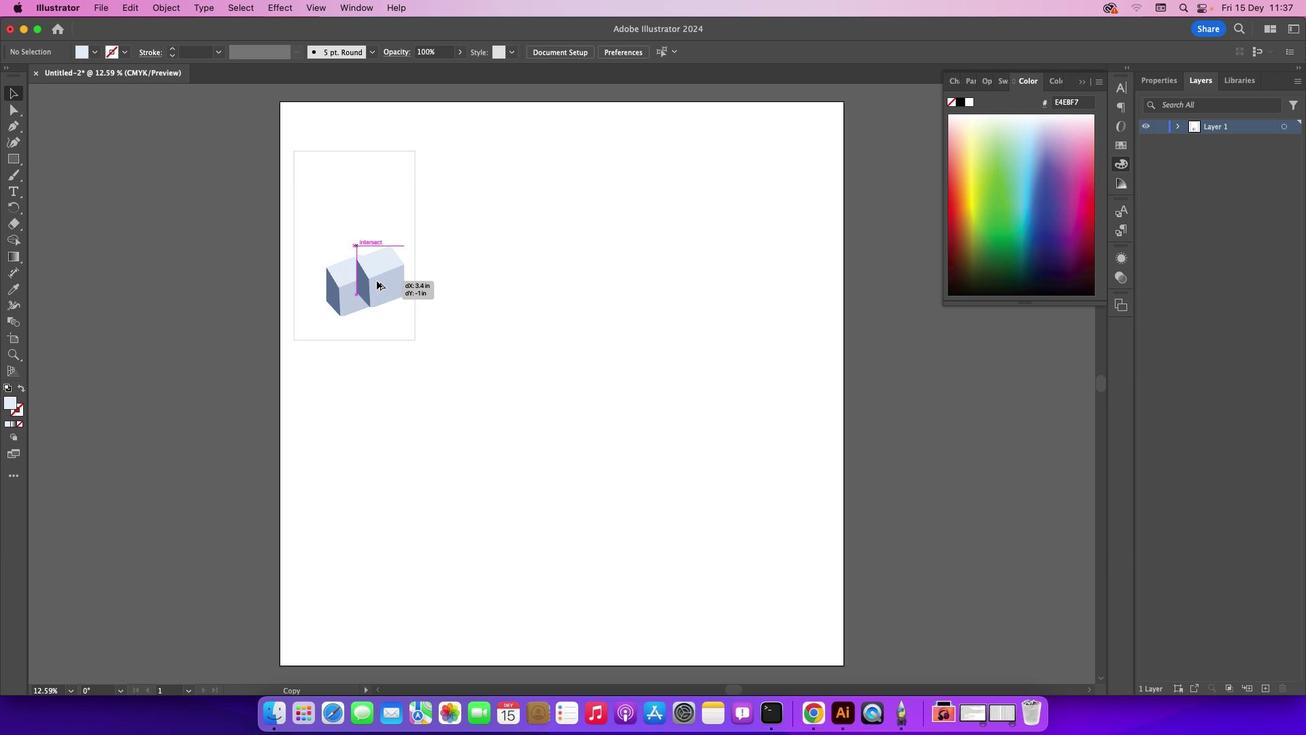
Action: Mouse moved to (802, 242)
Screenshot: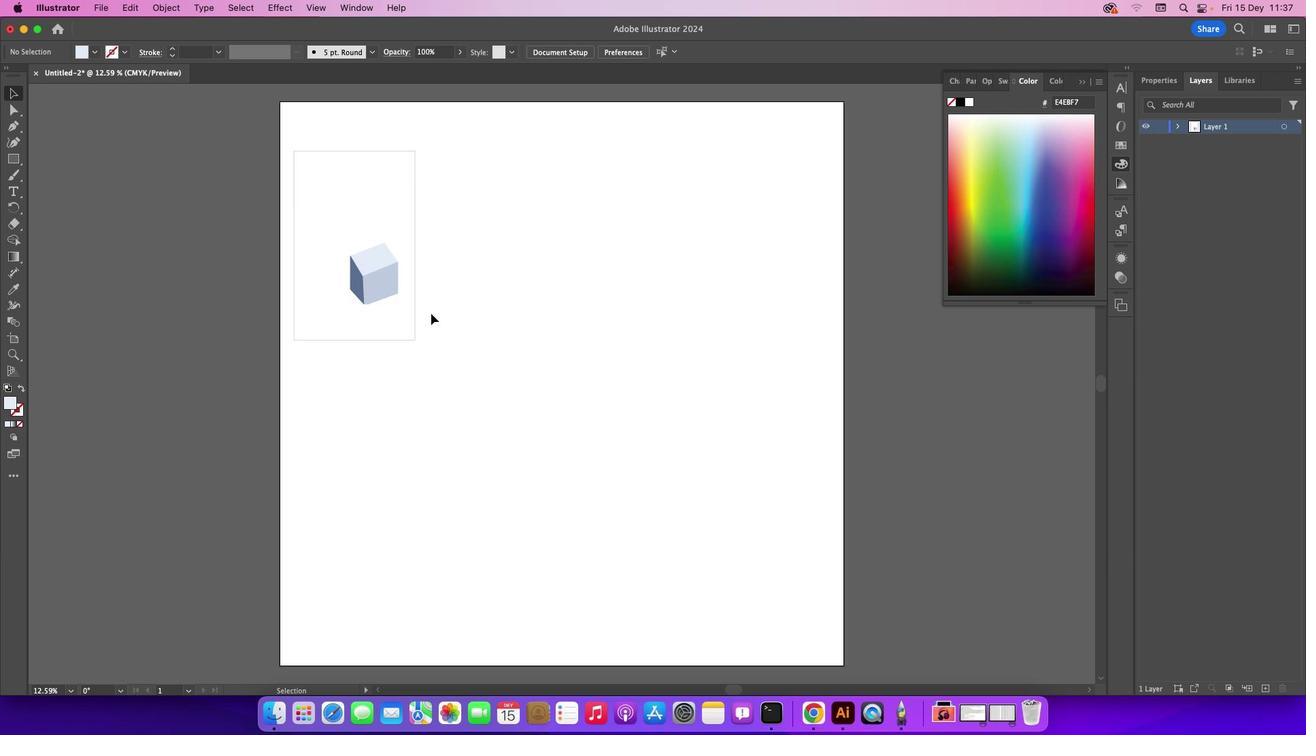 
Action: Mouse pressed left at (802, 242)
Screenshot: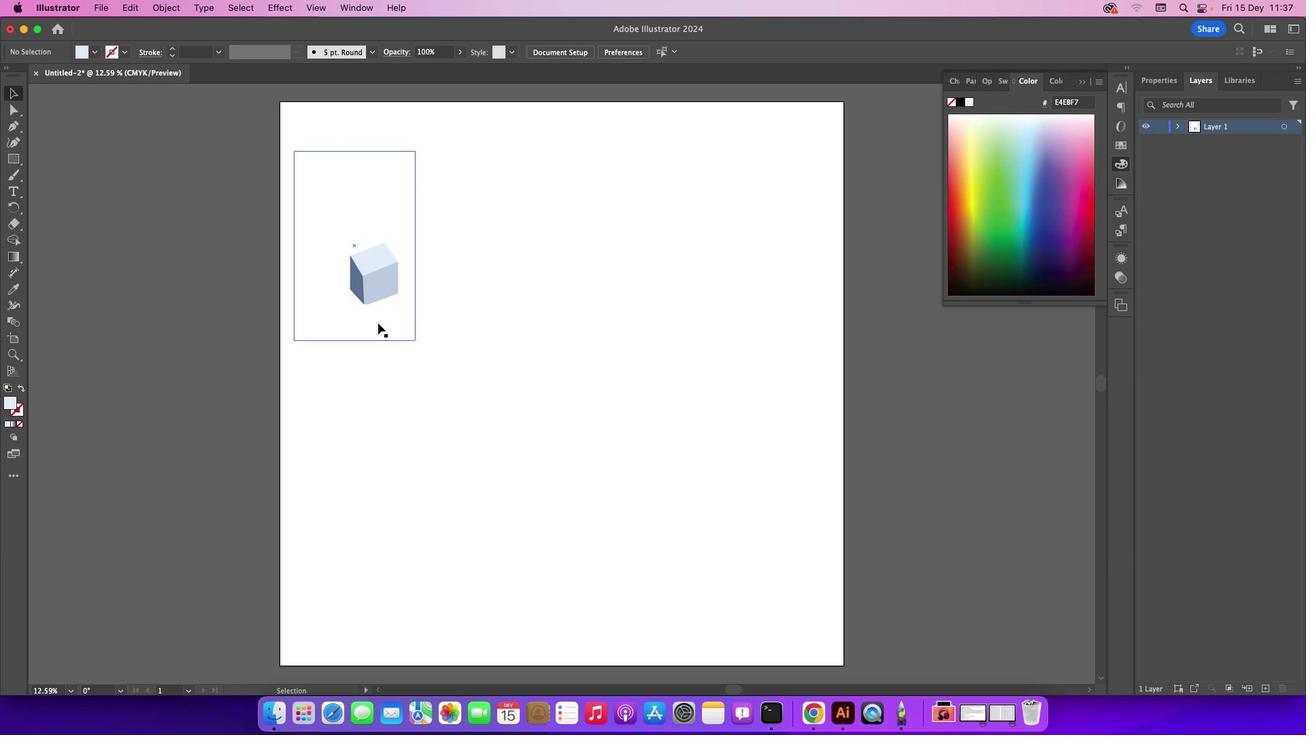 
Action: Mouse moved to (761, 242)
Screenshot: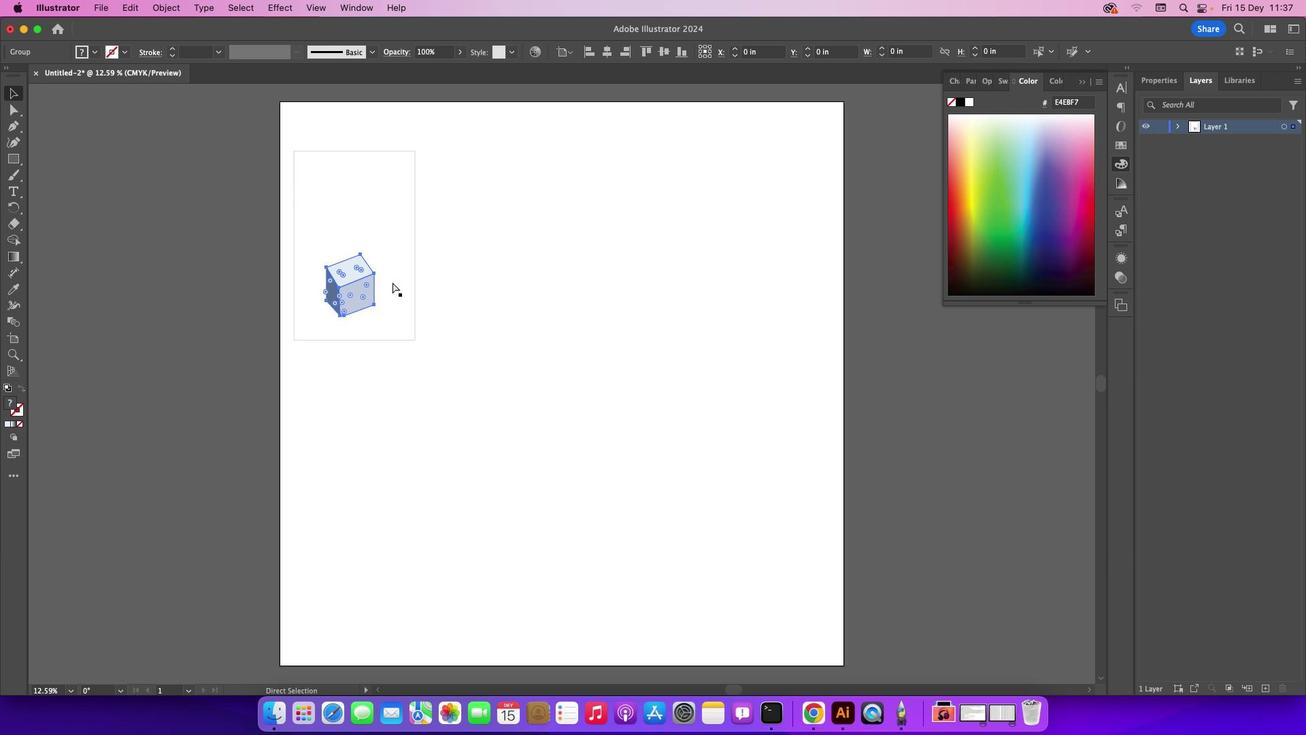
Action: Key pressed Key.cmd'z'
Screenshot: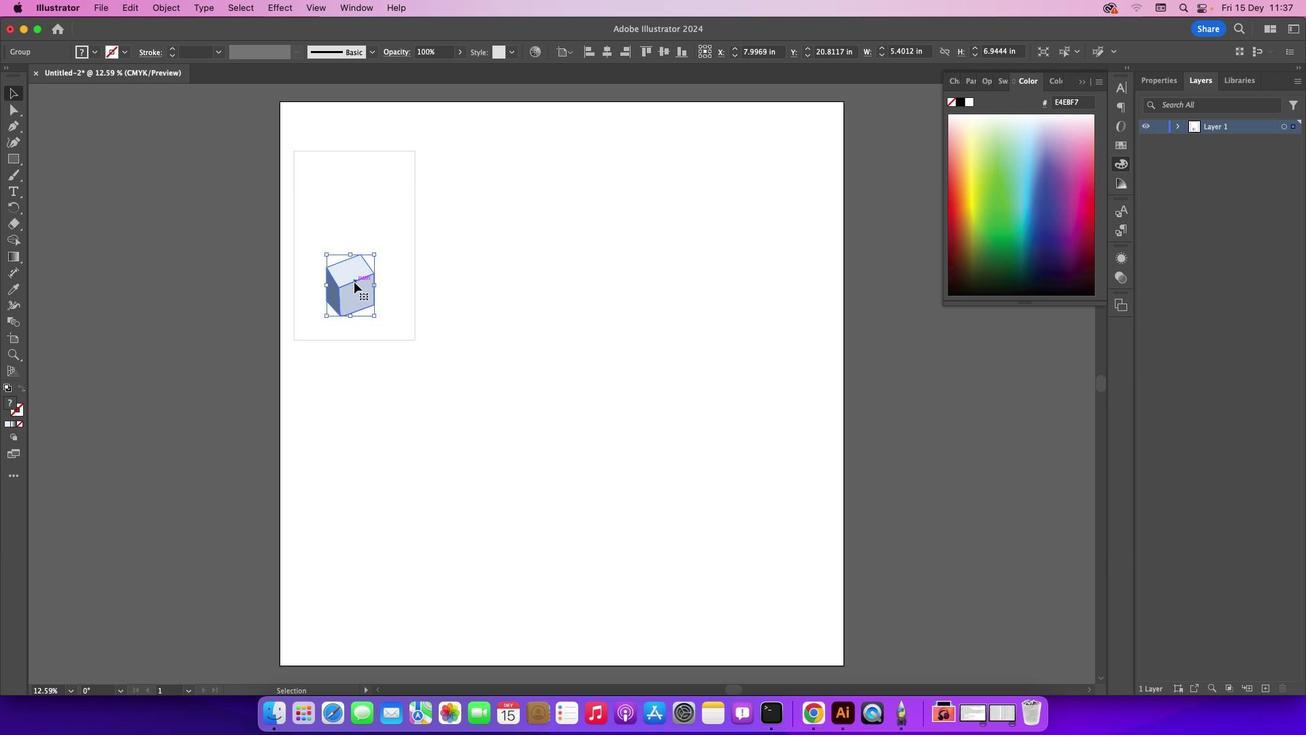 
Action: Mouse moved to (745, 242)
Screenshot: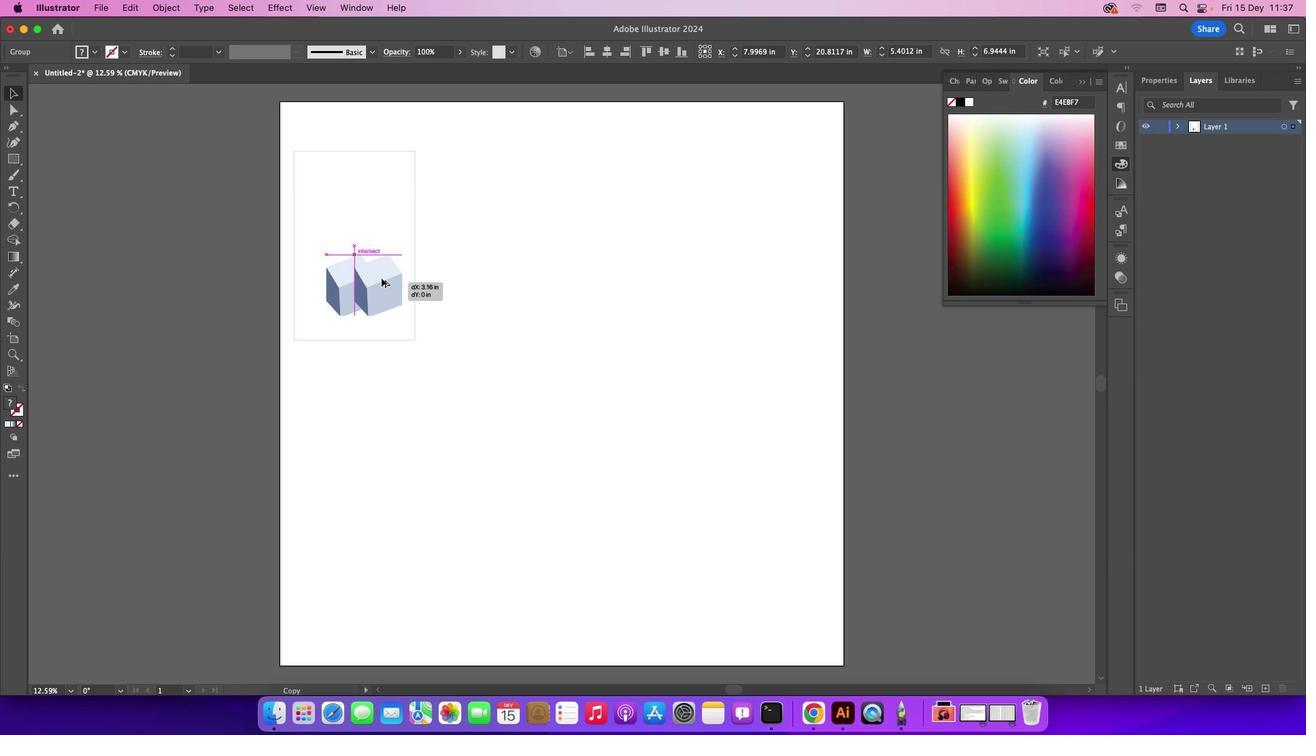 
Action: Key pressed Key.alt
Screenshot: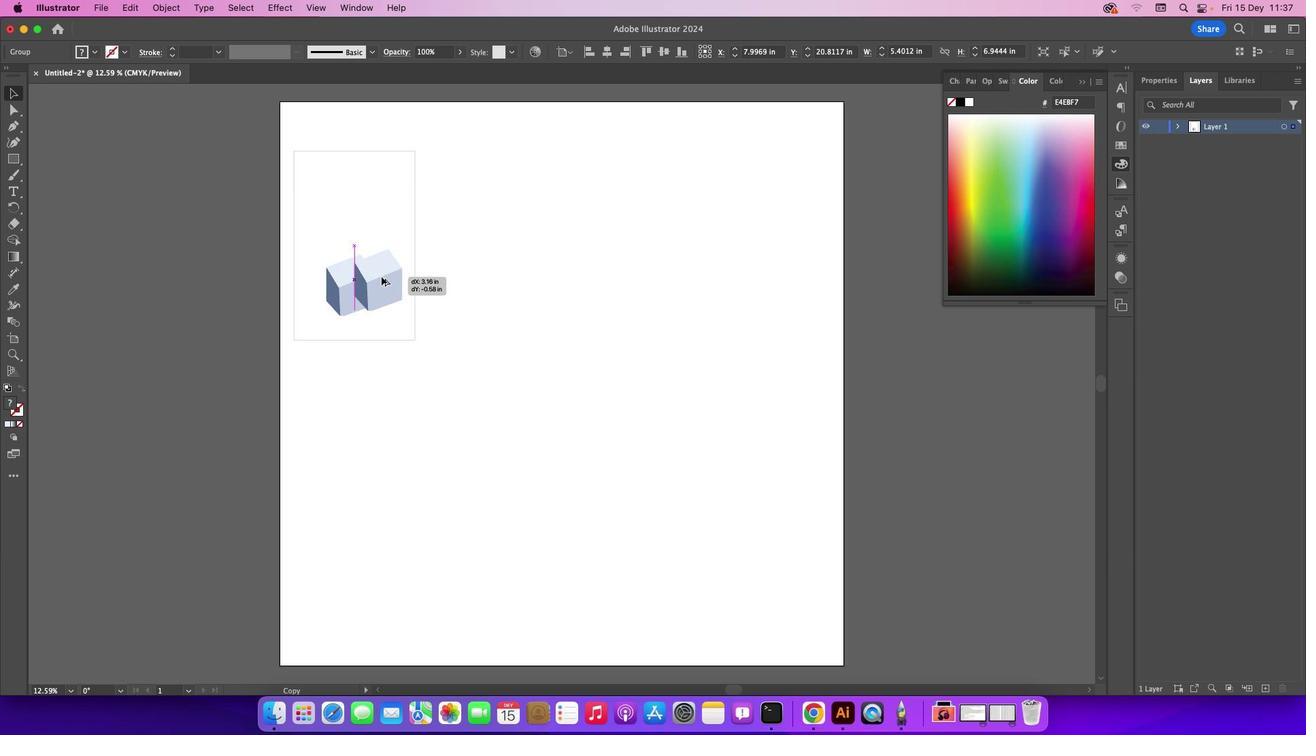 
Action: Mouse pressed left at (745, 242)
Screenshot: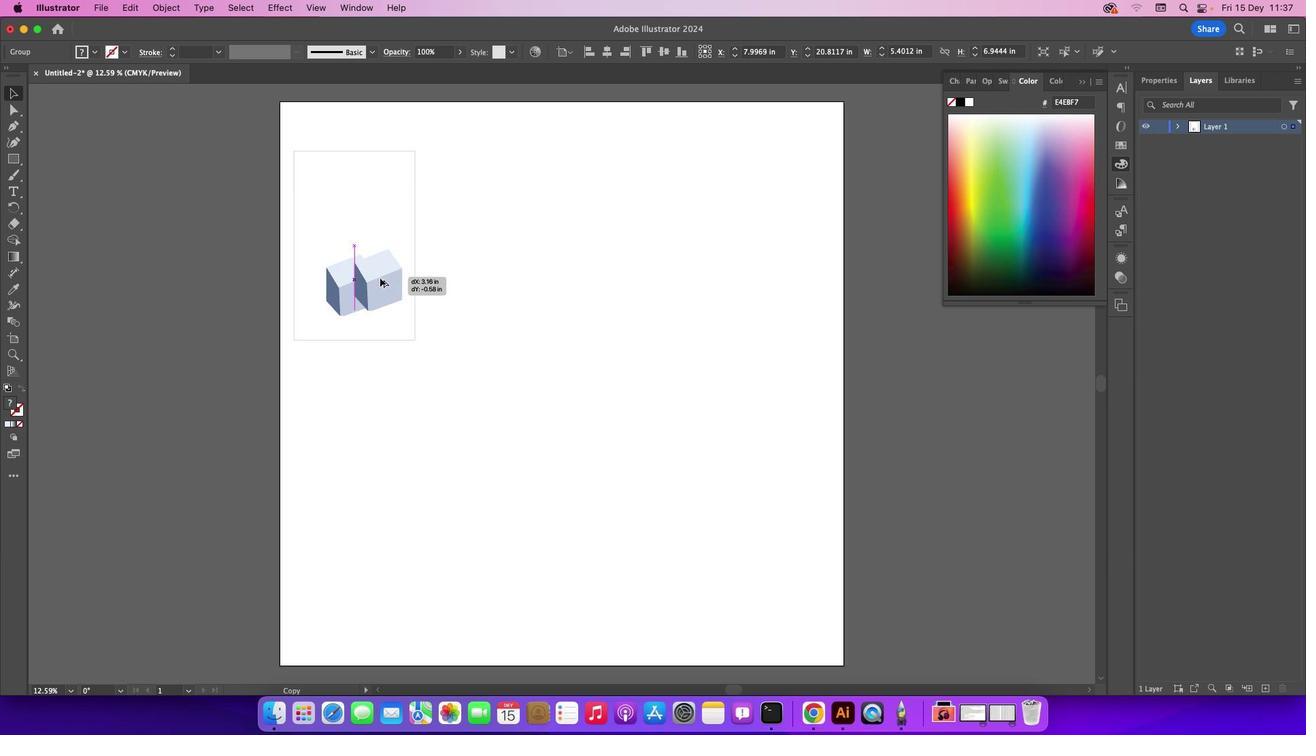 
Action: Mouse moved to (743, 242)
Screenshot: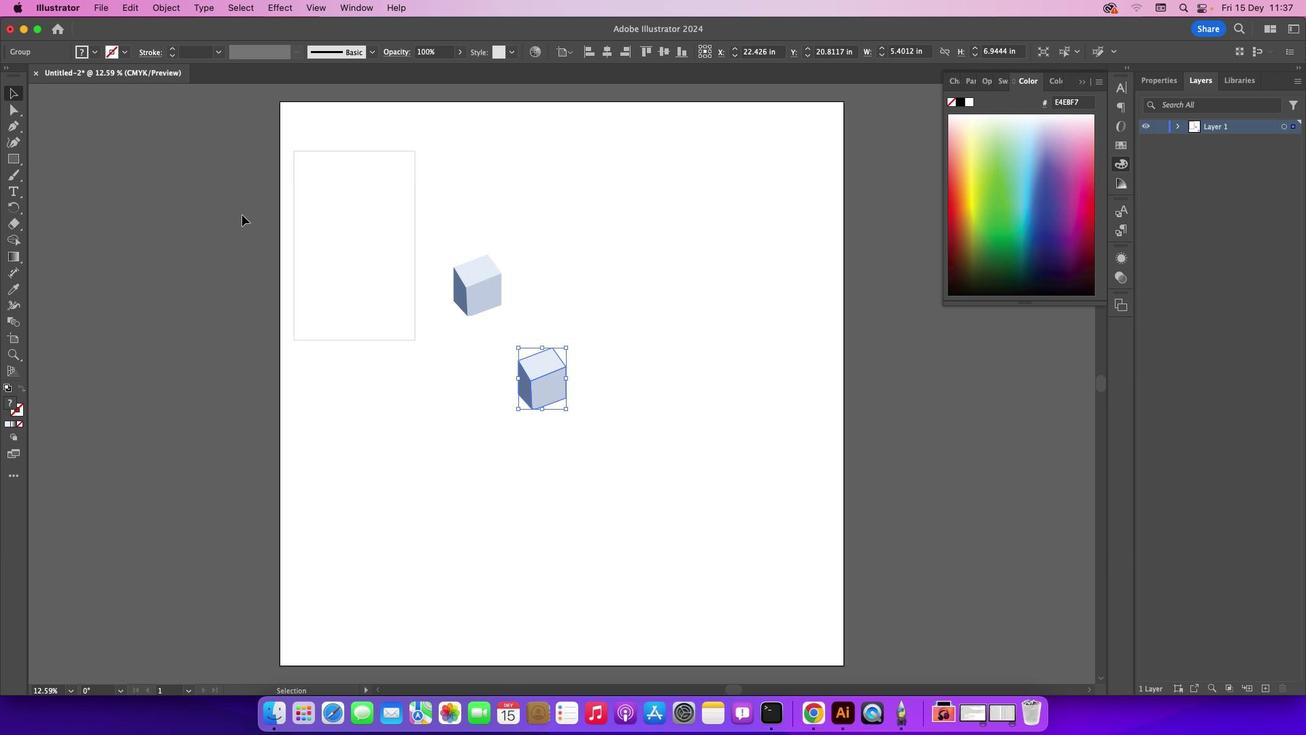
Action: Mouse pressed left at (743, 242)
Screenshot: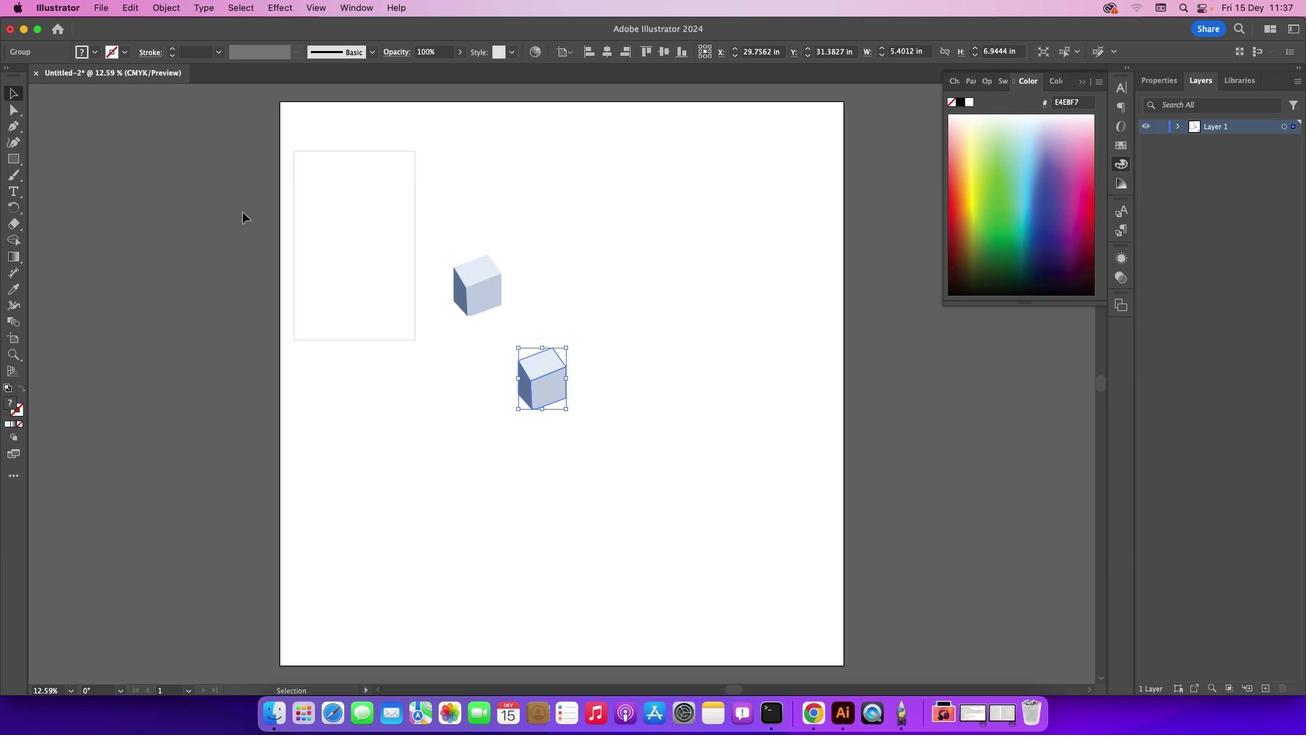 
Action: Mouse moved to (722, 242)
Screenshot: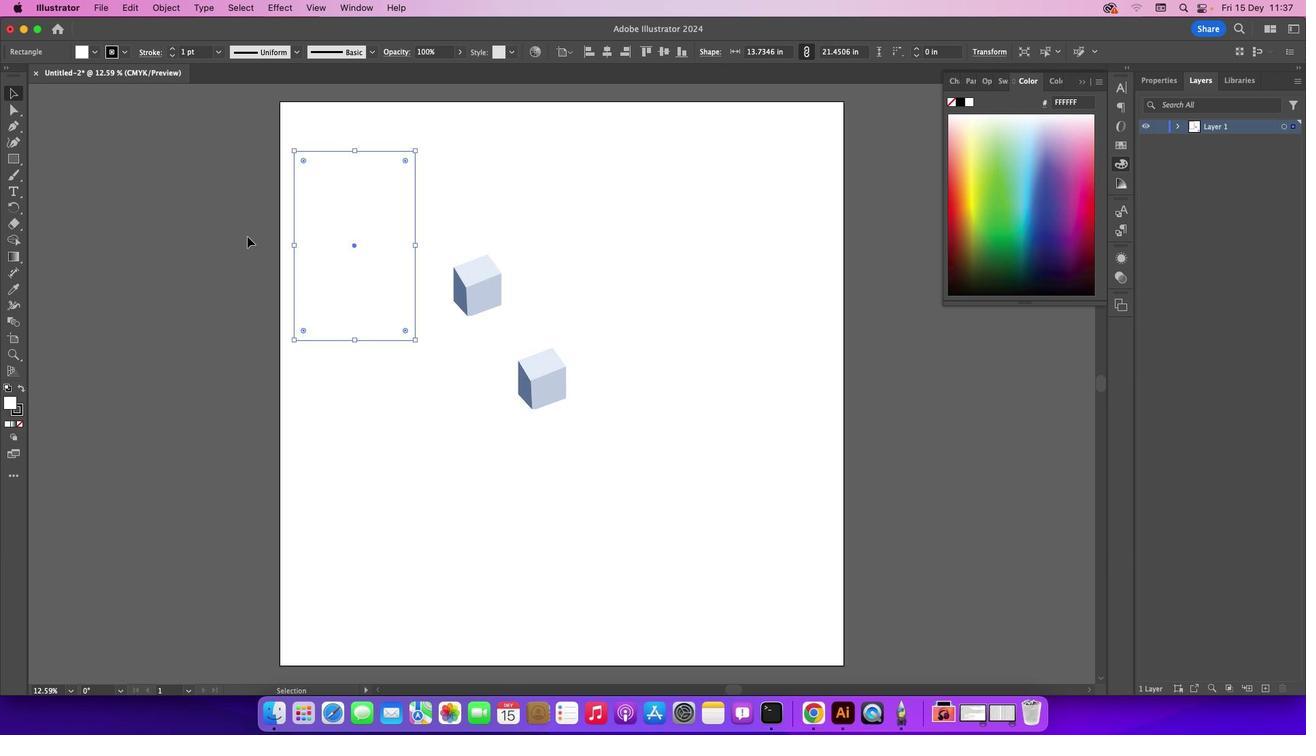 
Action: Mouse pressed left at (722, 242)
Screenshot: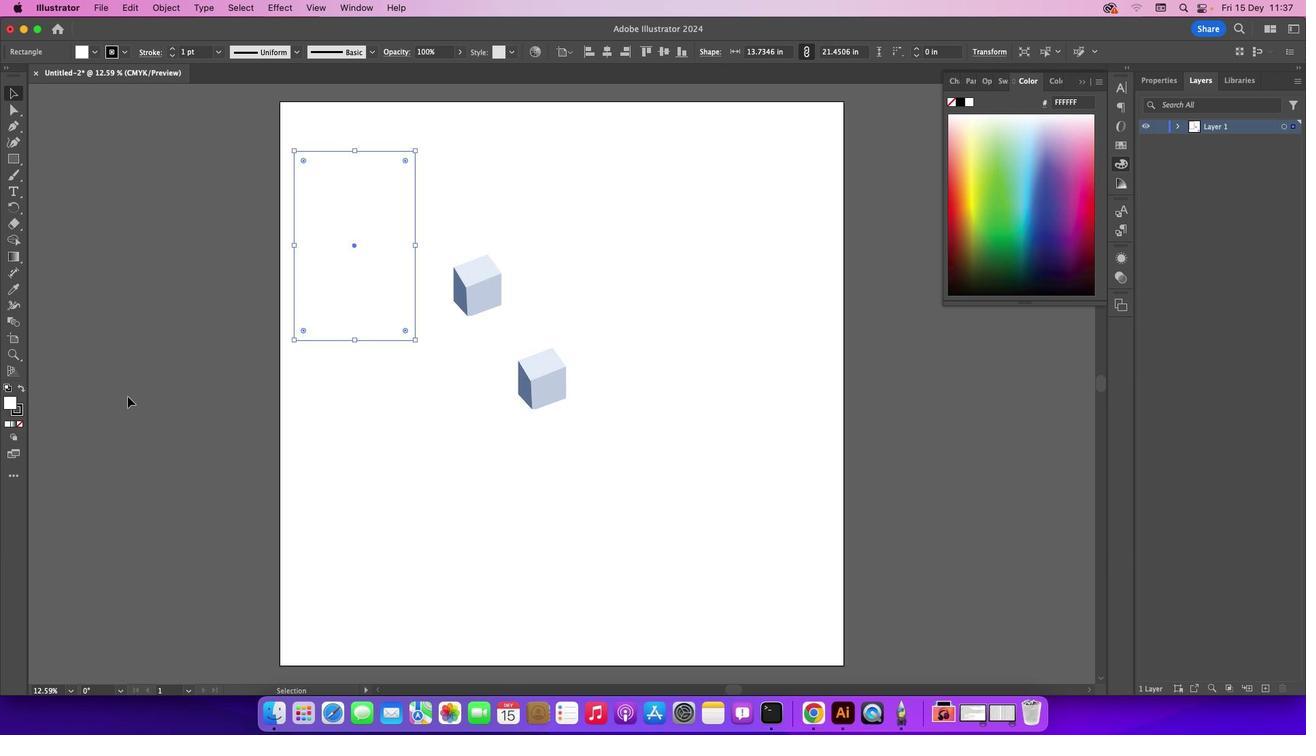 
Action: Mouse moved to (609, 242)
Screenshot: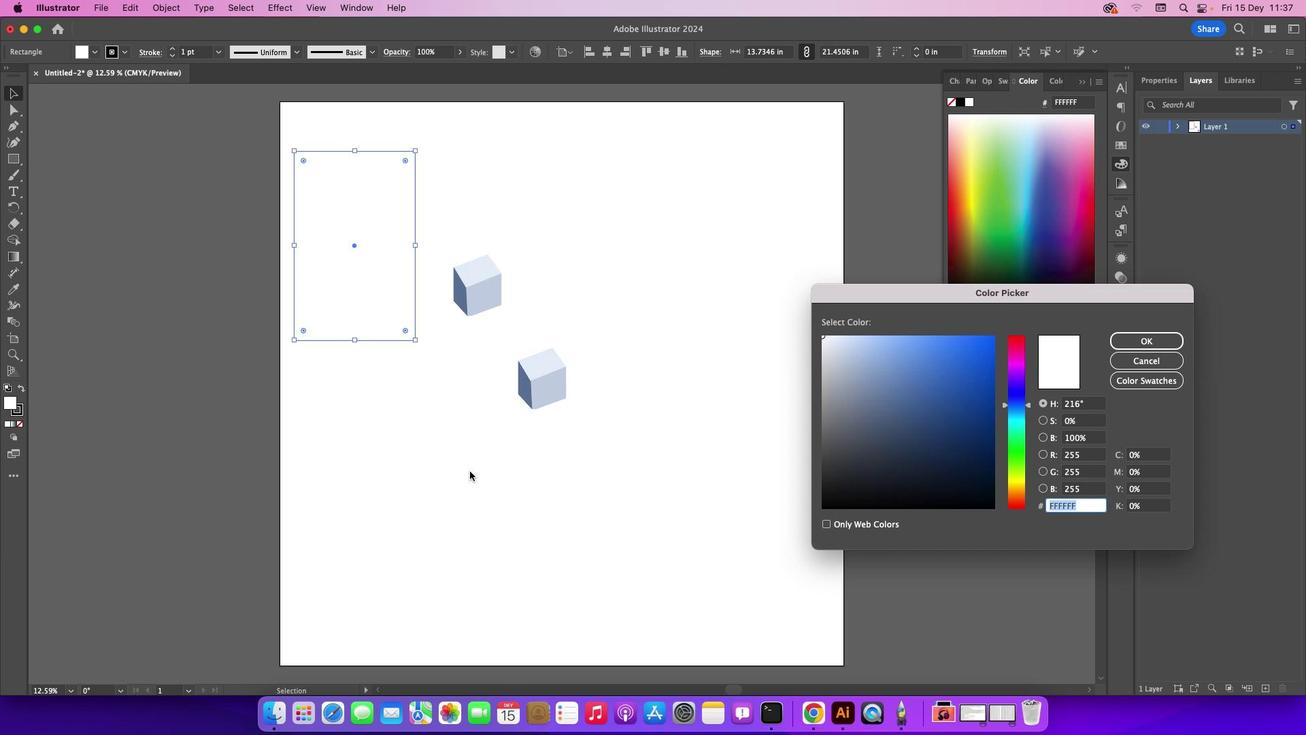 
Action: Mouse pressed left at (609, 242)
Screenshot: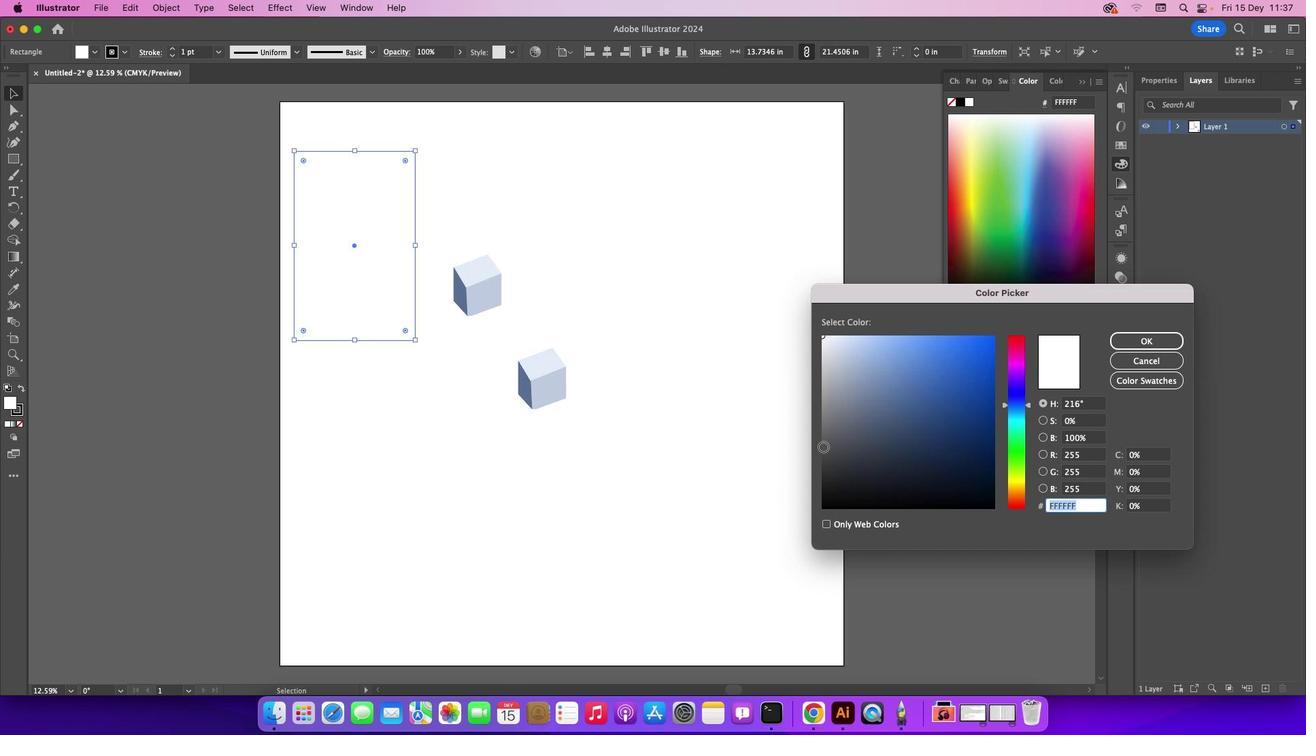 
Action: Mouse moved to (609, 242)
Screenshot: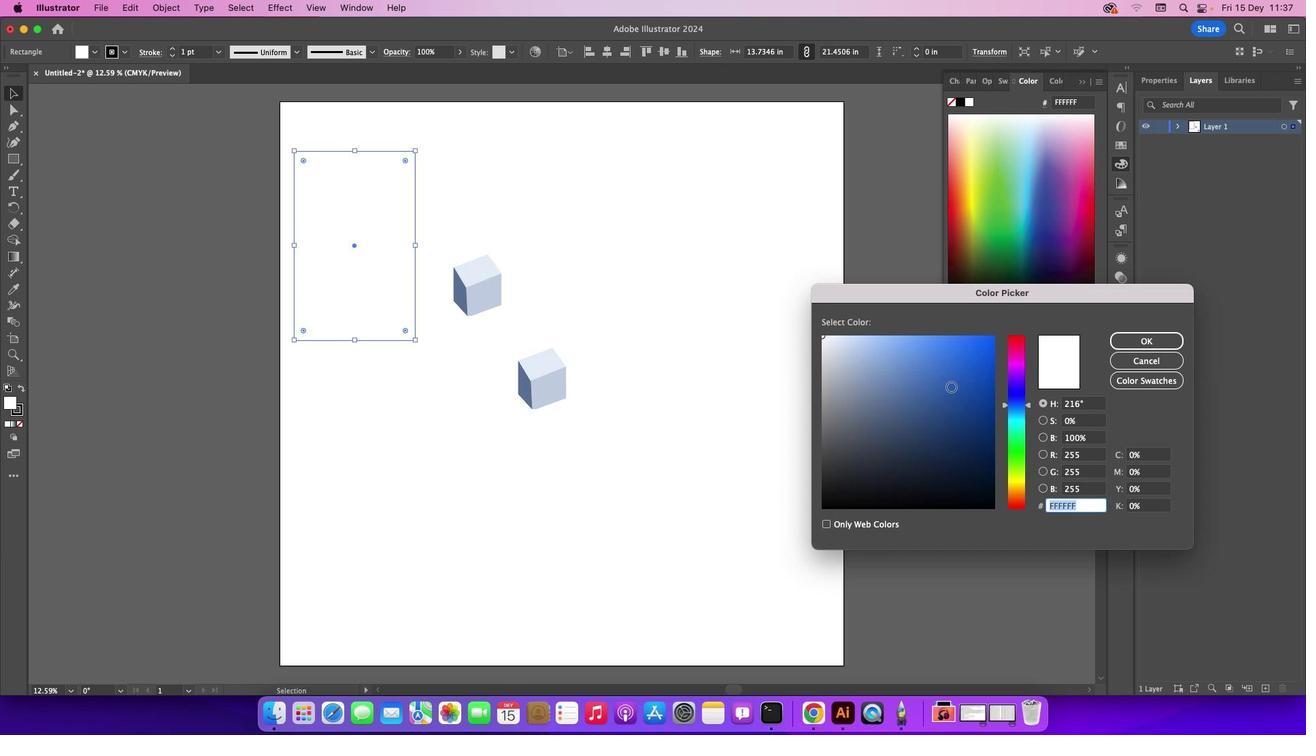 
Action: Mouse pressed left at (609, 242)
Screenshot: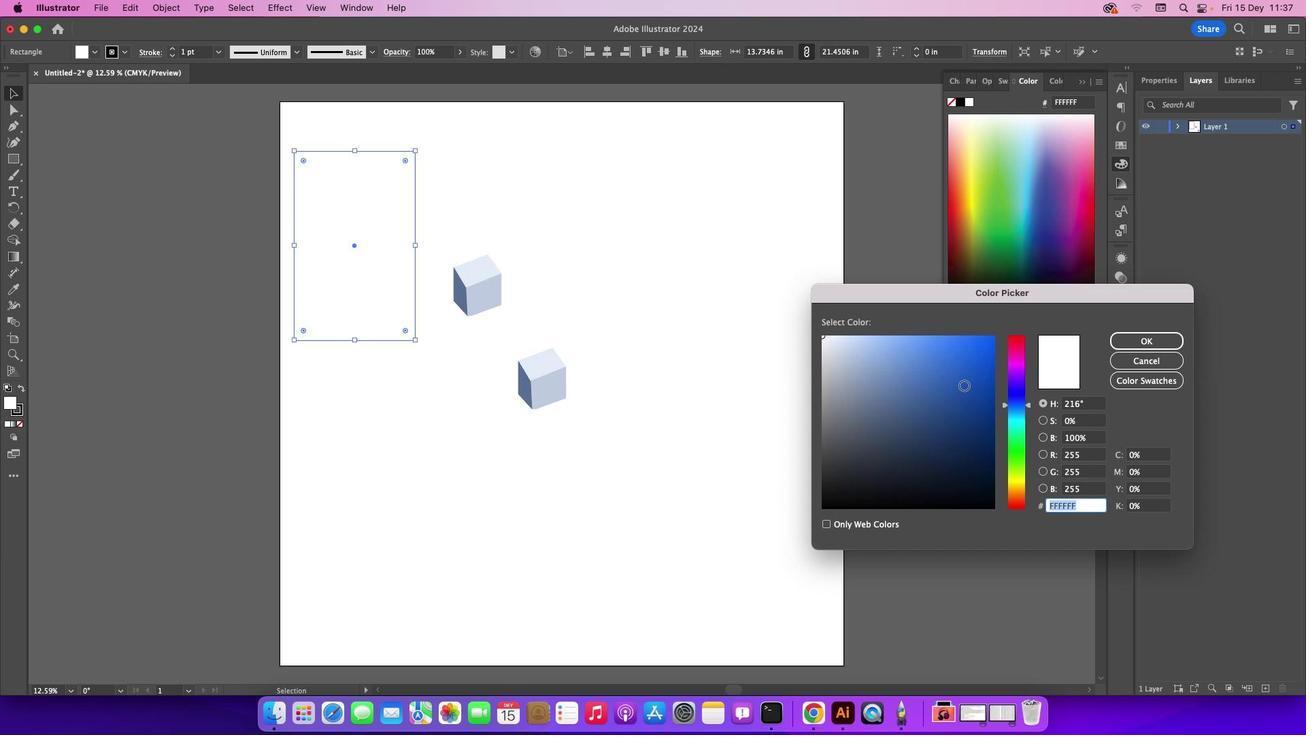 
Action: Mouse moved to (1010, 242)
Screenshot: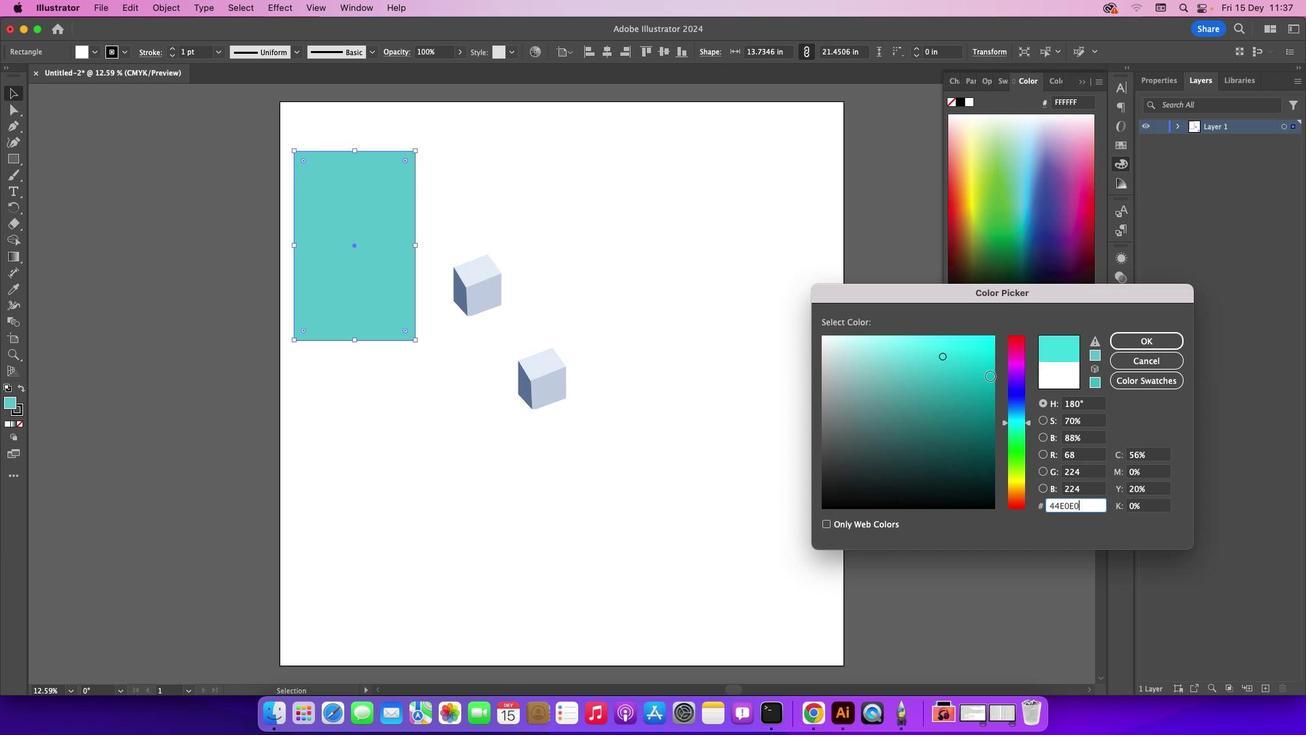 
Action: Mouse pressed left at (1010, 242)
Screenshot: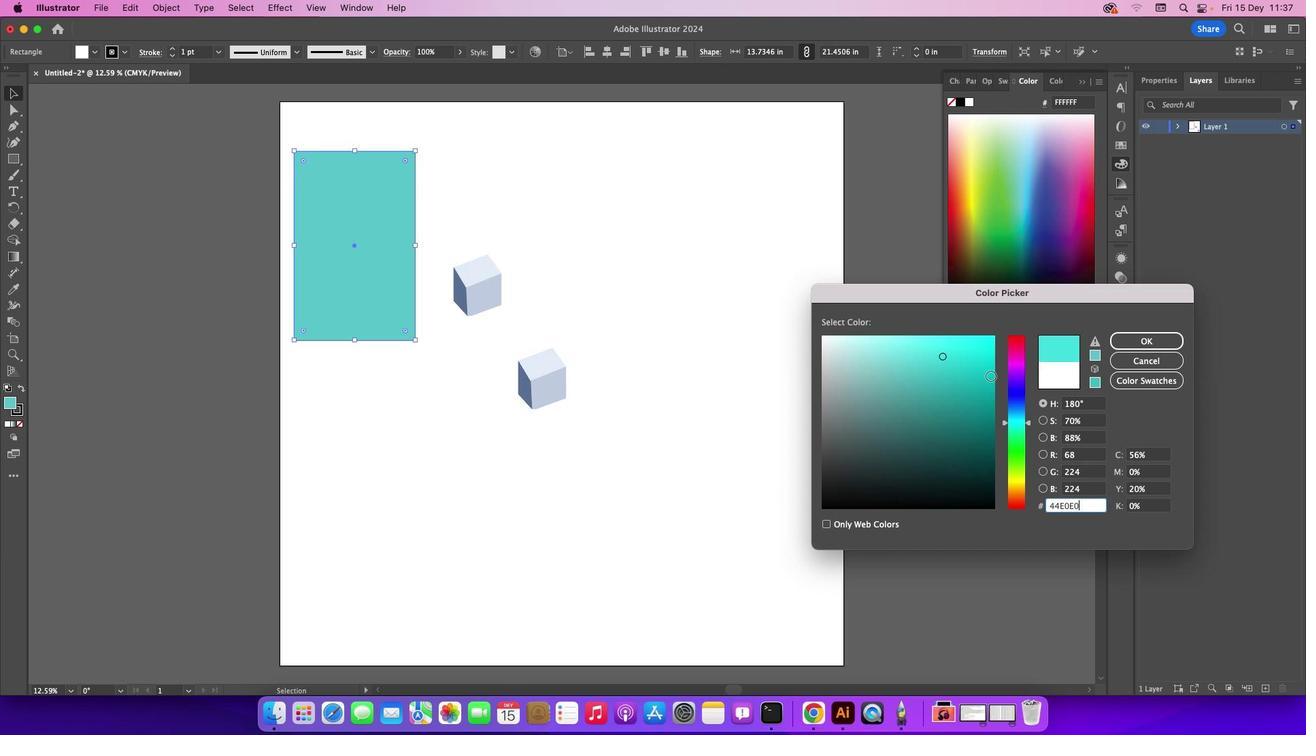 
Action: Mouse moved to (982, 242)
Screenshot: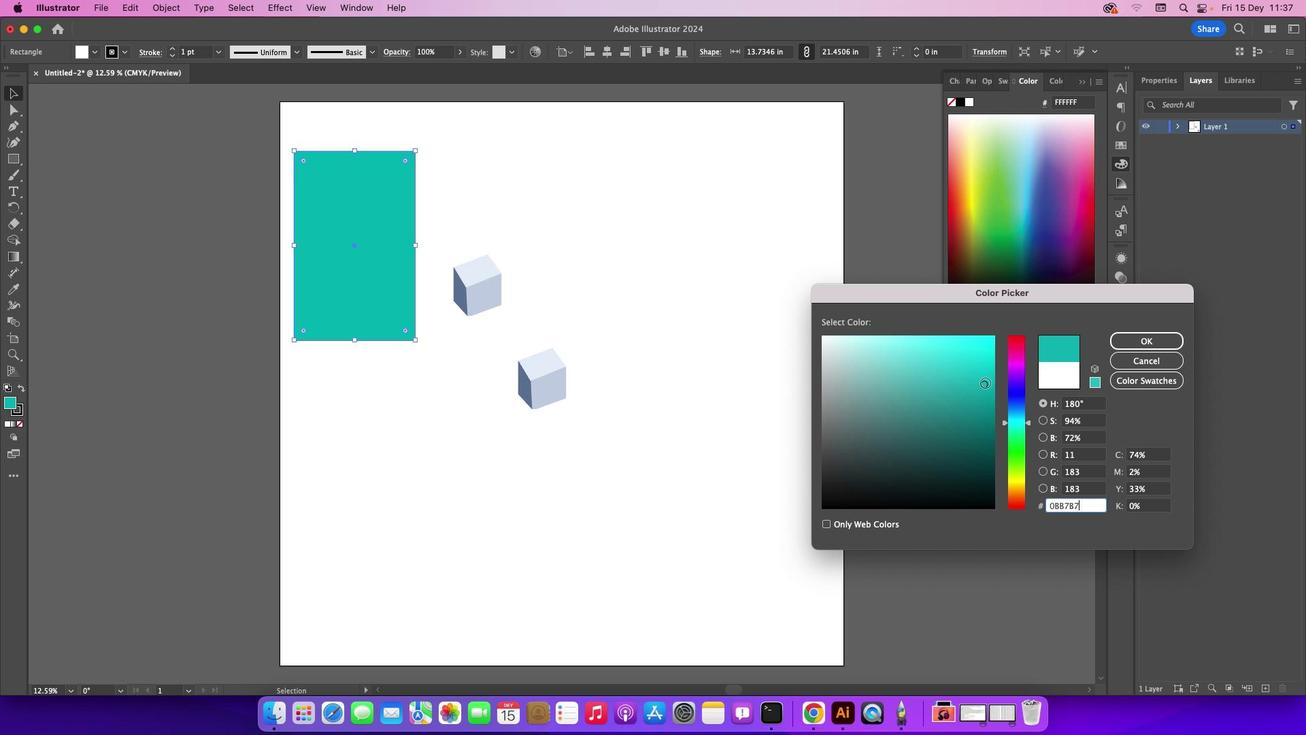 
Action: Mouse pressed left at (982, 242)
Screenshot: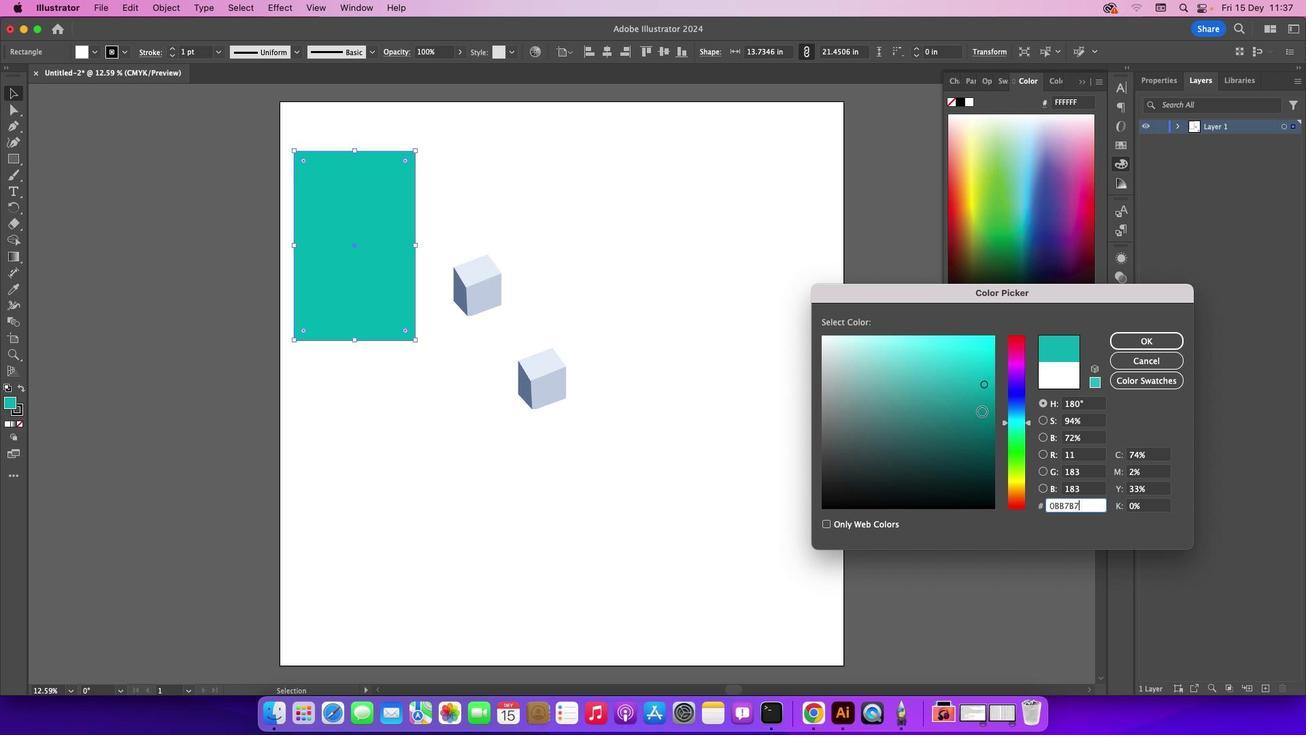 
Action: Mouse moved to (999, 242)
Screenshot: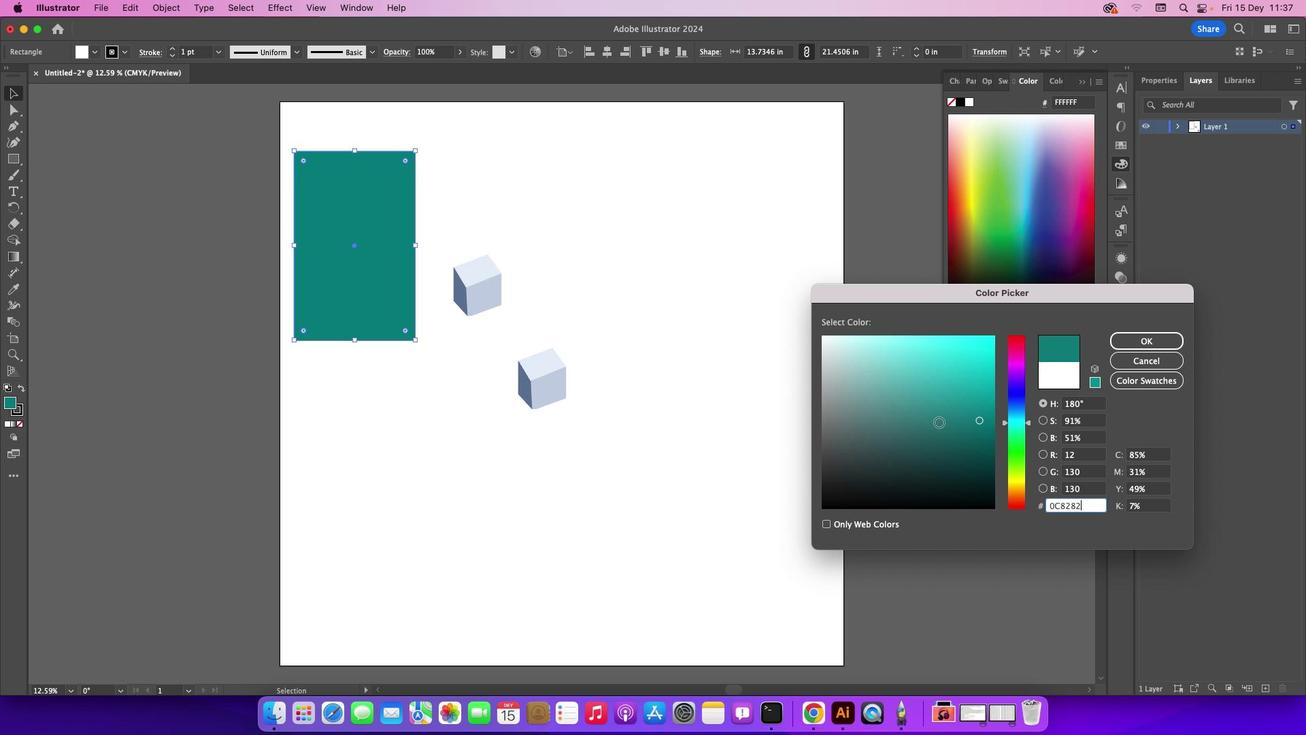 
Action: Mouse pressed left at (999, 242)
Screenshot: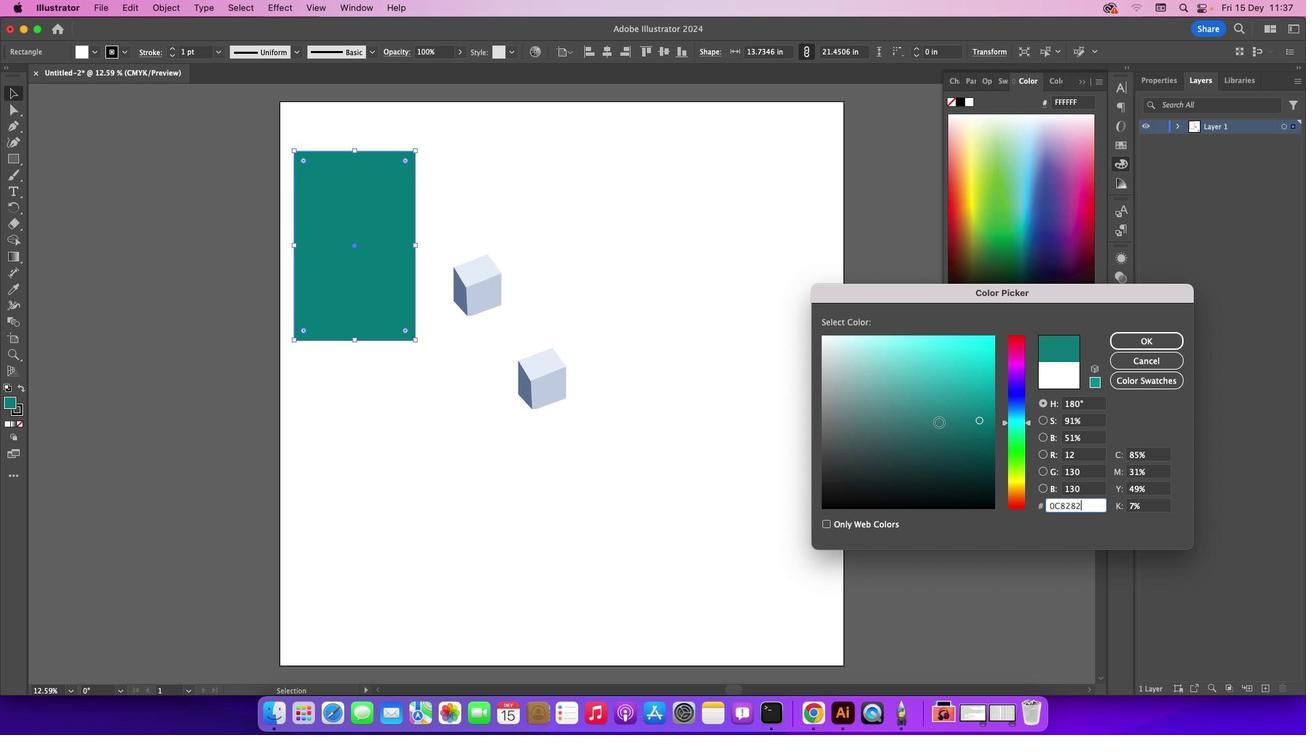 
Action: Mouse moved to (997, 242)
Screenshot: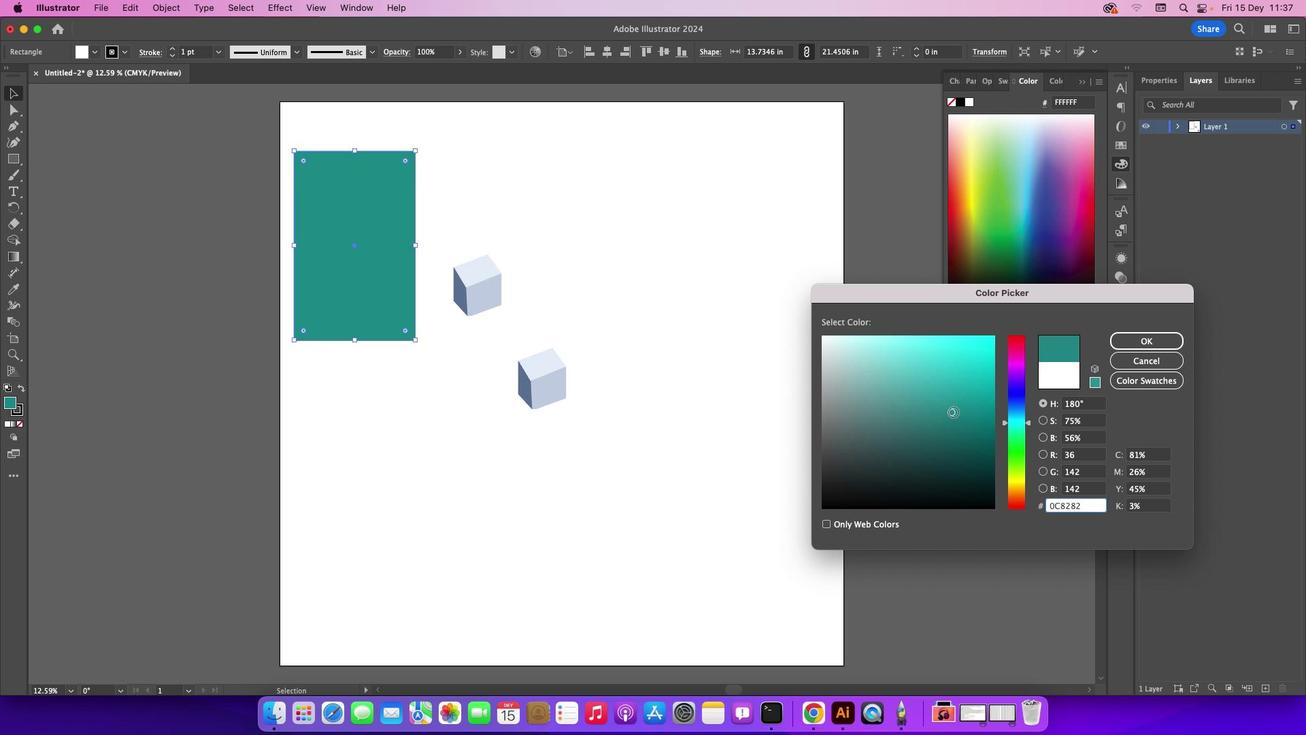 
Action: Mouse pressed left at (997, 242)
Screenshot: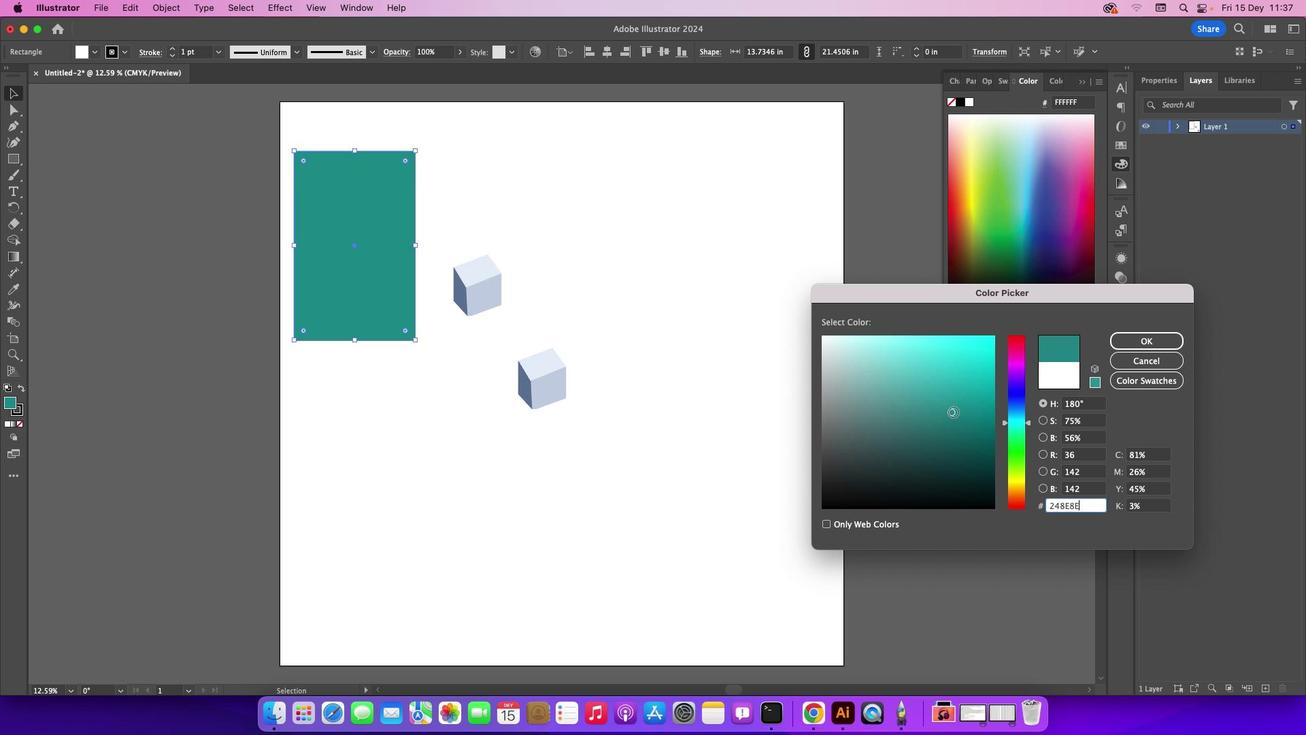 
Action: Mouse moved to (986, 242)
Screenshot: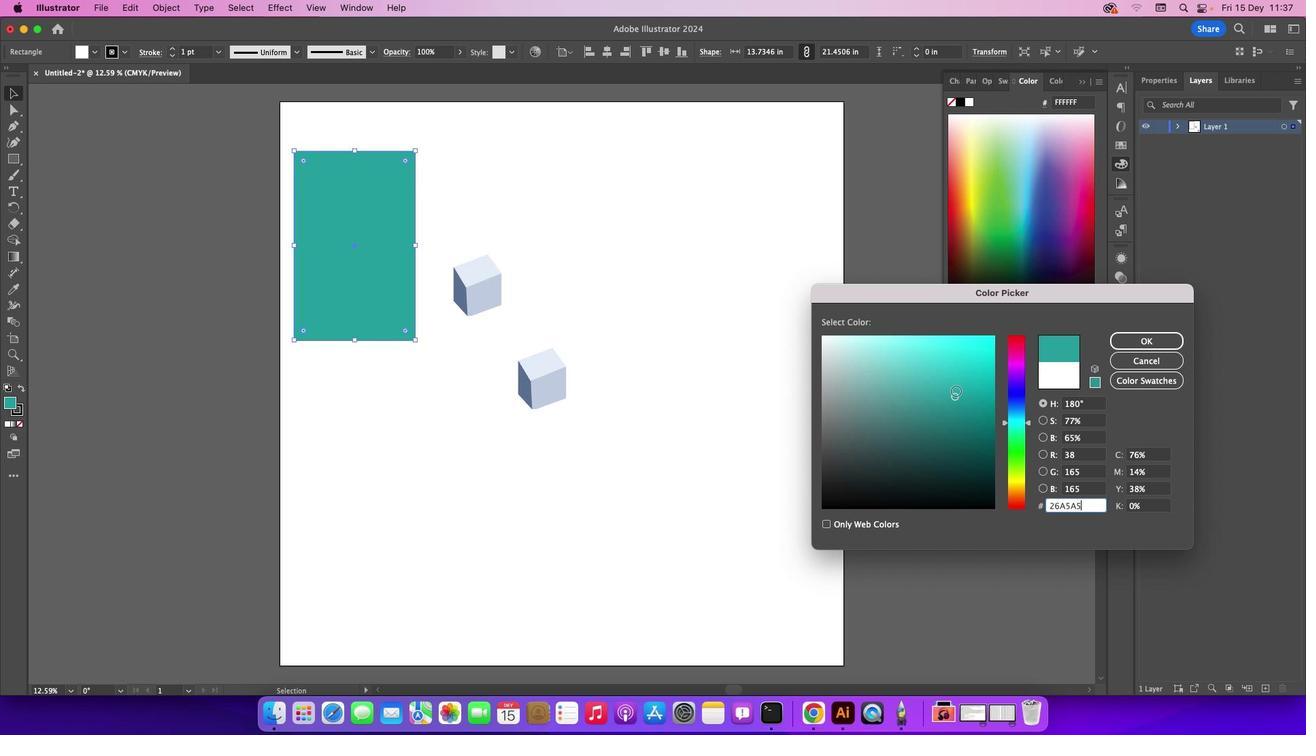 
Action: Mouse pressed left at (986, 242)
Screenshot: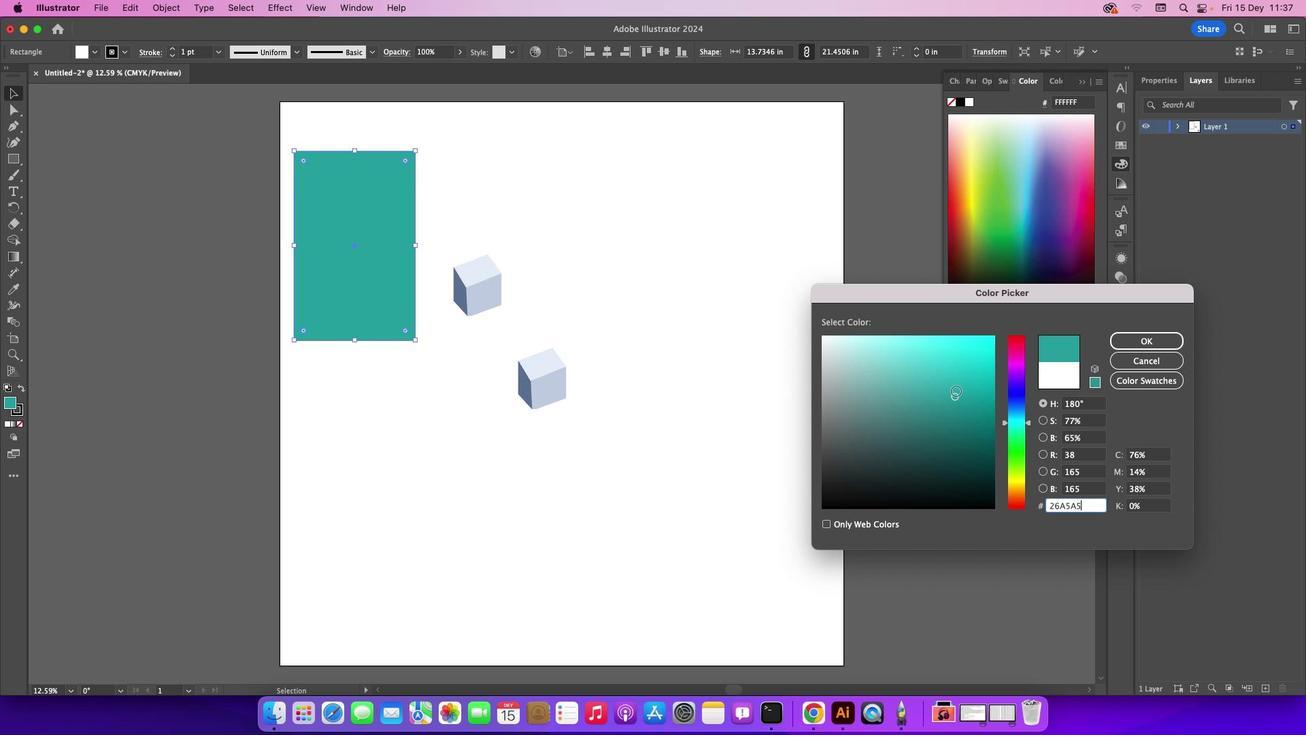 
Action: Mouse moved to (987, 242)
Screenshot: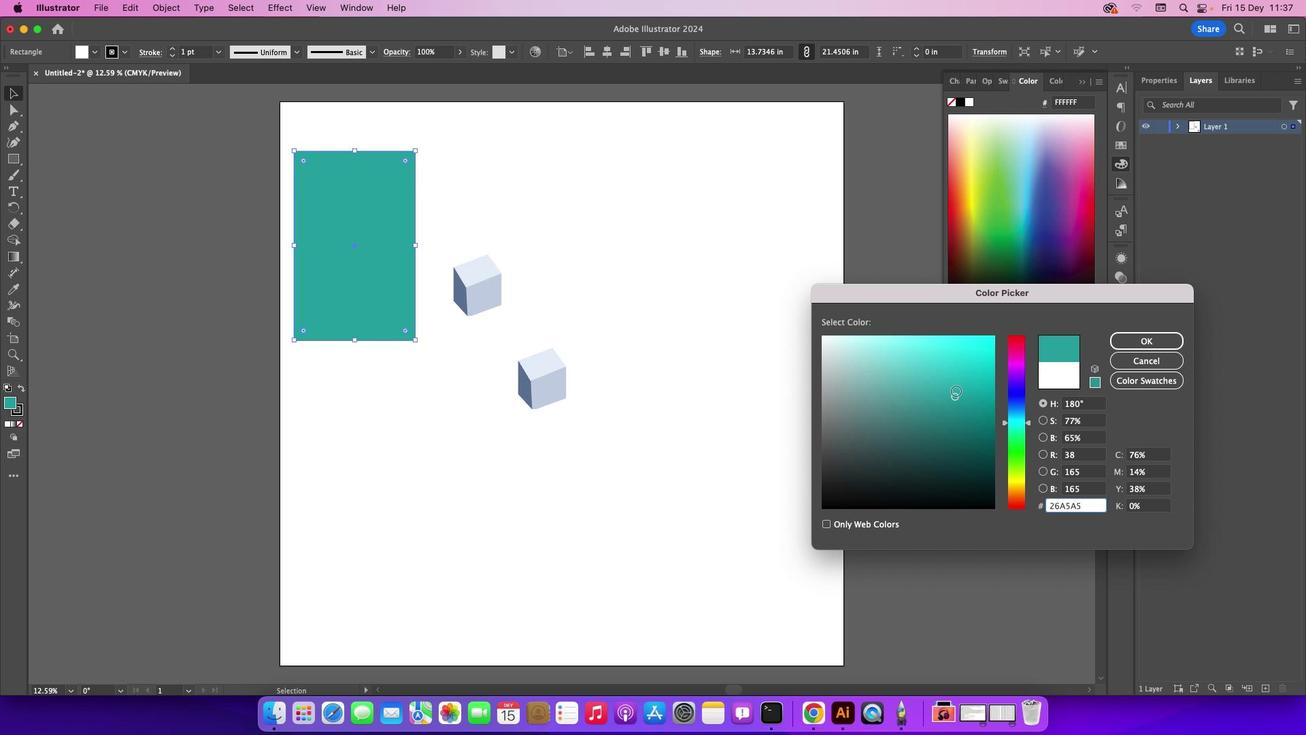 
Action: Mouse pressed left at (987, 242)
Screenshot: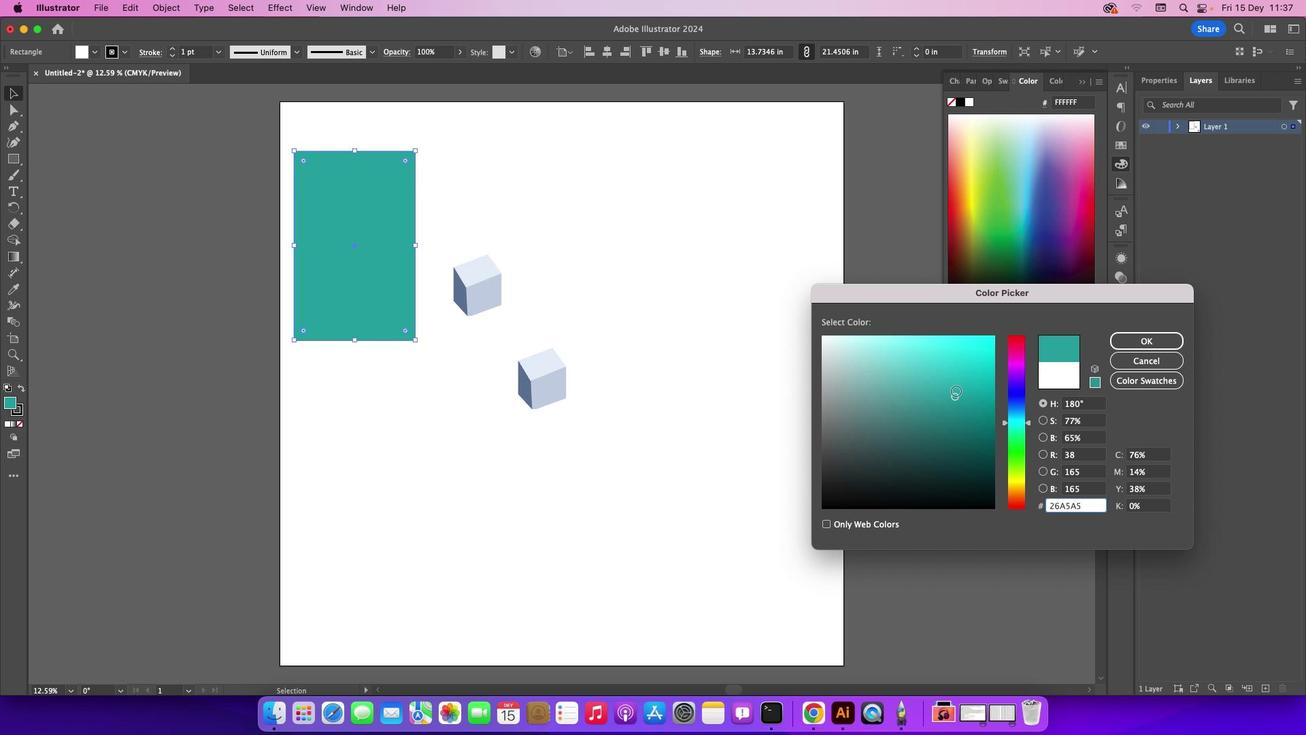 
Action: Mouse moved to (1059, 242)
Screenshot: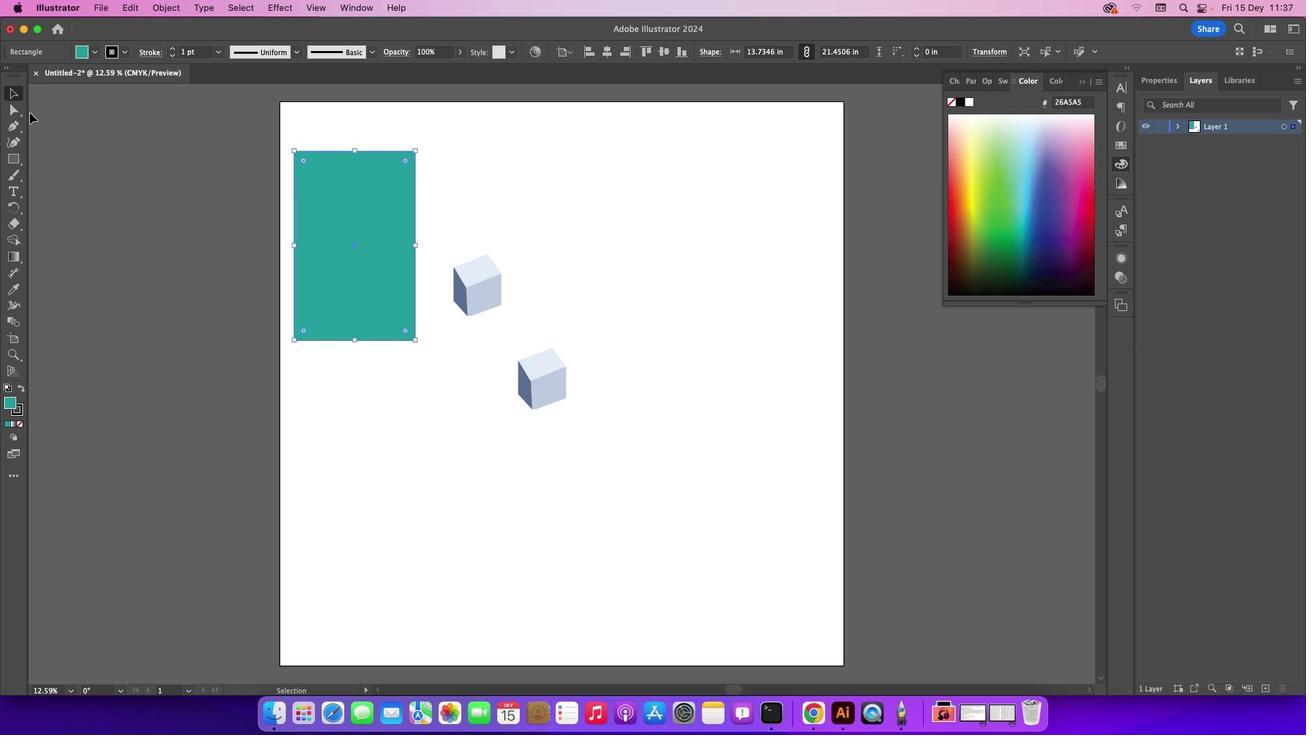 
Action: Mouse pressed left at (1059, 242)
Screenshot: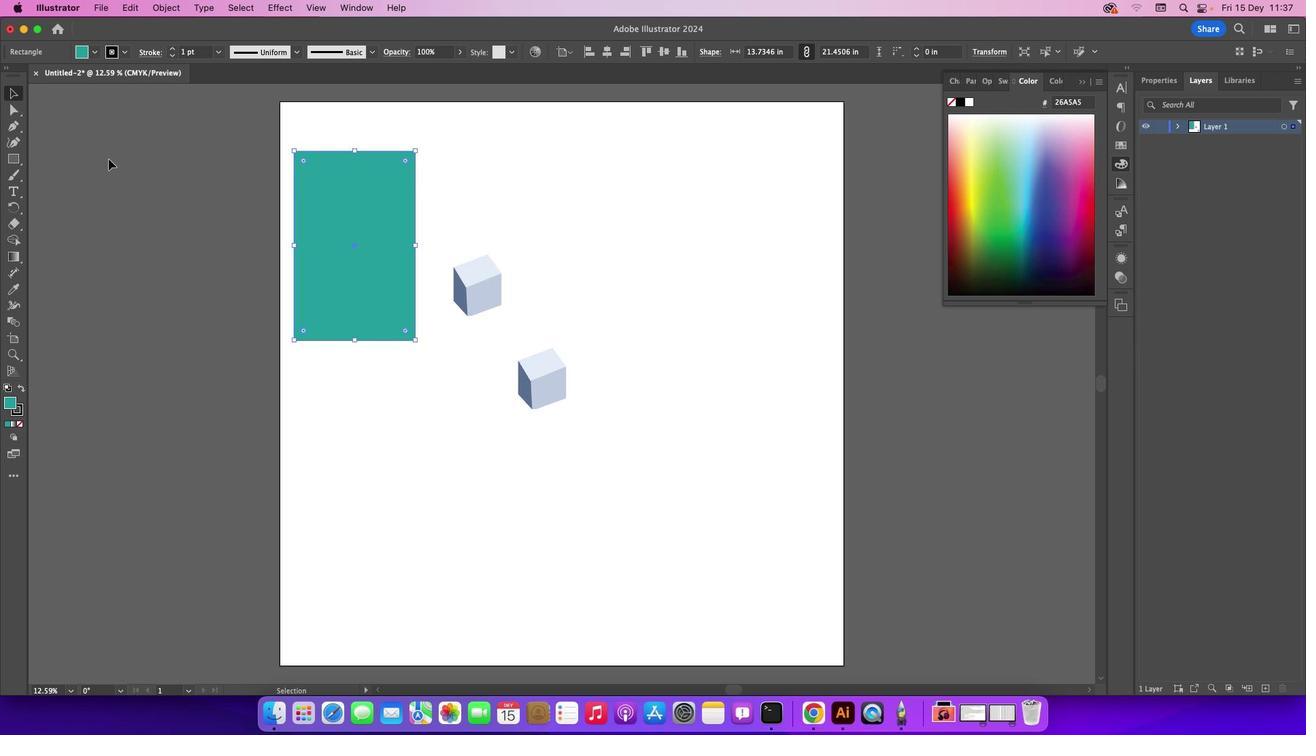 
Action: Mouse moved to (651, 242)
Screenshot: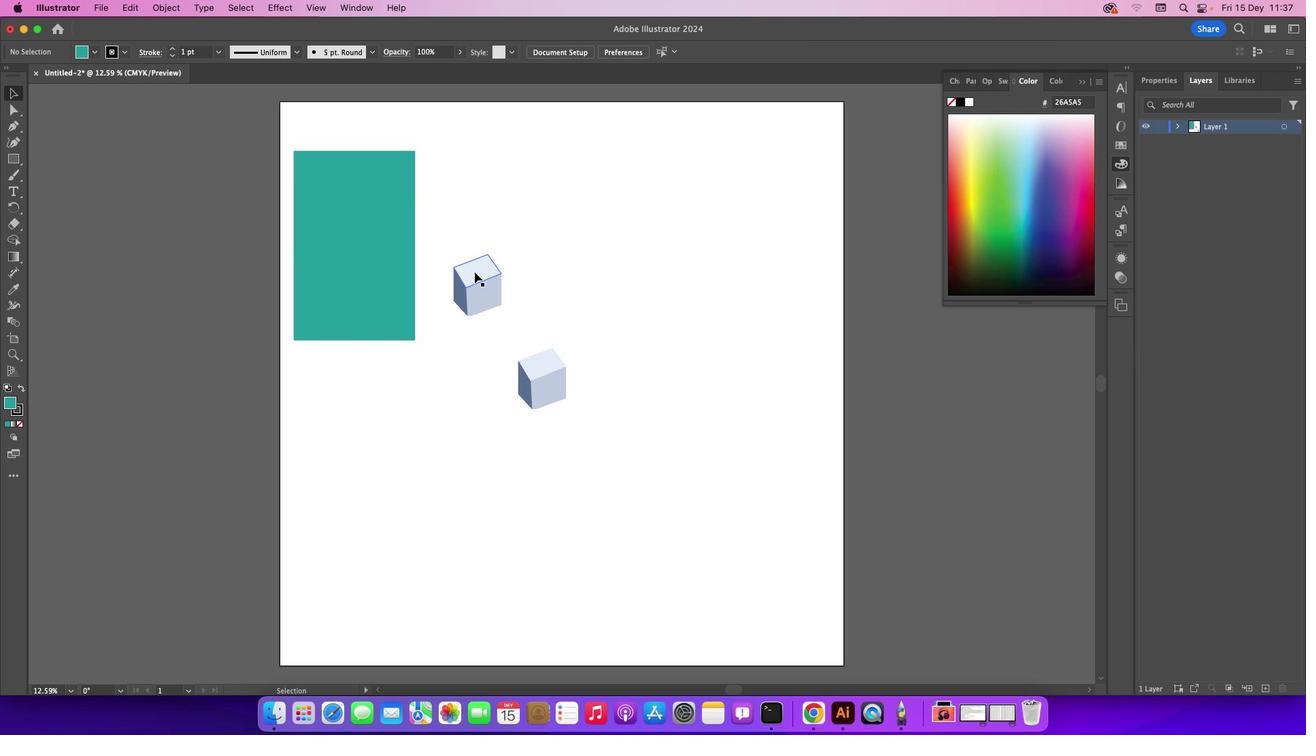 
Action: Mouse pressed left at (651, 242)
Screenshot: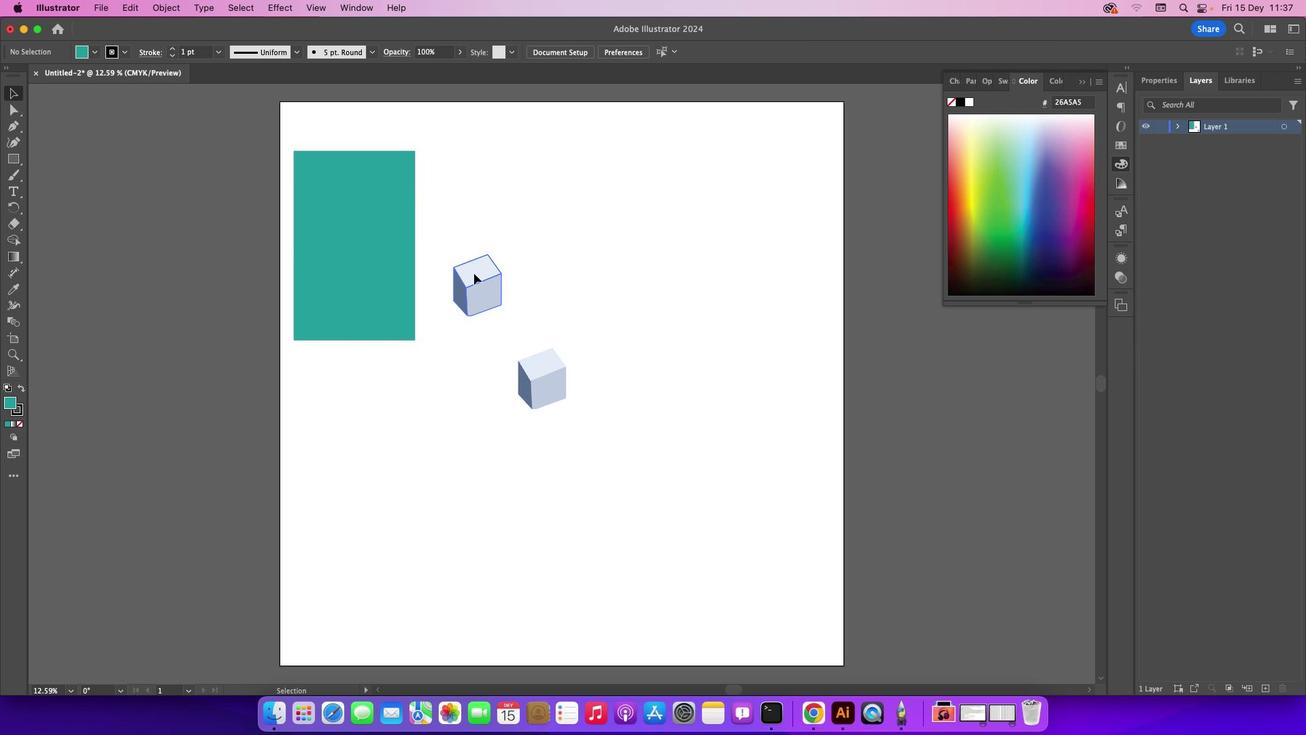 
Action: Mouse moved to (794, 242)
Screenshot: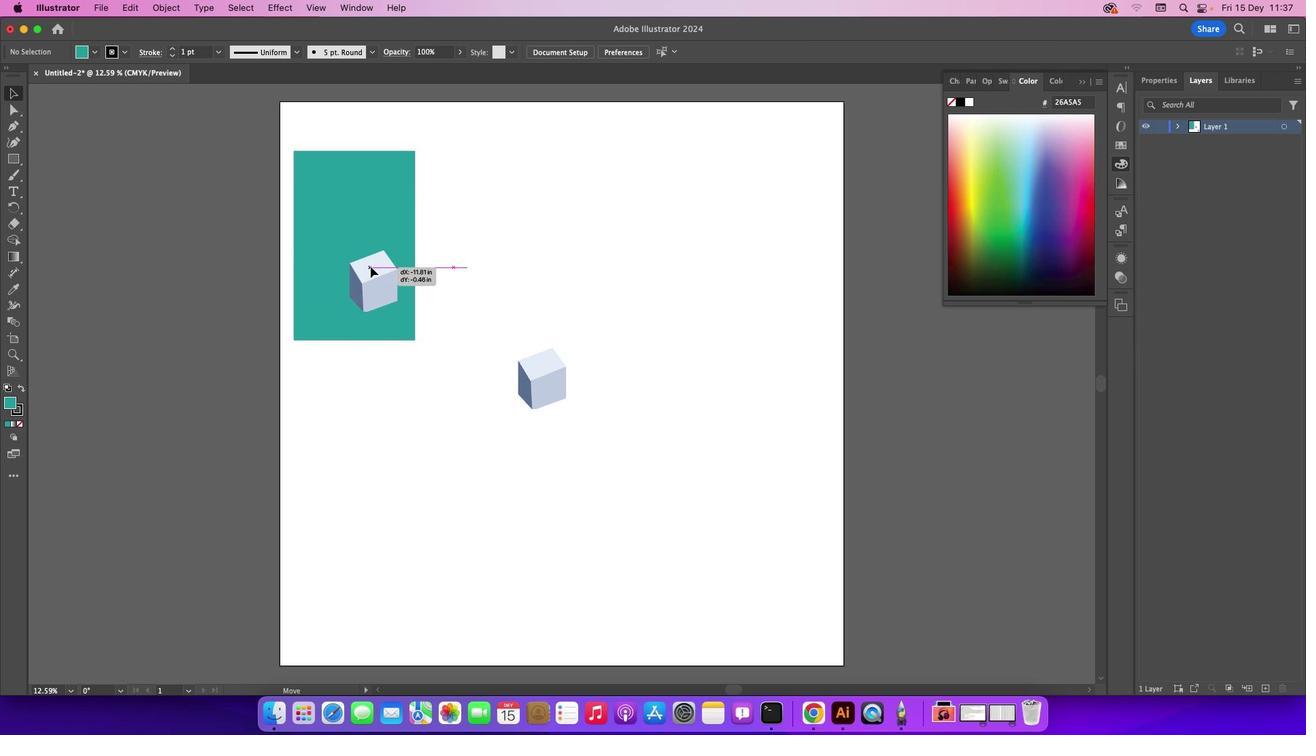
Action: Mouse pressed left at (794, 242)
Screenshot: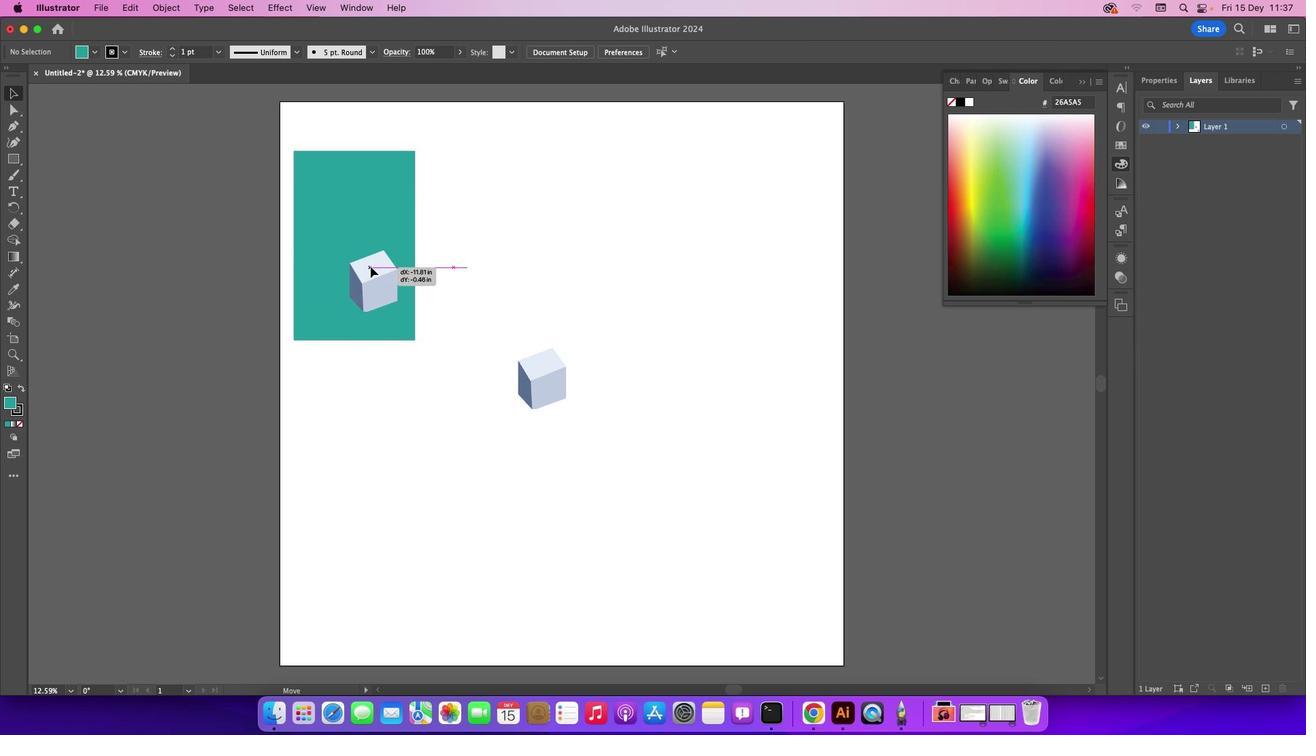 
Action: Mouse moved to (762, 242)
Screenshot: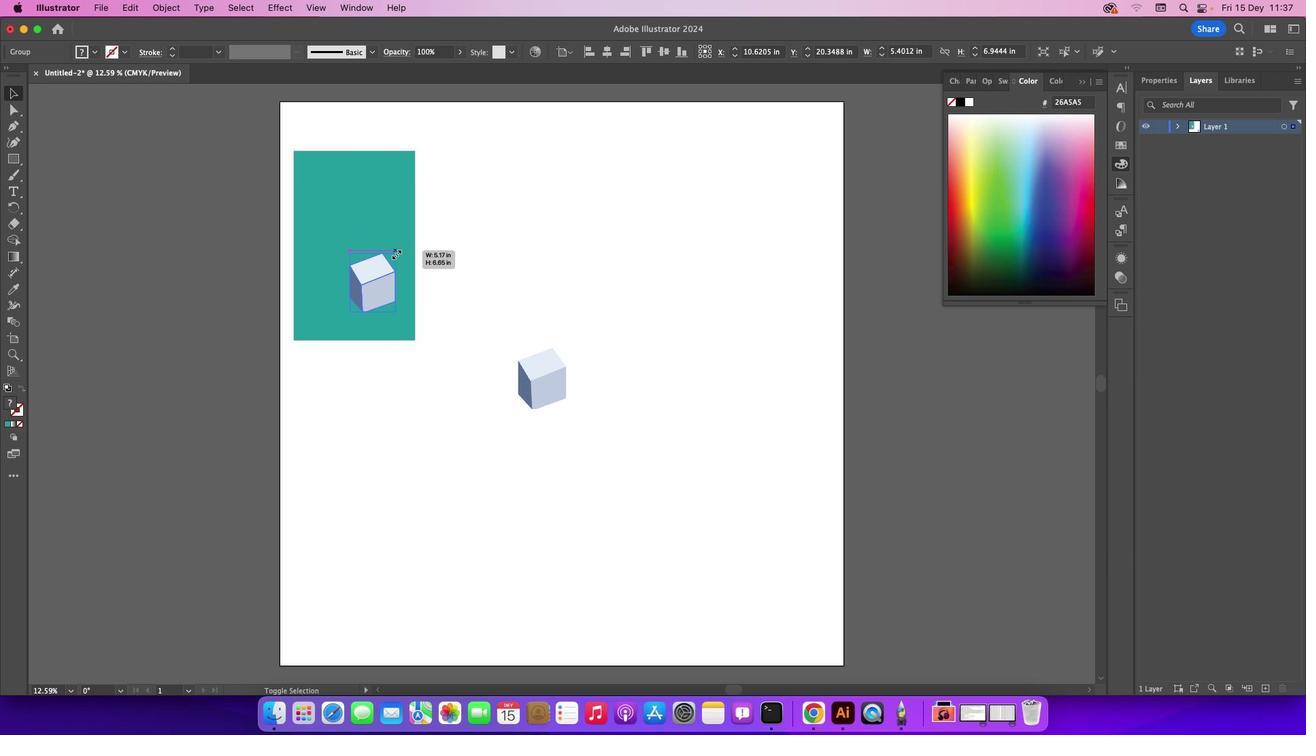 
Action: Key pressed Key.shift
Screenshot: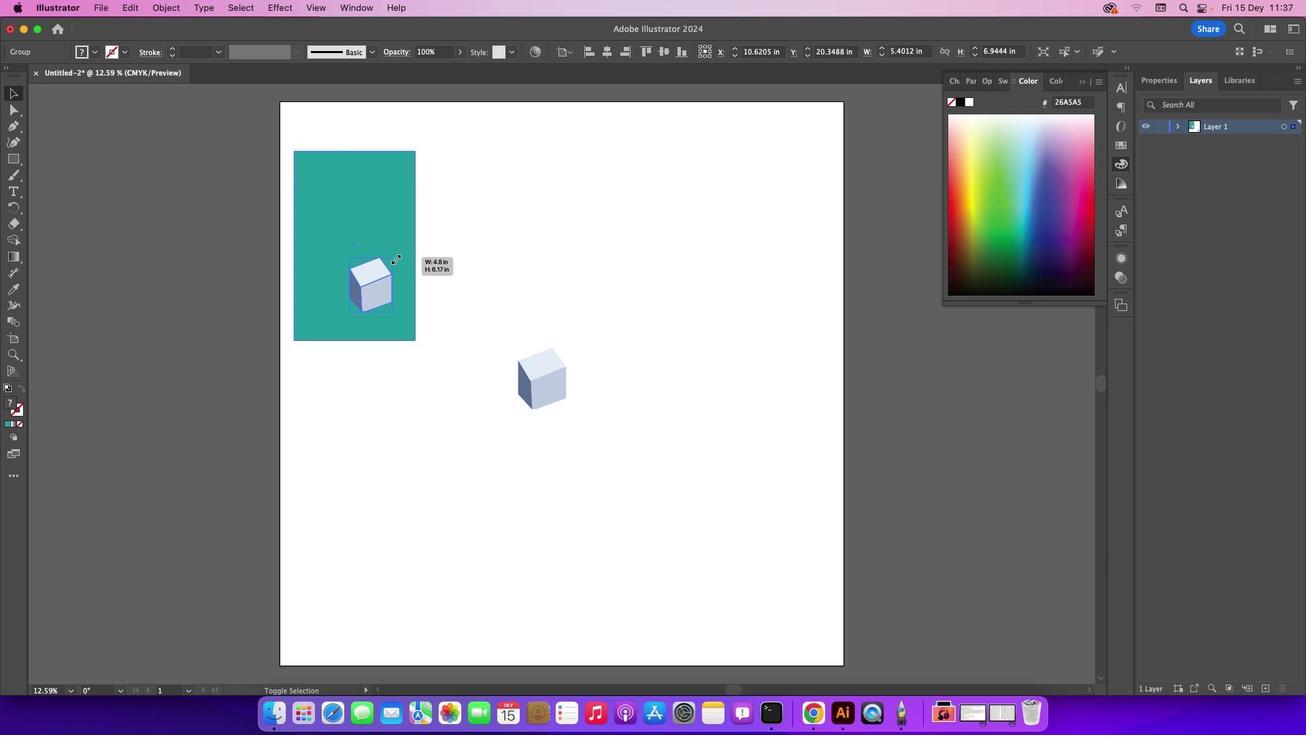 
Action: Mouse pressed left at (762, 242)
Screenshot: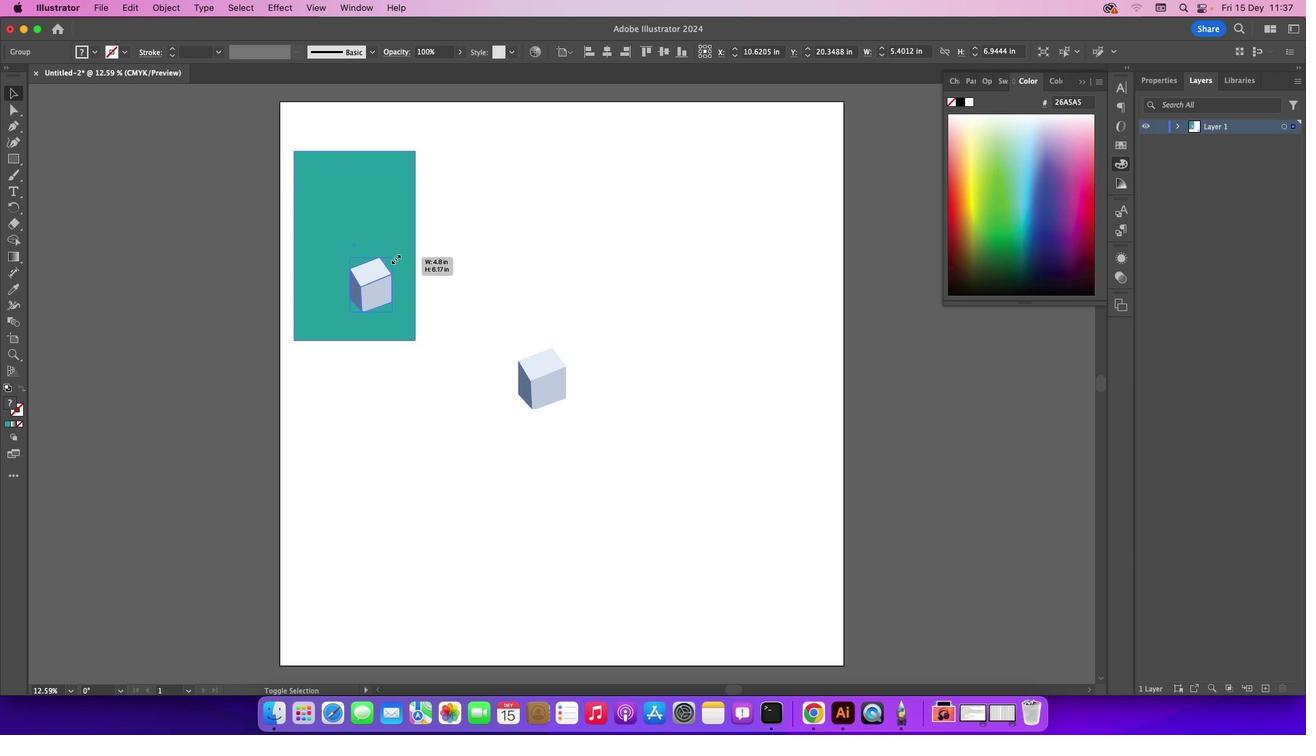 
Action: Mouse moved to (808, 242)
Screenshot: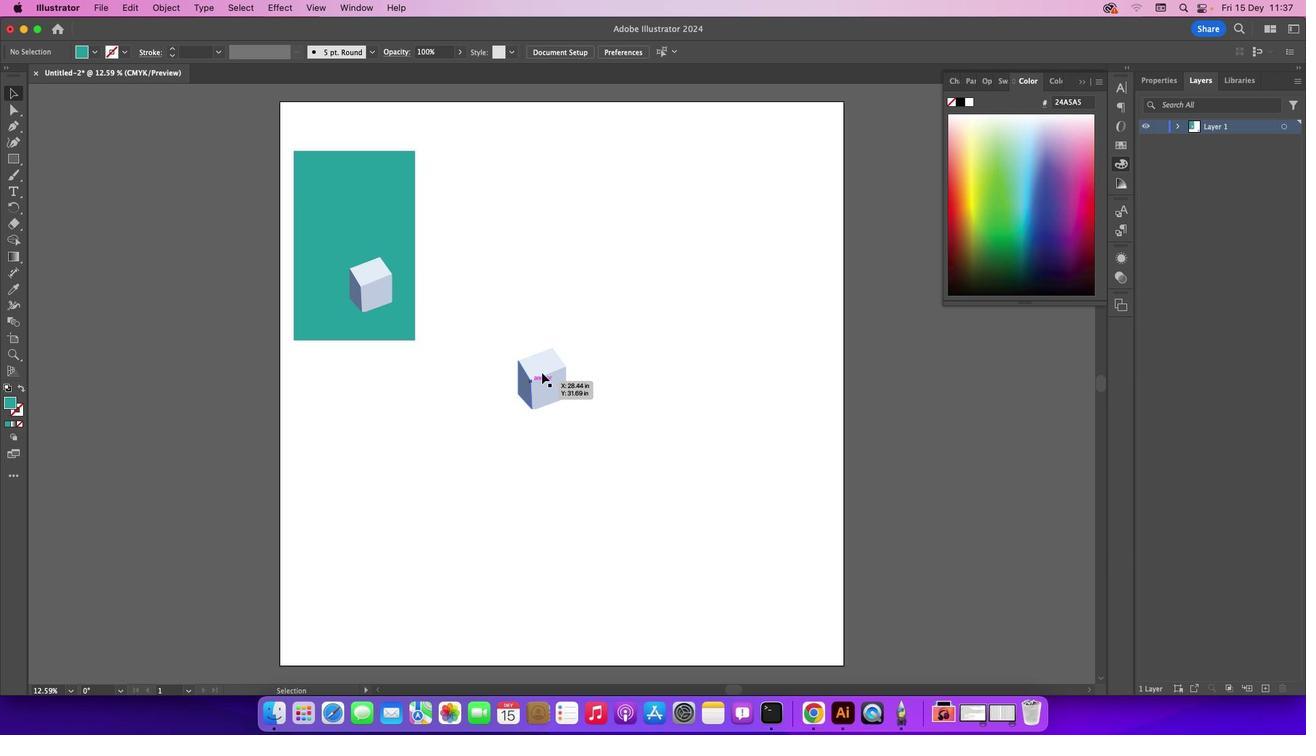 
Action: Mouse pressed left at (808, 242)
Screenshot: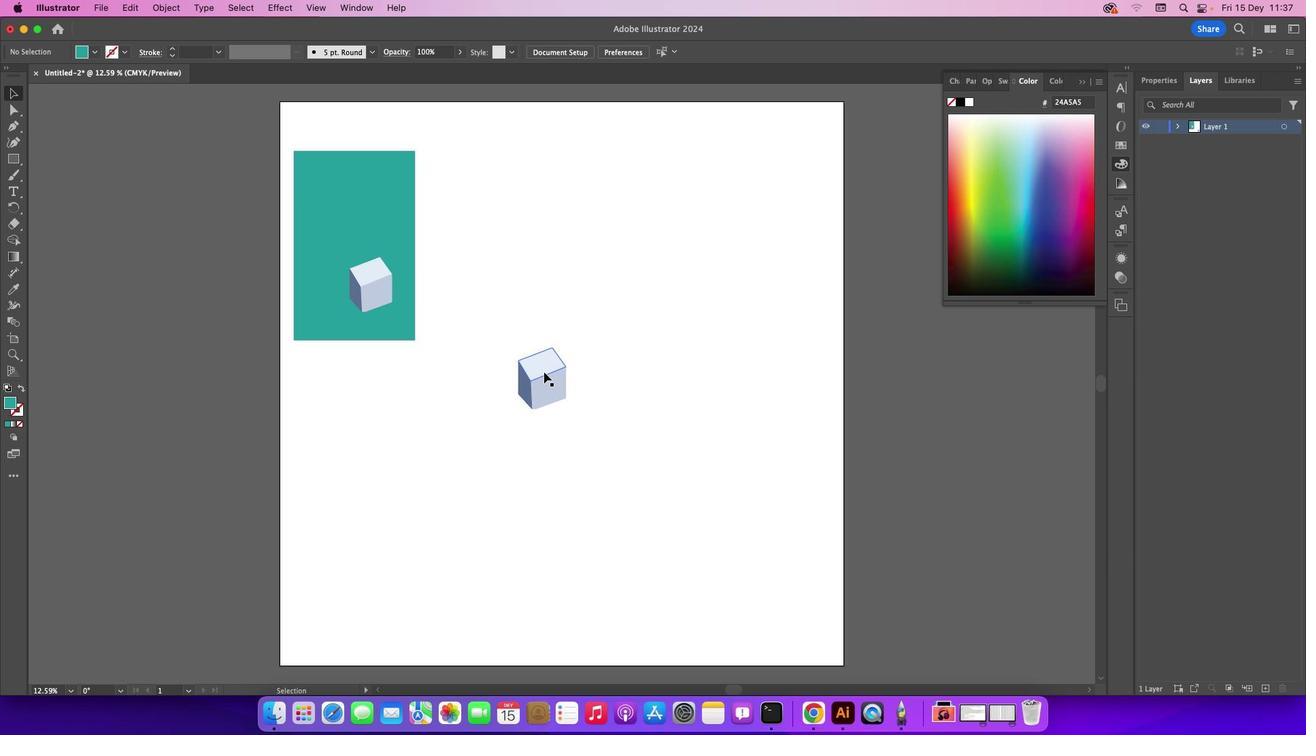 
Action: Mouse moved to (822, 242)
Screenshot: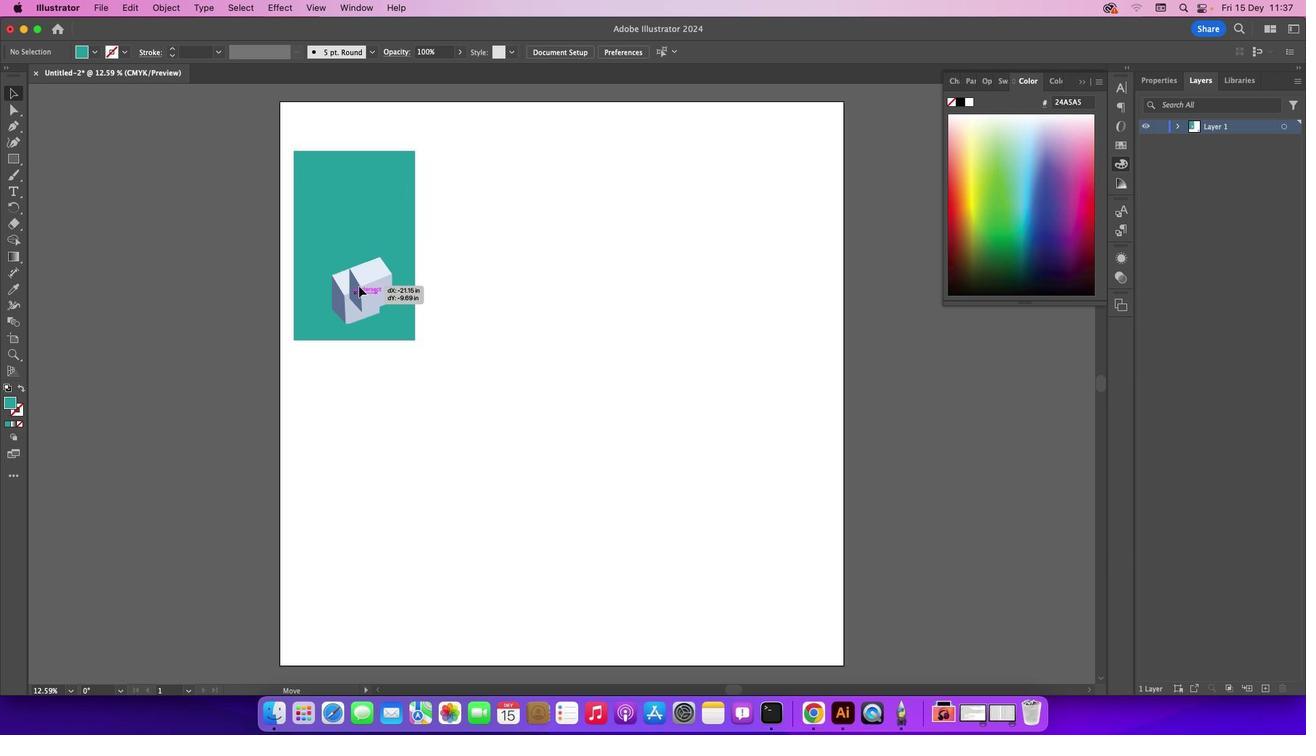 
Action: Mouse pressed left at (822, 242)
Screenshot: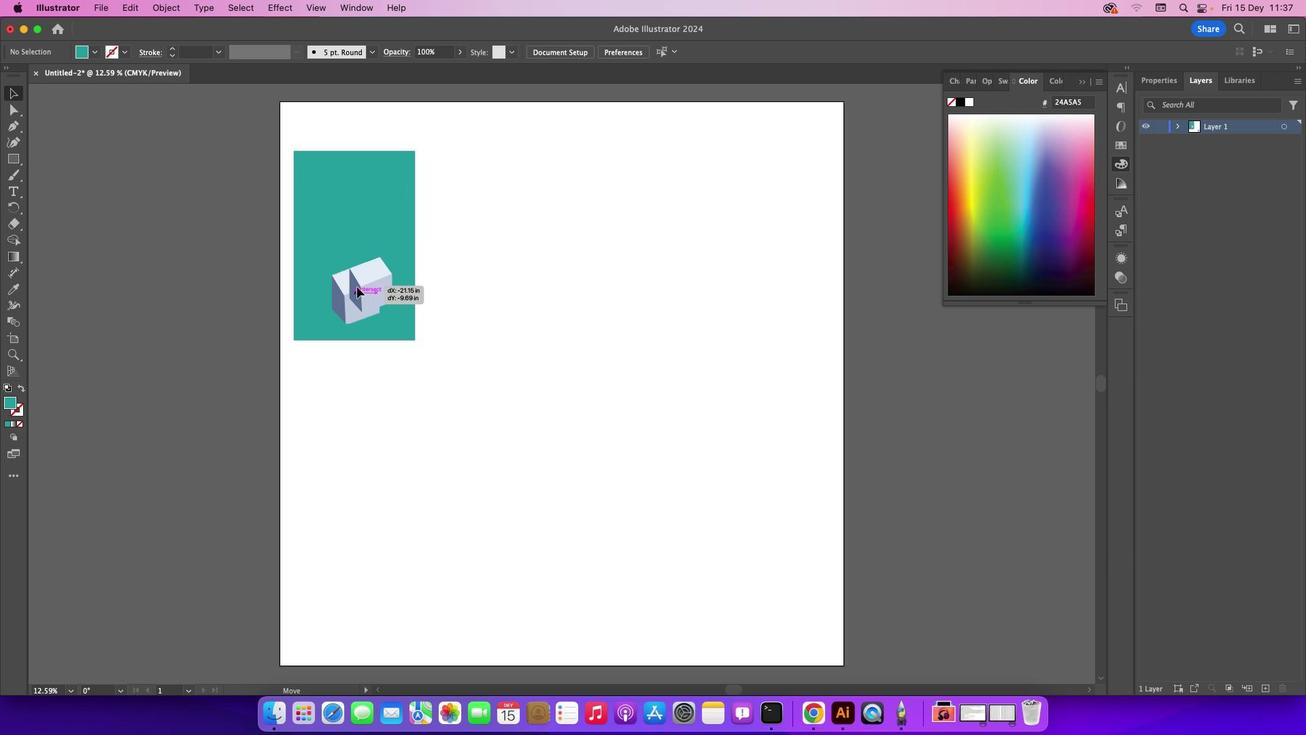 
Action: Mouse moved to (811, 242)
Screenshot: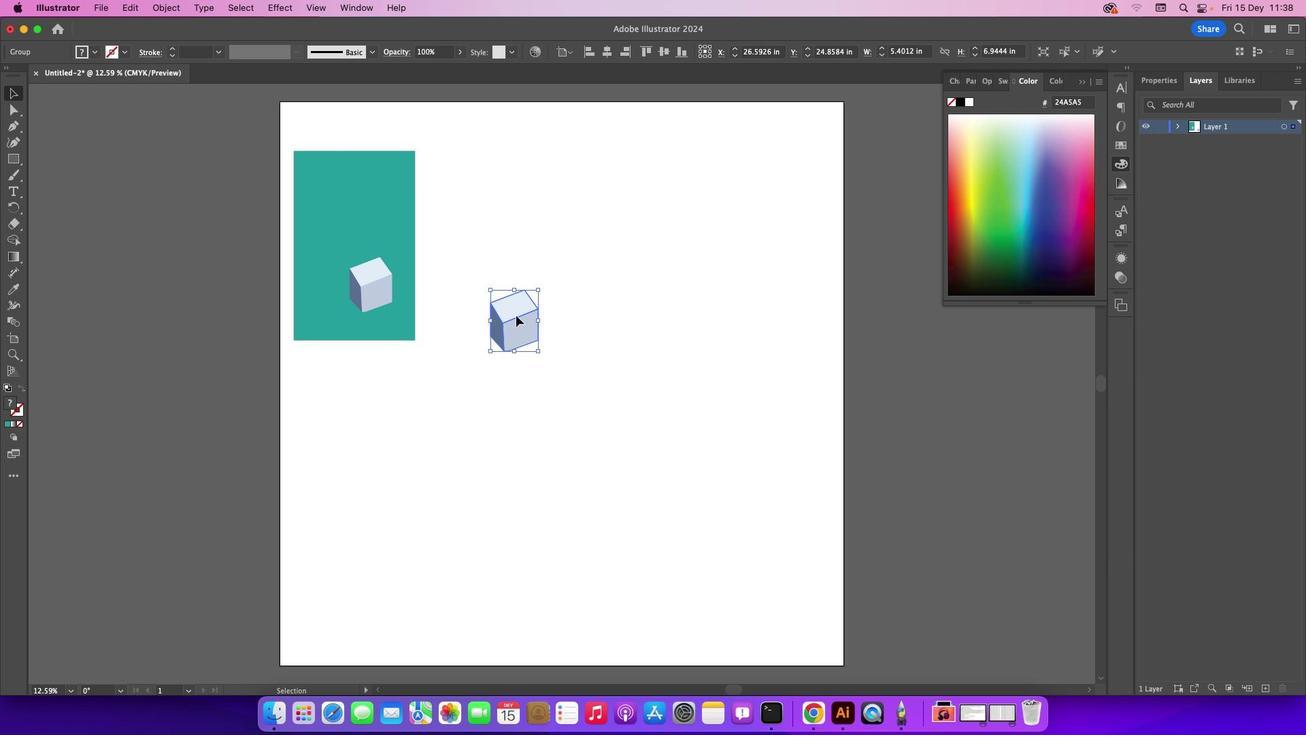 
Action: Key pressed Key.delete
Screenshot: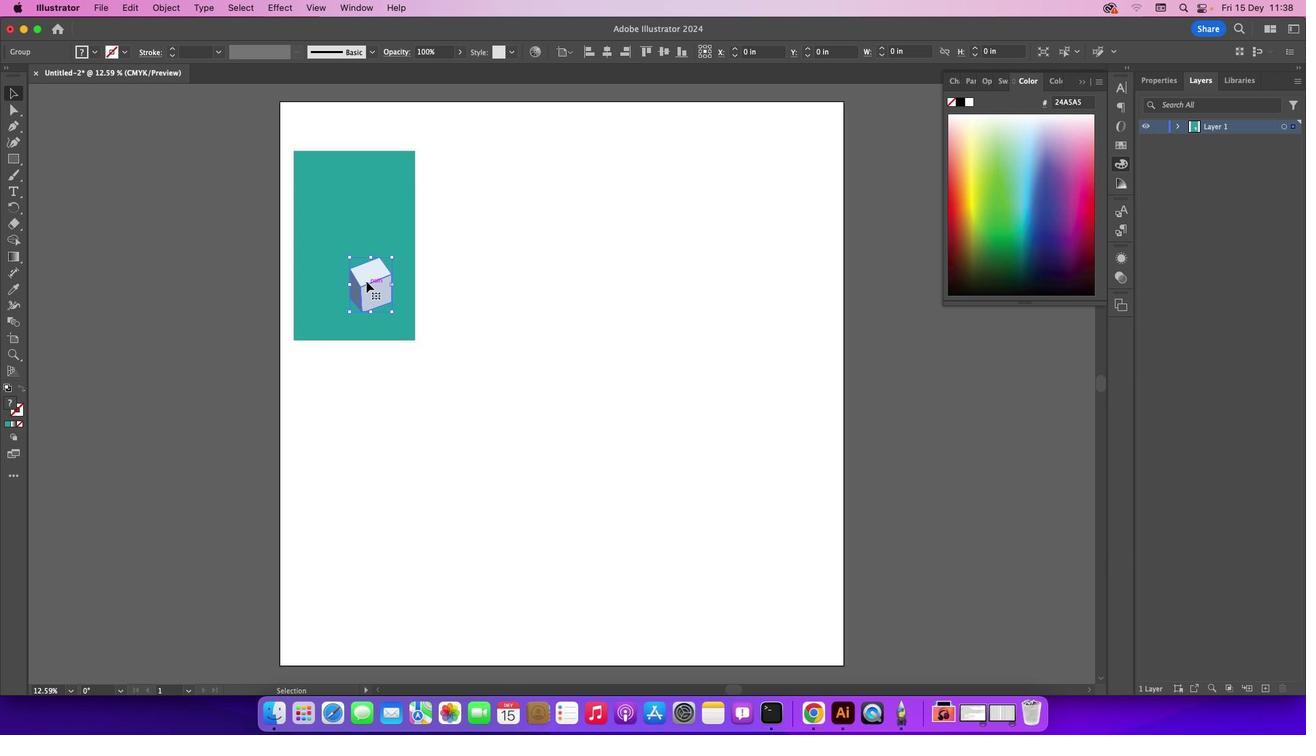 
Action: Mouse moved to (751, 242)
Screenshot: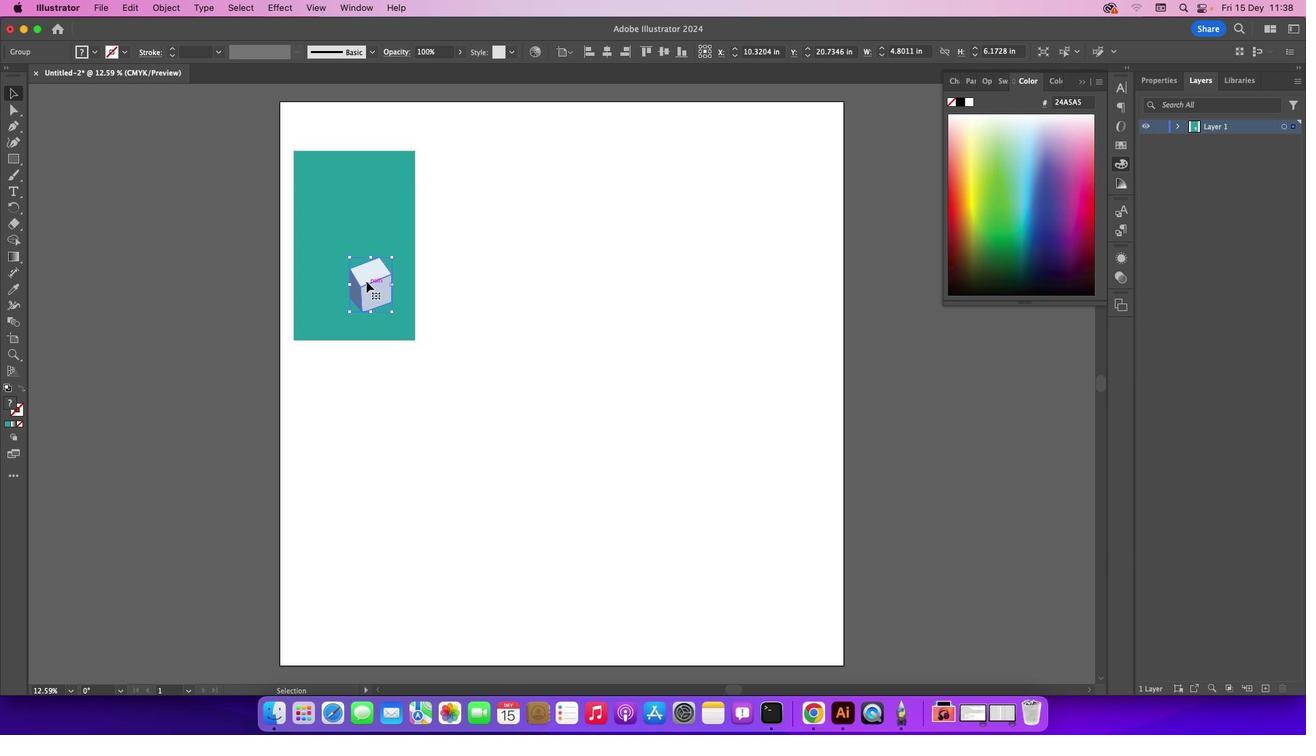 
Action: Mouse pressed left at (751, 242)
Screenshot: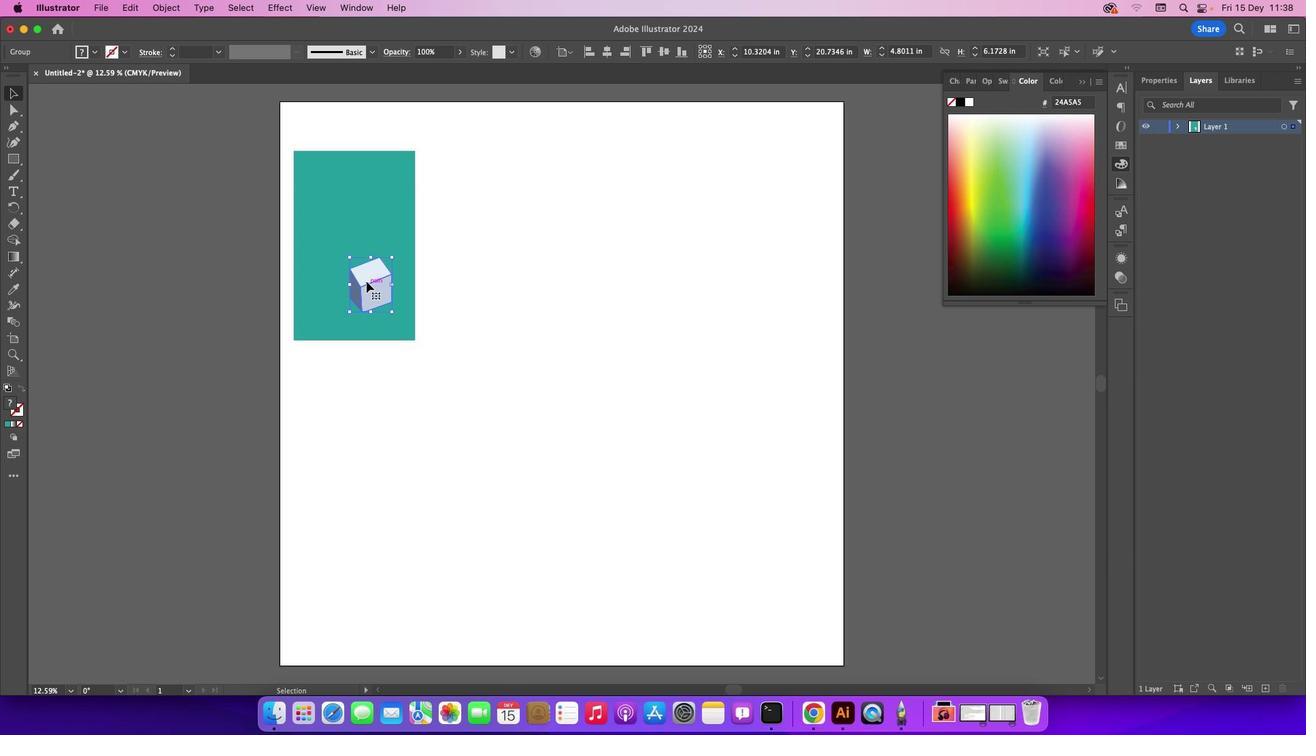 
Action: Key pressed Key.alt
Screenshot: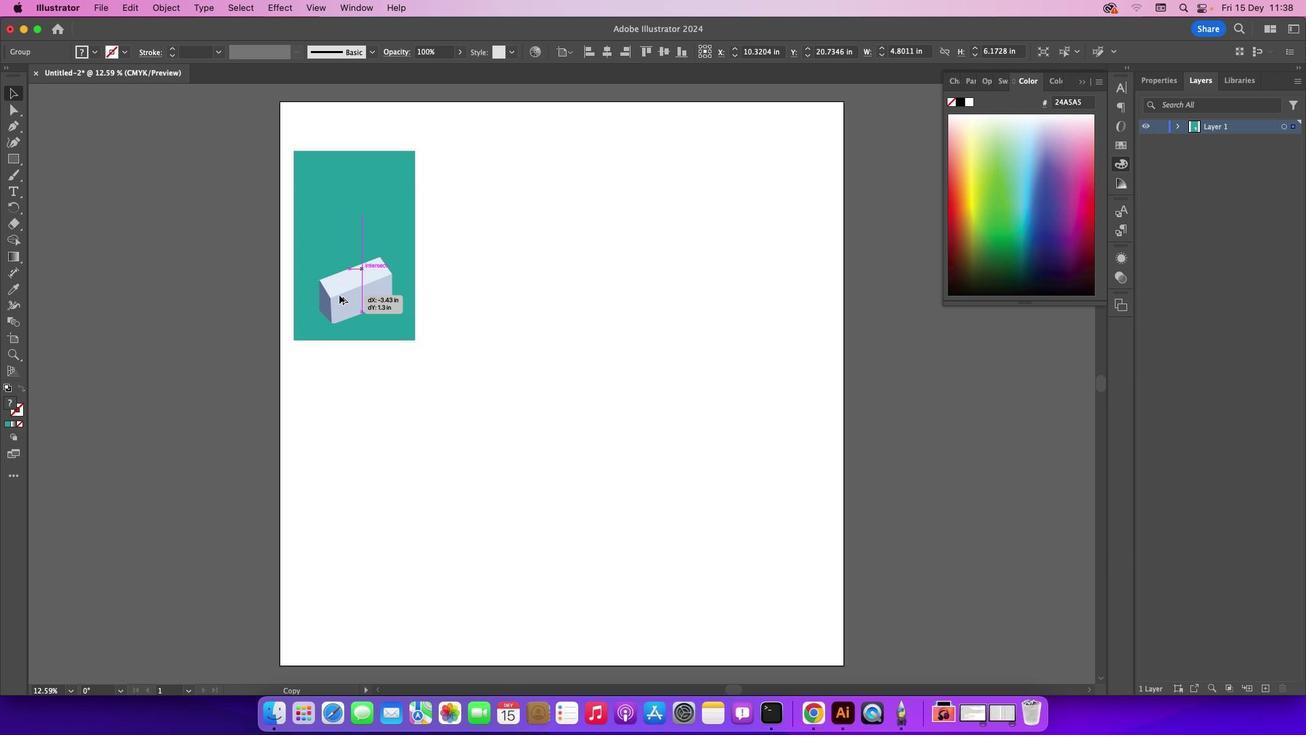 
Action: Mouse pressed left at (751, 242)
Screenshot: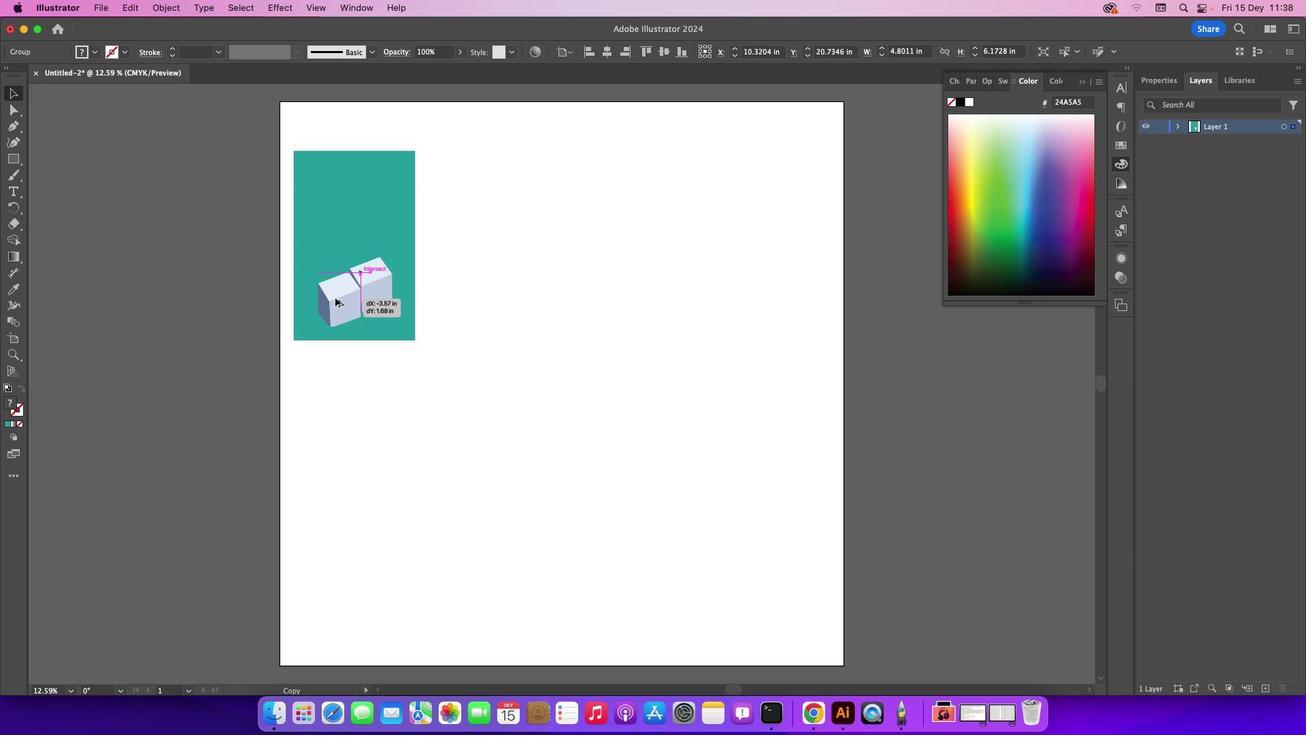 
Action: Mouse moved to (756, 242)
Screenshot: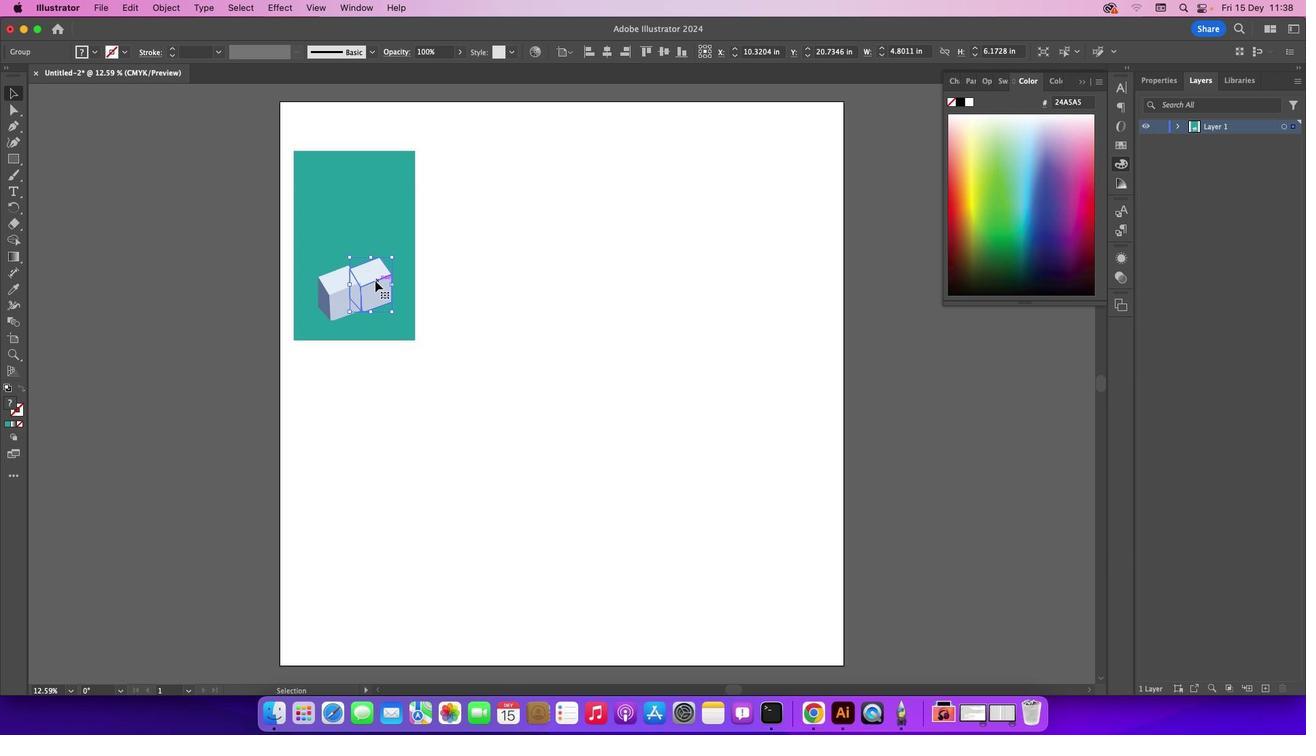
Action: Mouse pressed left at (756, 242)
Screenshot: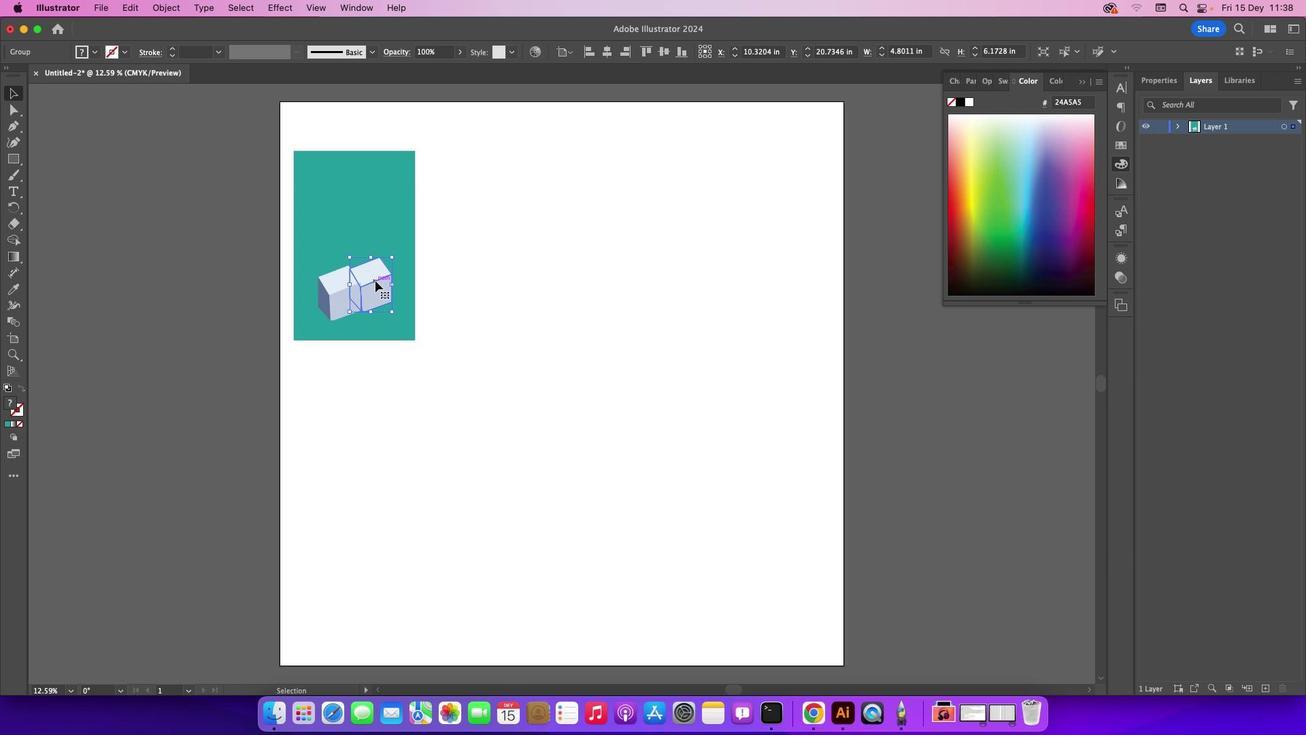 
Action: Mouse moved to (754, 242)
Screenshot: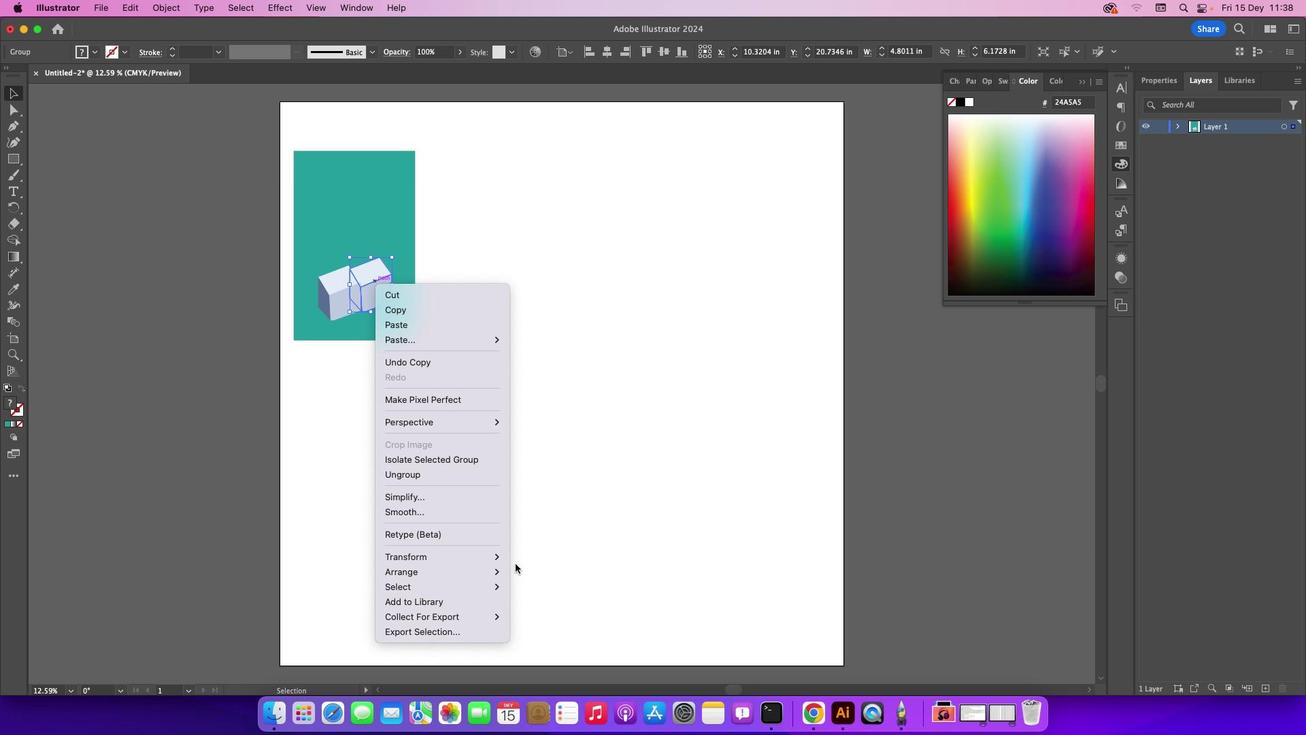 
Action: Mouse pressed right at (754, 242)
Screenshot: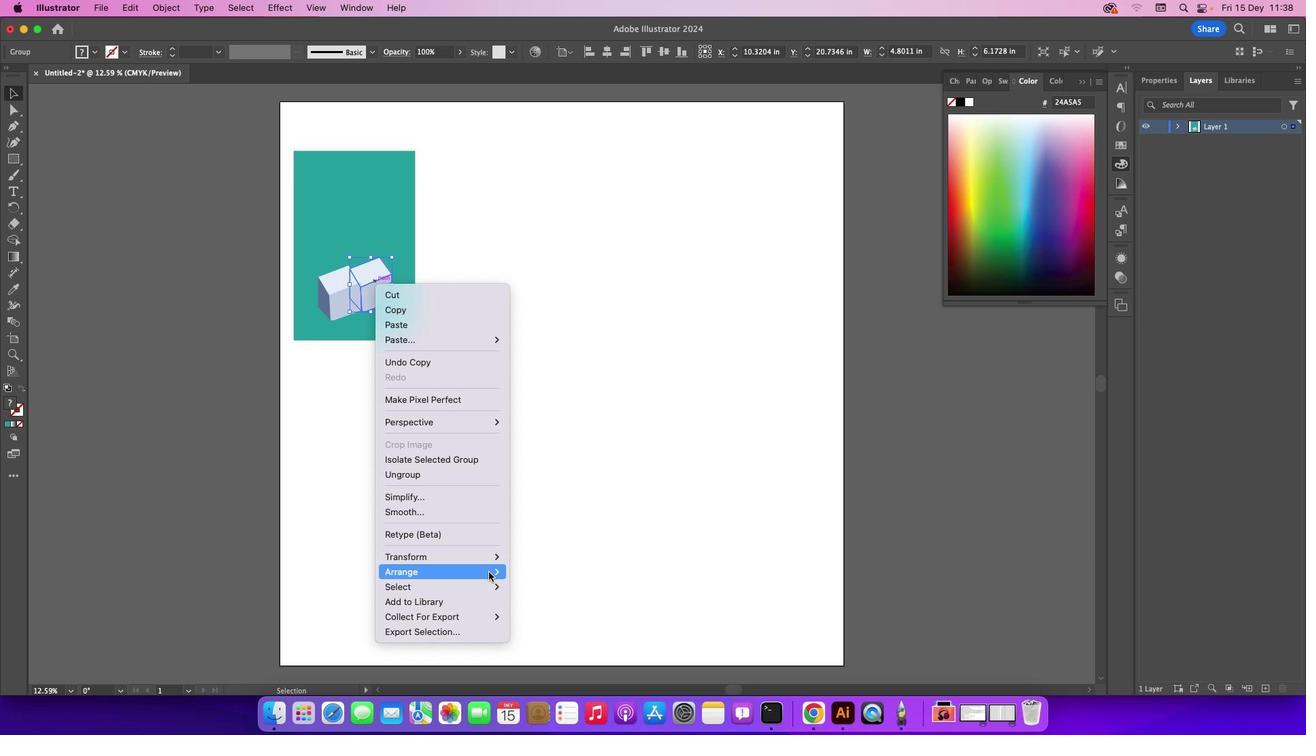 
Action: Mouse moved to (817, 243)
Screenshot: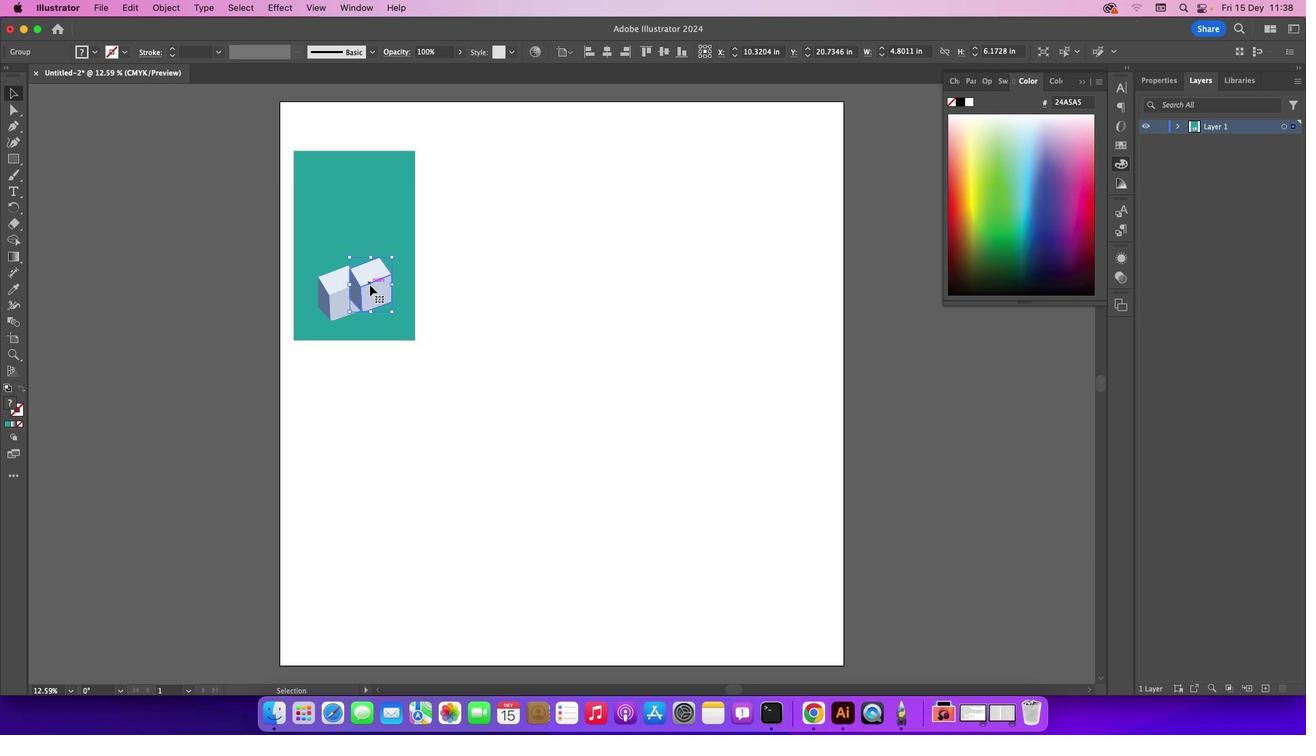 
Action: Mouse pressed left at (817, 243)
Screenshot: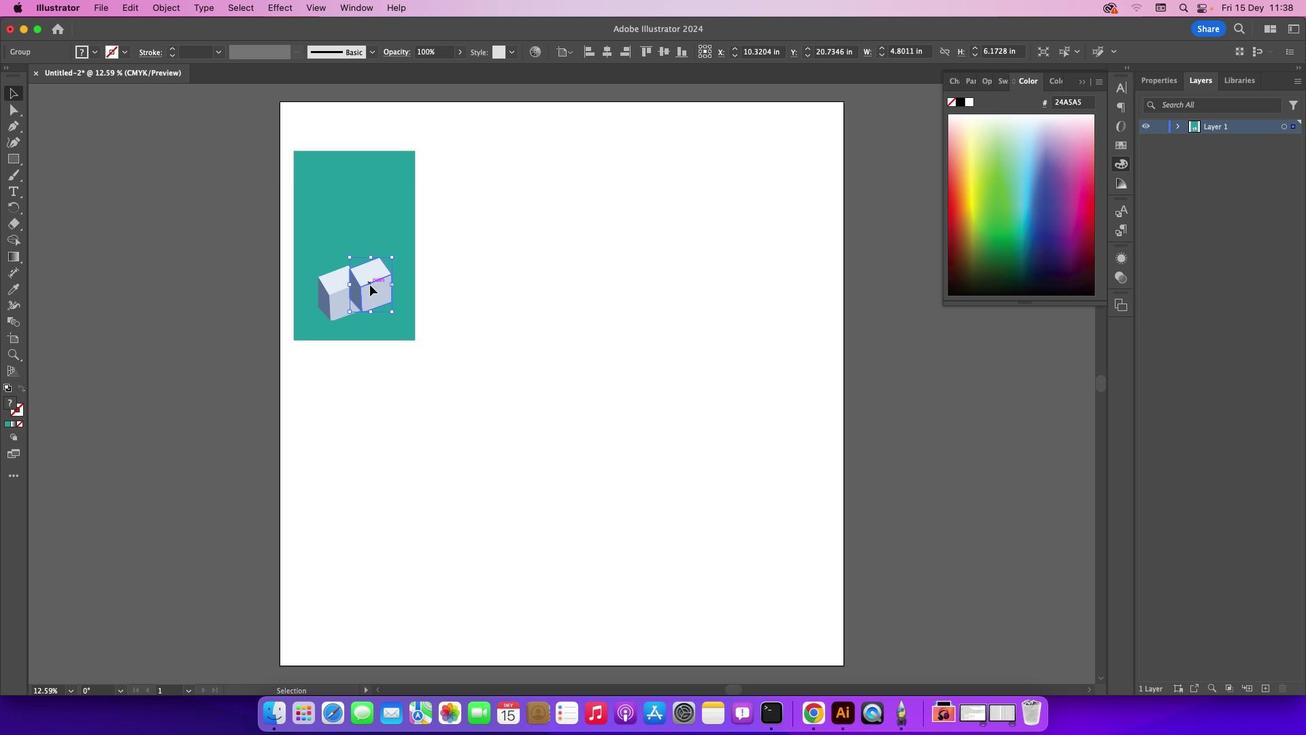 
Action: Mouse moved to (752, 242)
Screenshot: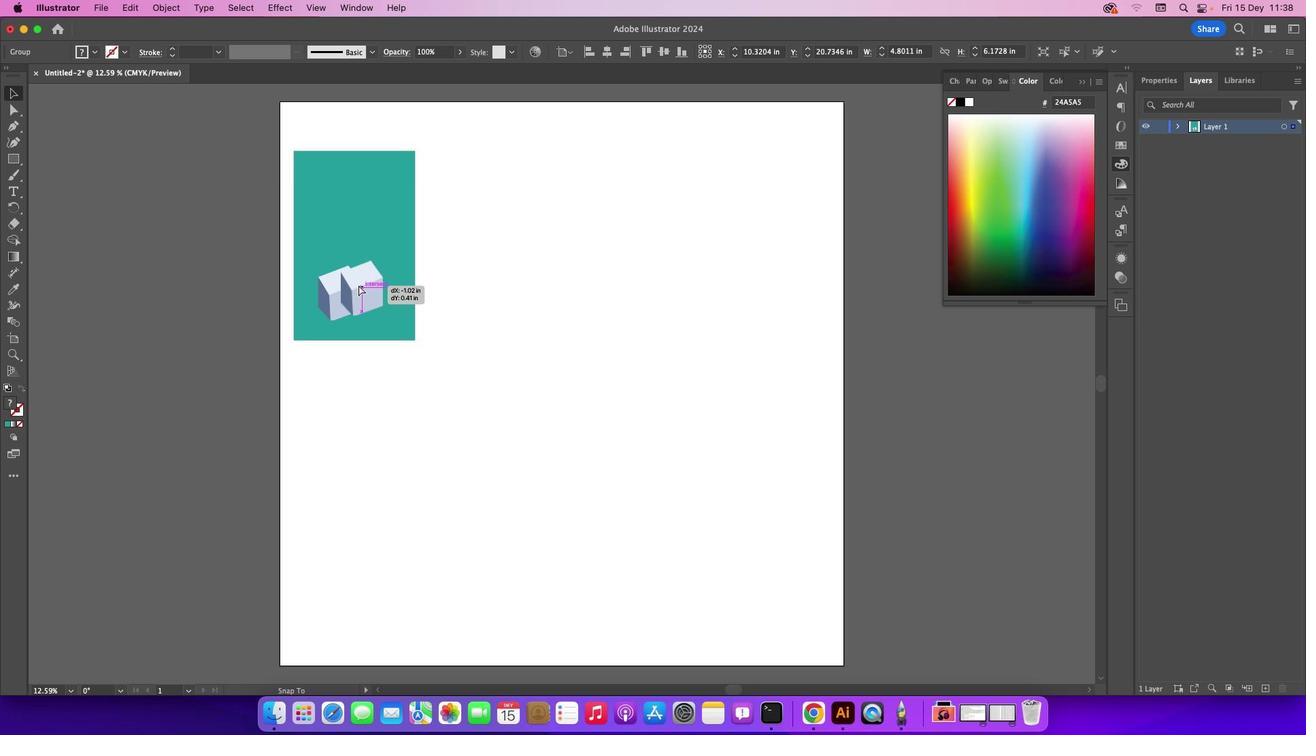 
Action: Mouse pressed left at (752, 242)
Screenshot: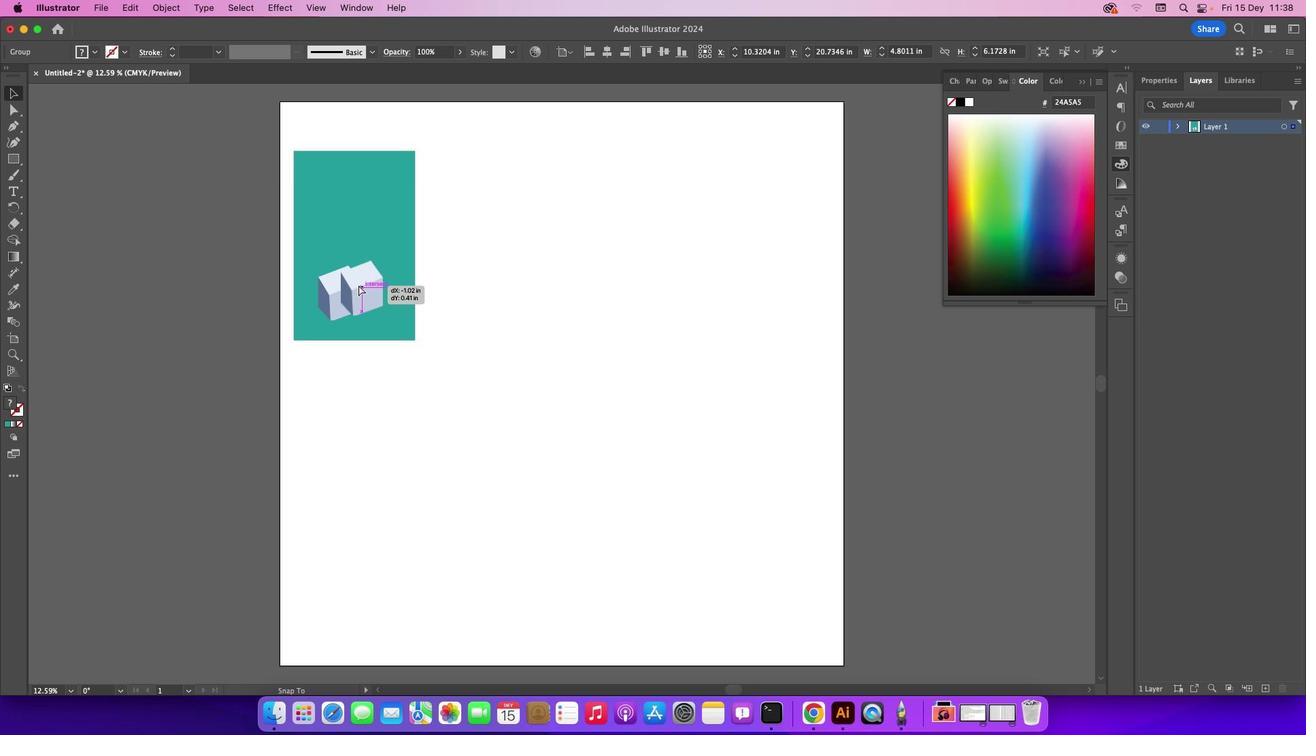 
Action: Mouse moved to (748, 242)
Screenshot: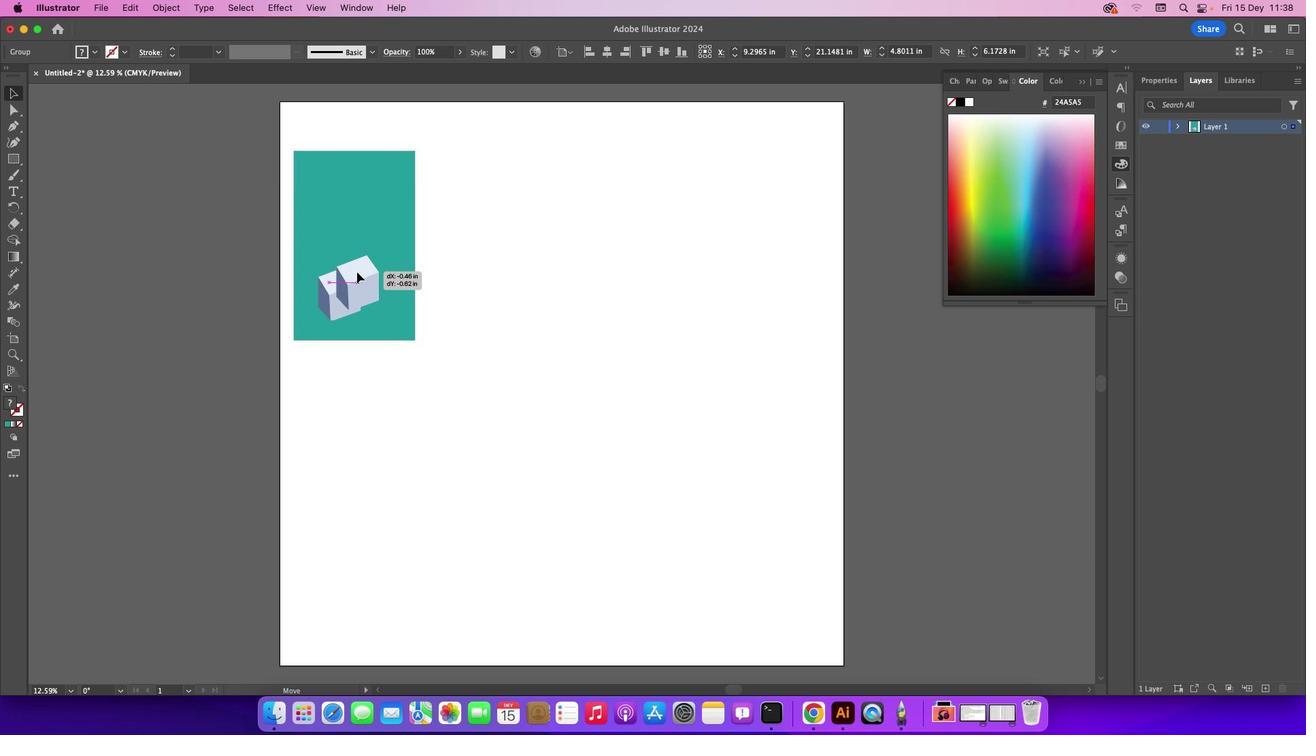 
Action: Mouse pressed left at (748, 242)
Screenshot: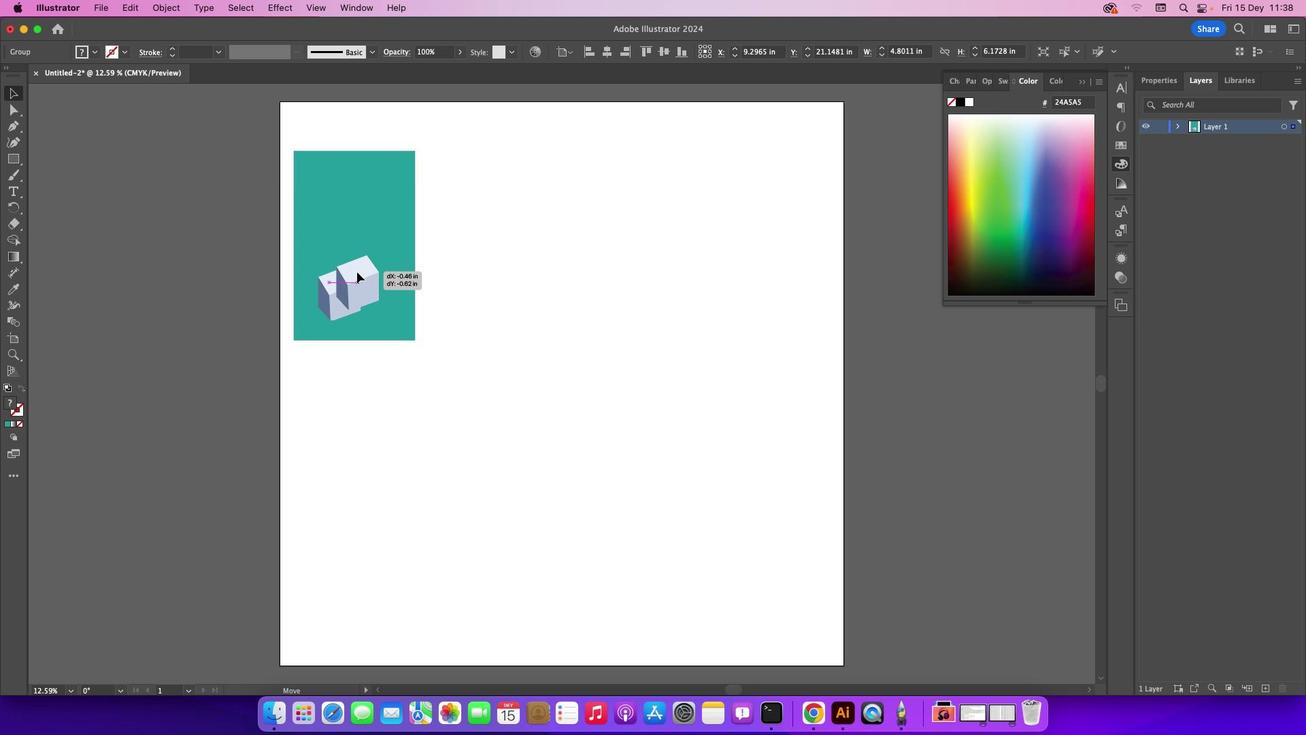 
Action: Mouse moved to (804, 242)
Screenshot: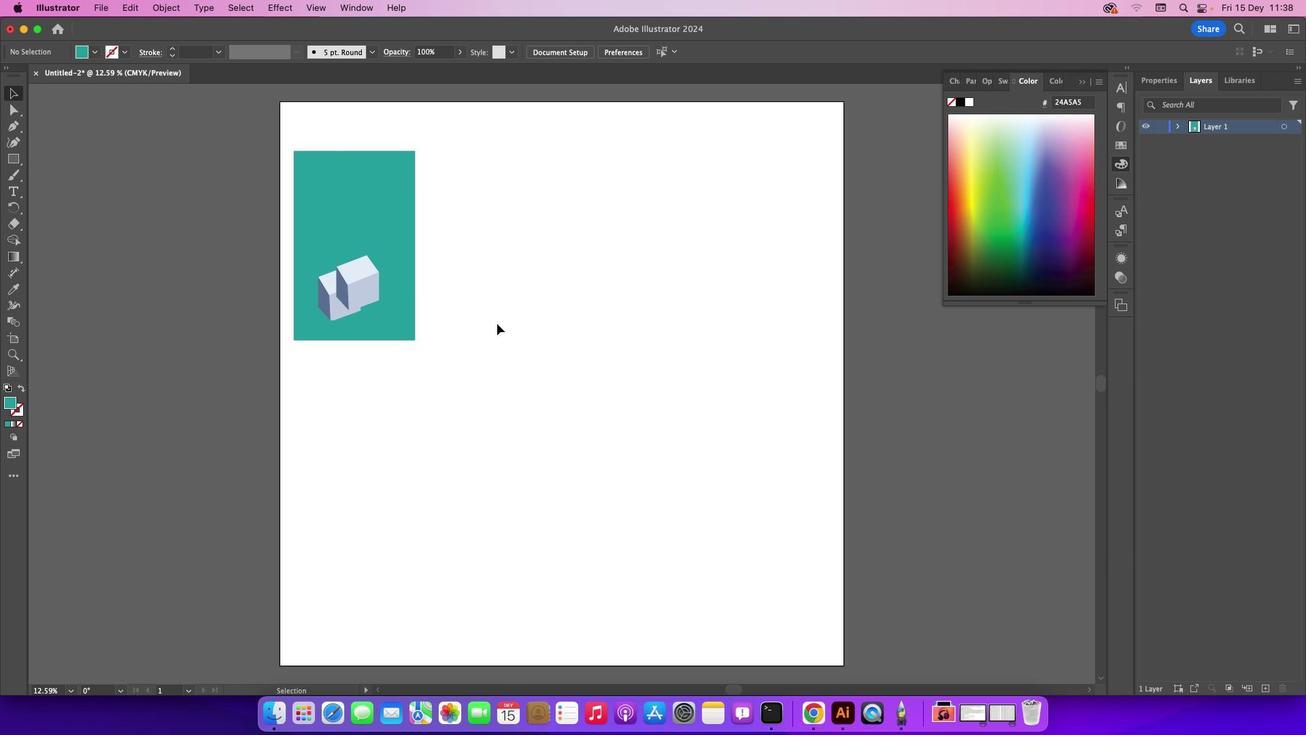 
Action: Mouse pressed left at (804, 242)
Screenshot: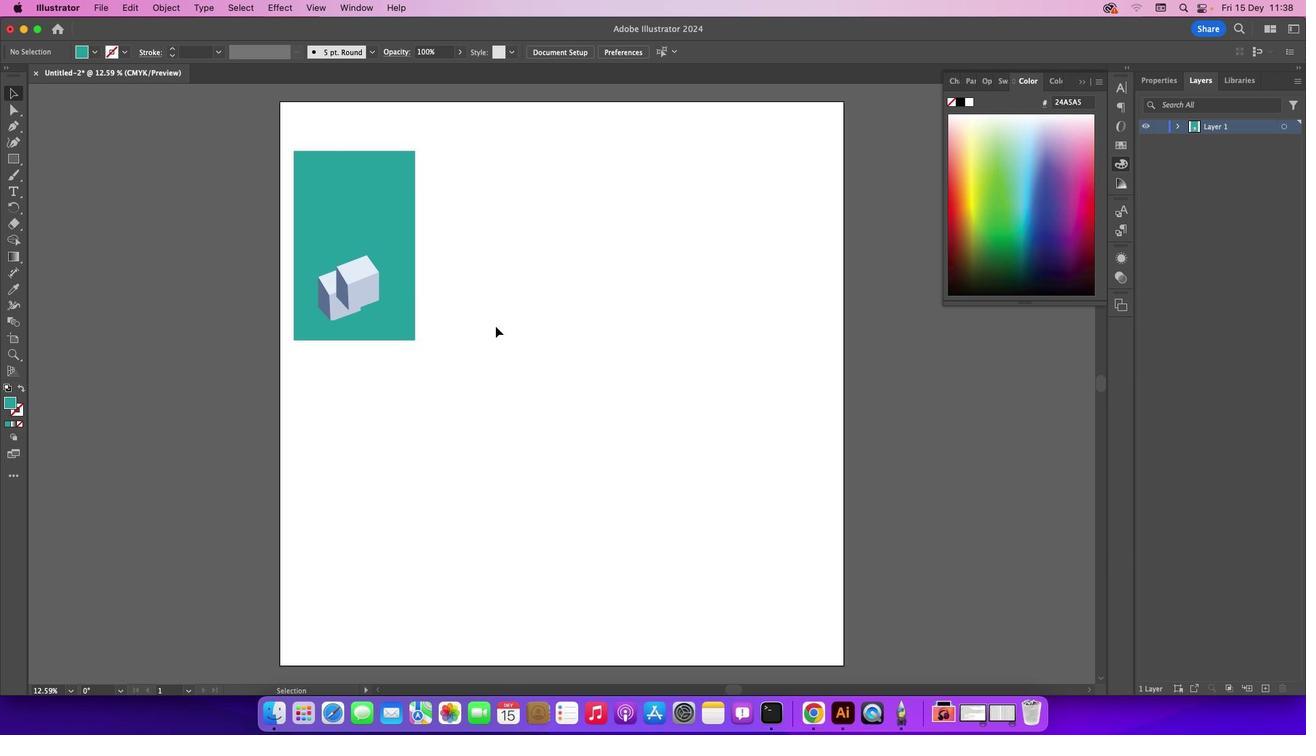 
Action: Mouse moved to (750, 242)
Screenshot: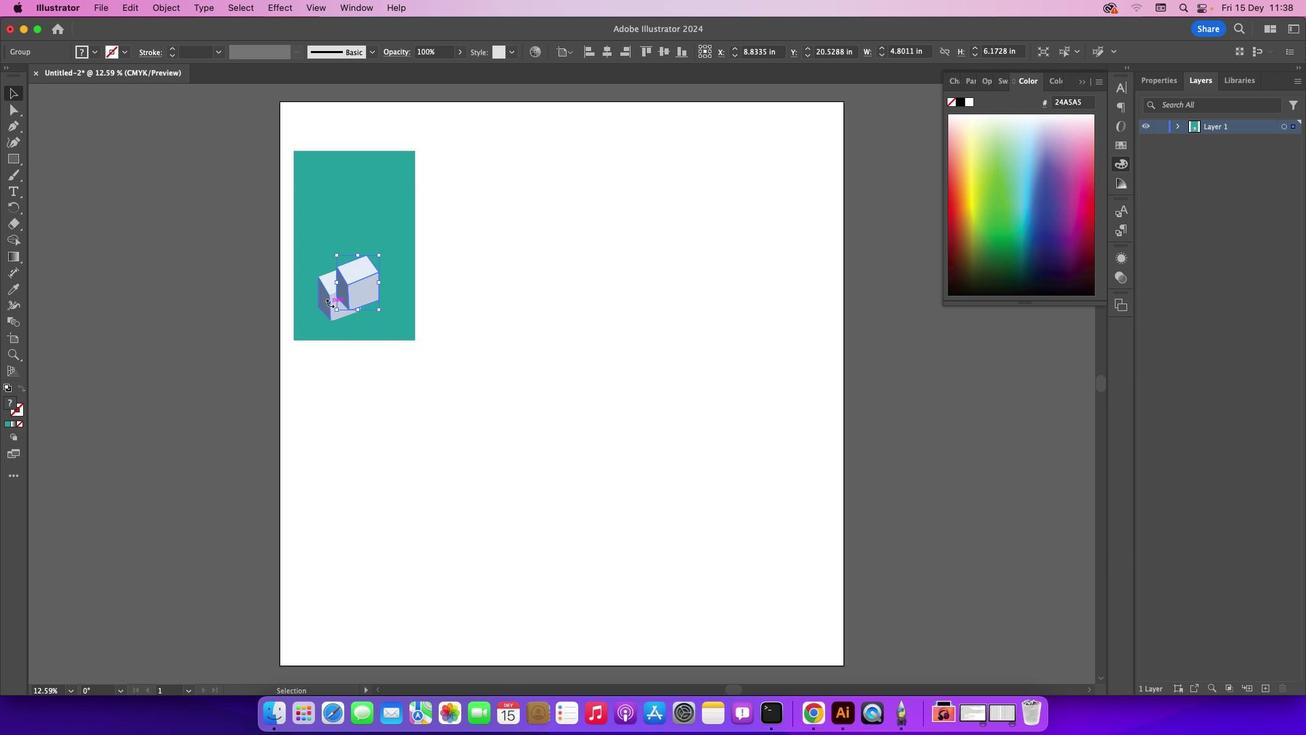 
Action: Mouse pressed left at (750, 242)
Screenshot: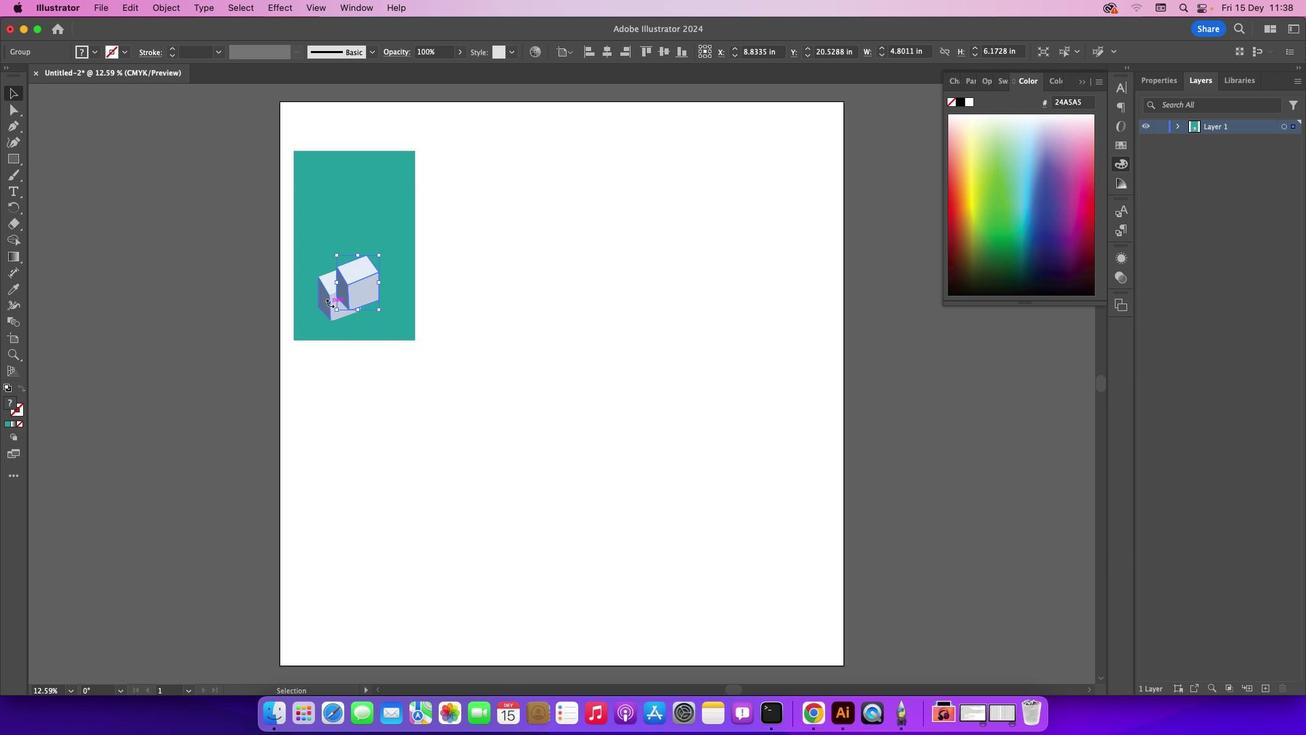 
Action: Mouse moved to (735, 242)
Screenshot: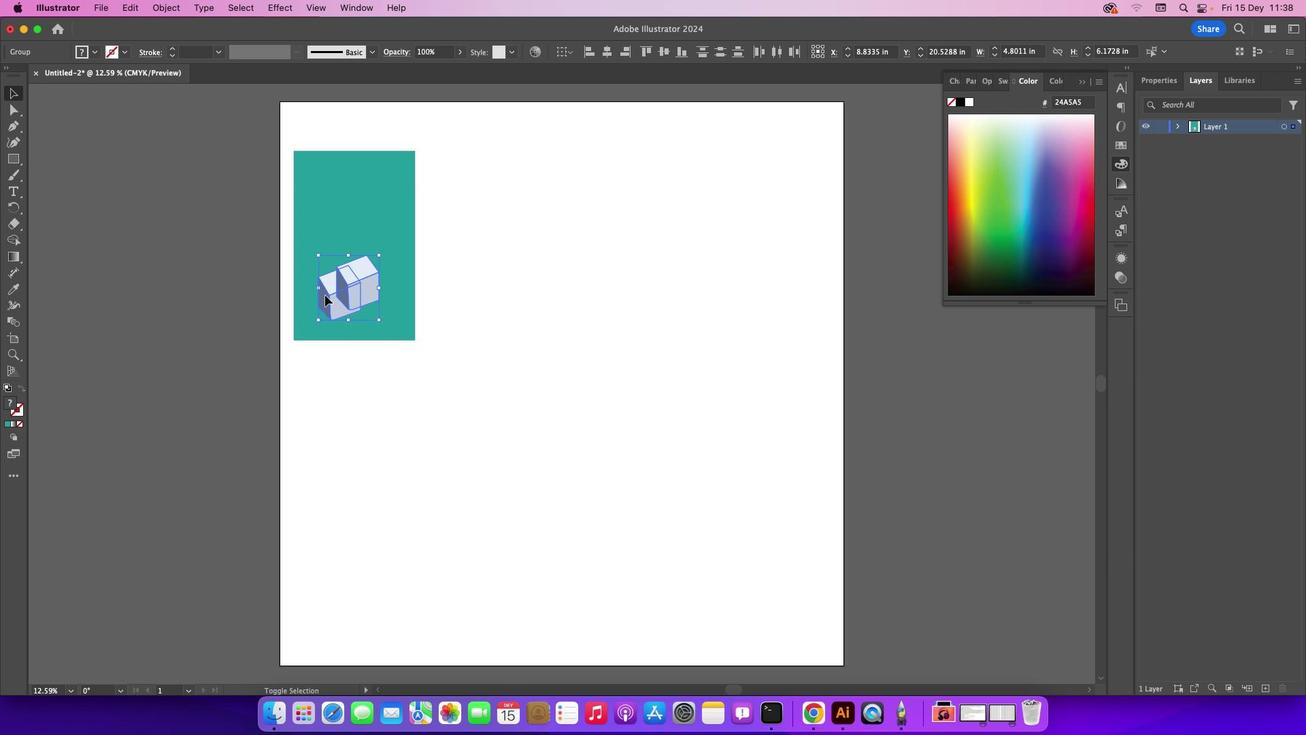 
Action: Key pressed Key.shift
Screenshot: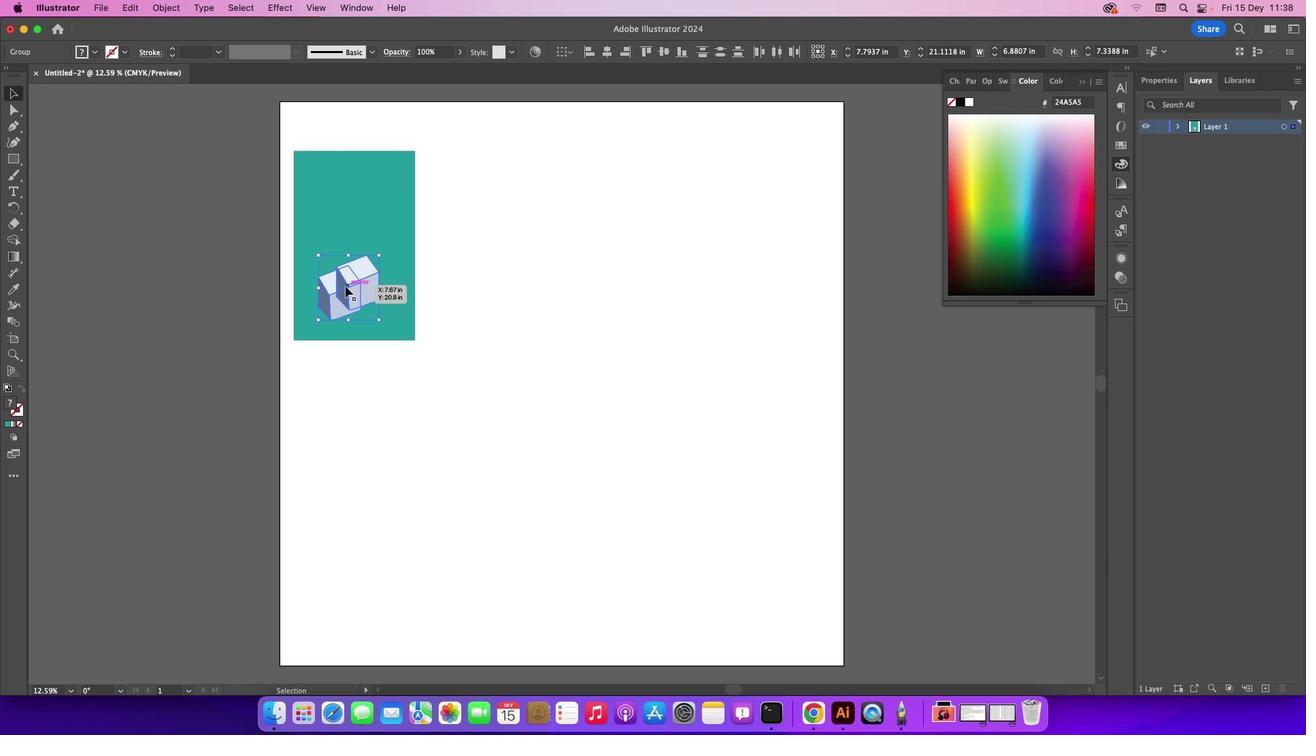 
Action: Mouse pressed left at (735, 242)
Screenshot: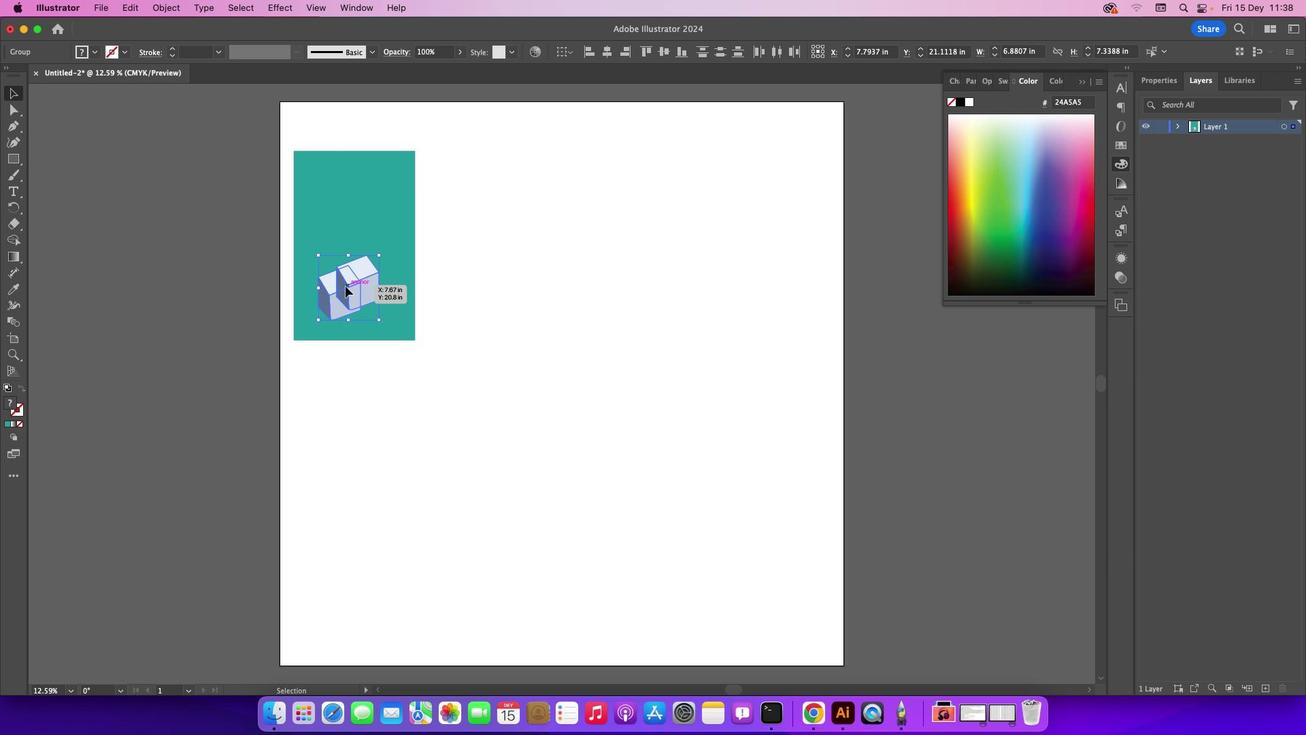 
Action: Mouse moved to (743, 242)
Screenshot: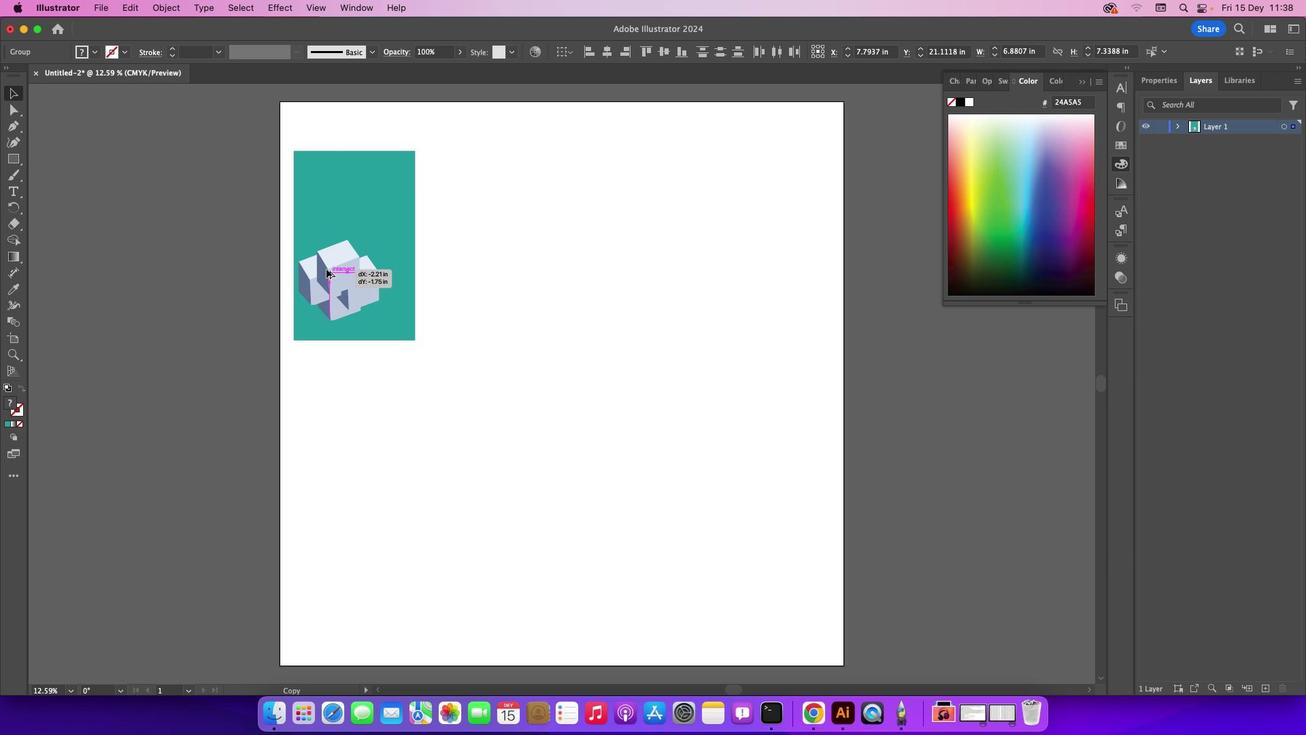 
Action: Key pressed Key.alt
Screenshot: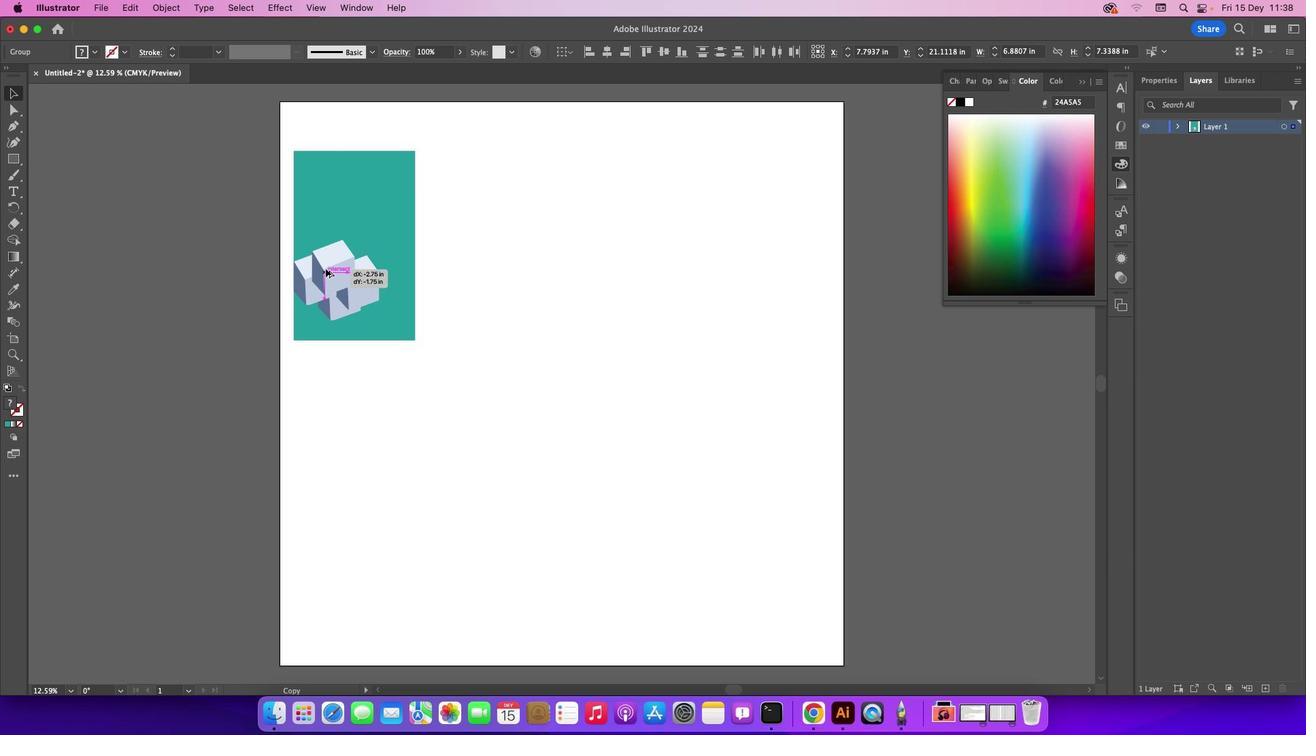 
Action: Mouse pressed left at (743, 242)
Screenshot: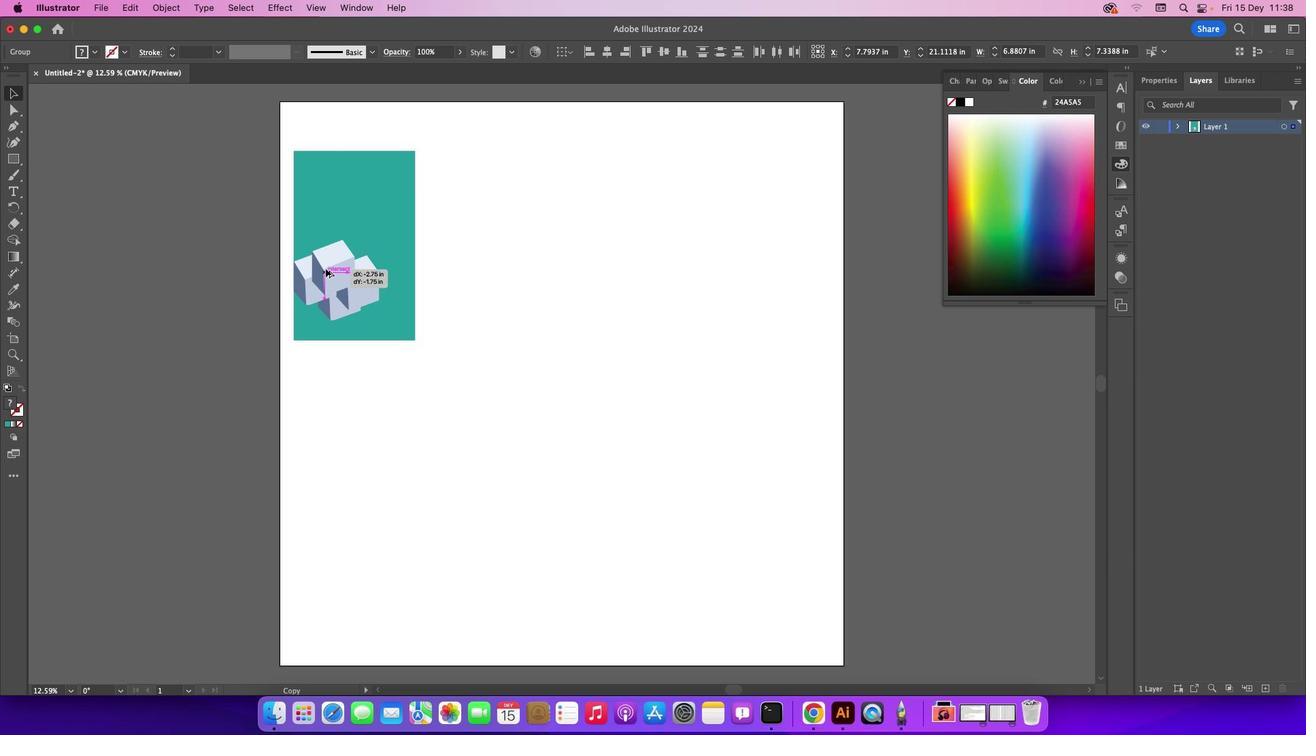 
Action: Mouse moved to (808, 242)
Screenshot: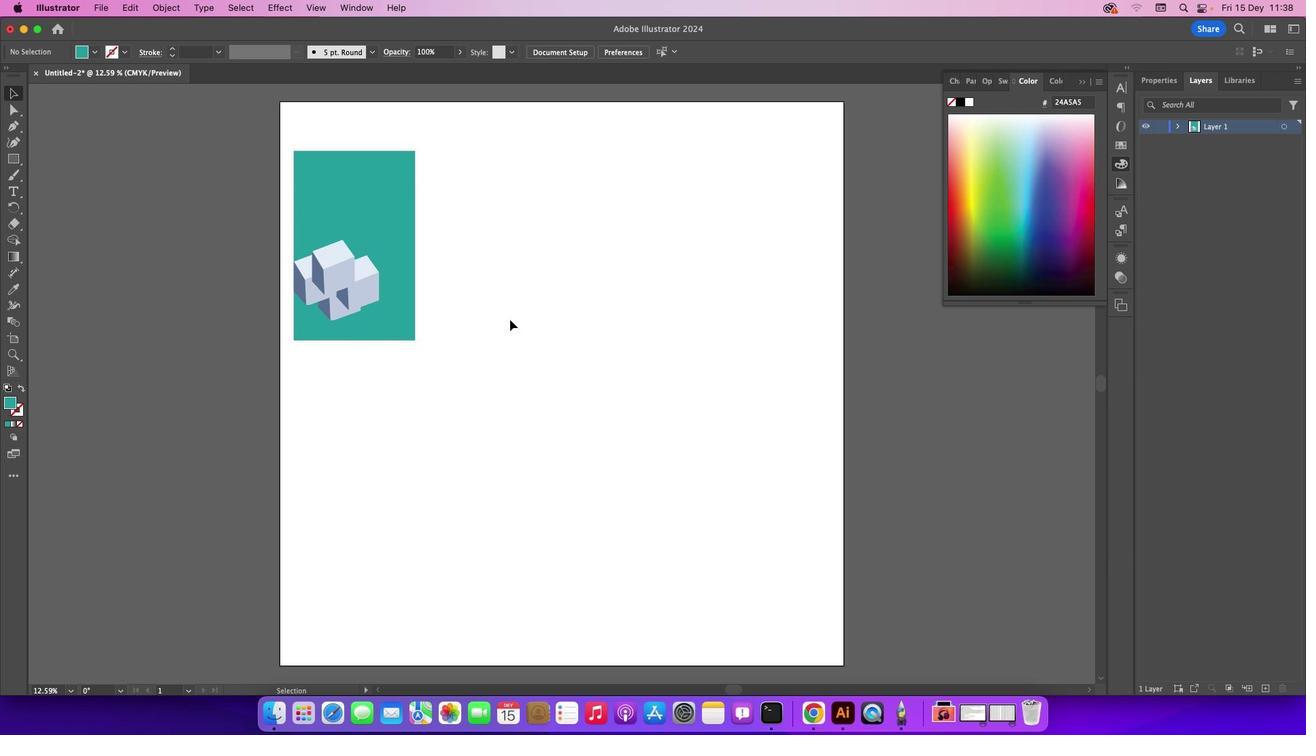 
Action: Mouse pressed left at (808, 242)
Screenshot: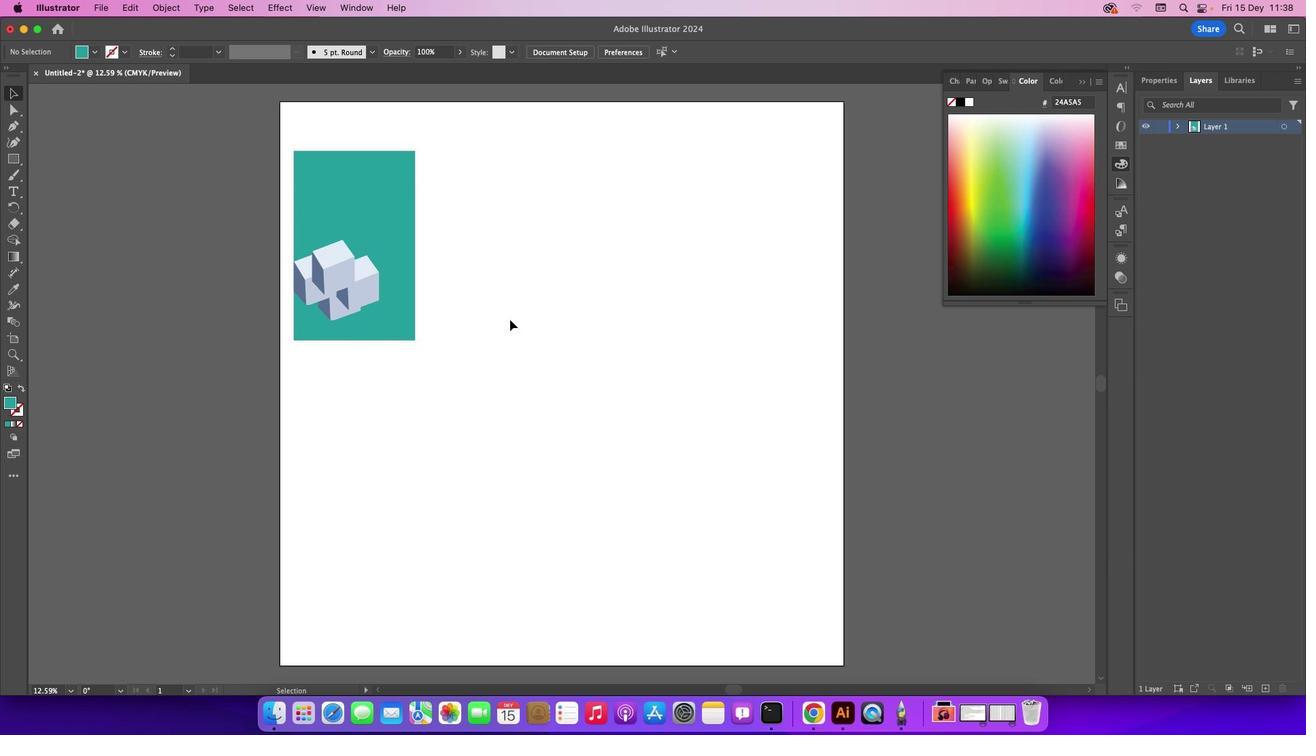 
Action: Mouse moved to (729, 242)
Screenshot: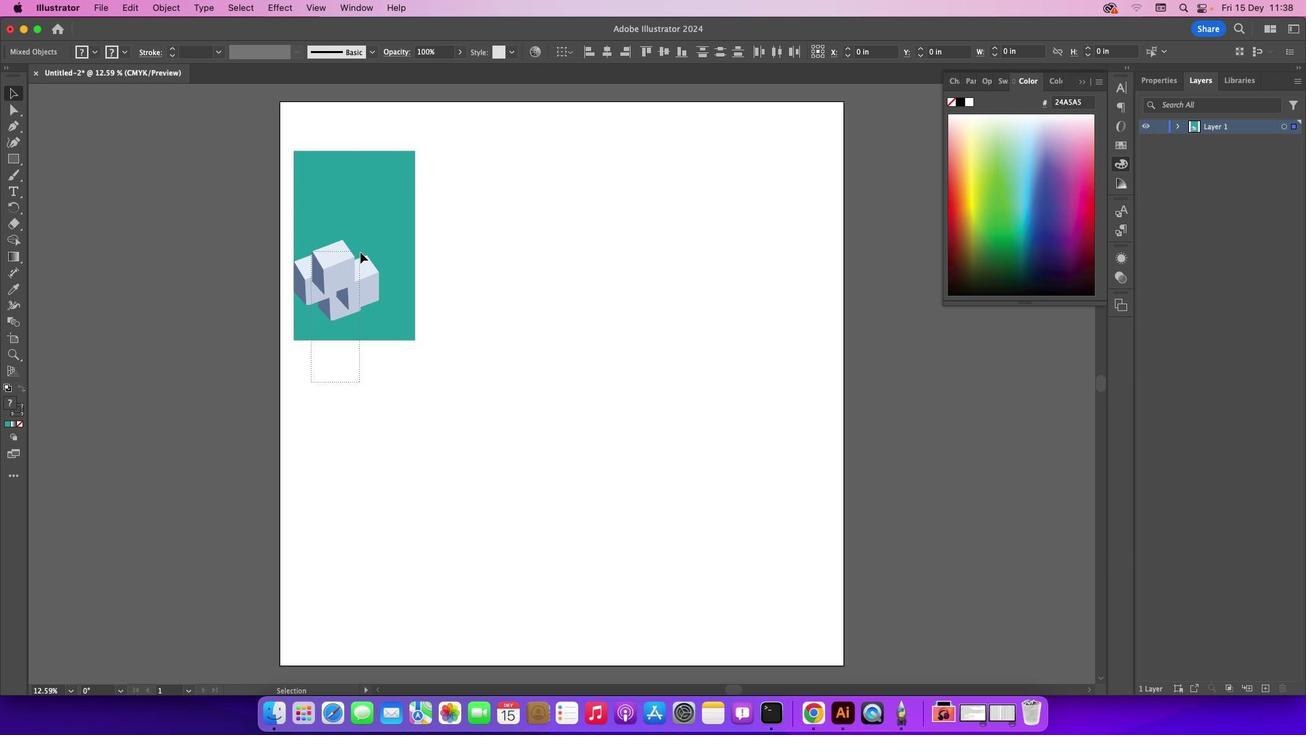
Action: Mouse pressed left at (729, 242)
Screenshot: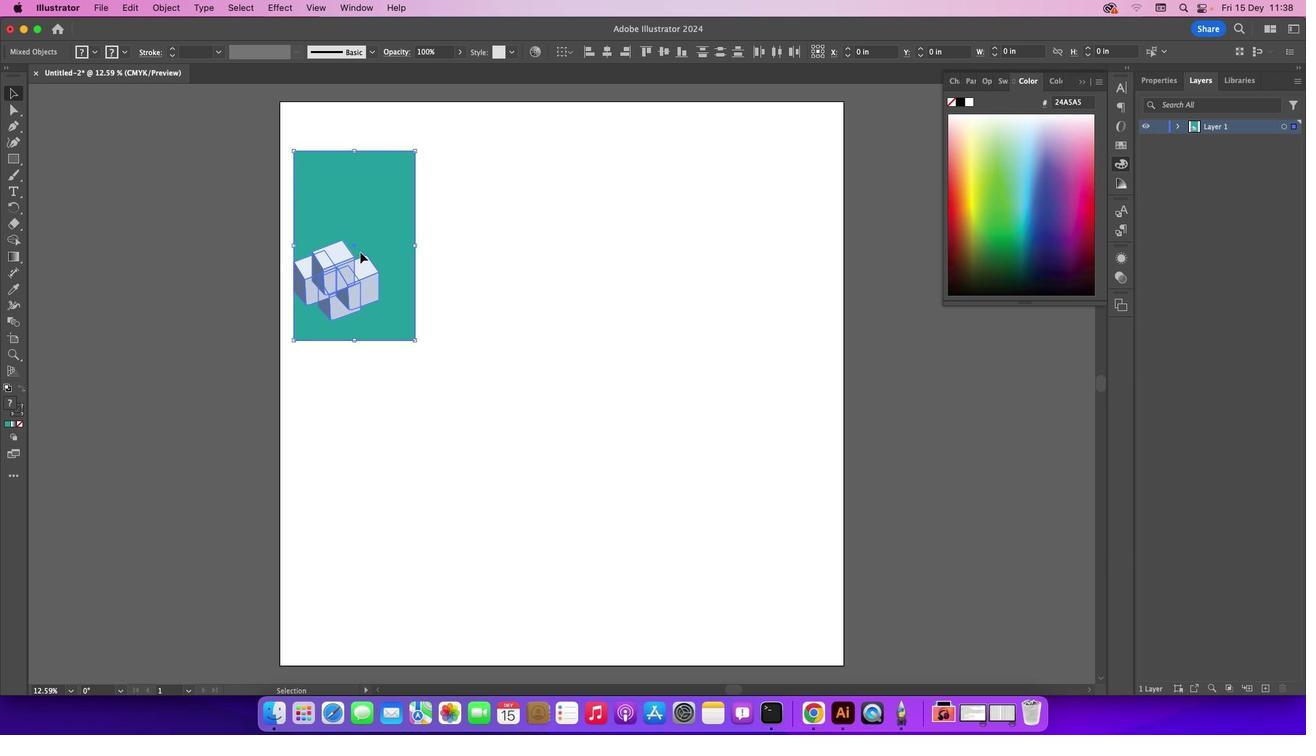 
Action: Mouse moved to (756, 242)
Screenshot: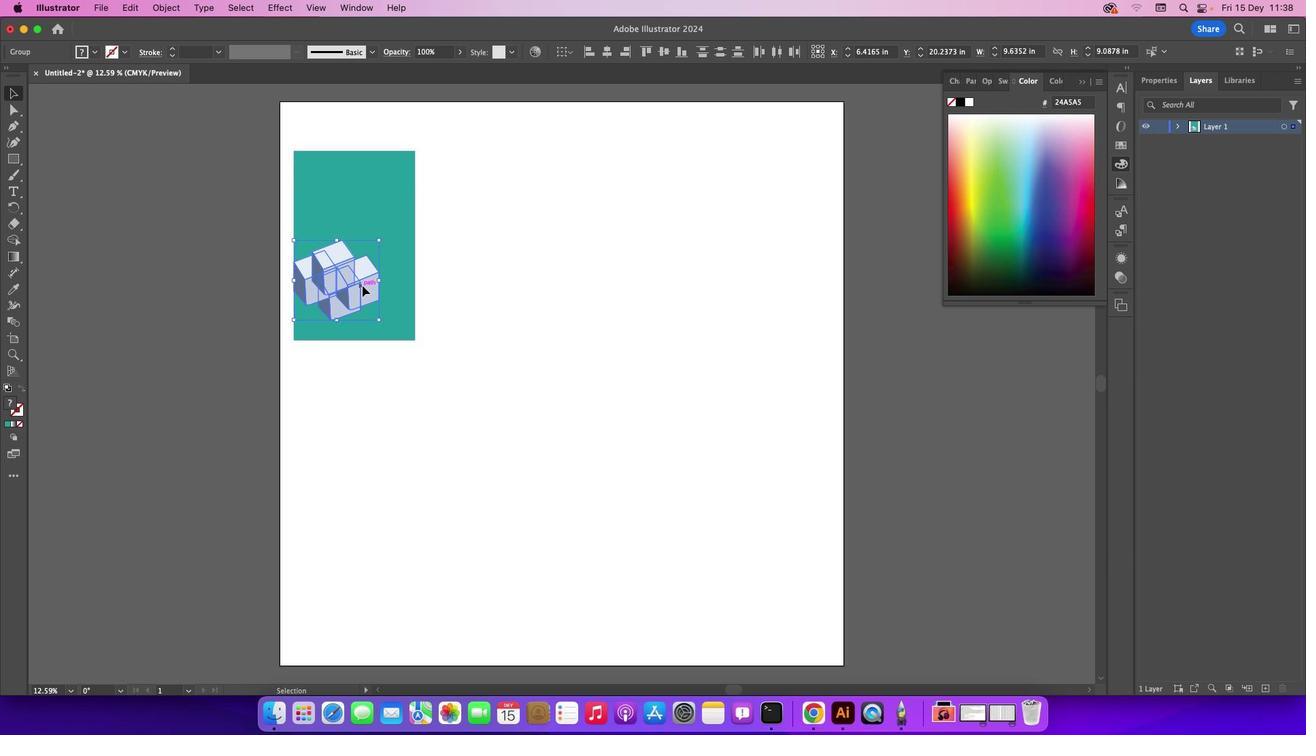 
Action: Key pressed Key.shift
Screenshot: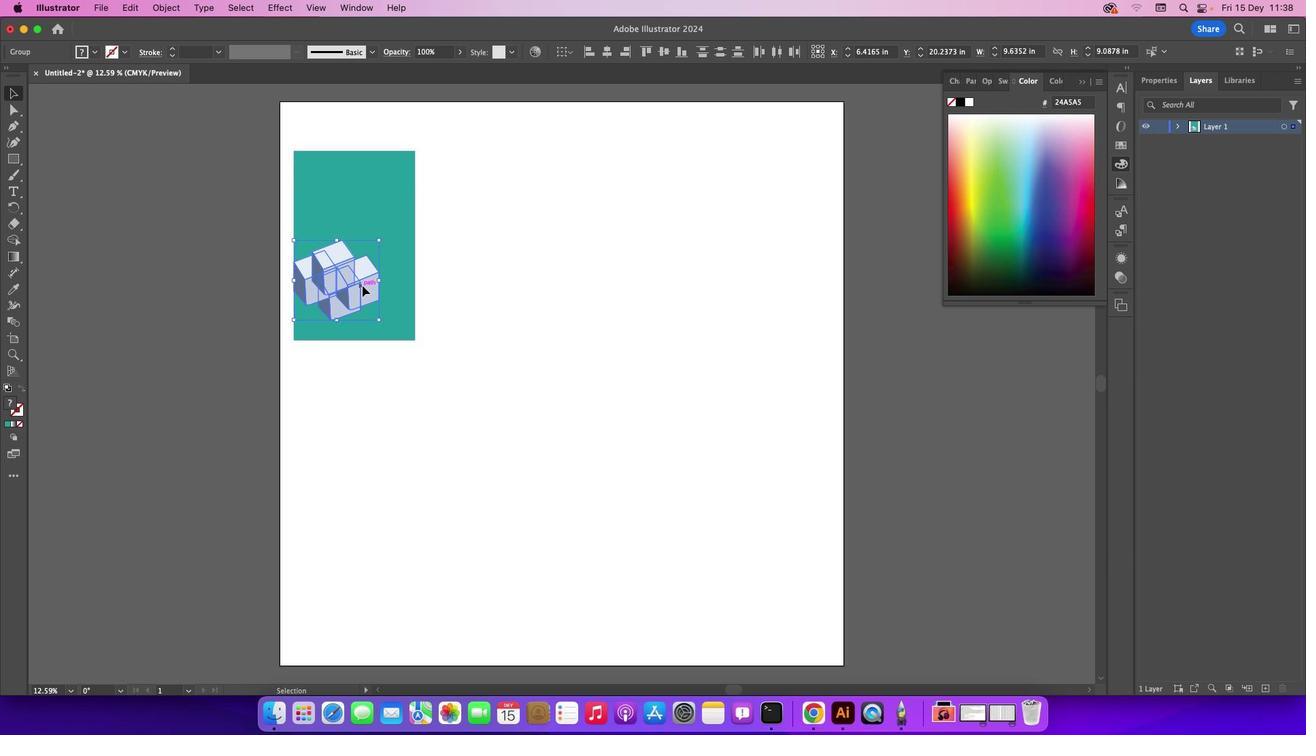 
Action: Mouse pressed left at (756, 242)
Screenshot: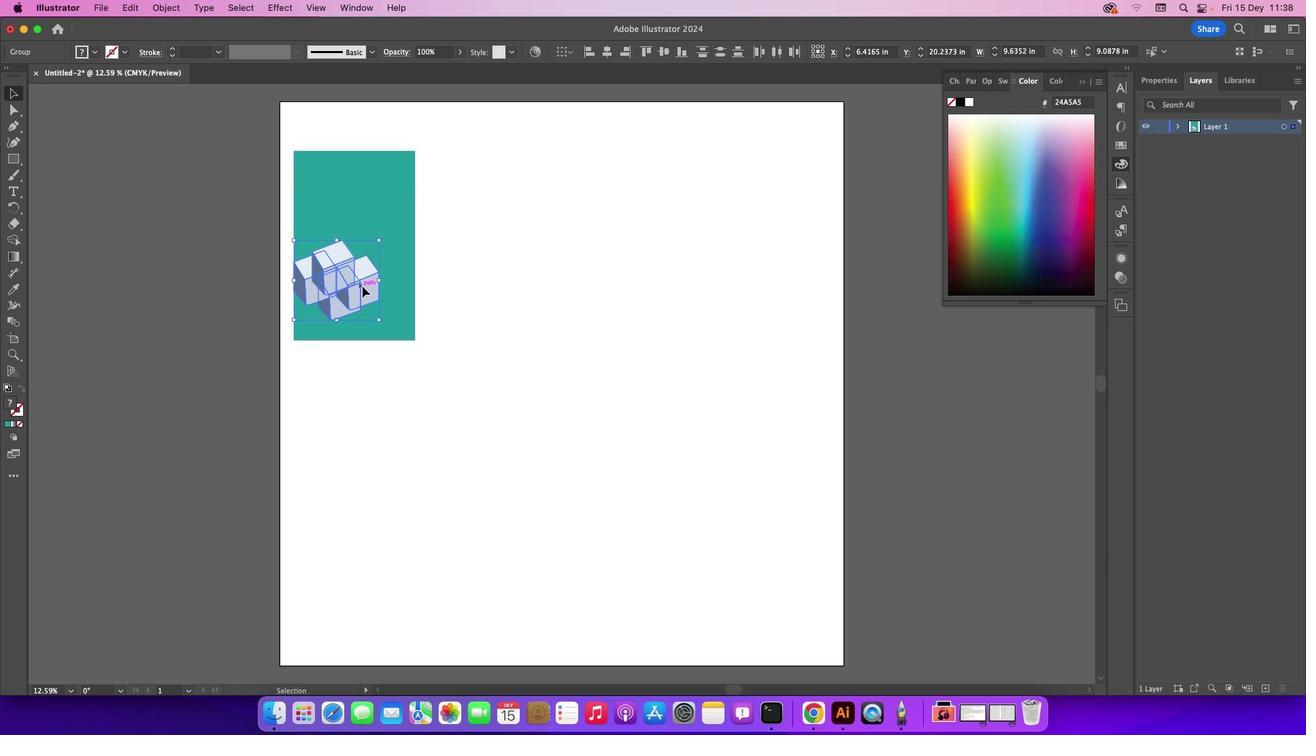 
Action: Mouse moved to (749, 242)
Screenshot: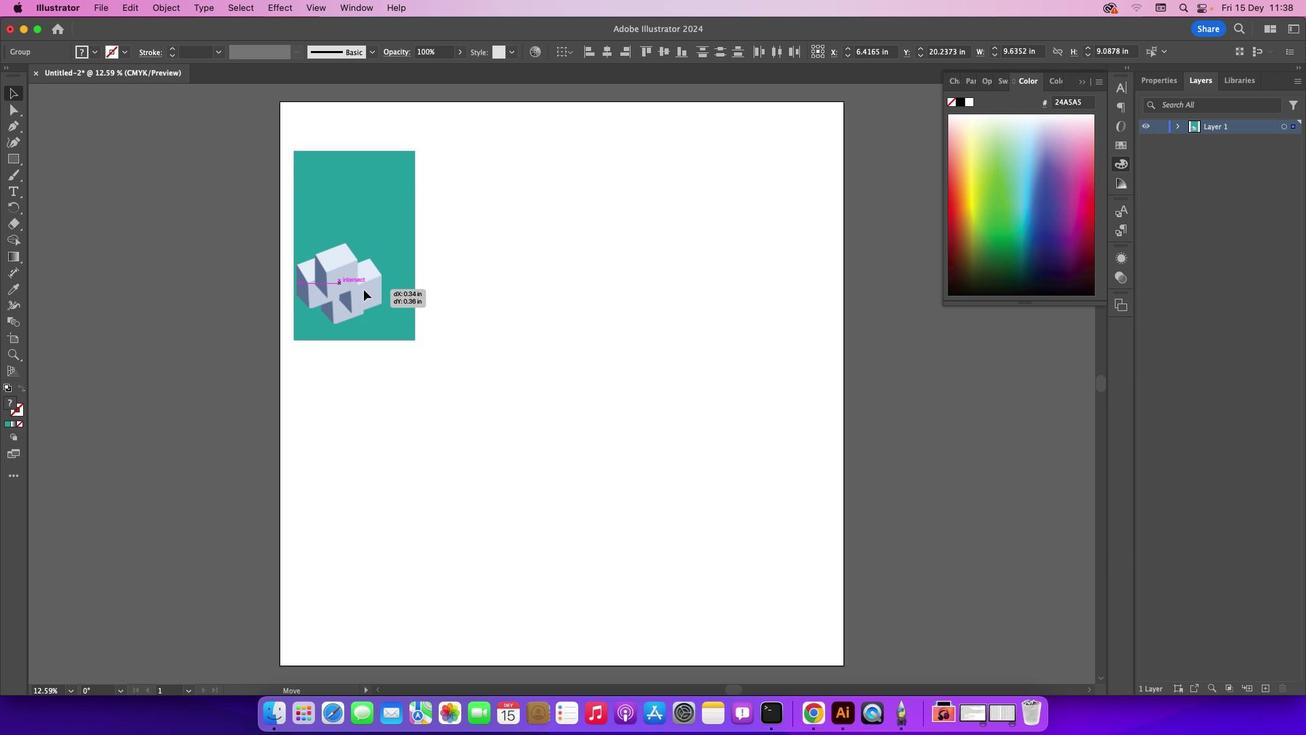 
Action: Mouse pressed left at (749, 242)
Screenshot: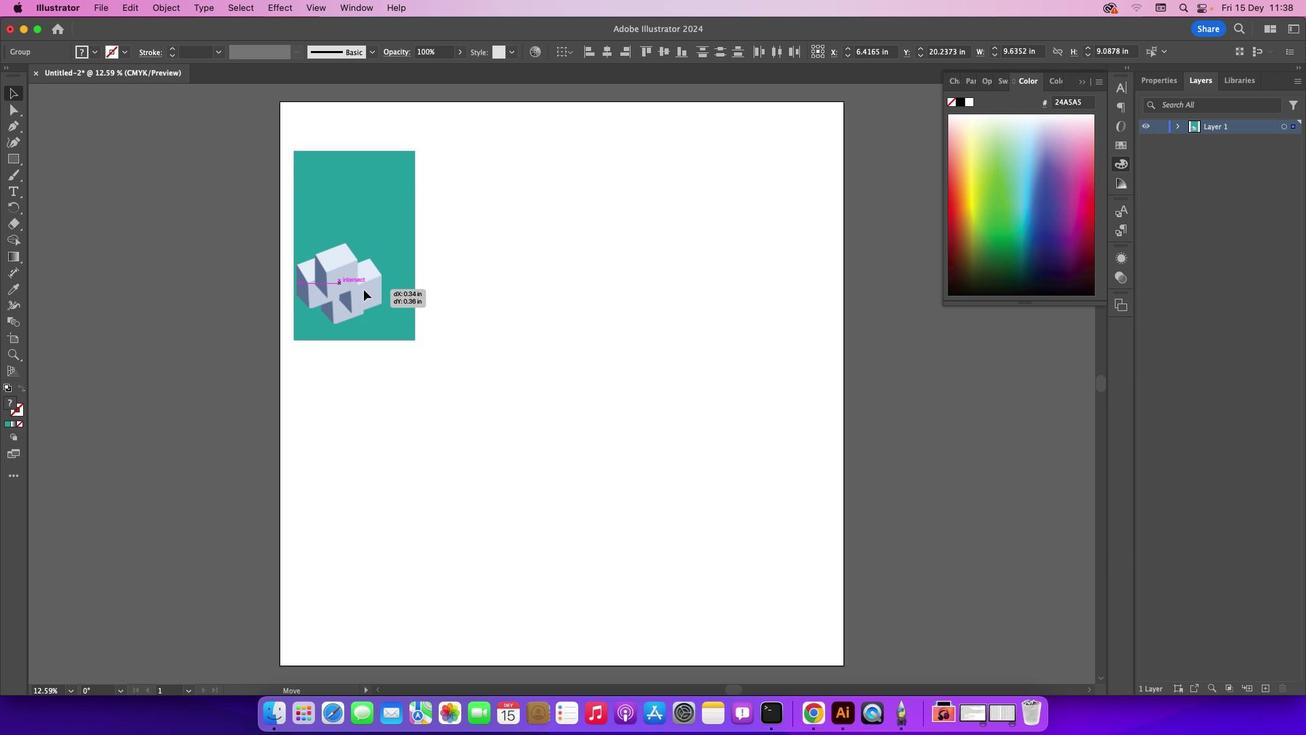 
Action: Mouse moved to (794, 242)
Screenshot: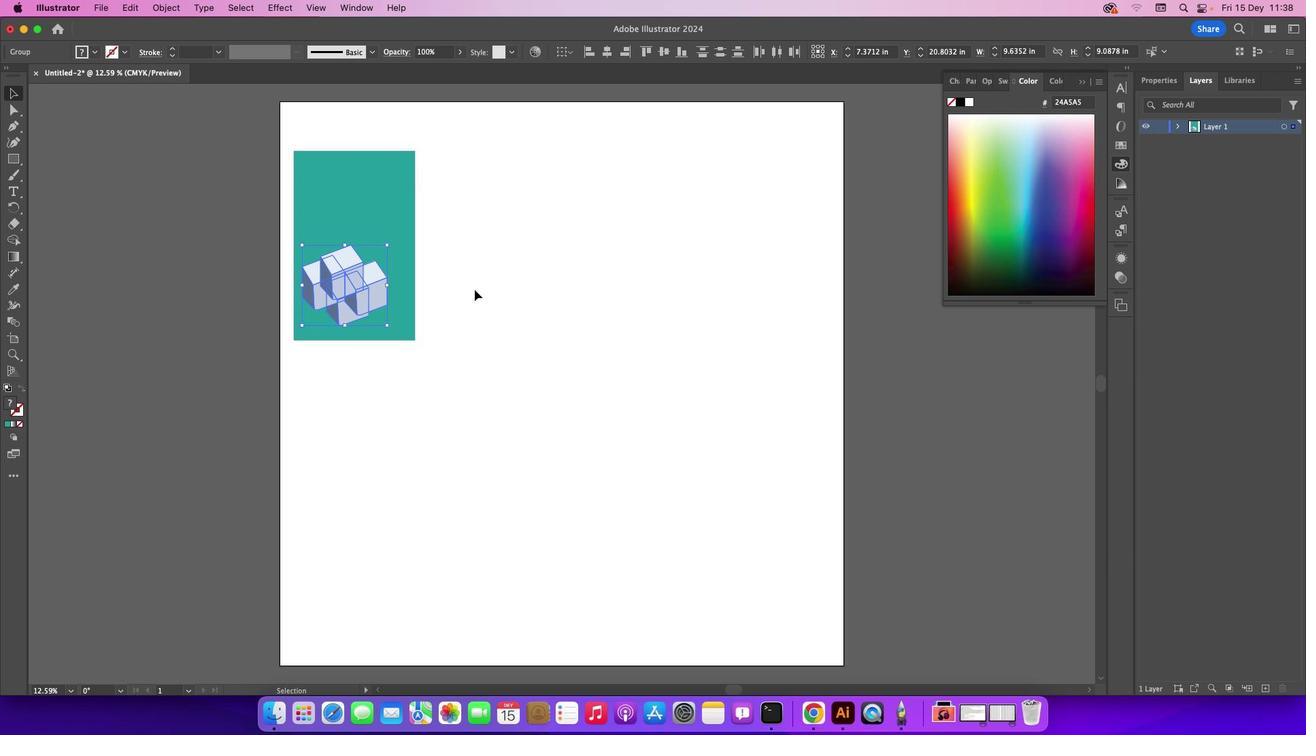 
Action: Mouse pressed left at (794, 242)
Screenshot: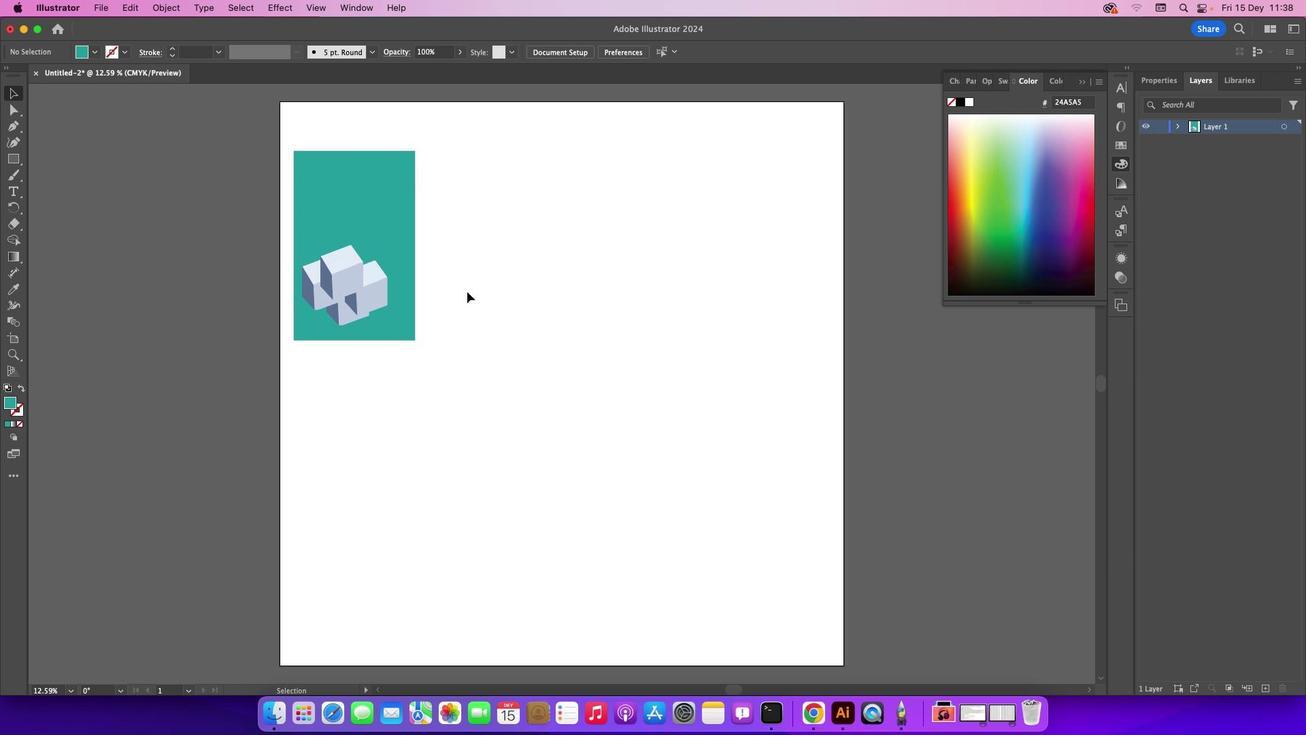 
Action: Mouse moved to (607, 242)
Screenshot: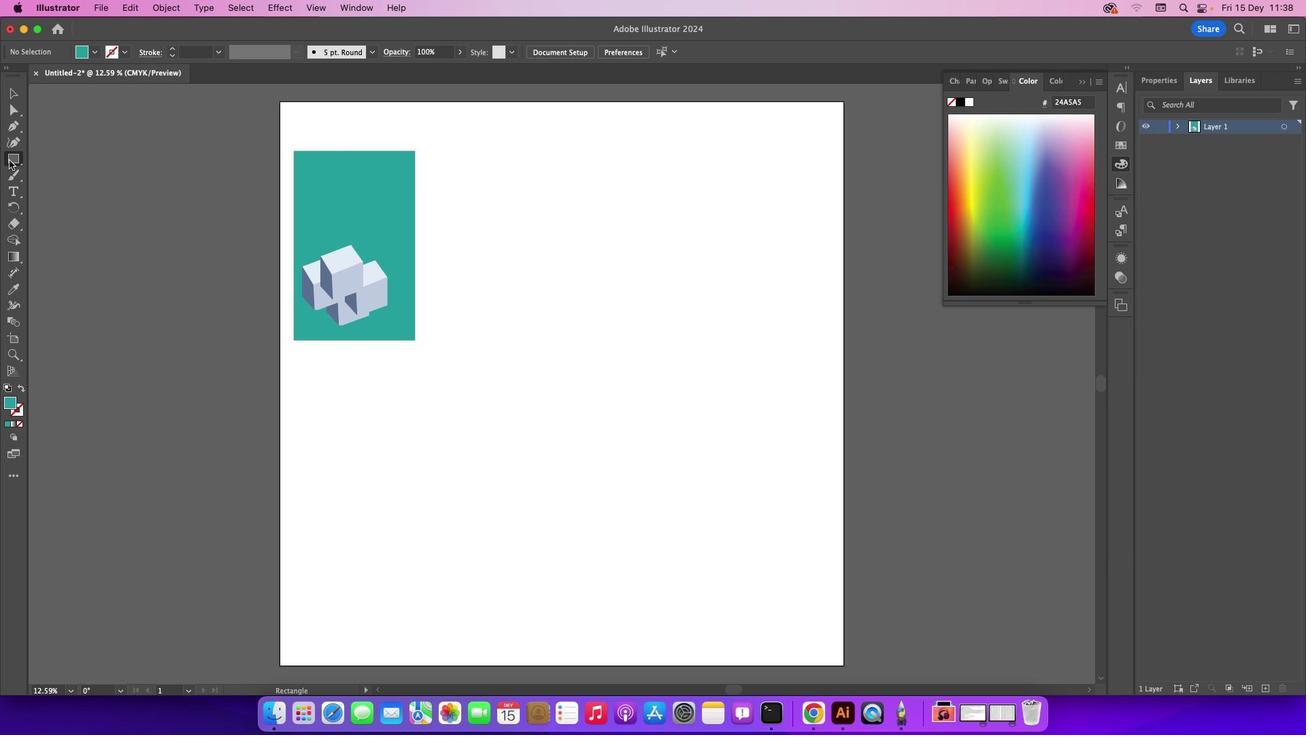 
Action: Mouse pressed left at (607, 242)
Screenshot: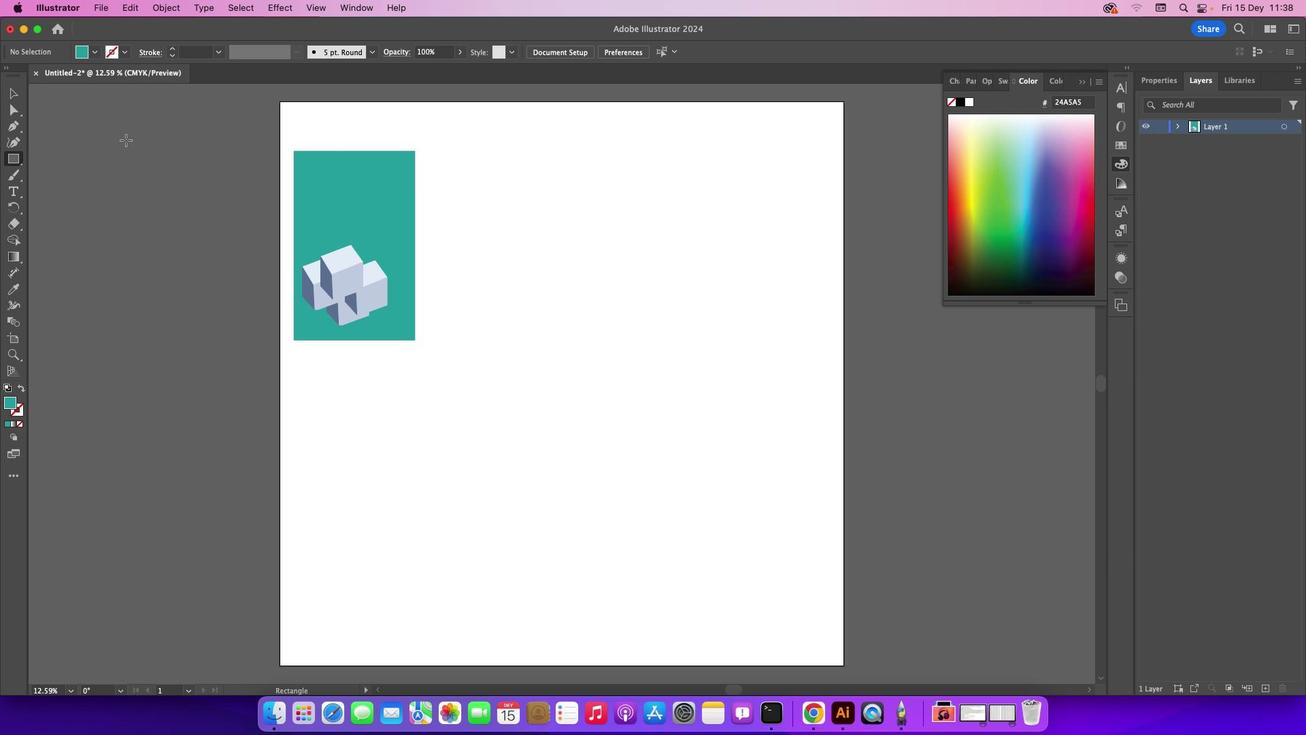
Action: Mouse moved to (722, 242)
Screenshot: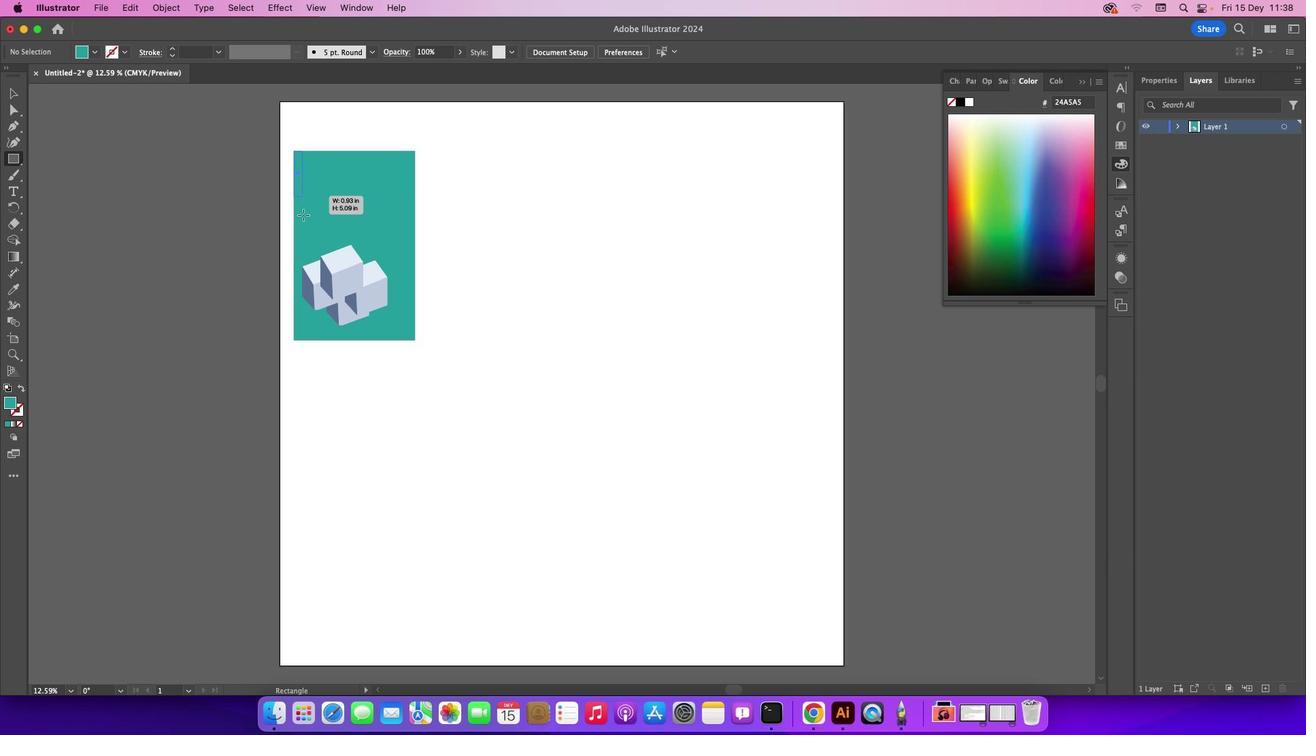 
Action: Mouse pressed left at (722, 242)
Screenshot: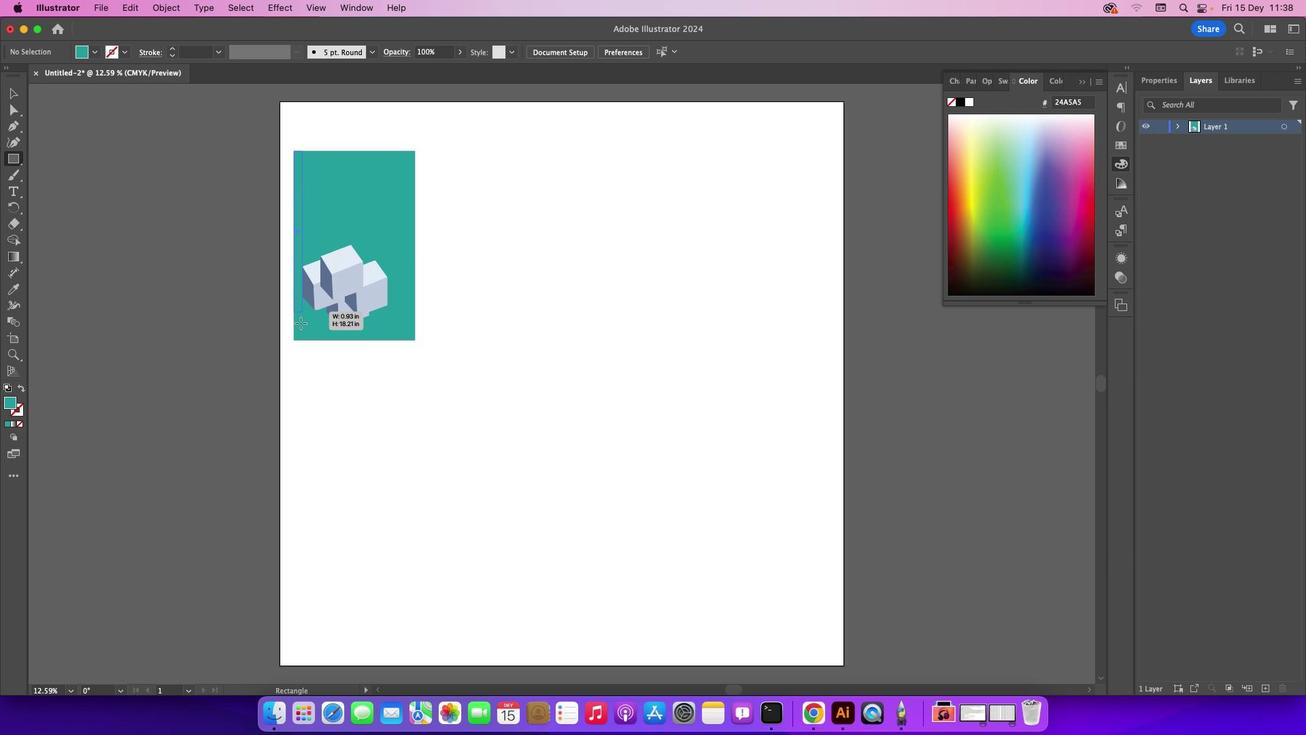 
Action: Mouse moved to (609, 242)
Screenshot: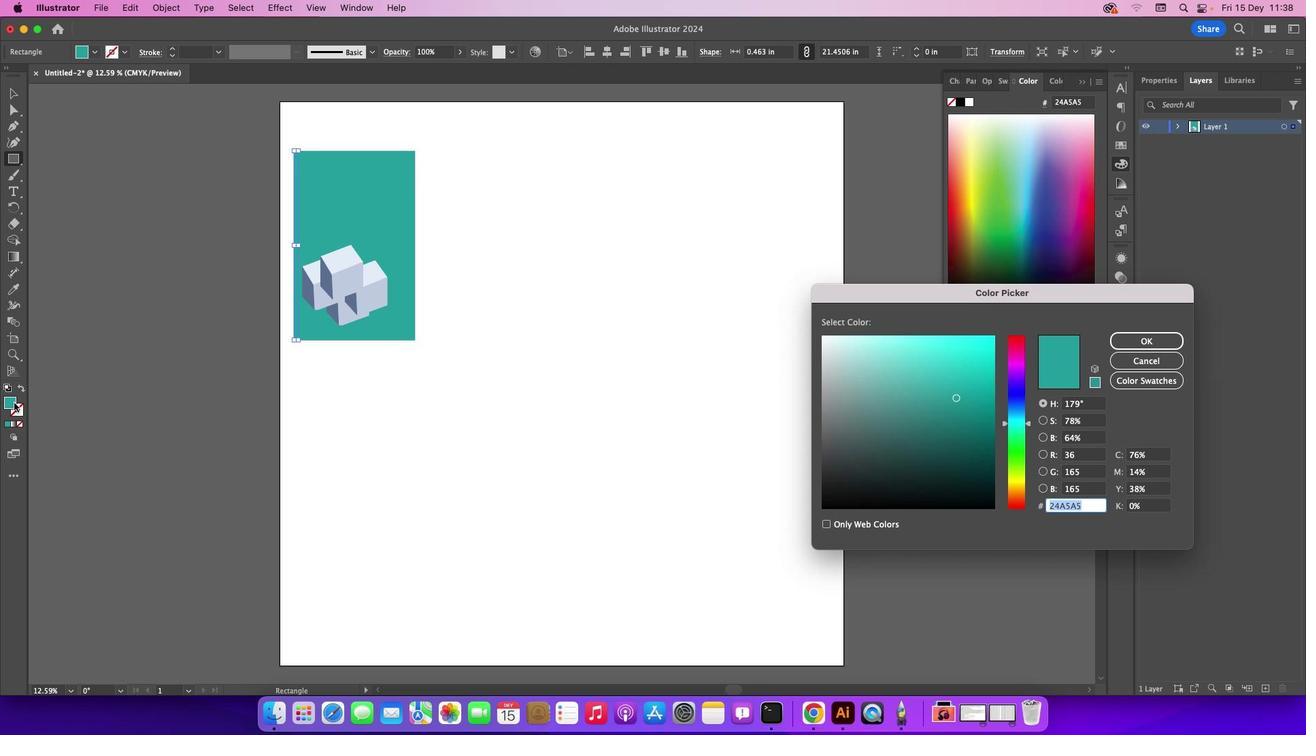 
Action: Mouse pressed left at (609, 242)
Screenshot: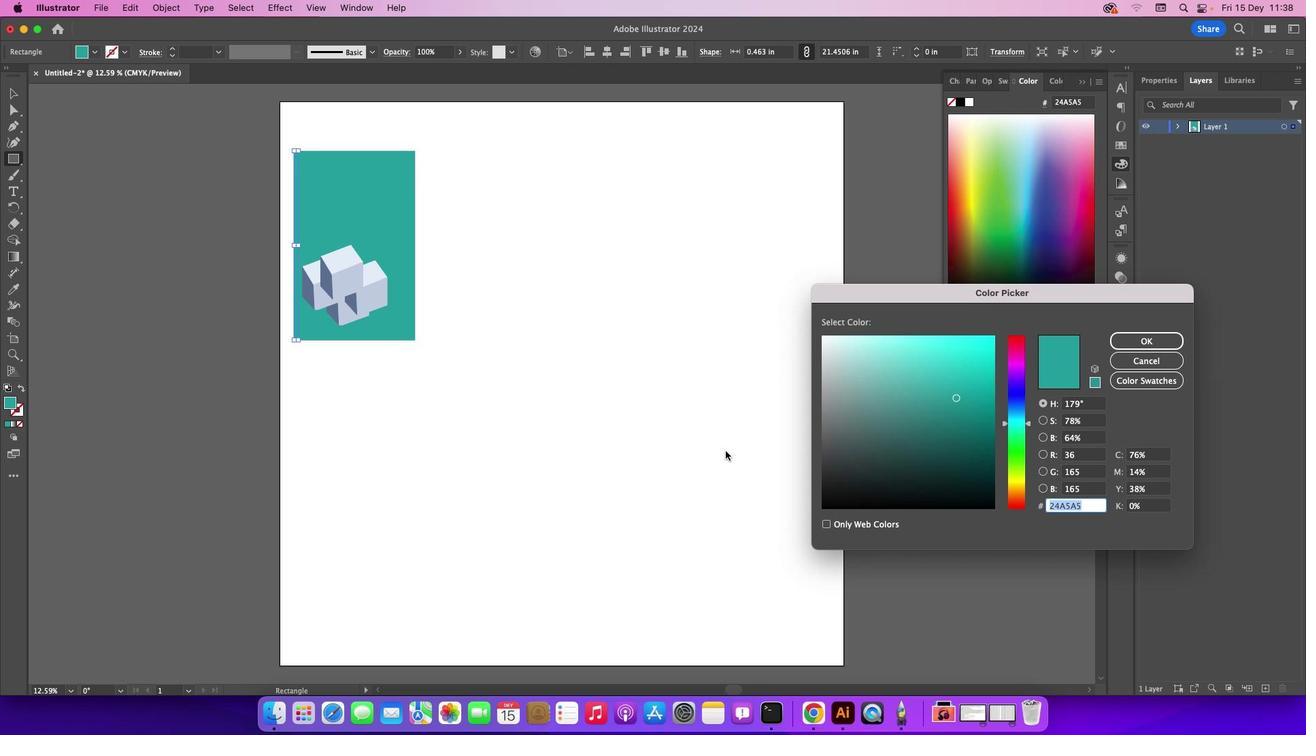 
Action: Mouse pressed left at (609, 242)
Screenshot: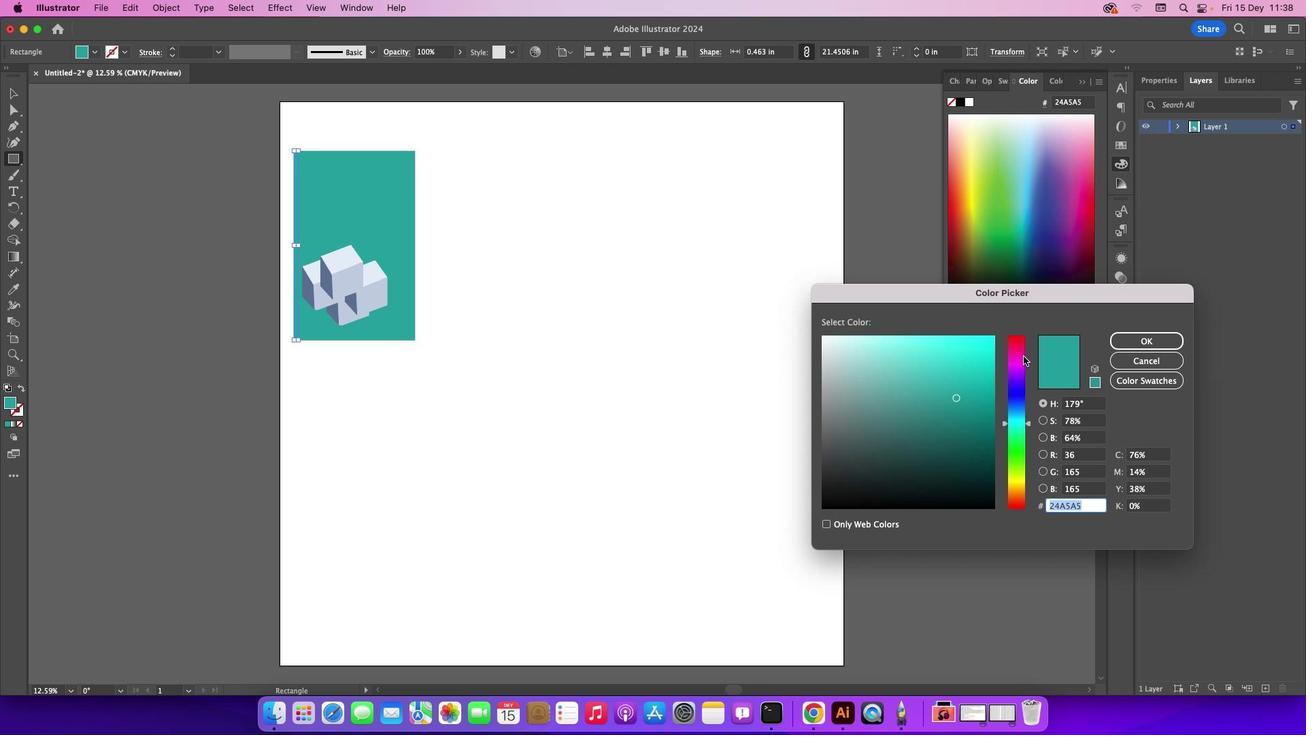
Action: Mouse moved to (984, 242)
Screenshot: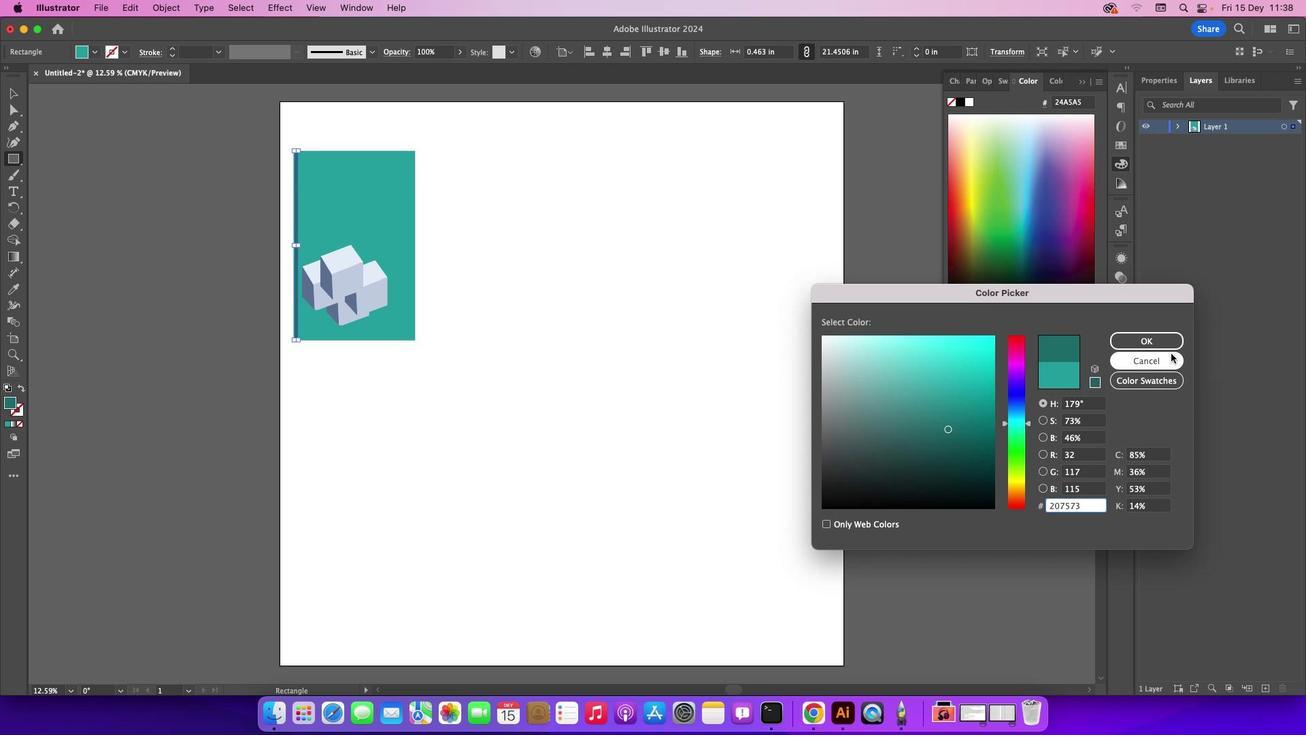 
Action: Mouse pressed left at (984, 242)
Screenshot: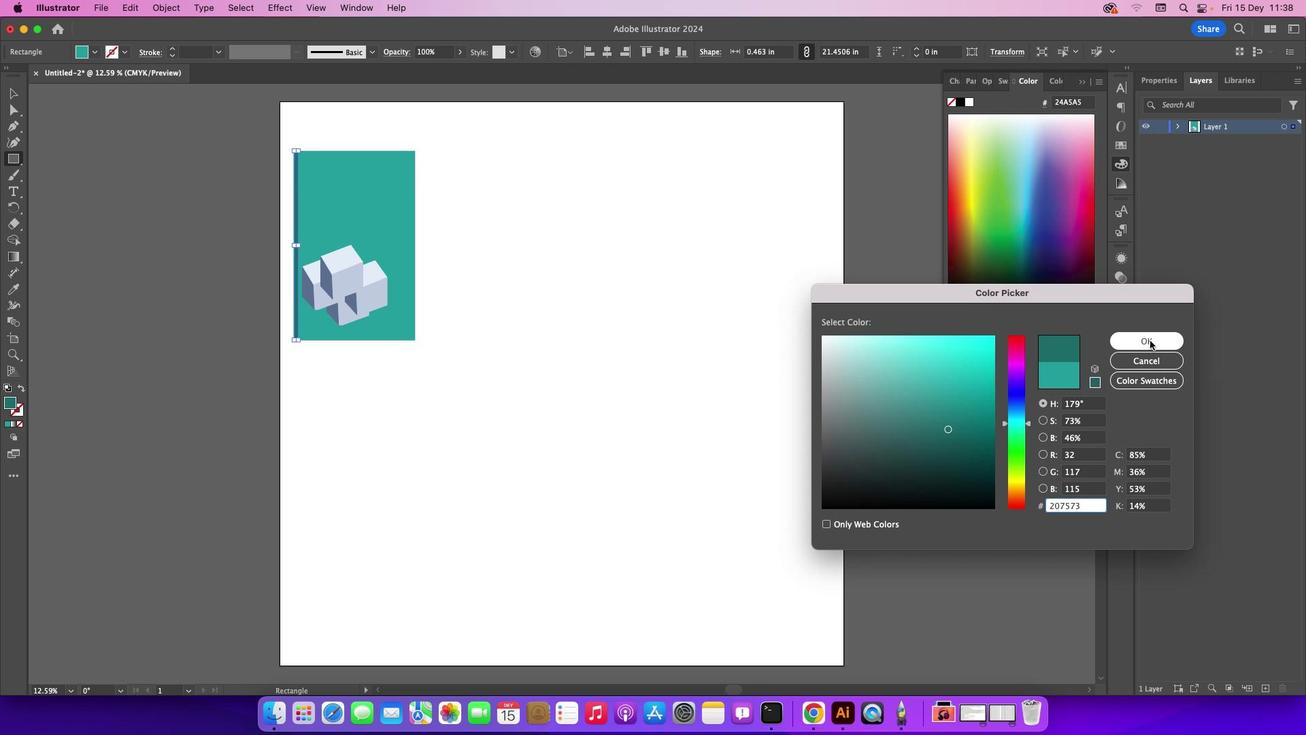 
Action: Mouse moved to (1062, 242)
Screenshot: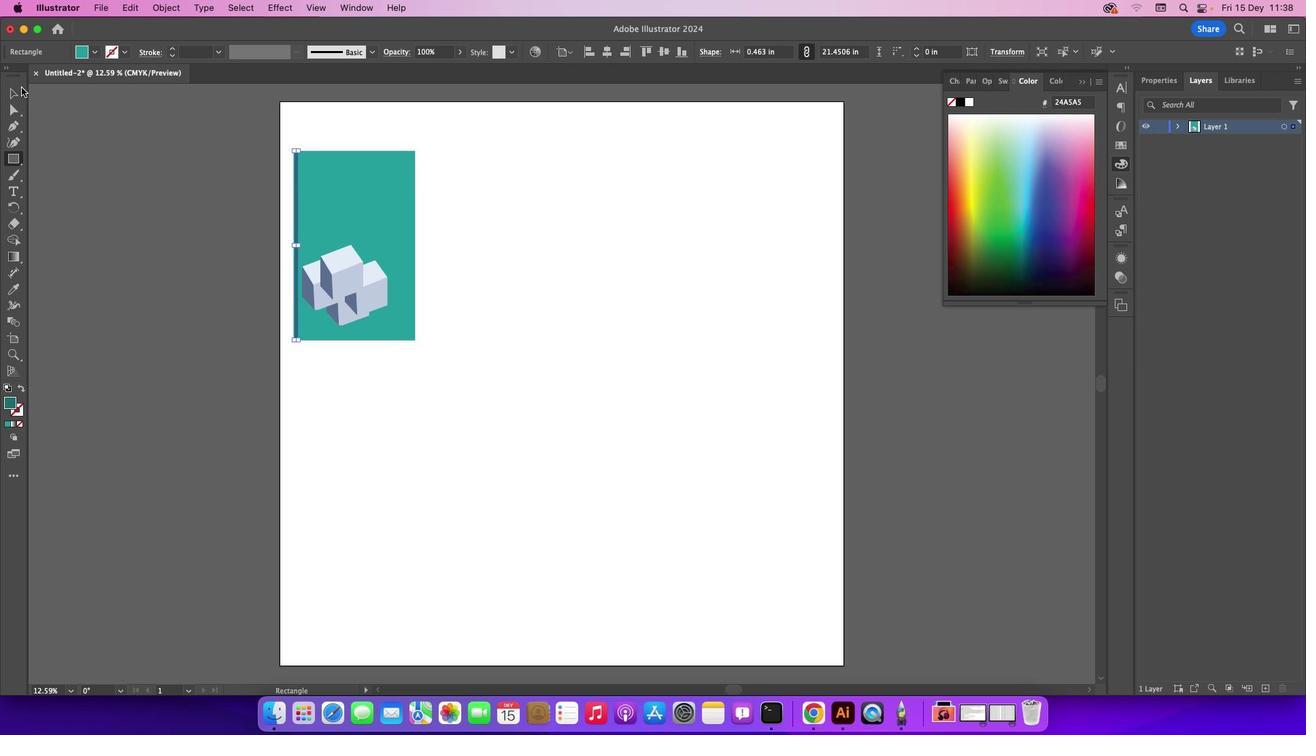 
Action: Mouse pressed left at (1062, 242)
Screenshot: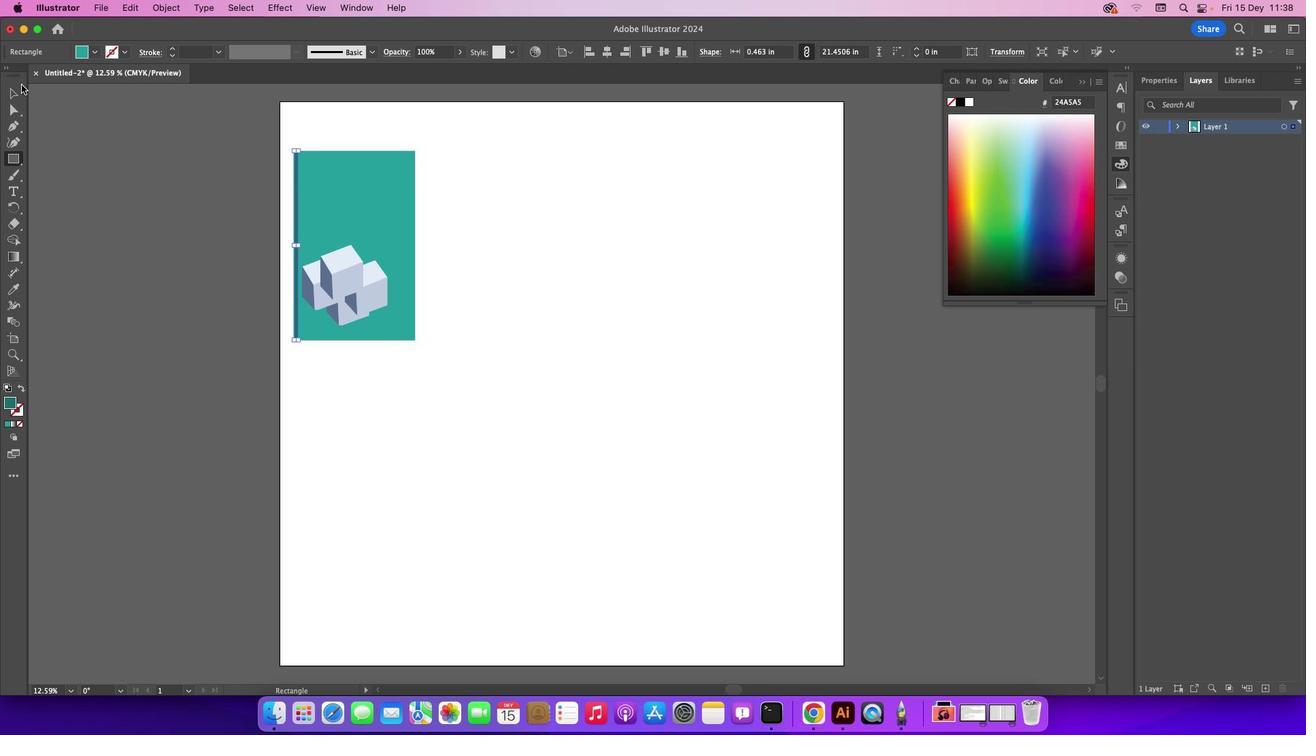 
Action: Mouse moved to (611, 242)
Screenshot: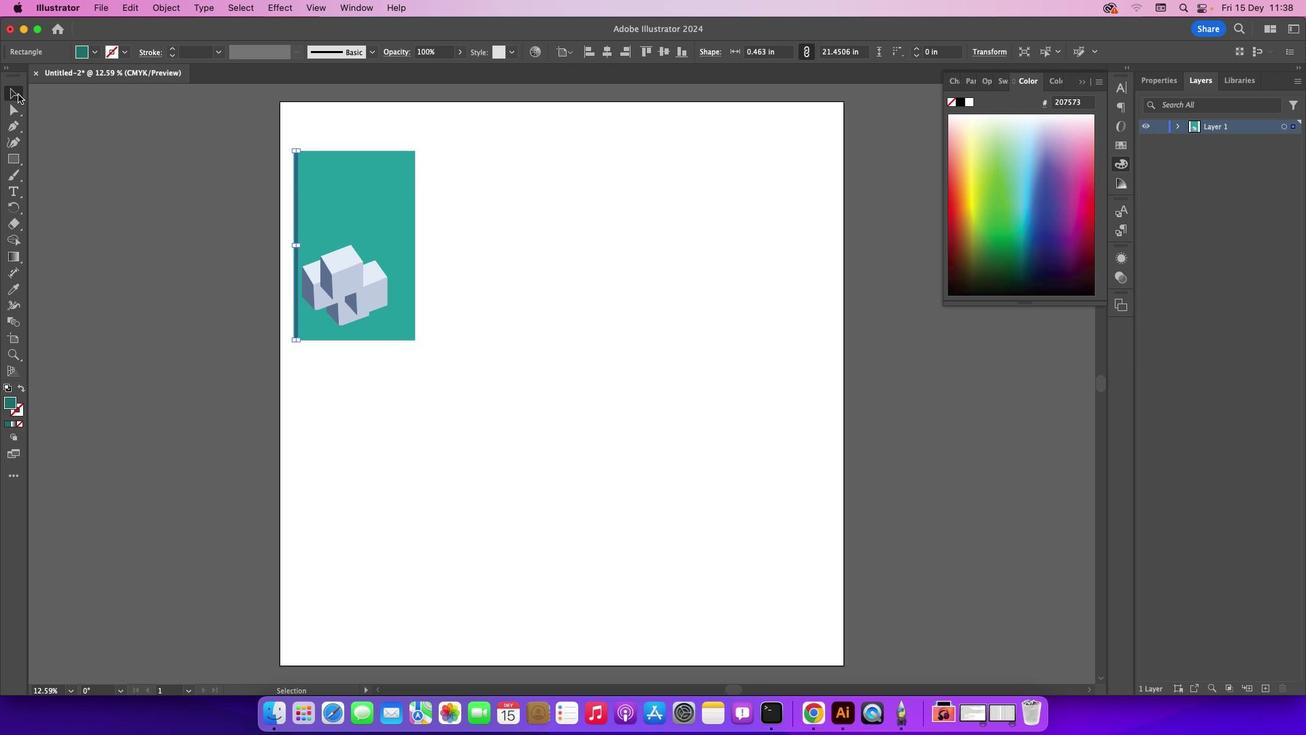 
Action: Mouse pressed left at (611, 242)
Screenshot: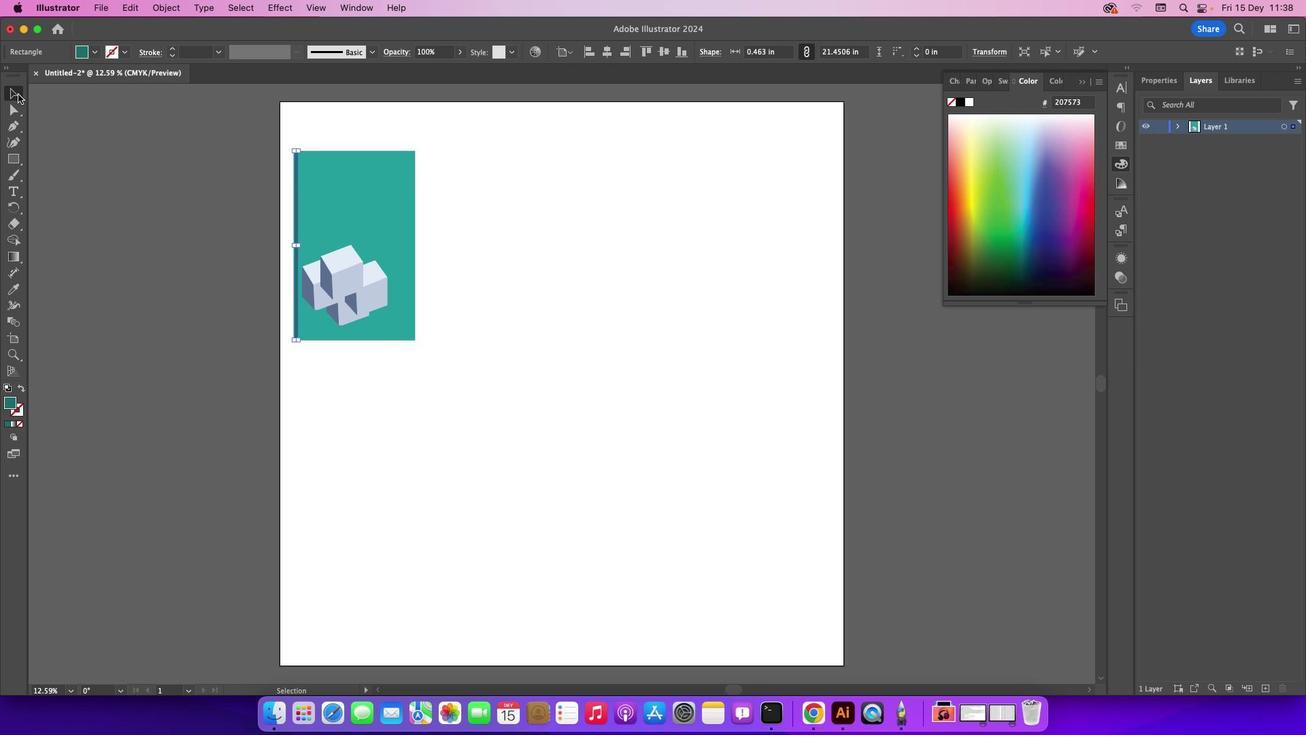 
Action: Mouse moved to (611, 242)
Screenshot: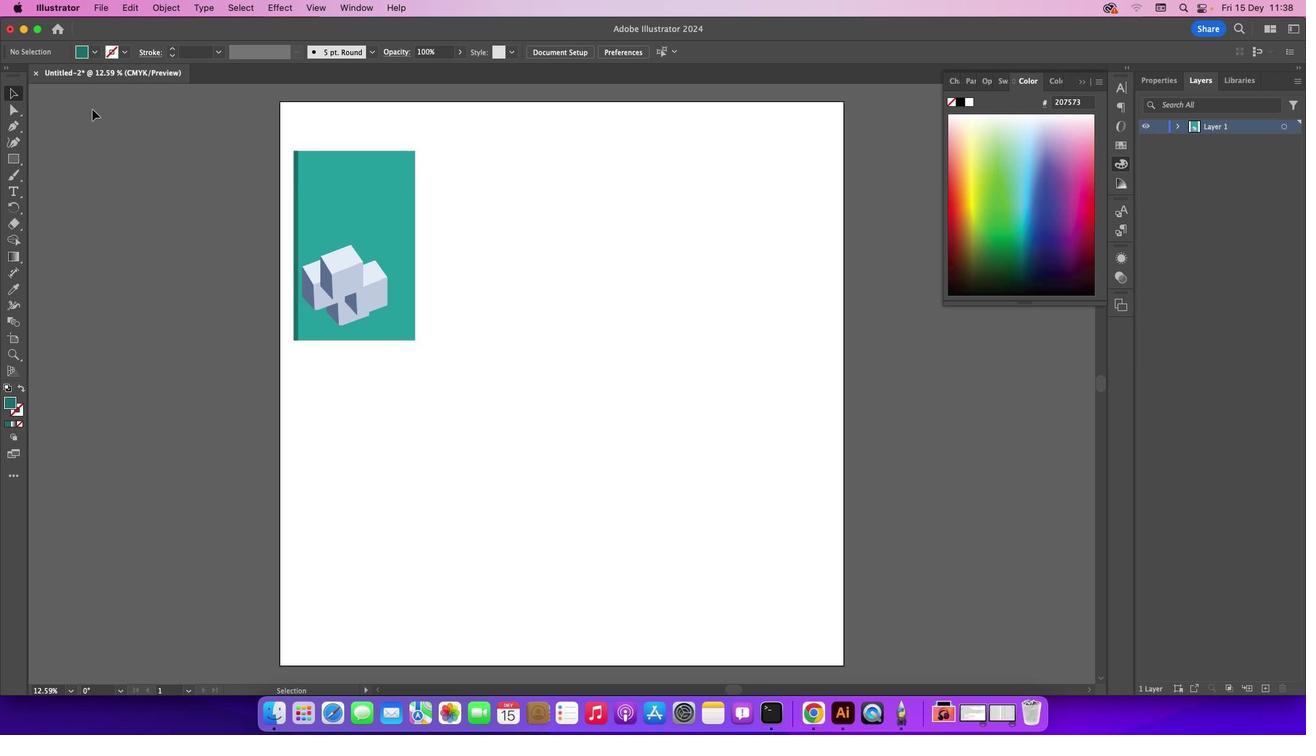 
Action: Mouse pressed left at (611, 242)
Screenshot: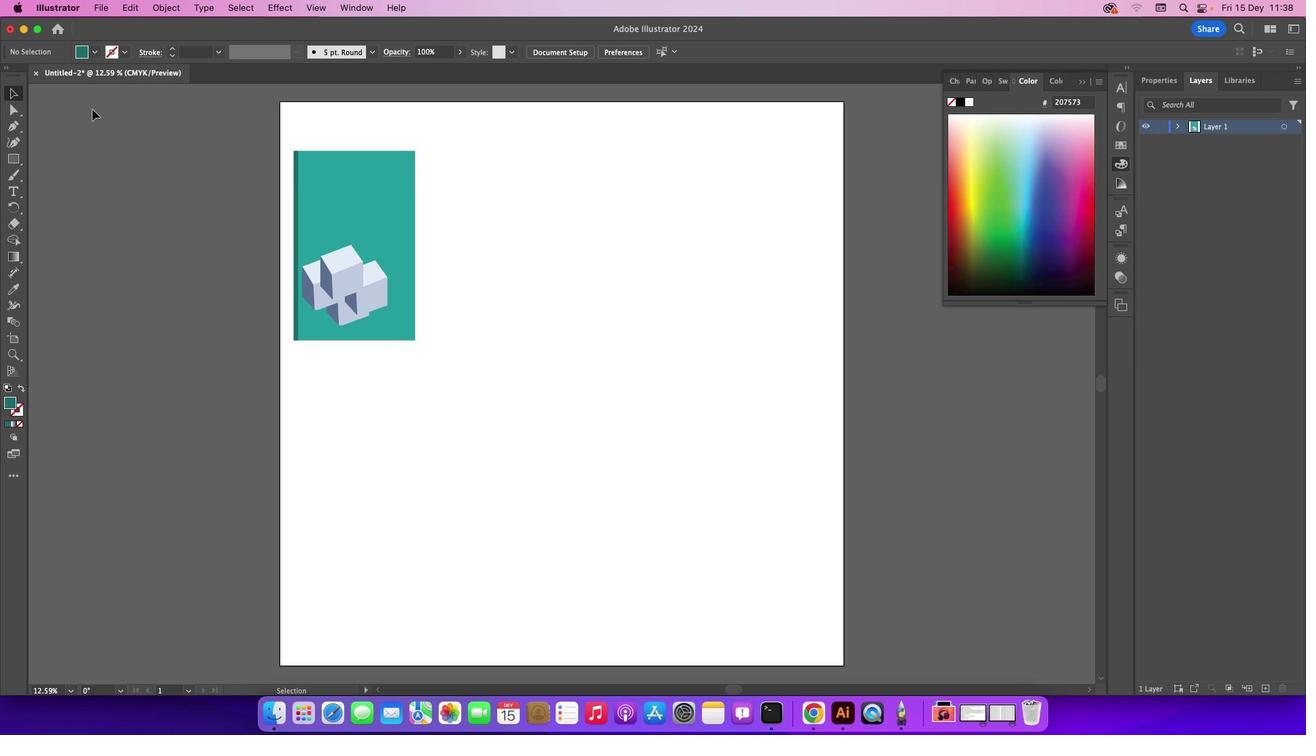 
Action: Mouse moved to (641, 242)
Screenshot: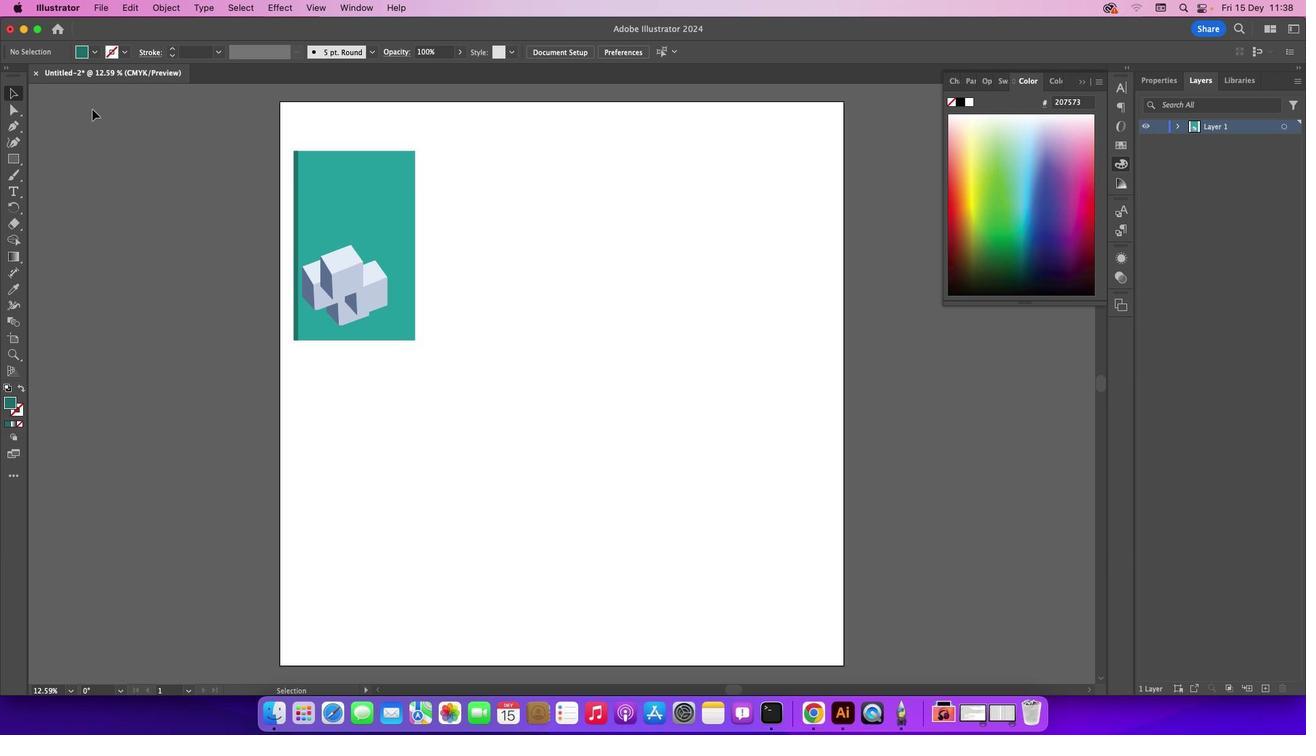 
Action: Mouse pressed left at (641, 242)
Screenshot: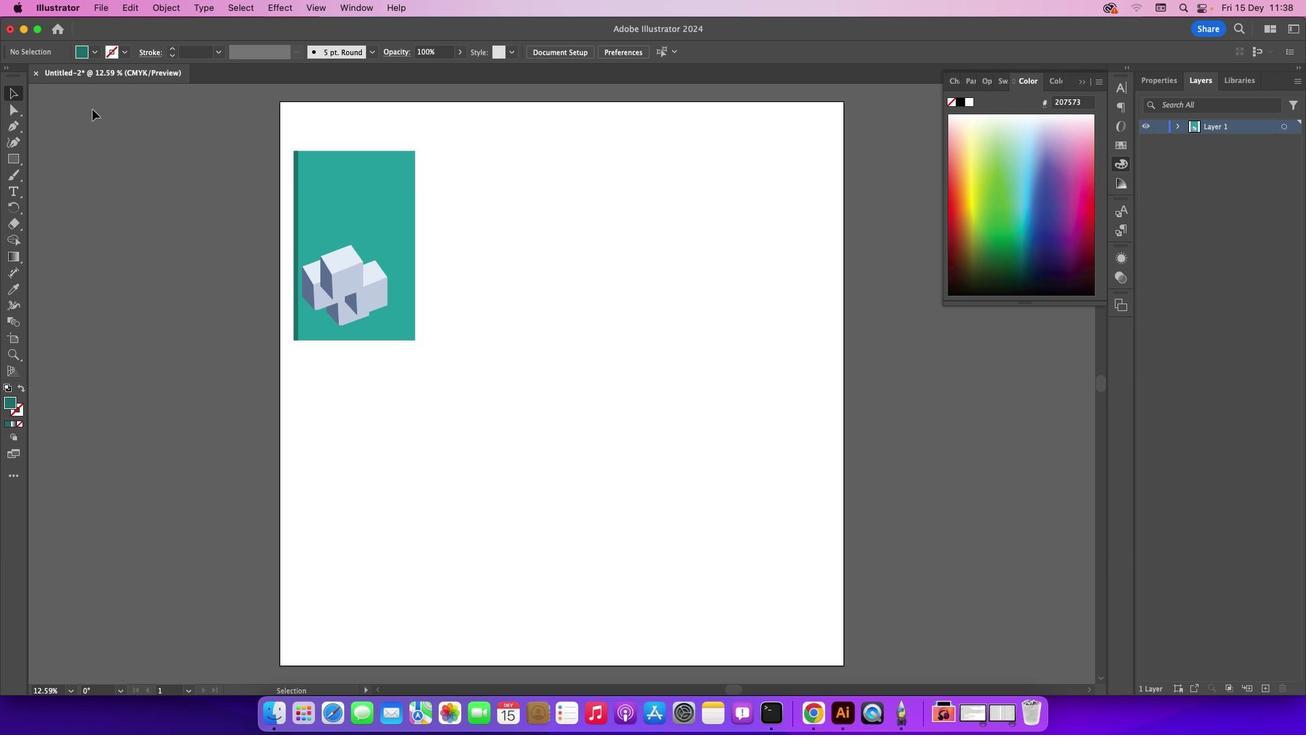 
Action: Mouse moved to (657, 242)
Screenshot: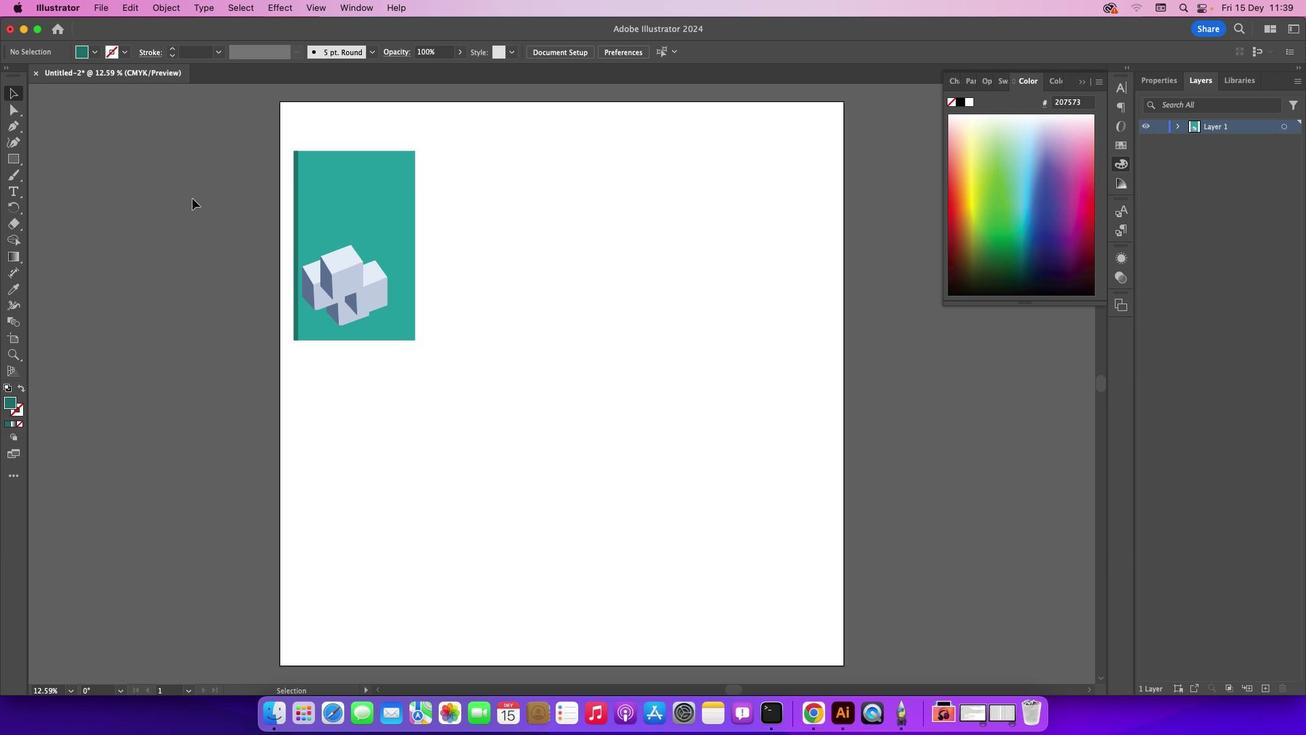 
Action: Mouse pressed left at (657, 242)
Screenshot: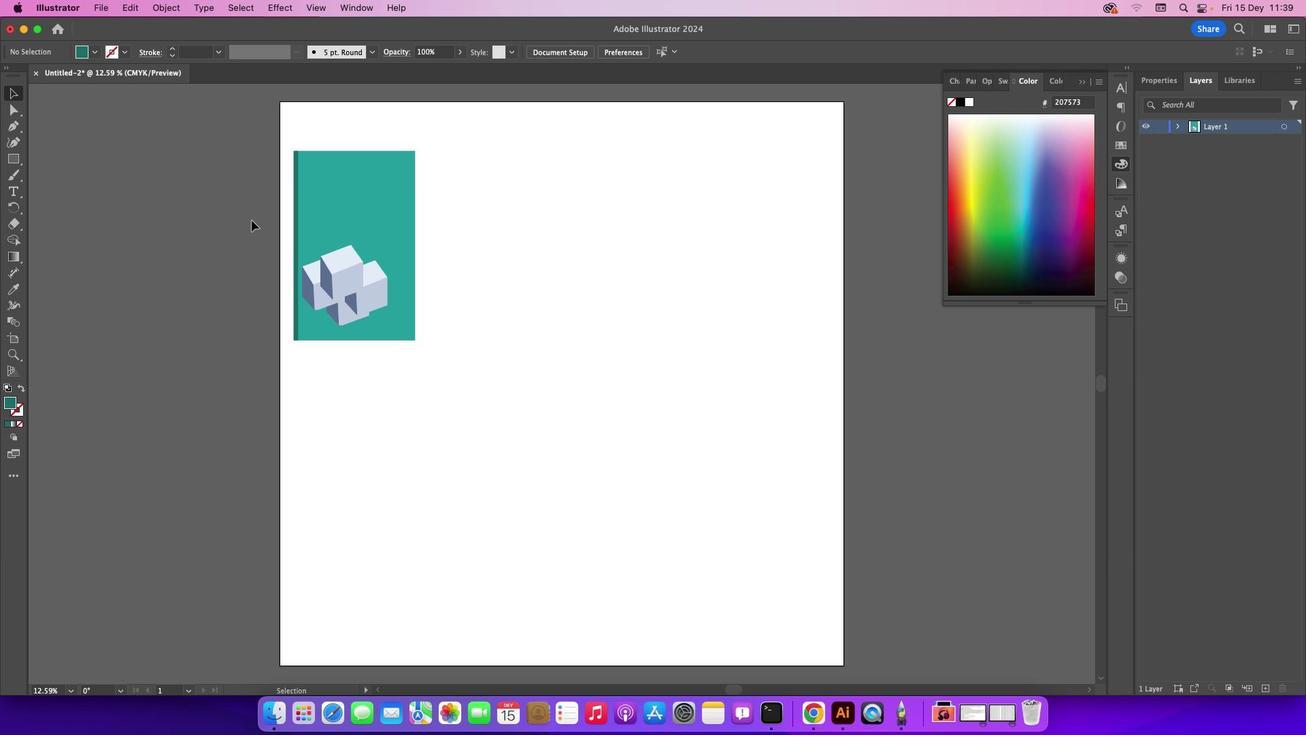 
Action: Mouse moved to (785, 242)
Screenshot: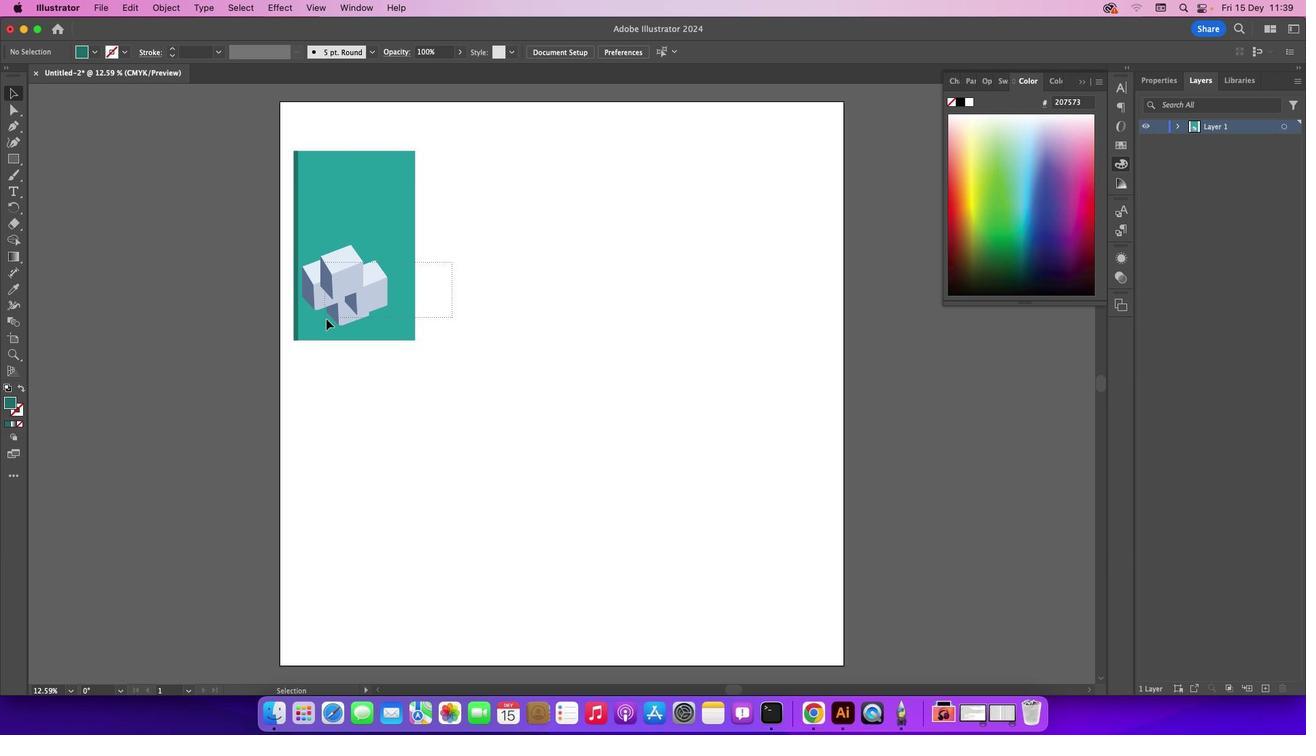 
Action: Mouse pressed left at (785, 242)
Screenshot: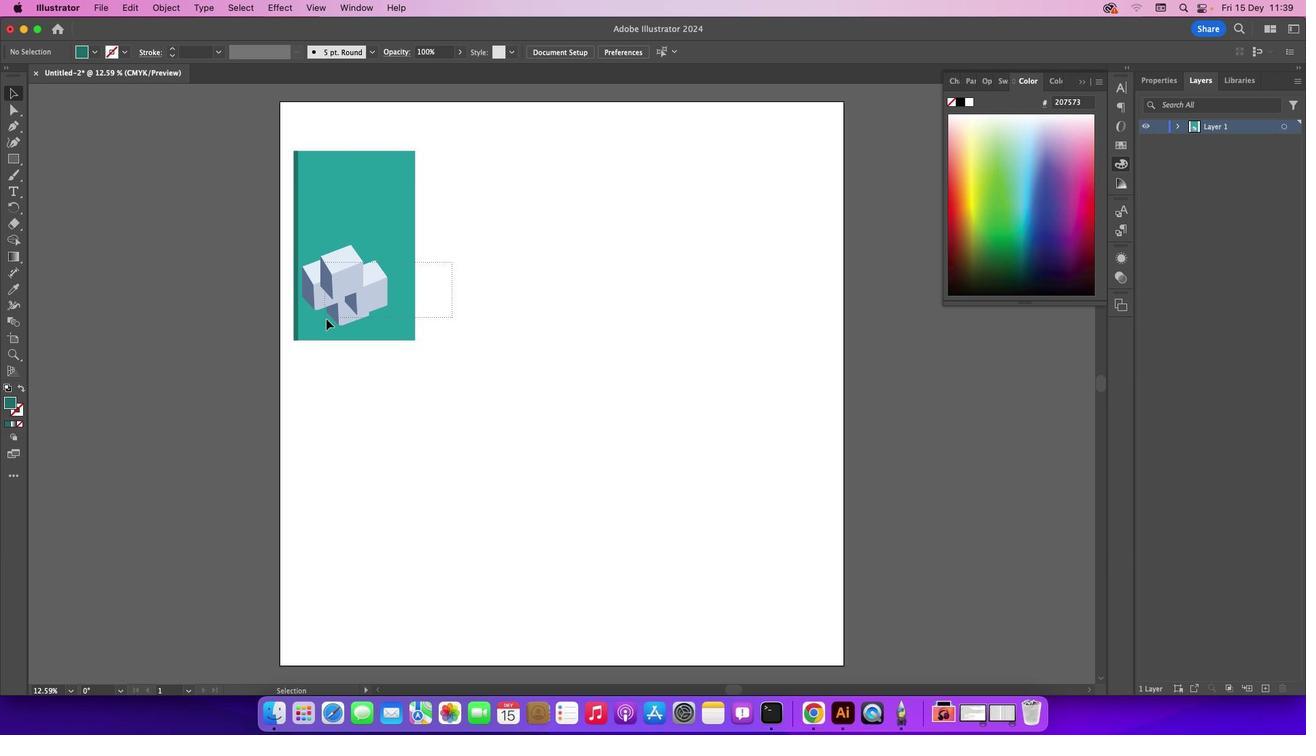 
Action: Mouse moved to (745, 242)
Screenshot: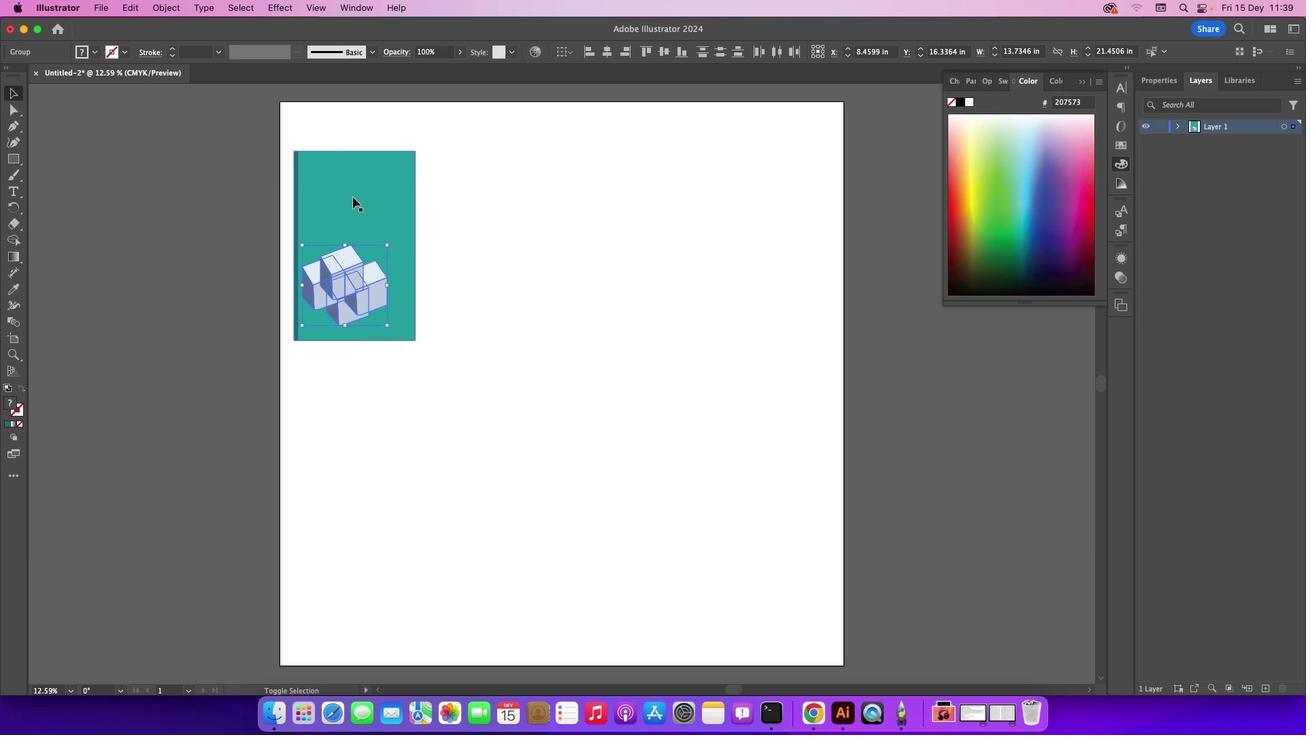 
Action: Key pressed Key.shift
Screenshot: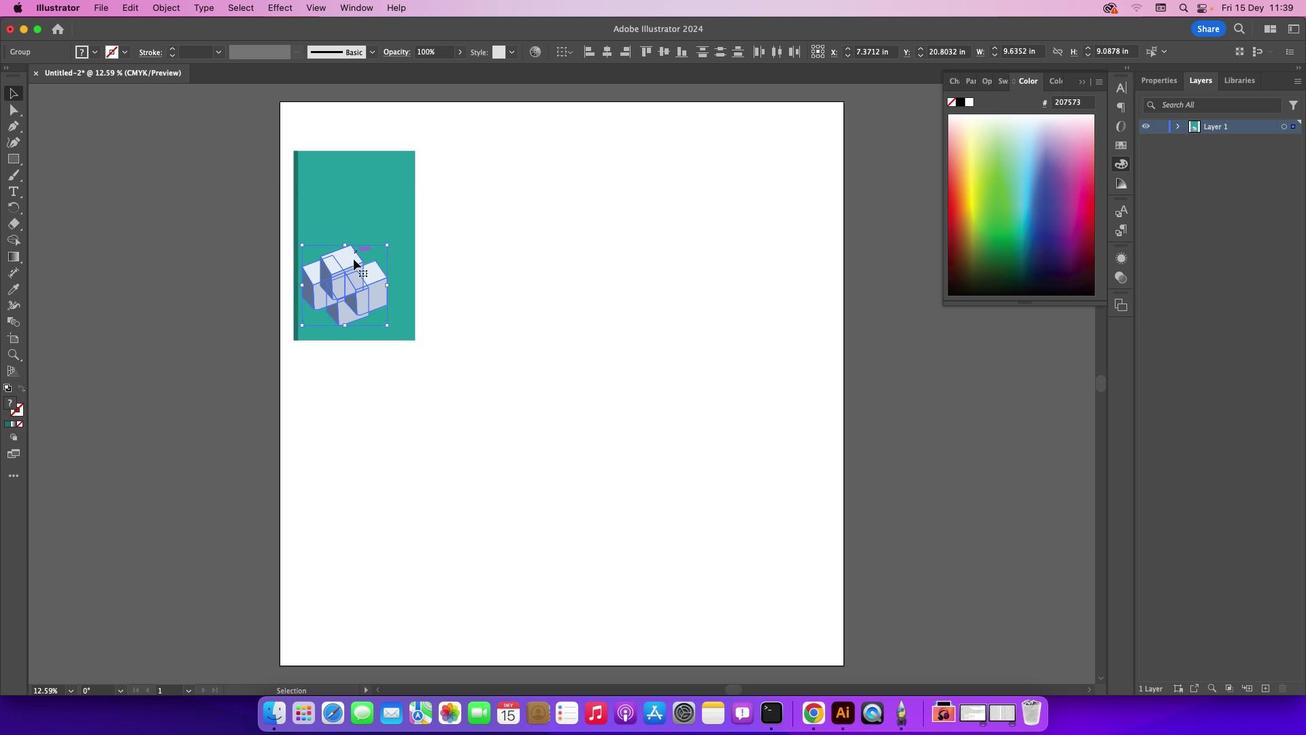 
Action: Mouse pressed left at (745, 242)
Screenshot: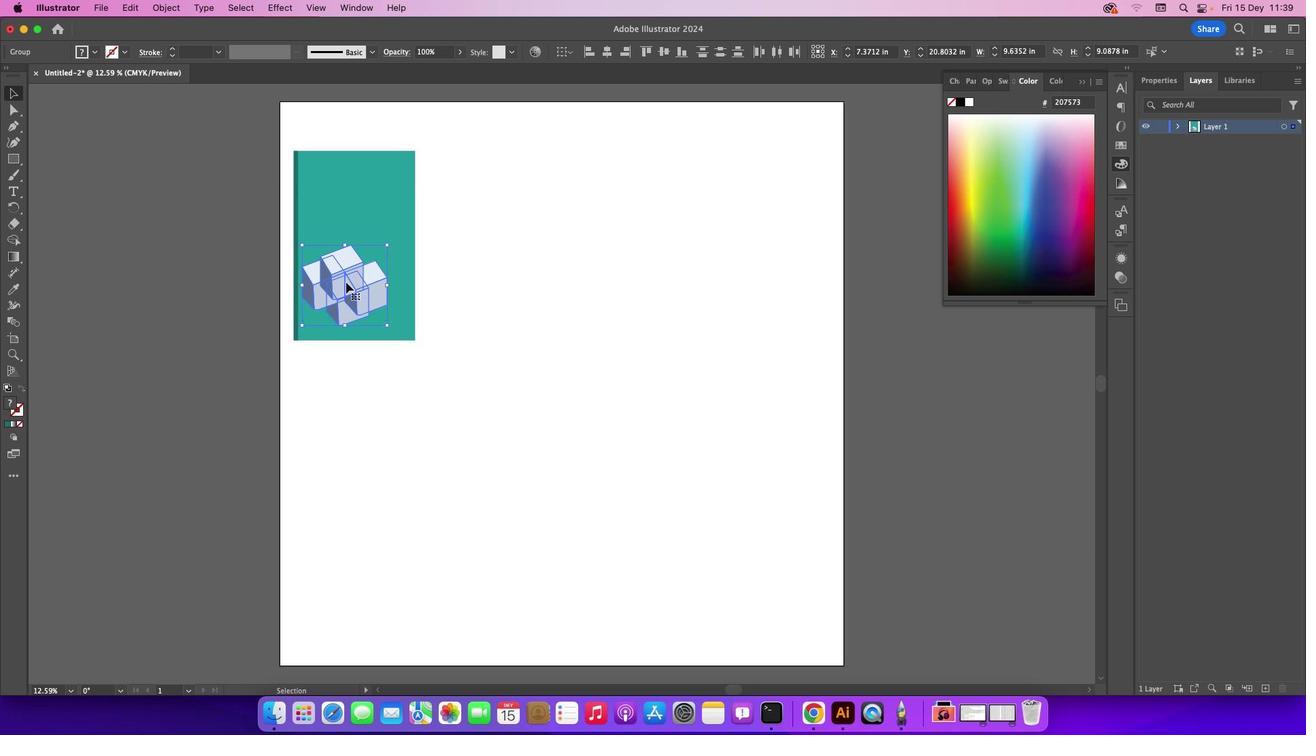 
Action: Mouse moved to (743, 242)
Screenshot: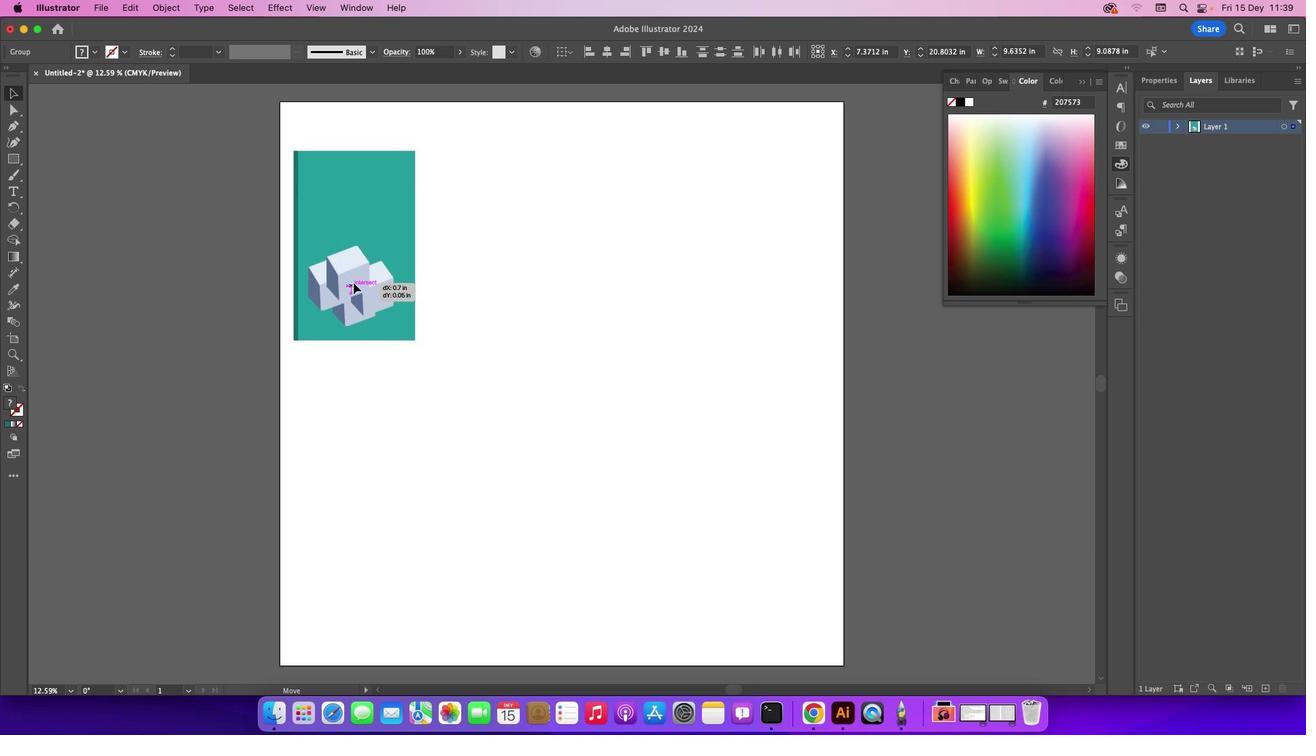 
Action: Mouse pressed left at (743, 242)
Screenshot: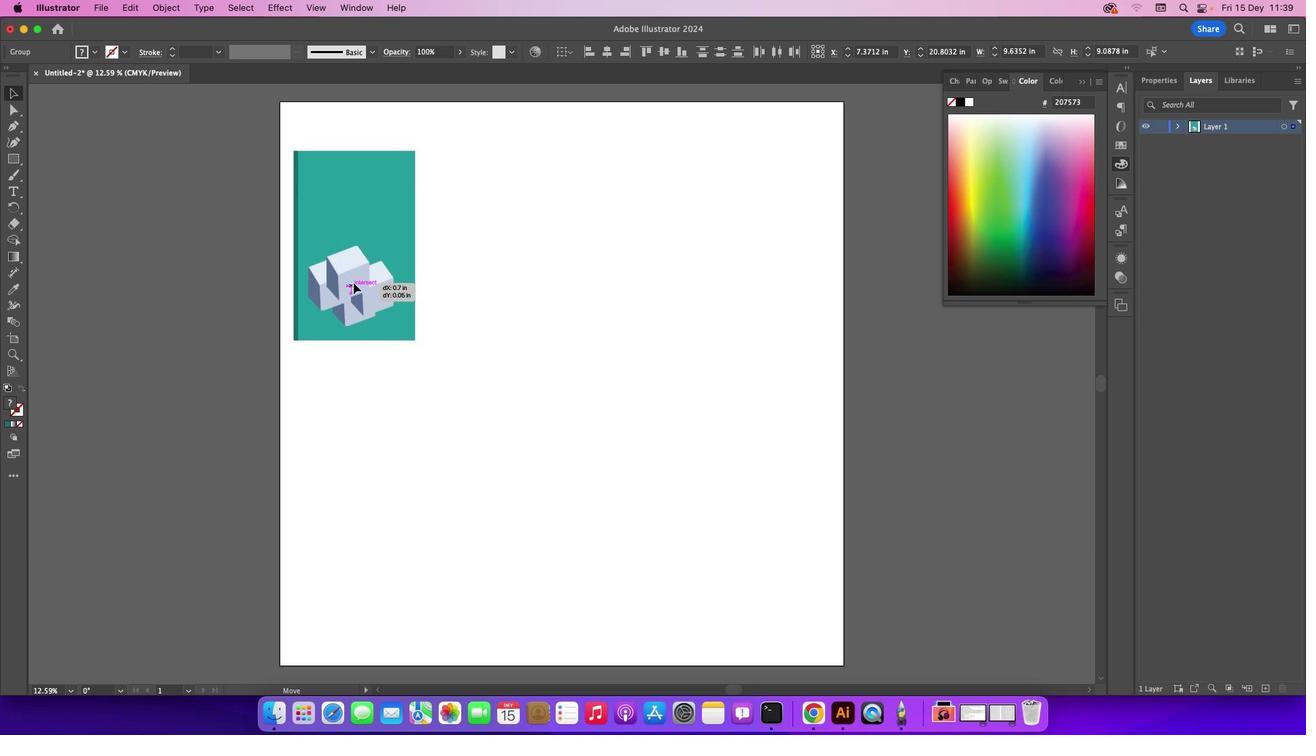
Action: Mouse moved to (805, 242)
Screenshot: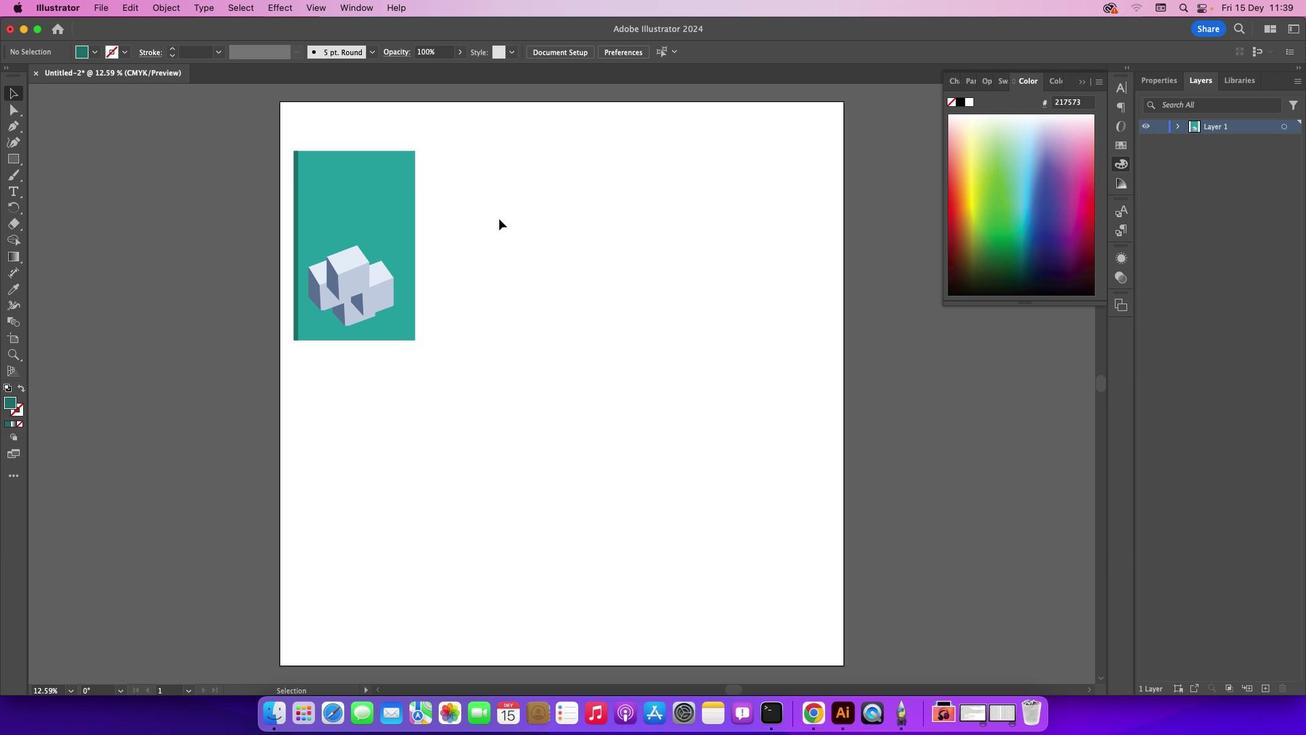 
Action: Mouse pressed left at (805, 242)
Screenshot: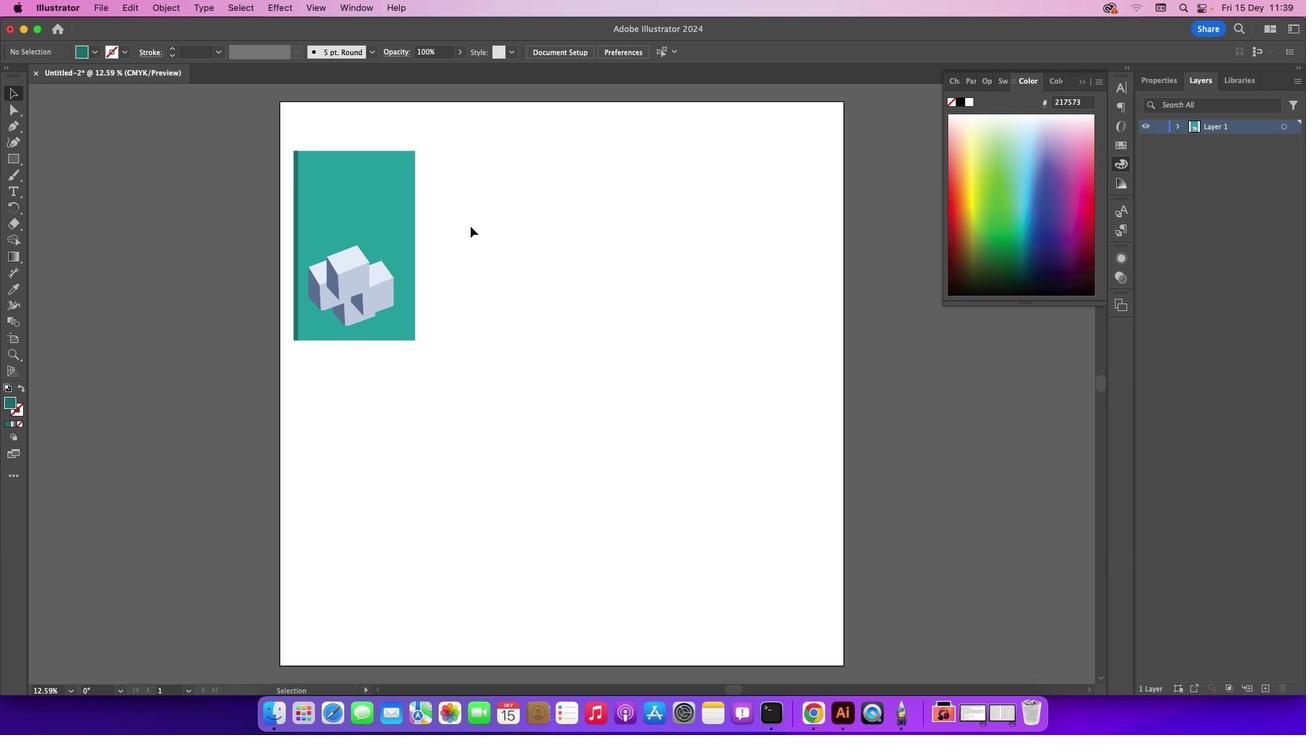 
Action: Mouse moved to (607, 242)
Screenshot: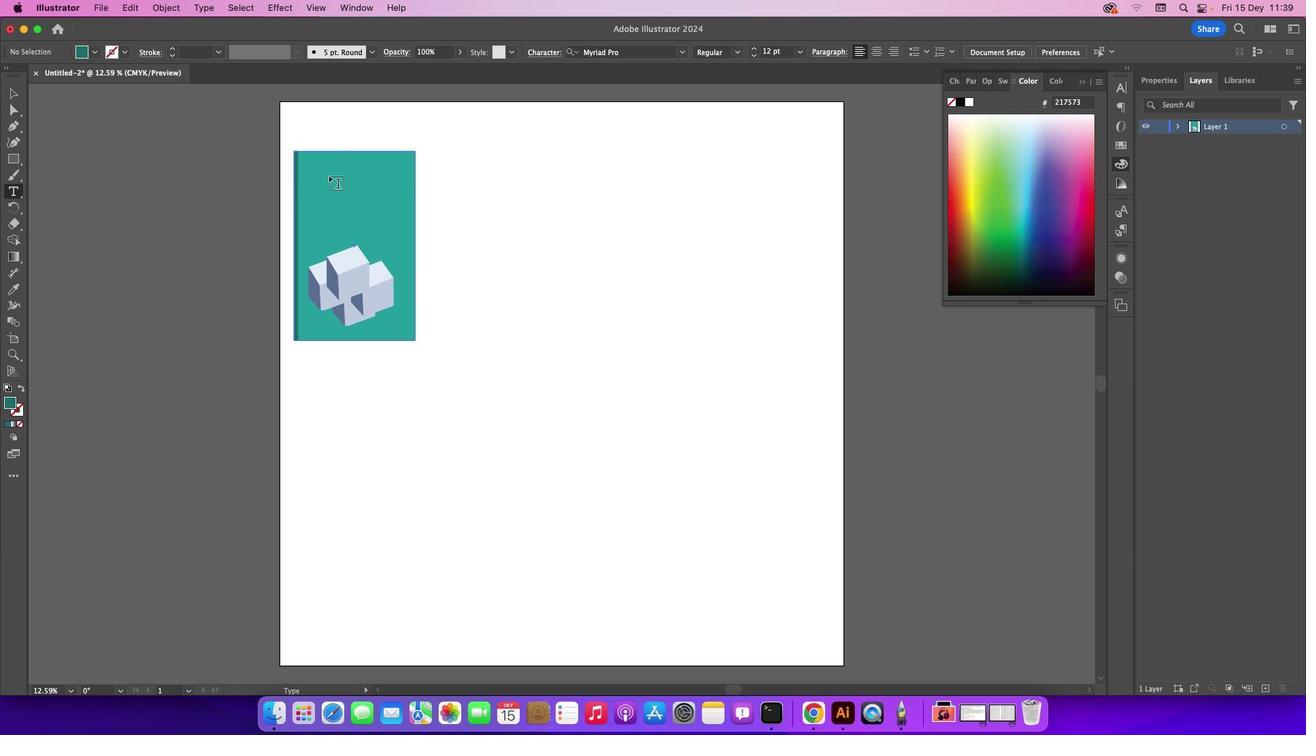 
Action: Mouse pressed left at (607, 242)
Screenshot: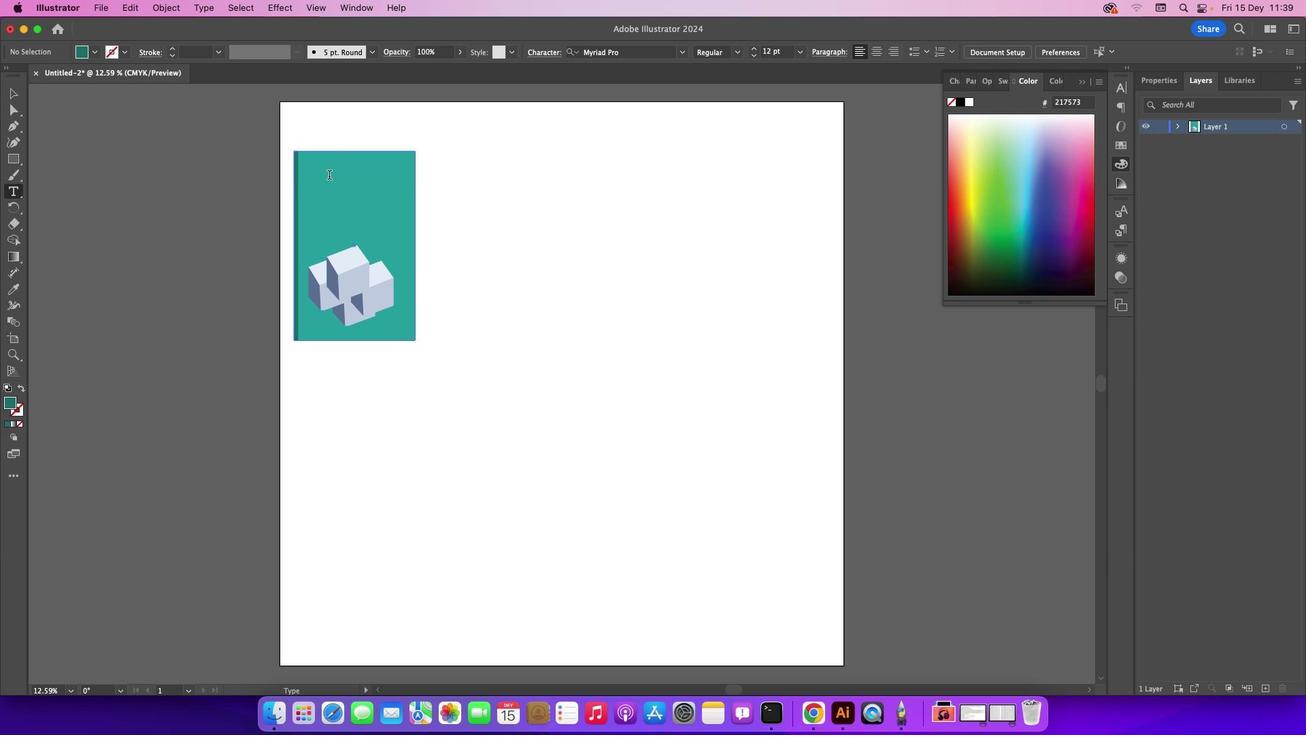 
Action: Mouse moved to (736, 242)
